 Task: Explore Airbnb accommodation in Ho Chi Minh City, Vietnam from 11th November, 2023 to 17th November, 2023 for 1 adult.1  bedroom having 1 bed and 1 bathroom. Property type can be hotel. Booking option can be shelf check-in. Look for 4 properties as per requirement.
Action: Mouse pressed left at (645, 135)
Screenshot: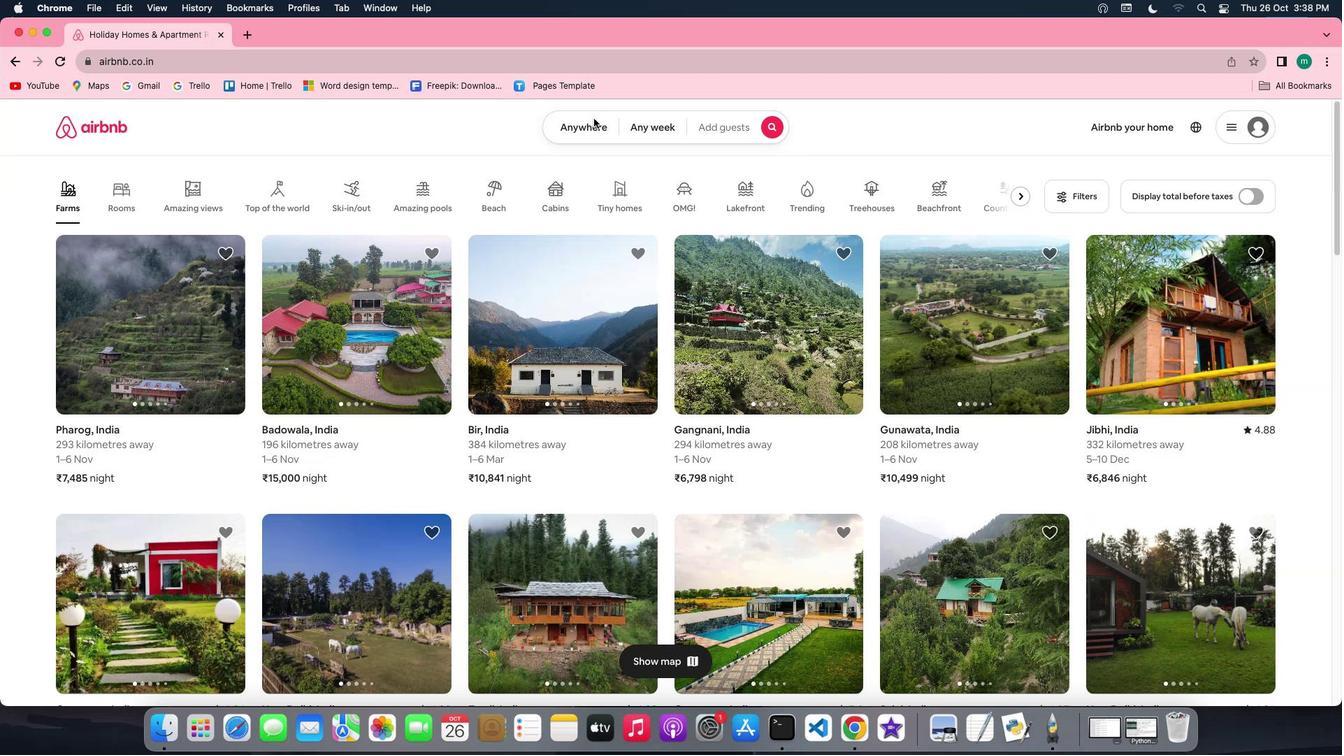
Action: Mouse moved to (643, 141)
Screenshot: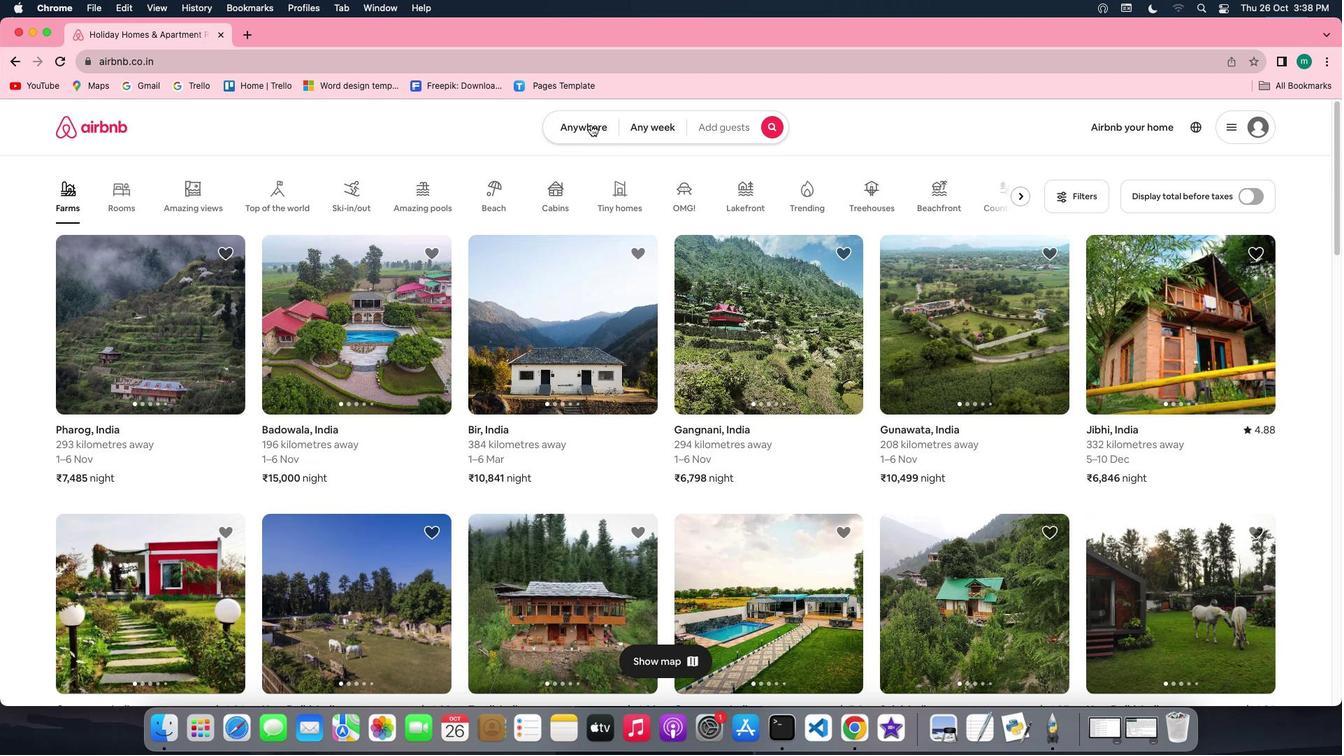 
Action: Mouse pressed left at (643, 141)
Screenshot: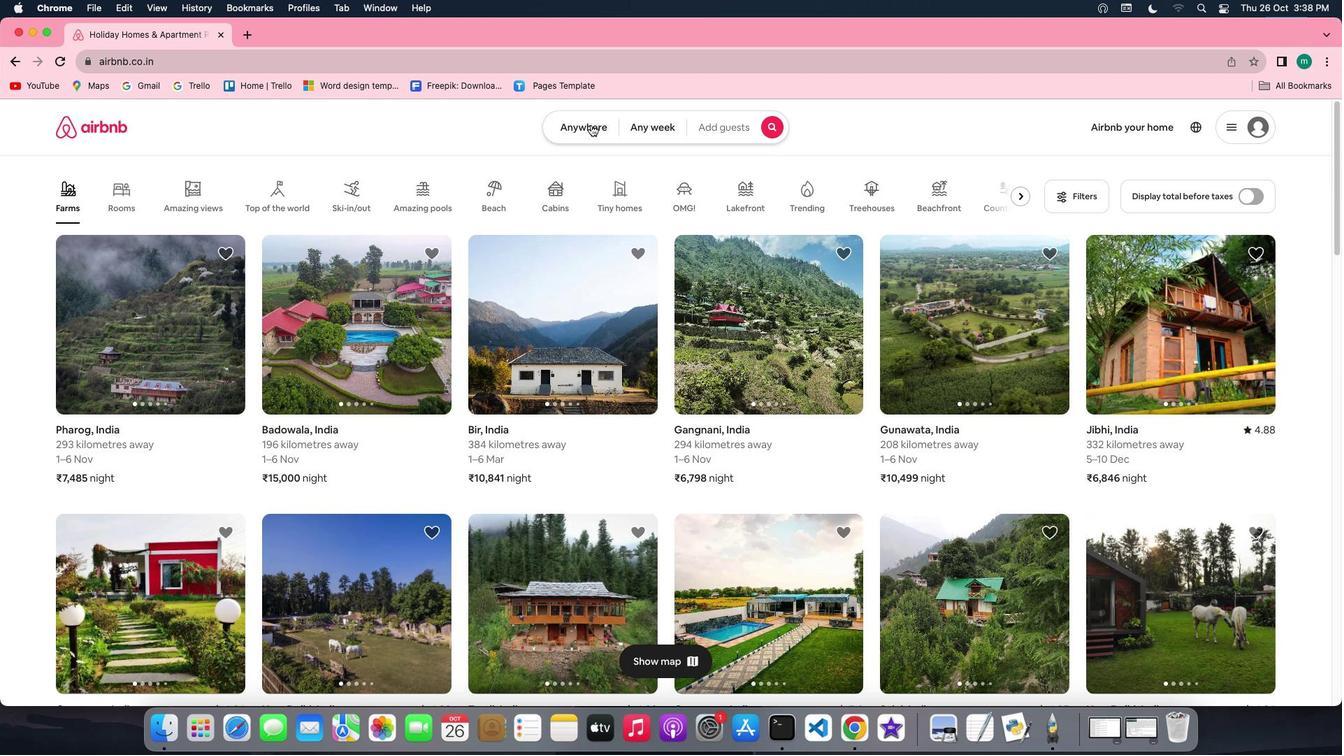 
Action: Mouse moved to (586, 183)
Screenshot: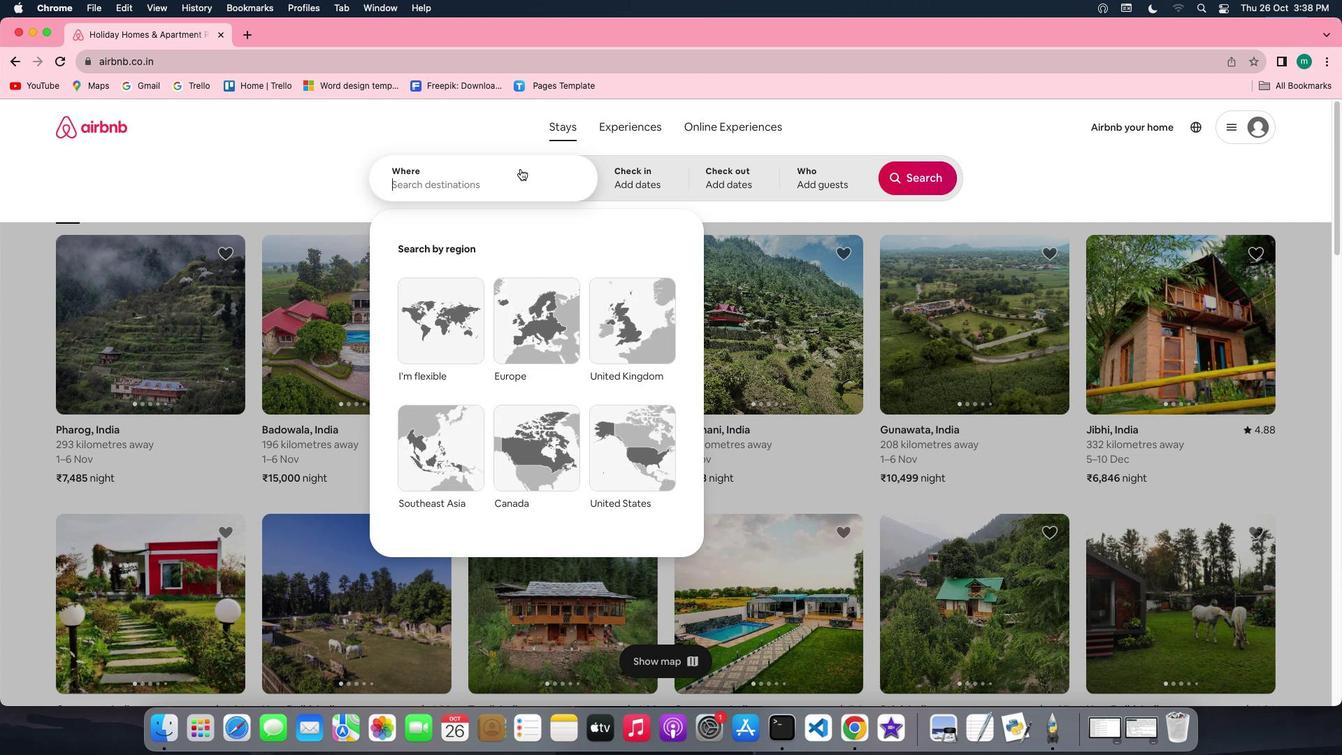 
Action: Mouse pressed left at (586, 183)
Screenshot: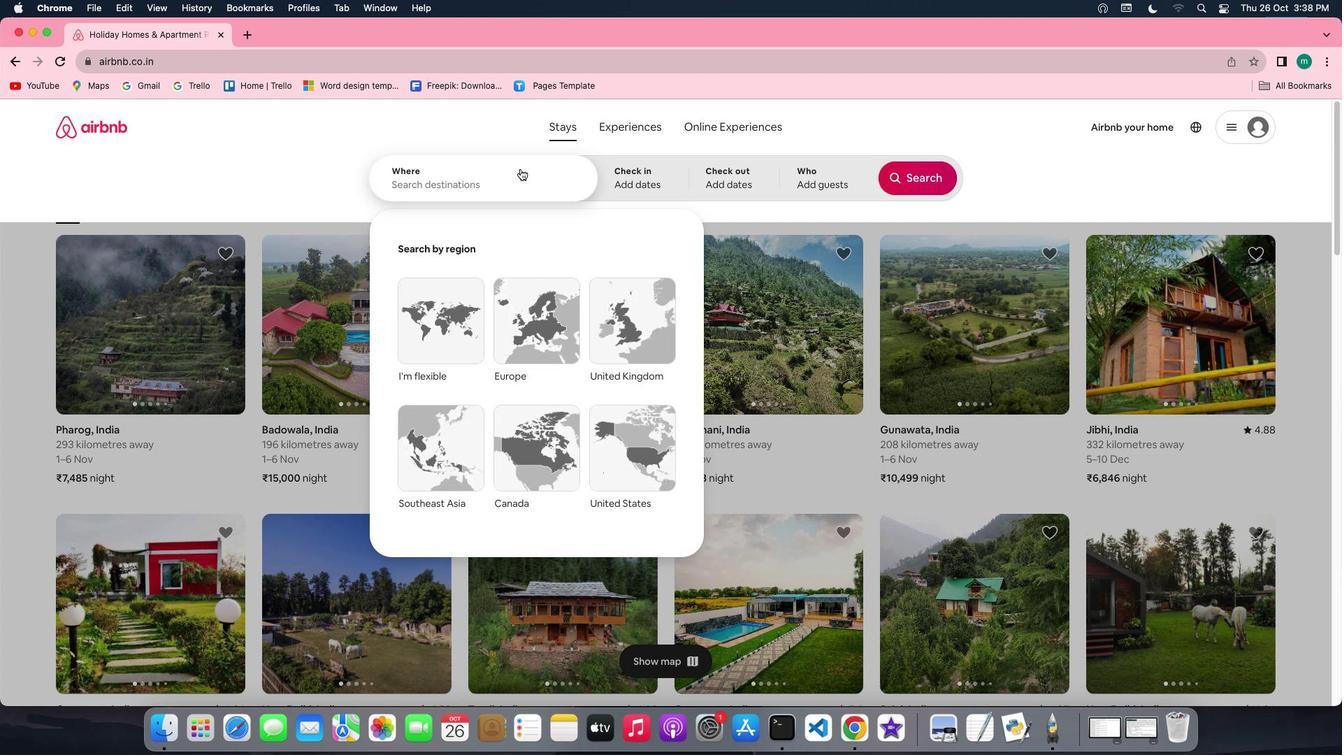 
Action: Key pressed Key.shift'H''p'Key.backspace'o'Key.spaceKey.shift'C''h''i'Key.spaceKey.shift'M''i''n''h'Key.spaceKey.shift'c''i''t''y'','Key.spaceKey.shift'V''e''i''t''n''a''m'
Screenshot: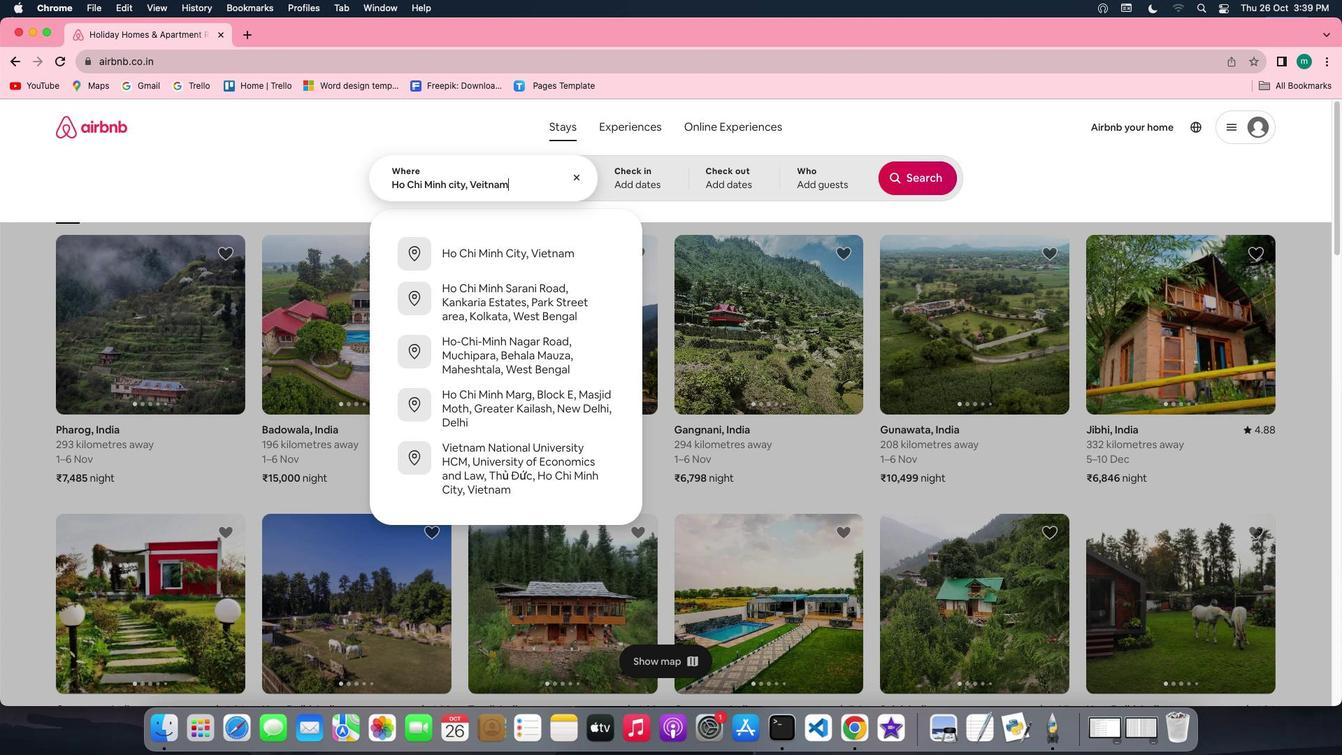 
Action: Mouse moved to (679, 188)
Screenshot: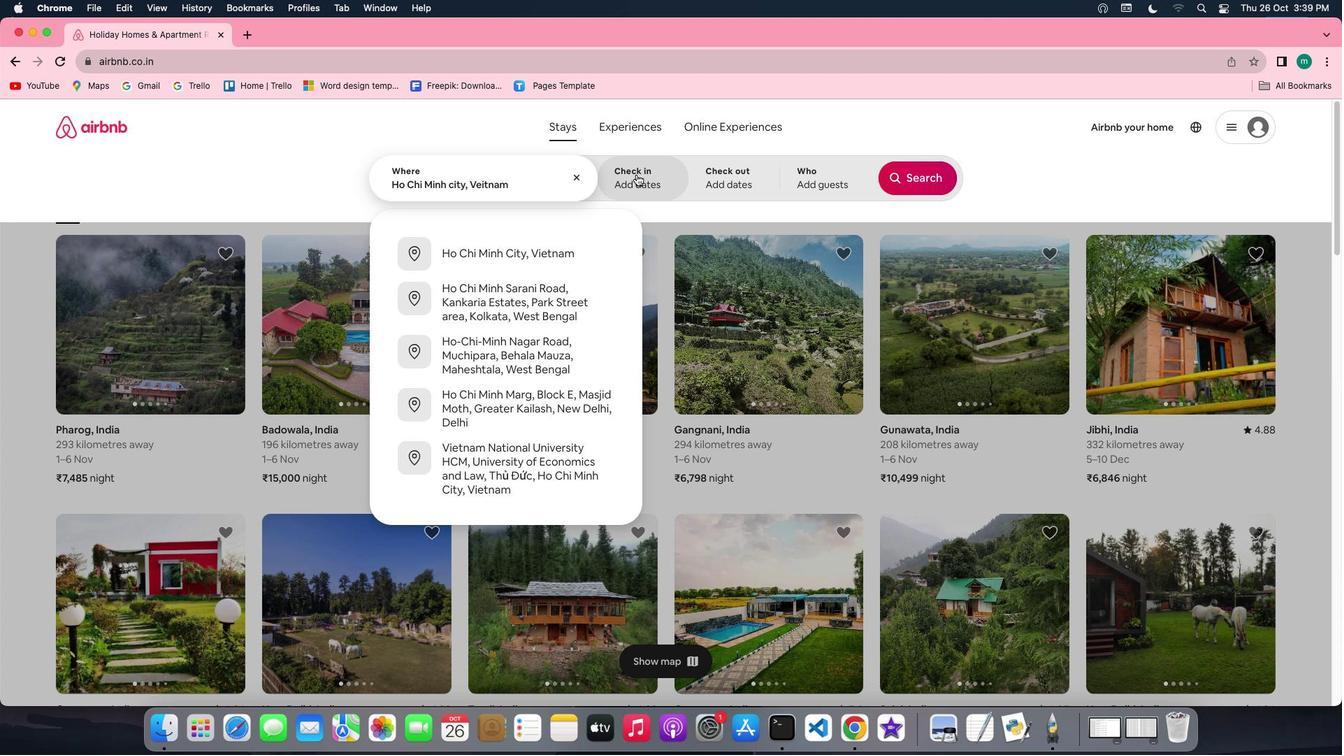 
Action: Mouse pressed left at (679, 188)
Screenshot: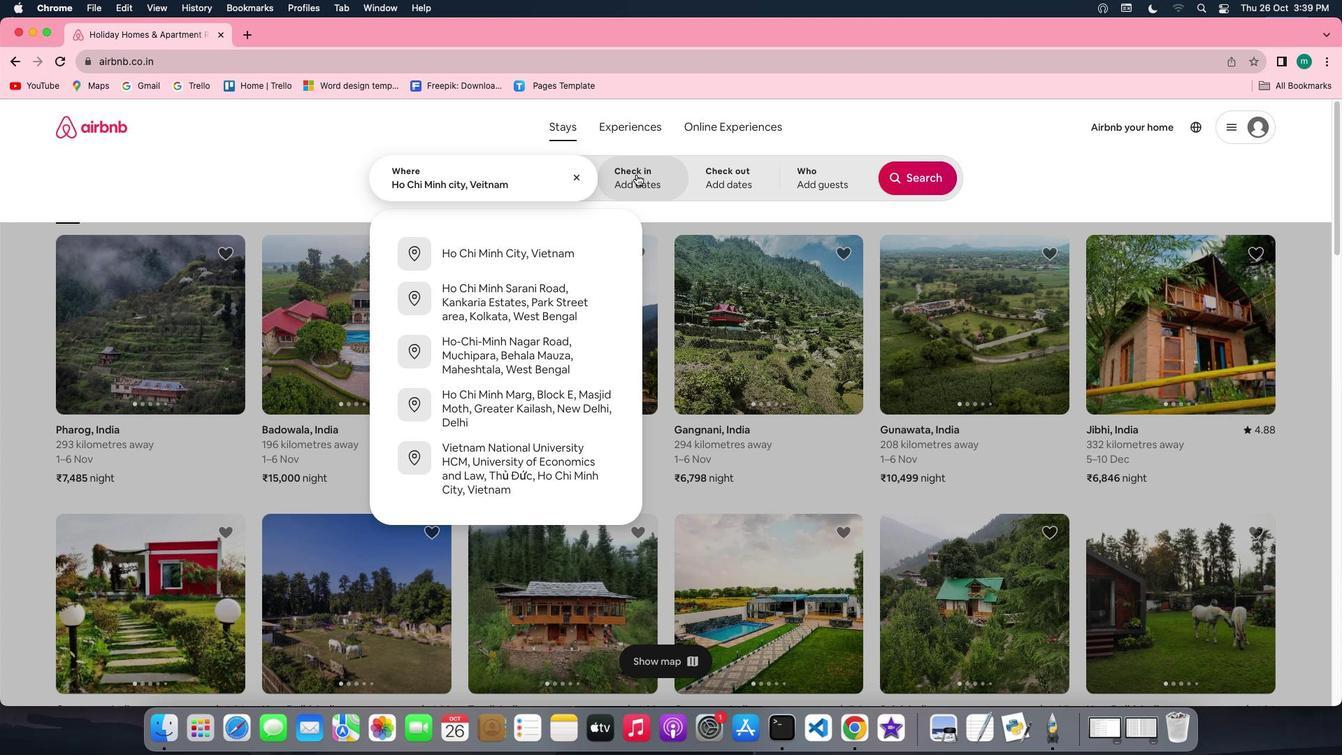
Action: Mouse moved to (895, 381)
Screenshot: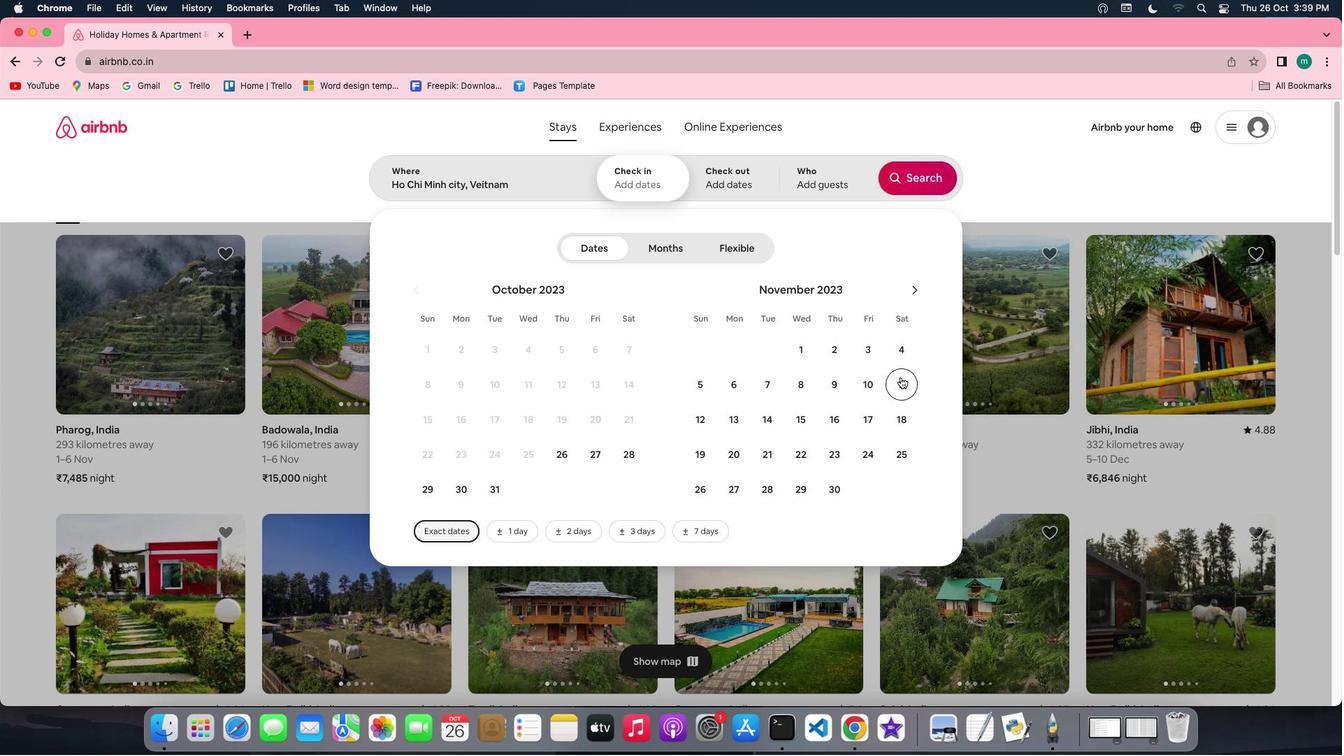 
Action: Mouse pressed left at (895, 381)
Screenshot: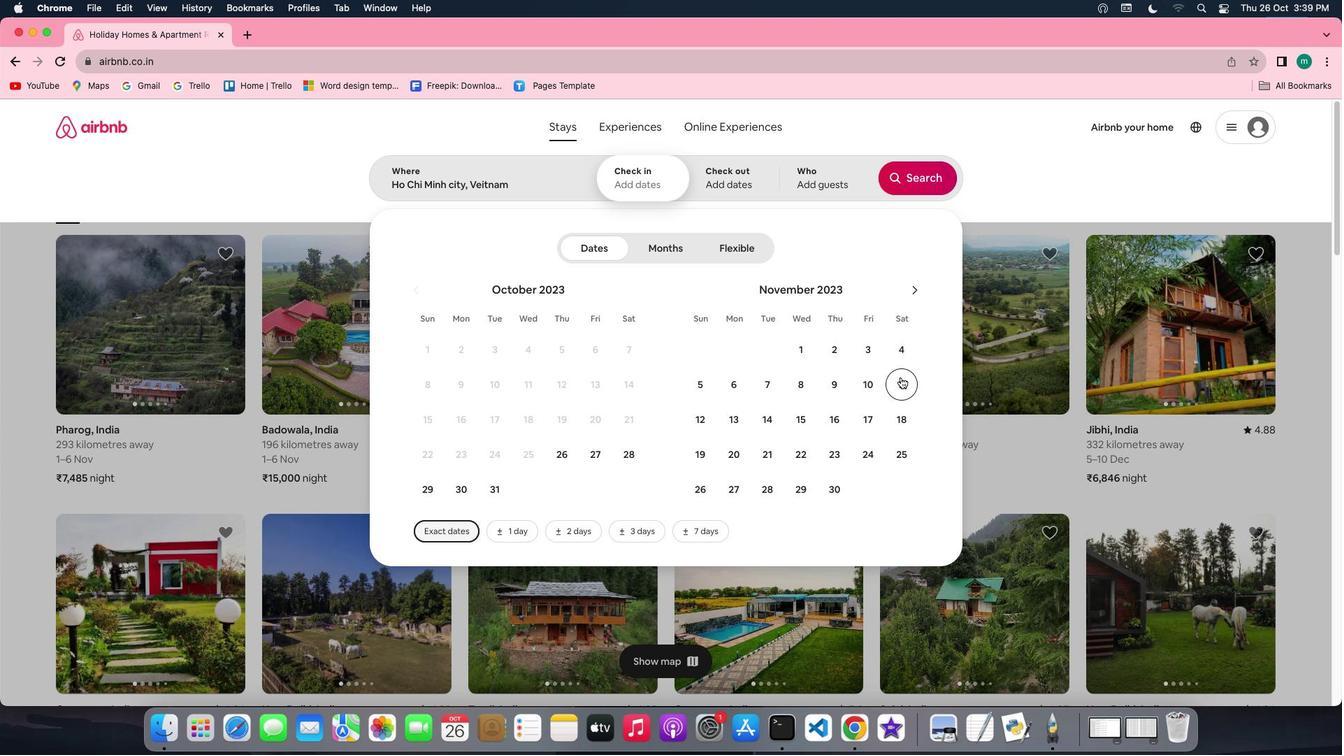 
Action: Mouse moved to (876, 422)
Screenshot: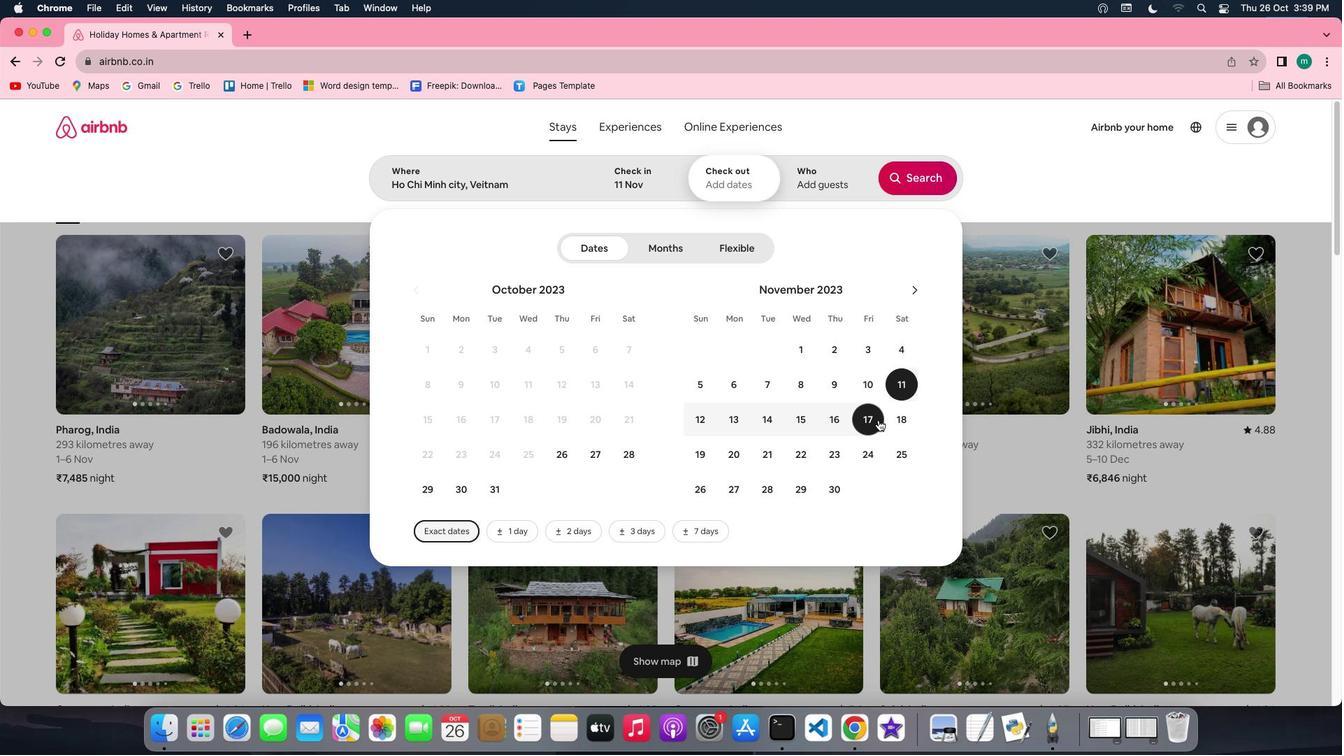
Action: Mouse pressed left at (876, 422)
Screenshot: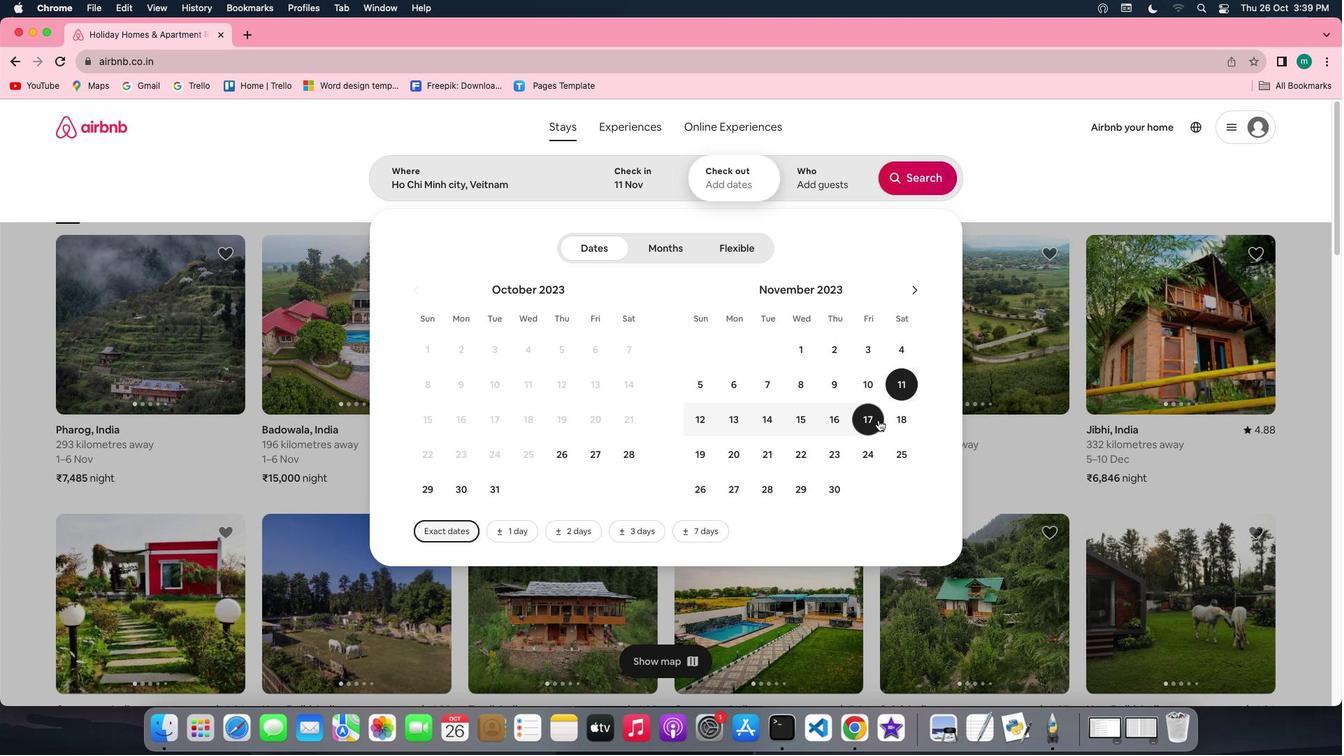 
Action: Mouse moved to (826, 181)
Screenshot: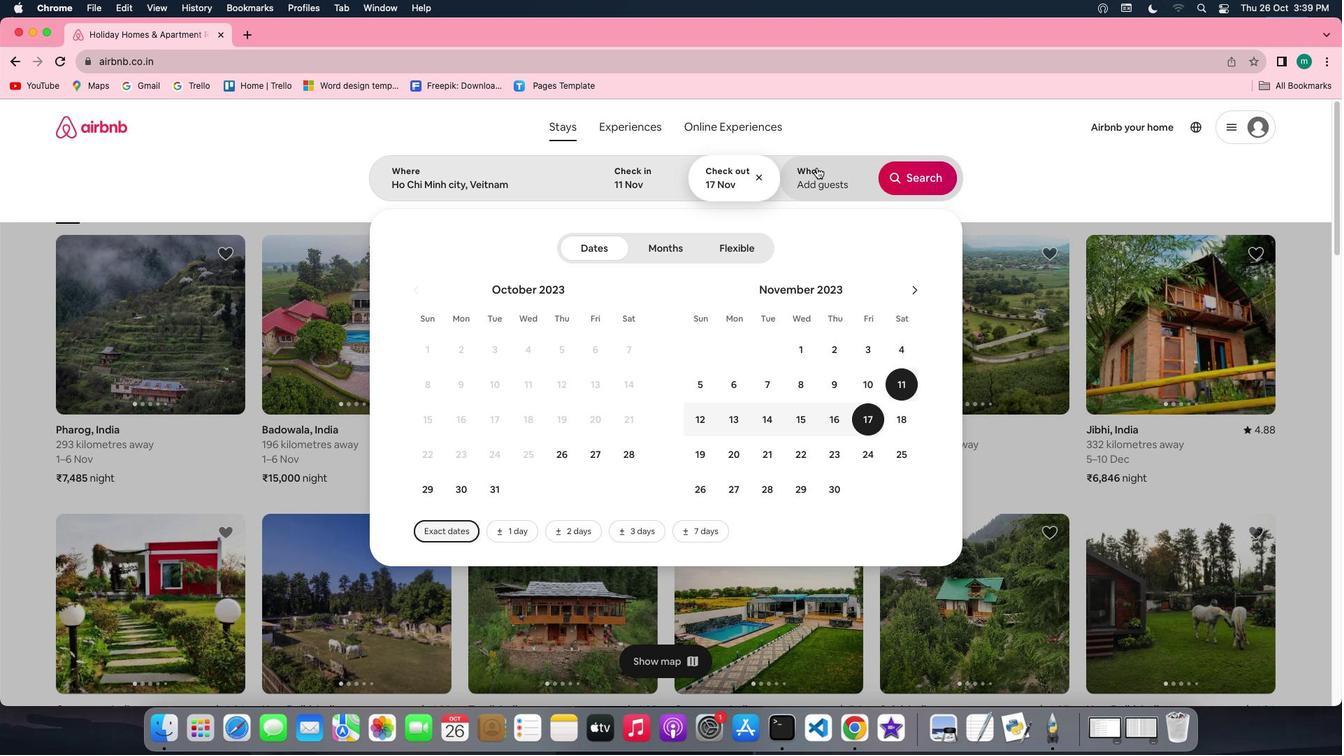 
Action: Mouse pressed left at (826, 181)
Screenshot: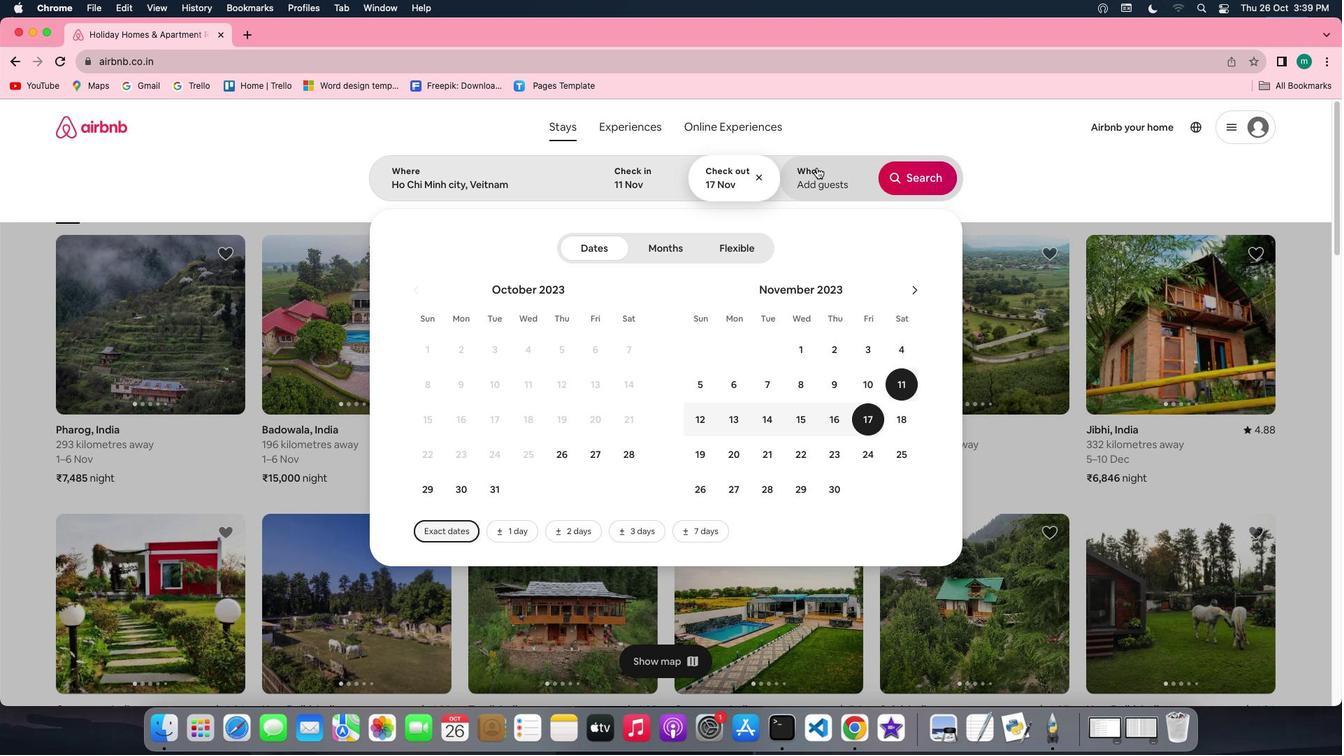 
Action: Mouse moved to (911, 260)
Screenshot: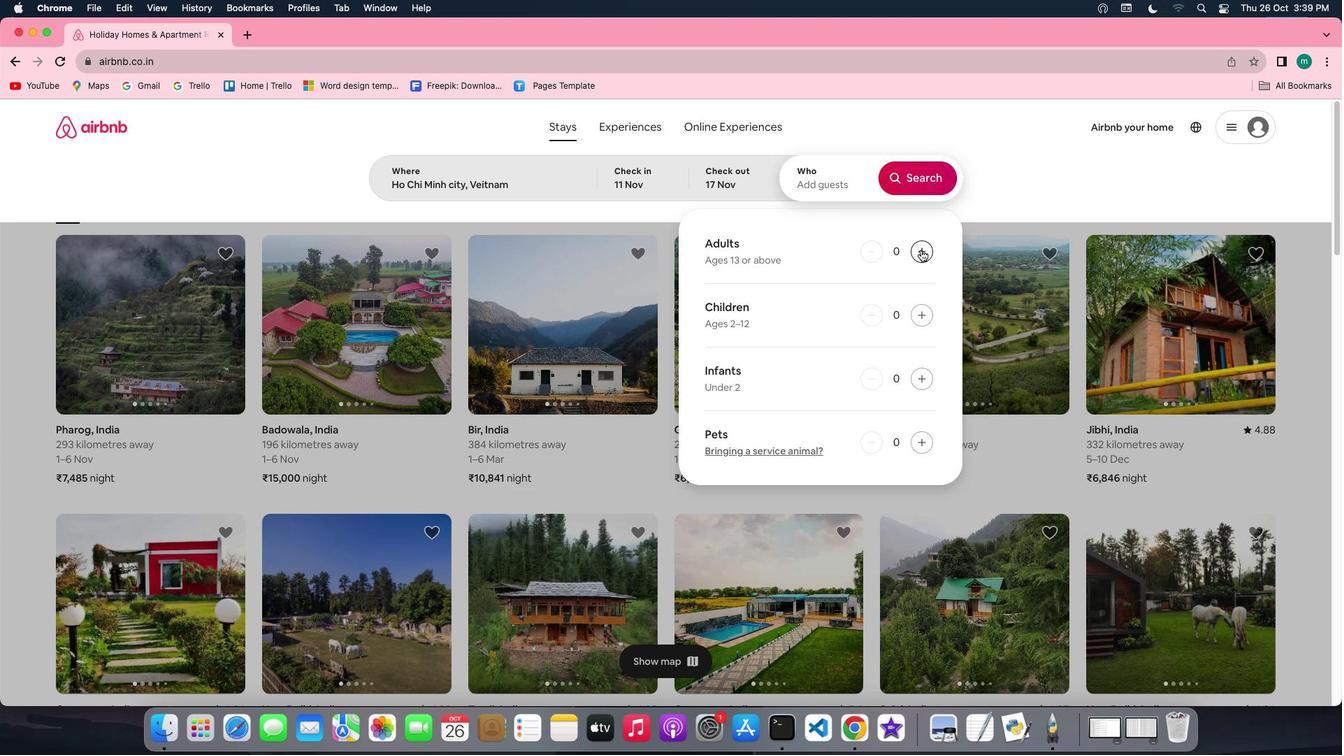 
Action: Mouse pressed left at (911, 260)
Screenshot: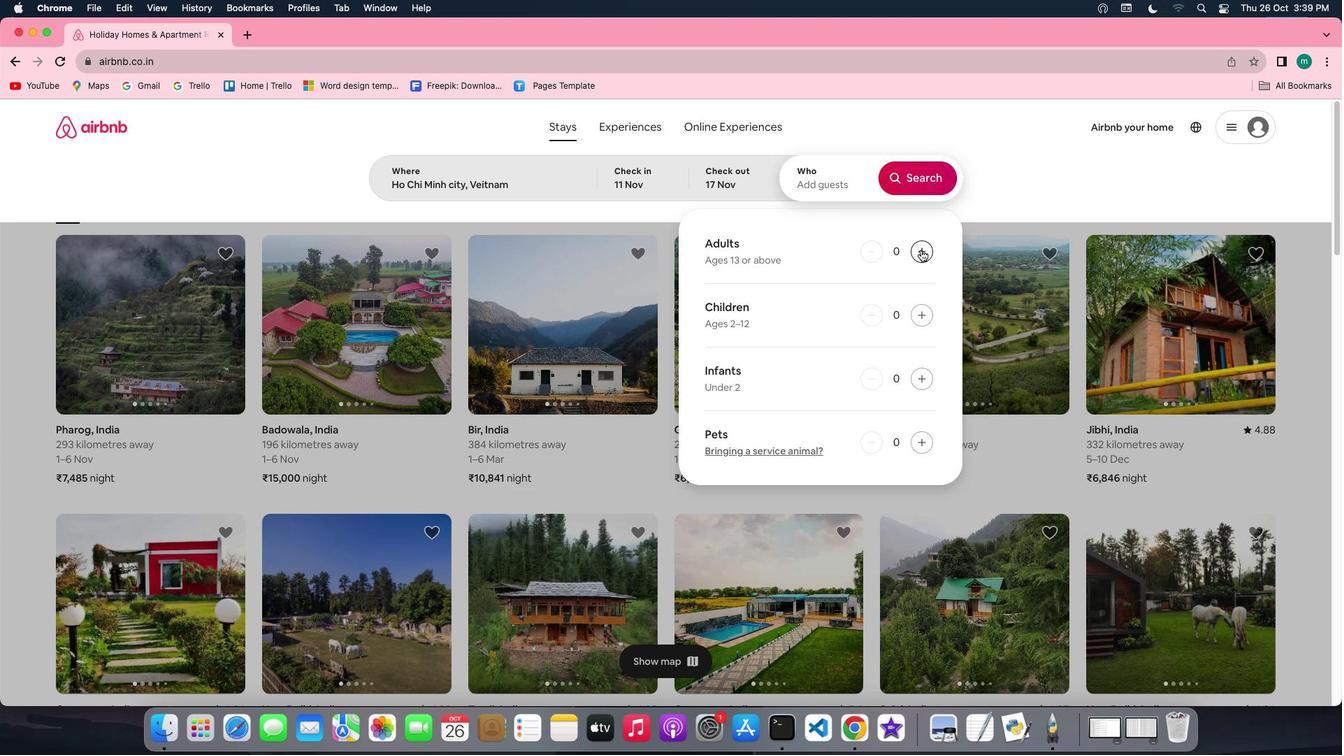 
Action: Mouse moved to (921, 200)
Screenshot: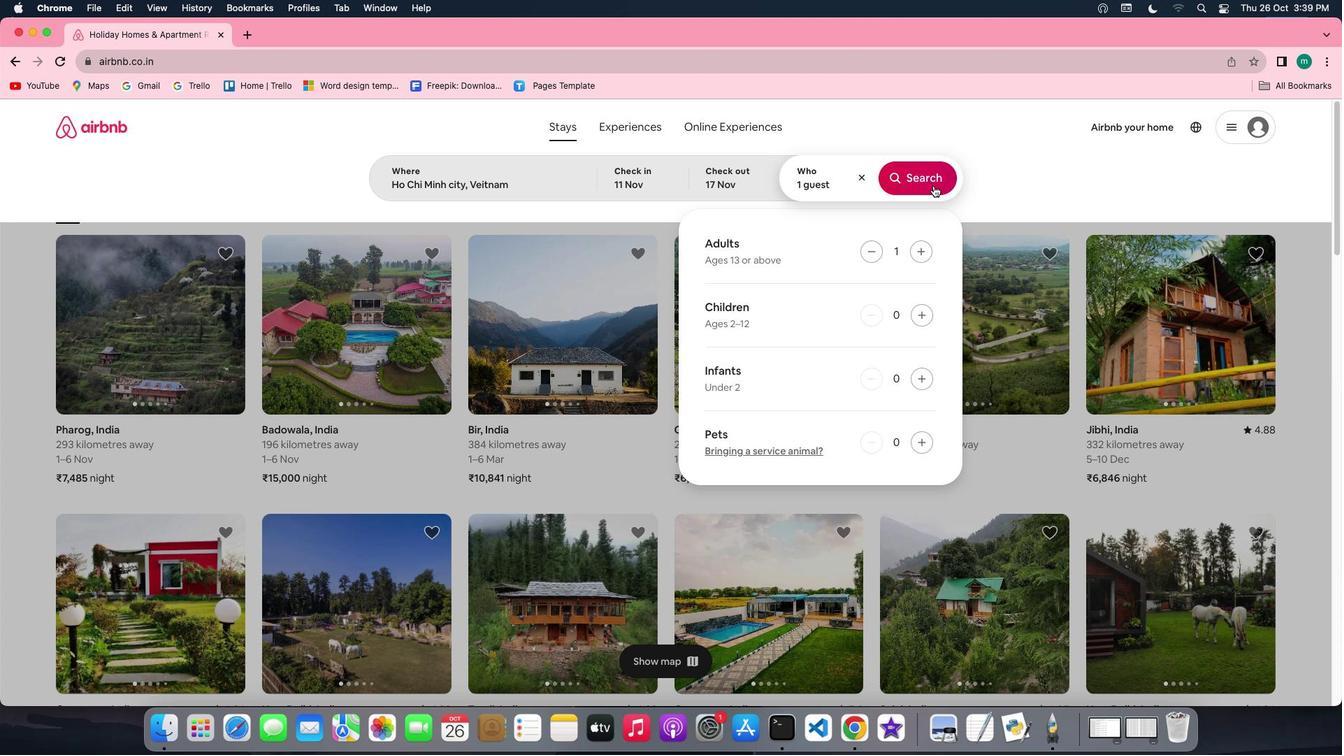
Action: Mouse pressed left at (921, 200)
Screenshot: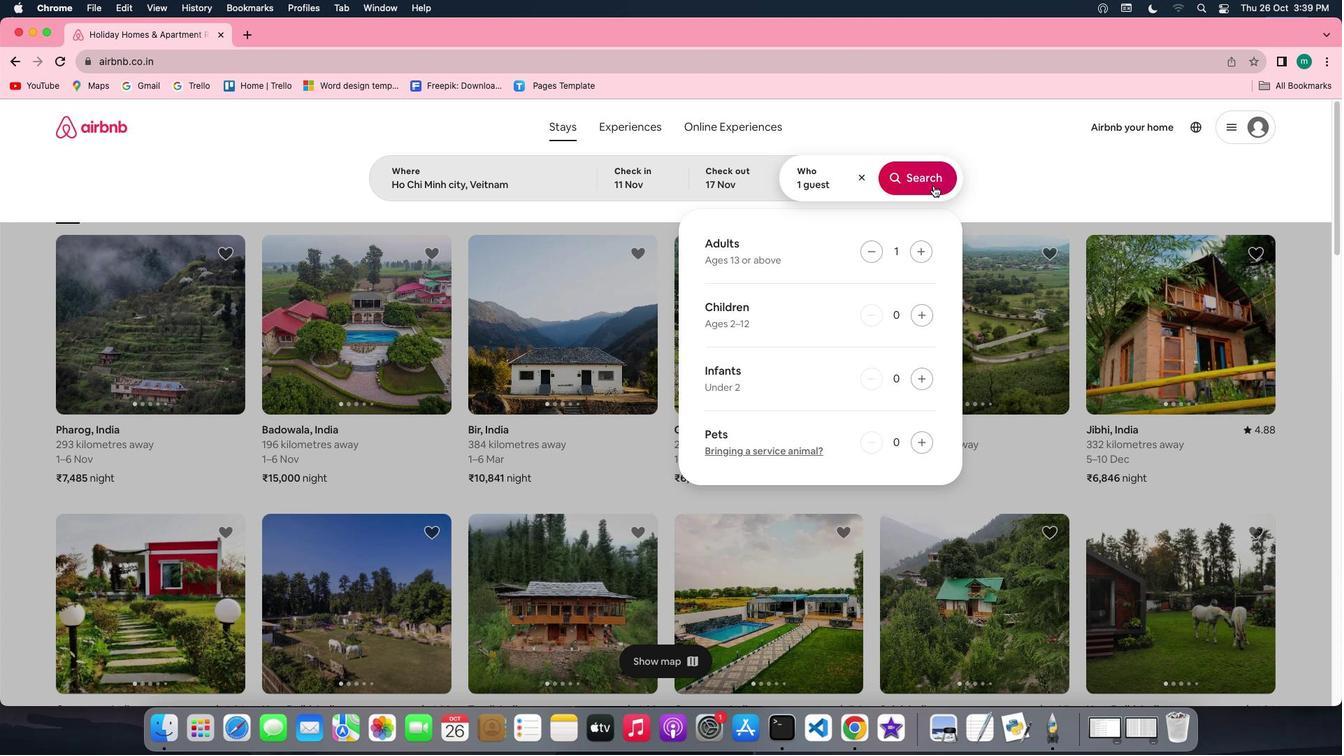 
Action: Mouse moved to (1087, 199)
Screenshot: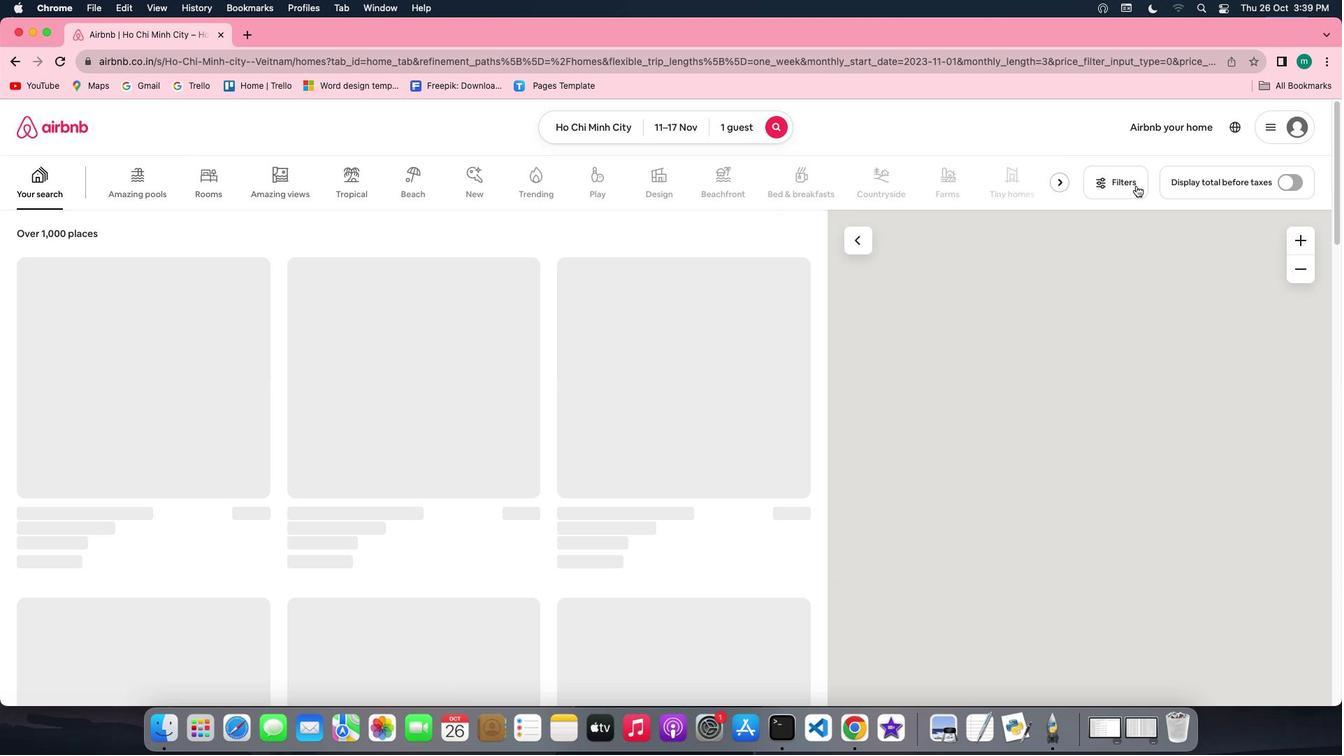 
Action: Mouse pressed left at (1087, 199)
Screenshot: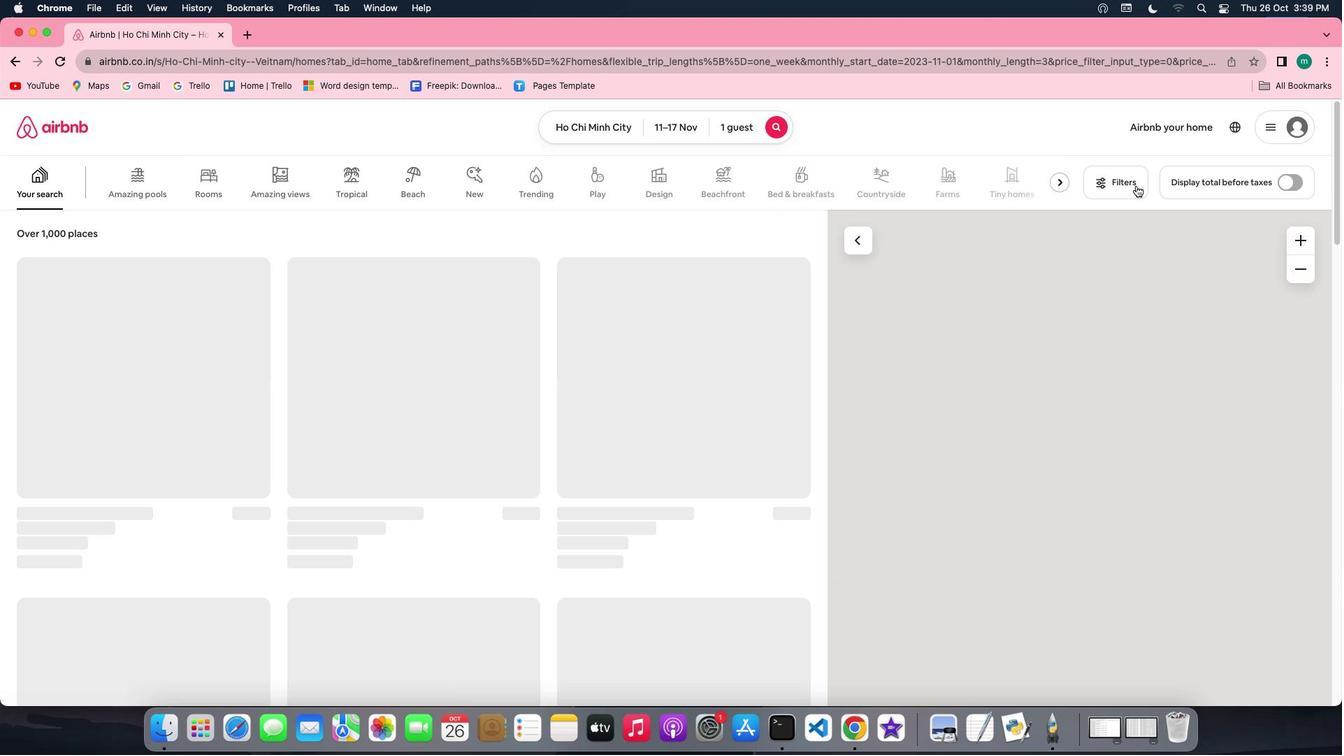 
Action: Mouse moved to (1069, 190)
Screenshot: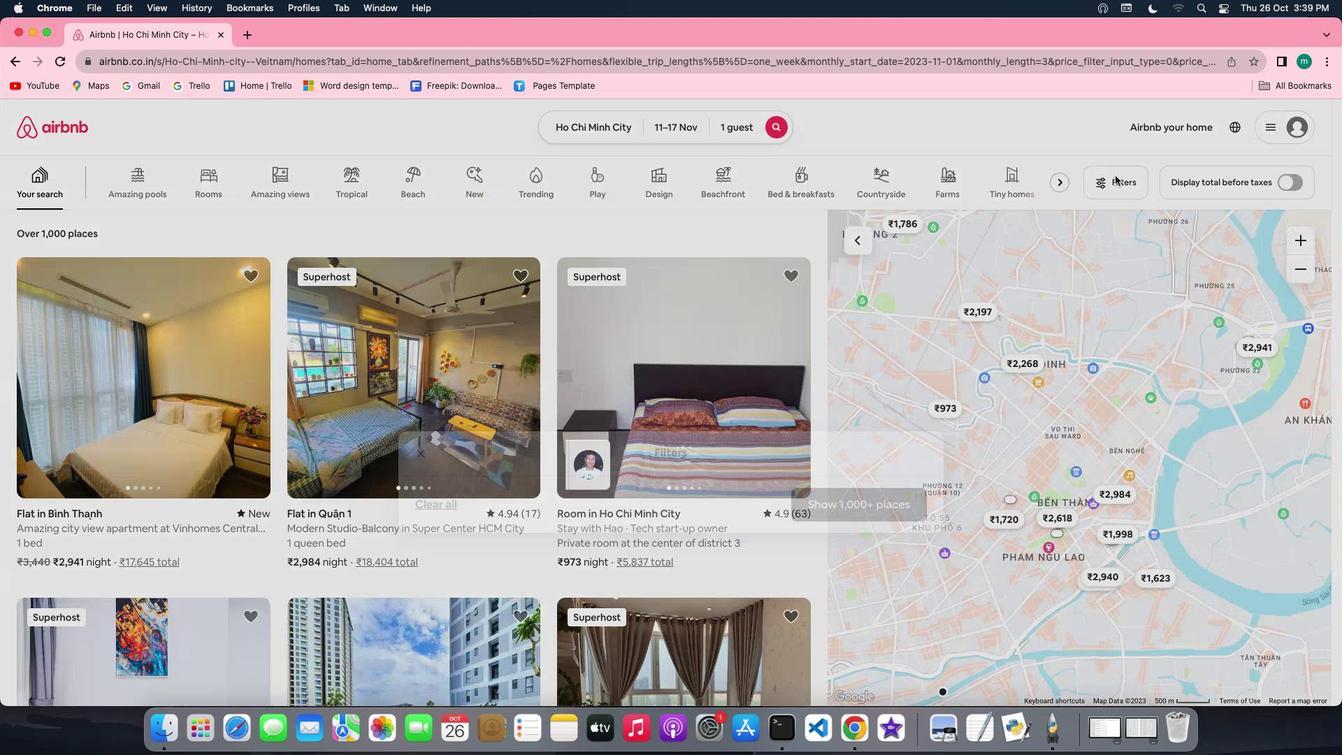 
Action: Mouse pressed left at (1069, 190)
Screenshot: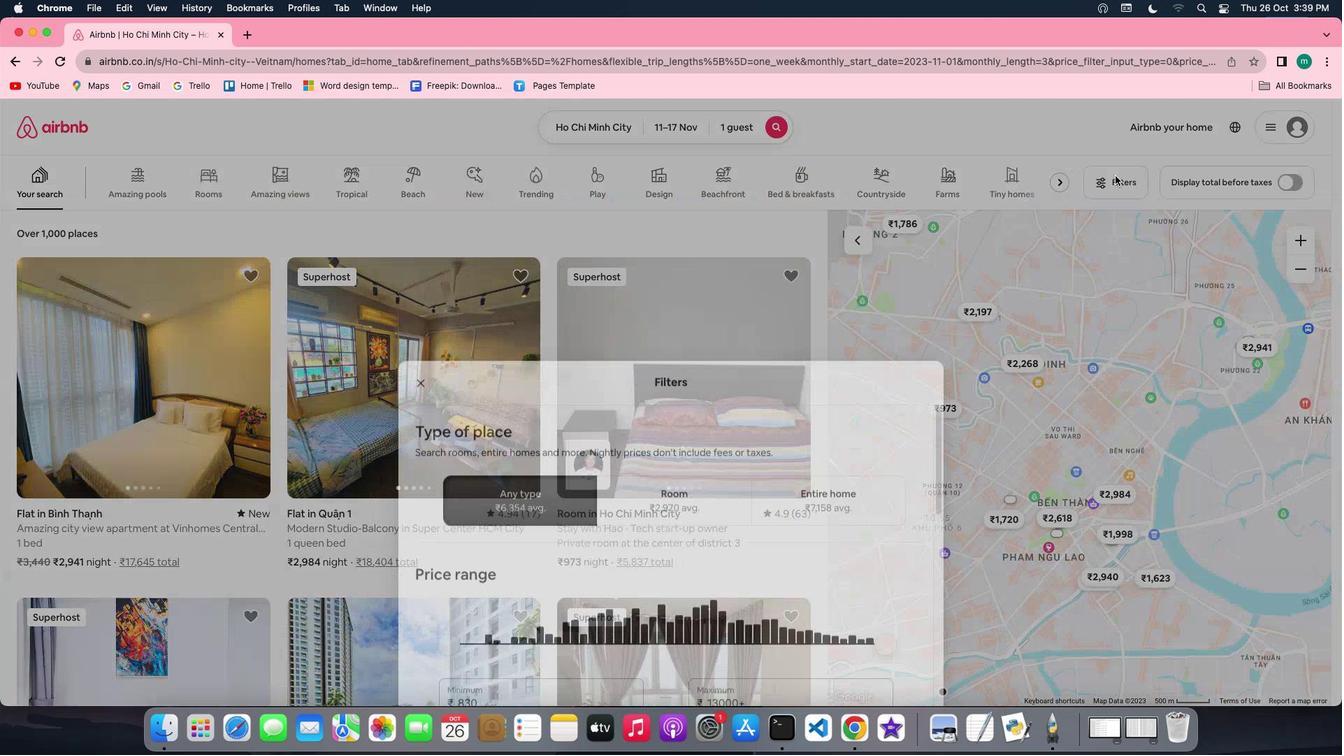 
Action: Mouse moved to (1064, 192)
Screenshot: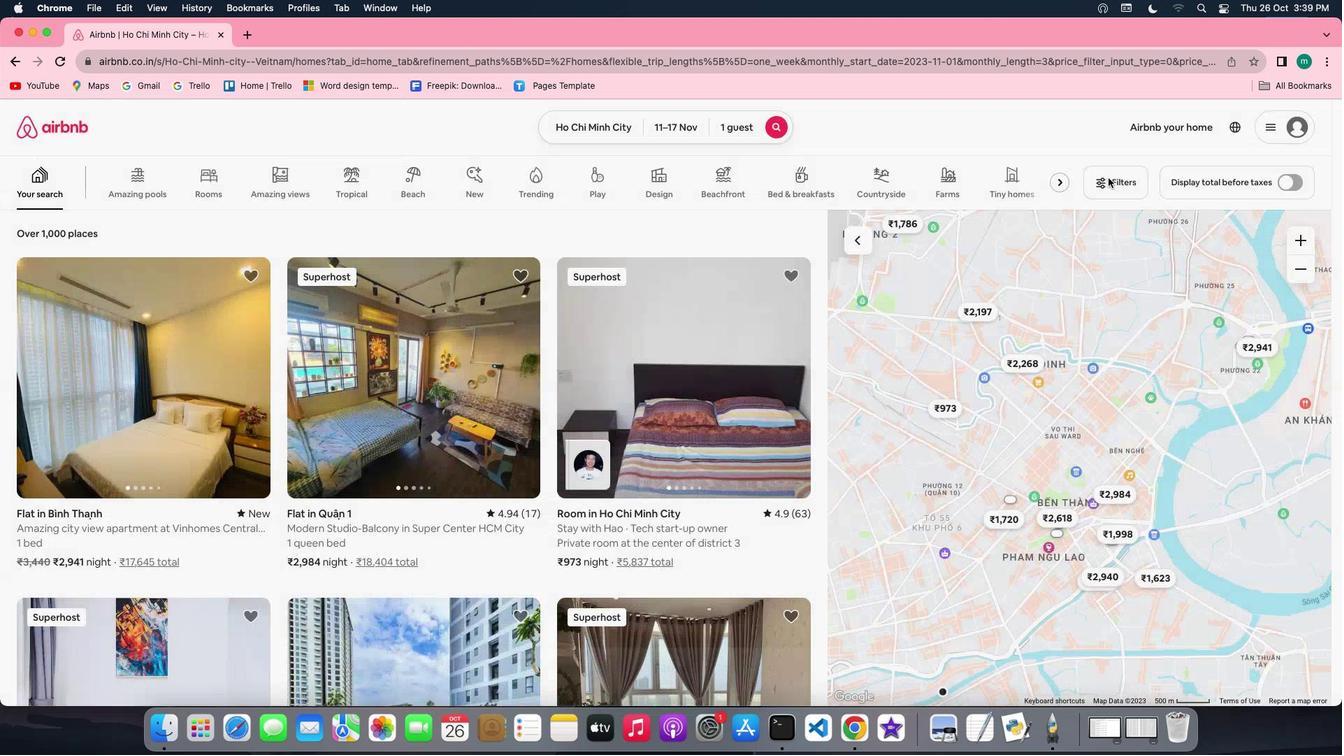 
Action: Mouse pressed left at (1064, 192)
Screenshot: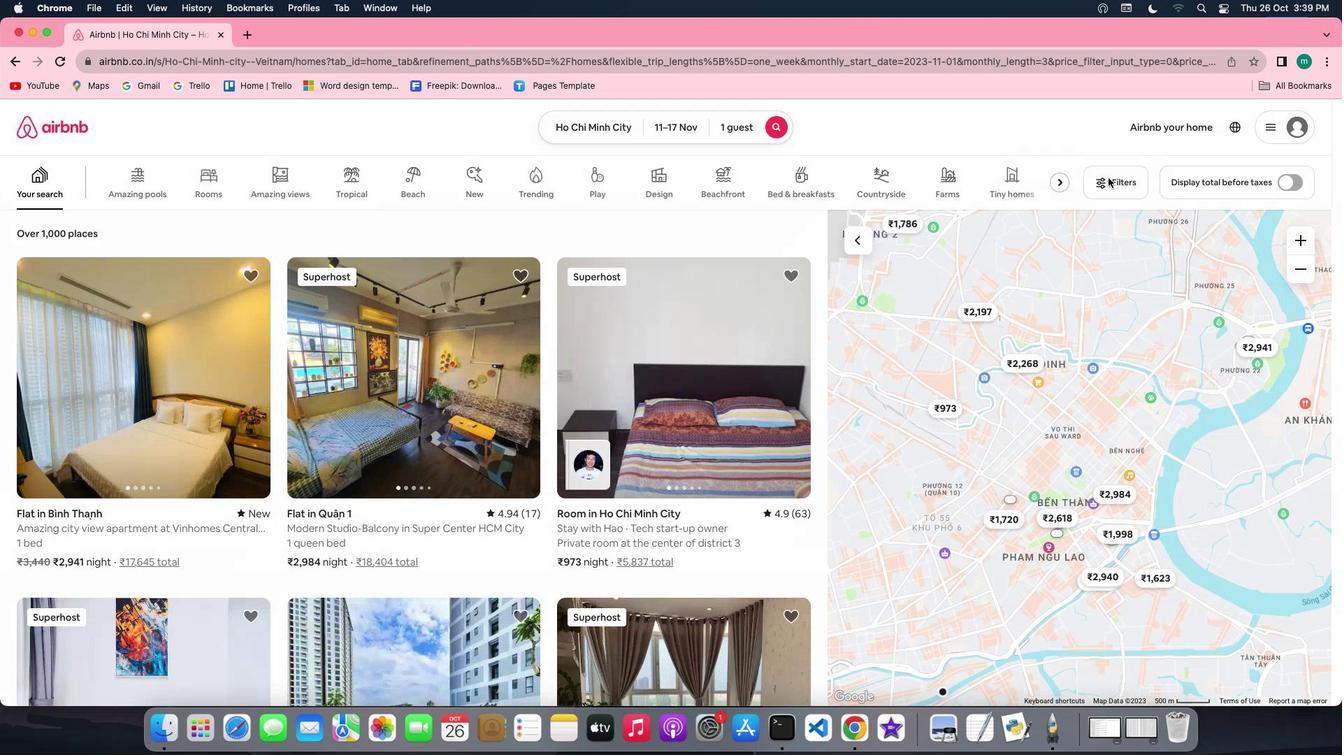 
Action: Mouse moved to (1079, 196)
Screenshot: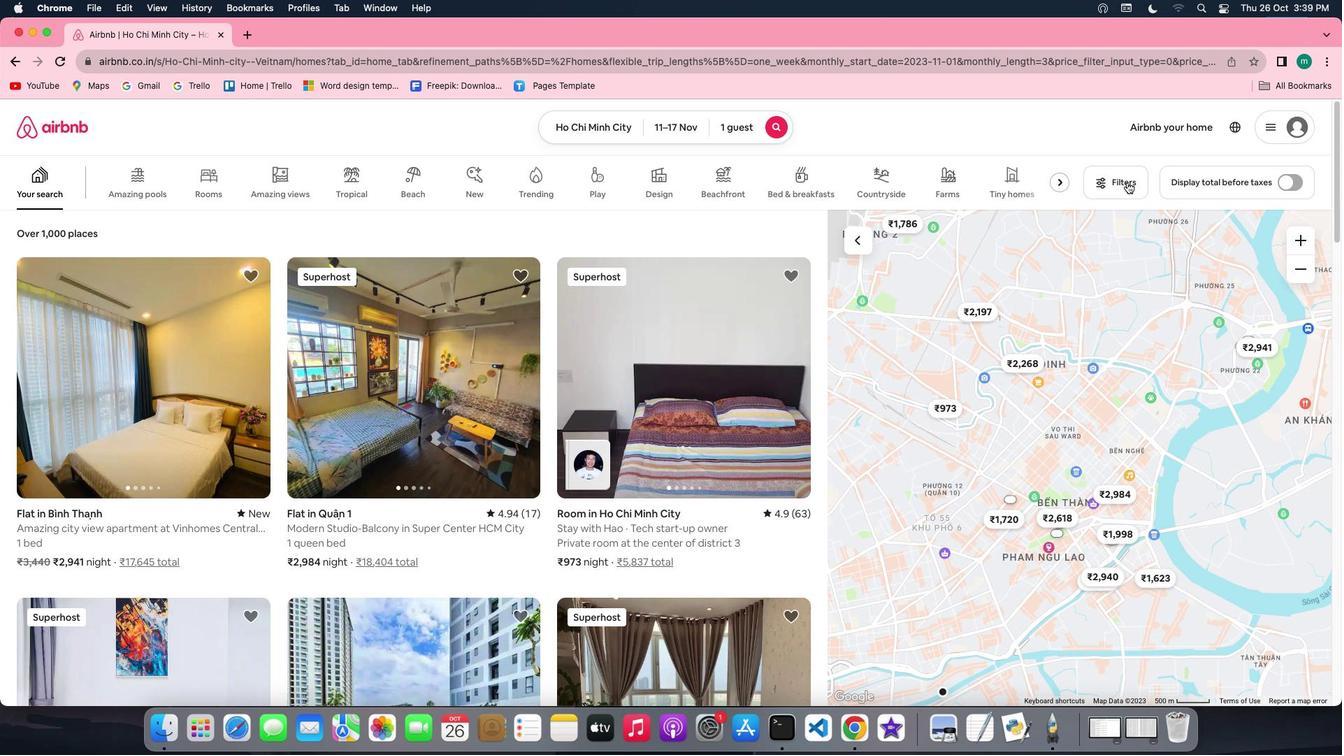
Action: Mouse pressed left at (1079, 196)
Screenshot: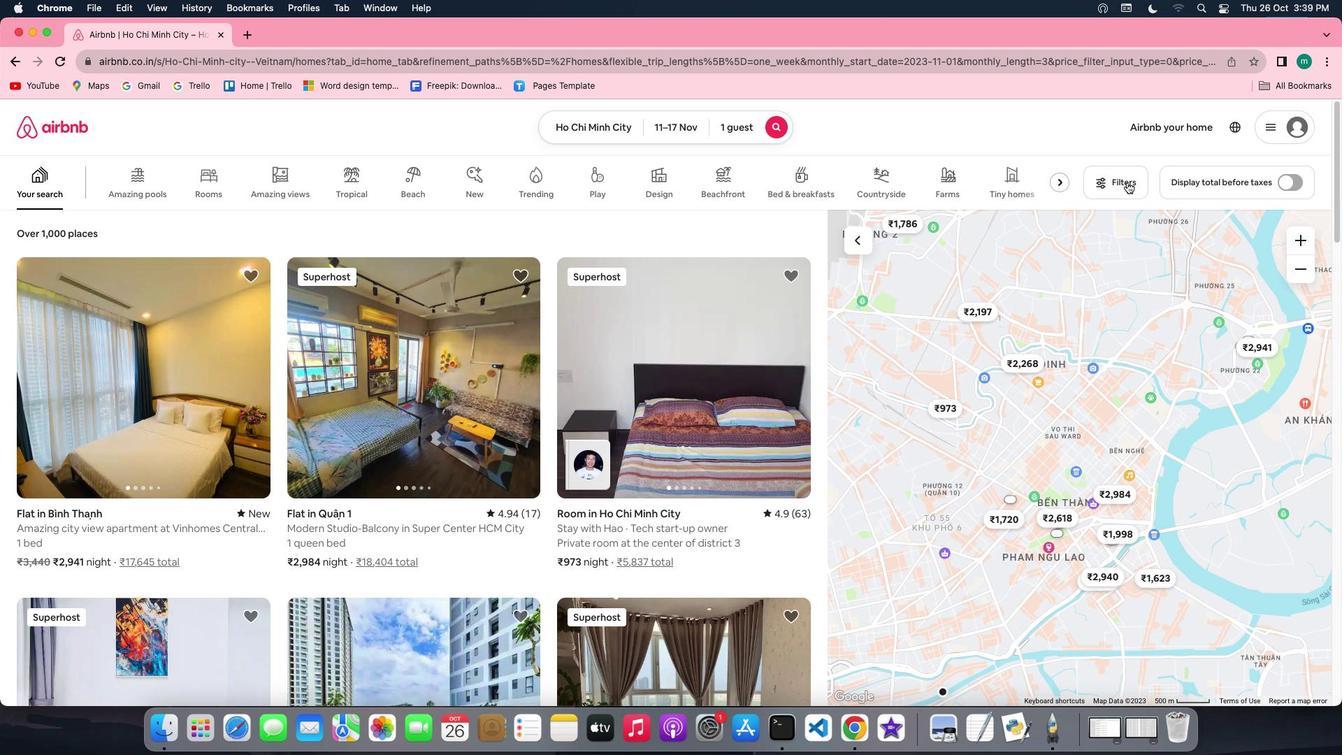 
Action: Mouse moved to (721, 464)
Screenshot: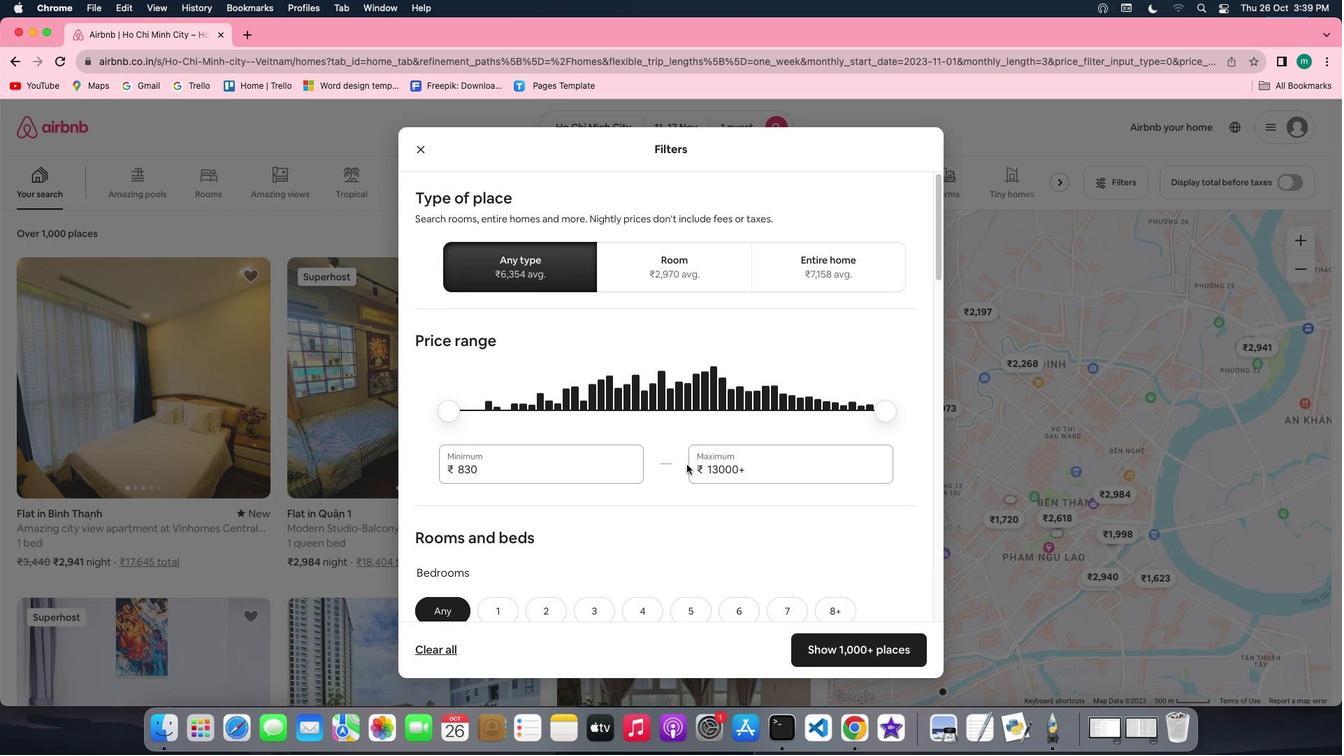 
Action: Mouse scrolled (721, 464) with delta (161, 23)
Screenshot: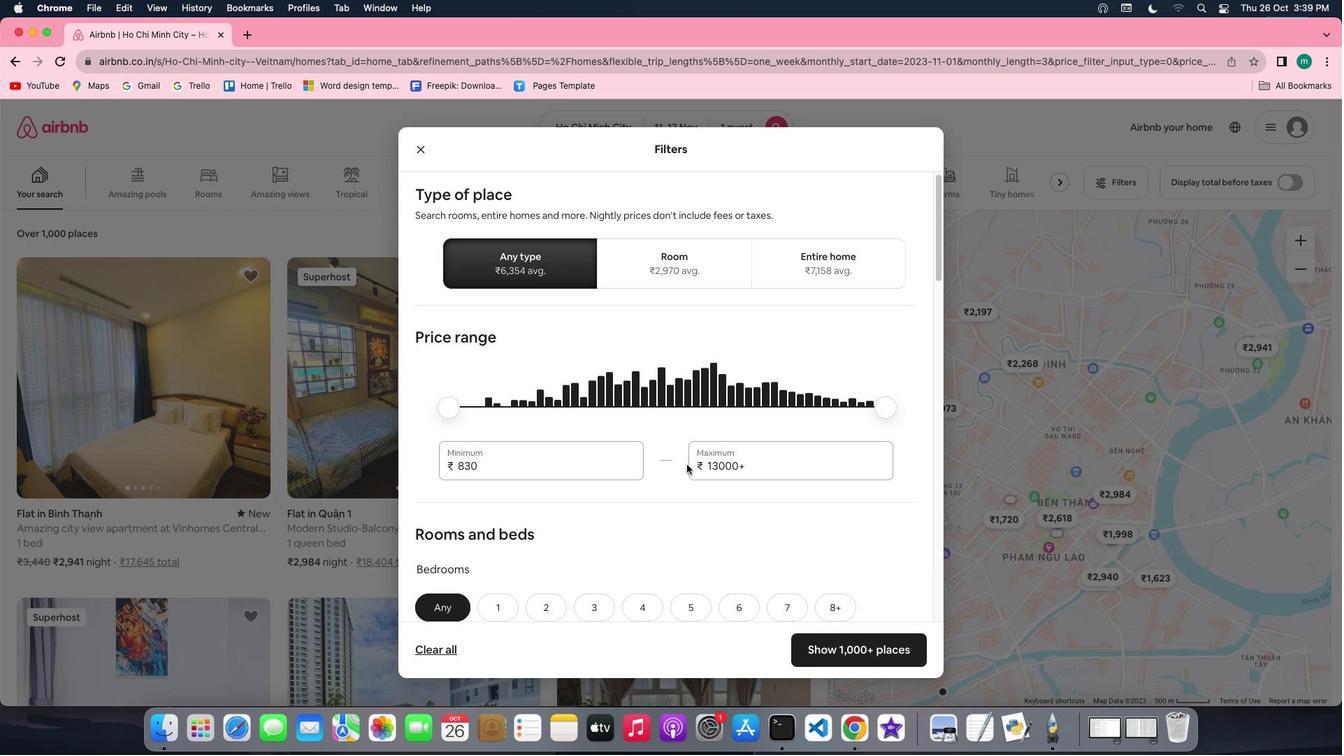 
Action: Mouse scrolled (721, 464) with delta (161, 23)
Screenshot: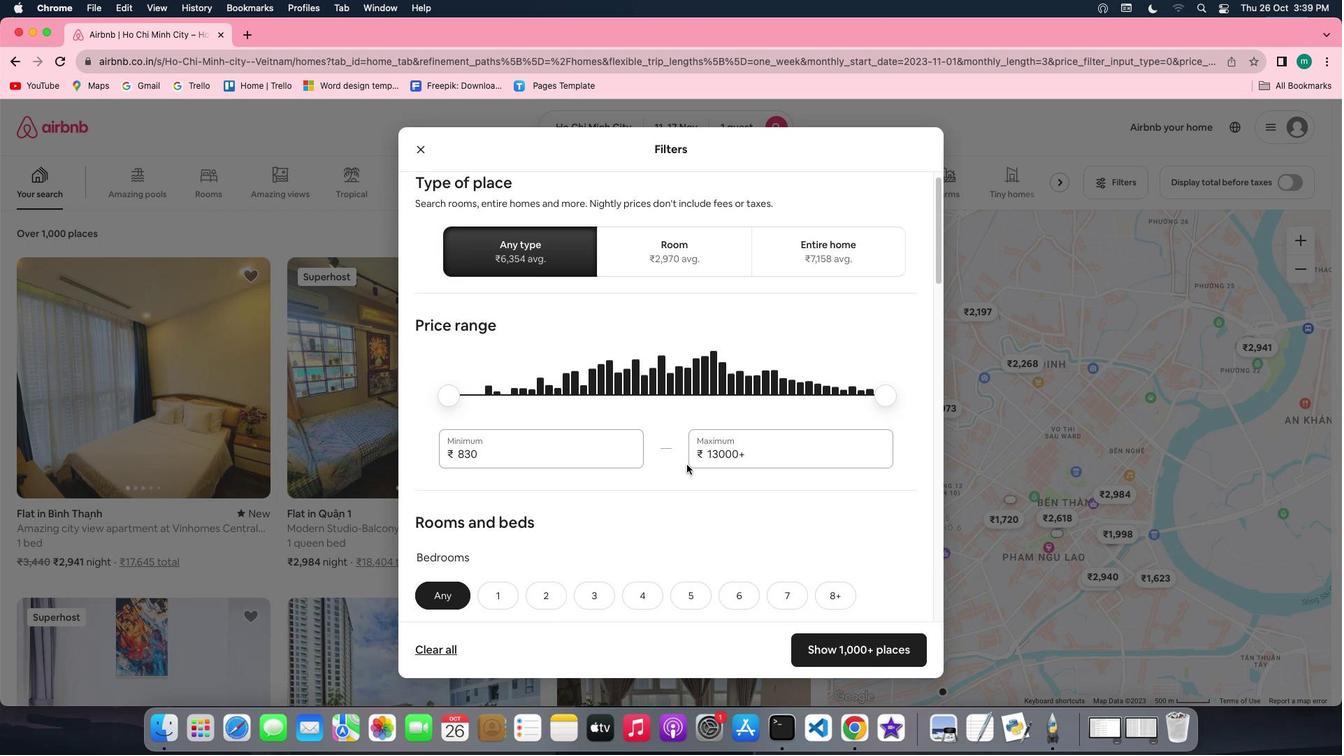 
Action: Mouse scrolled (721, 464) with delta (161, 22)
Screenshot: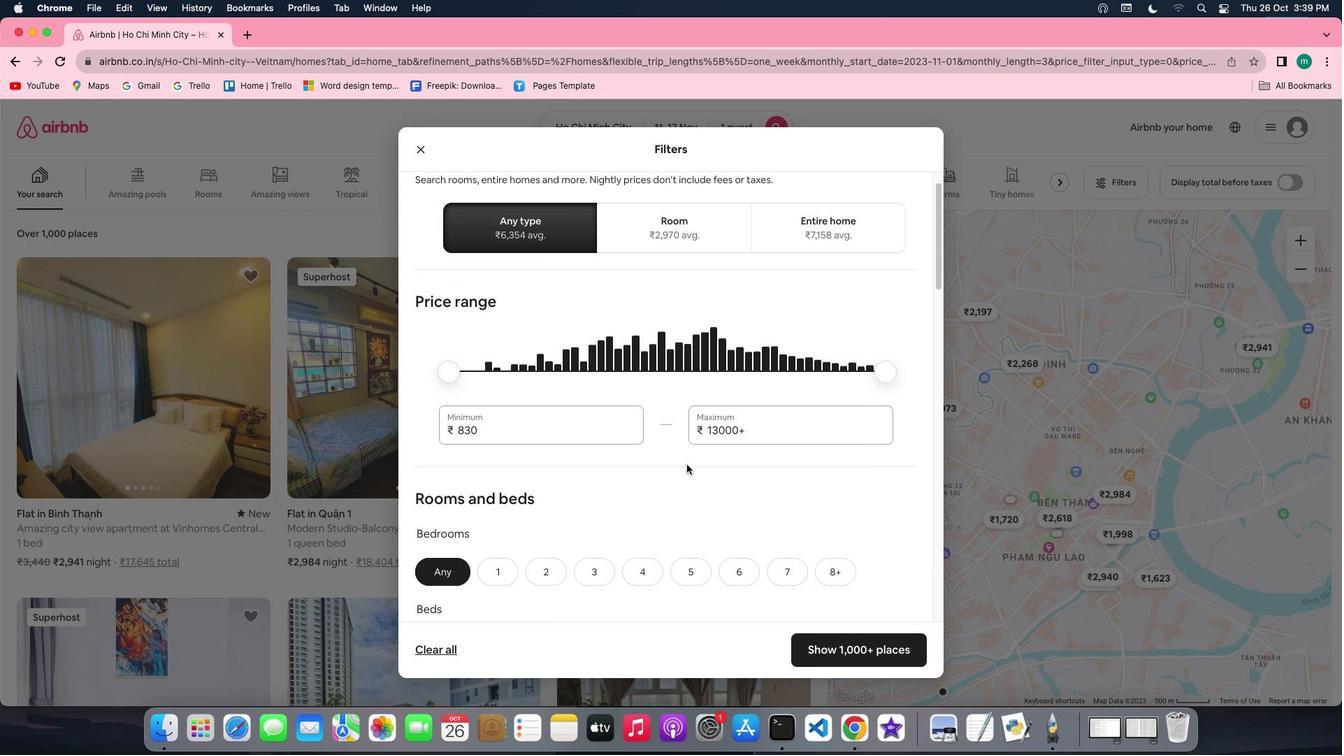 
Action: Mouse scrolled (721, 464) with delta (161, 23)
Screenshot: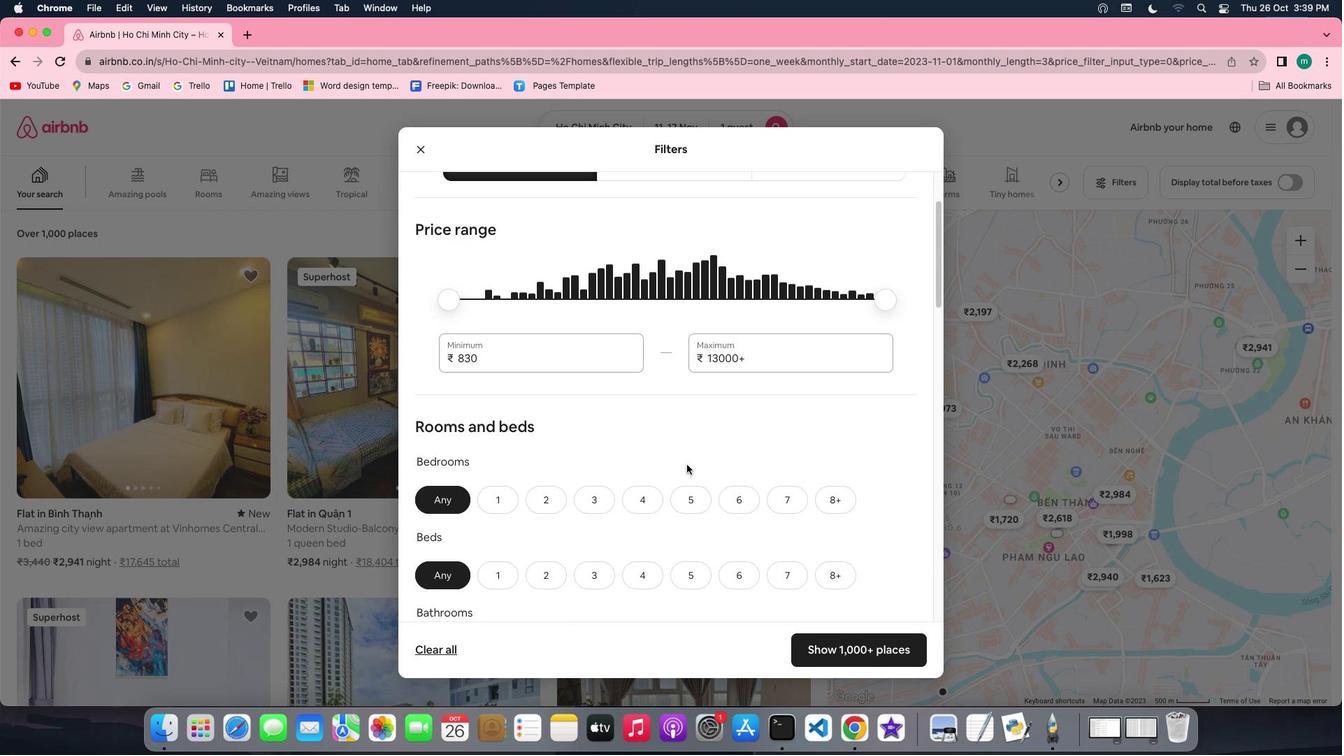 
Action: Mouse scrolled (721, 464) with delta (161, 23)
Screenshot: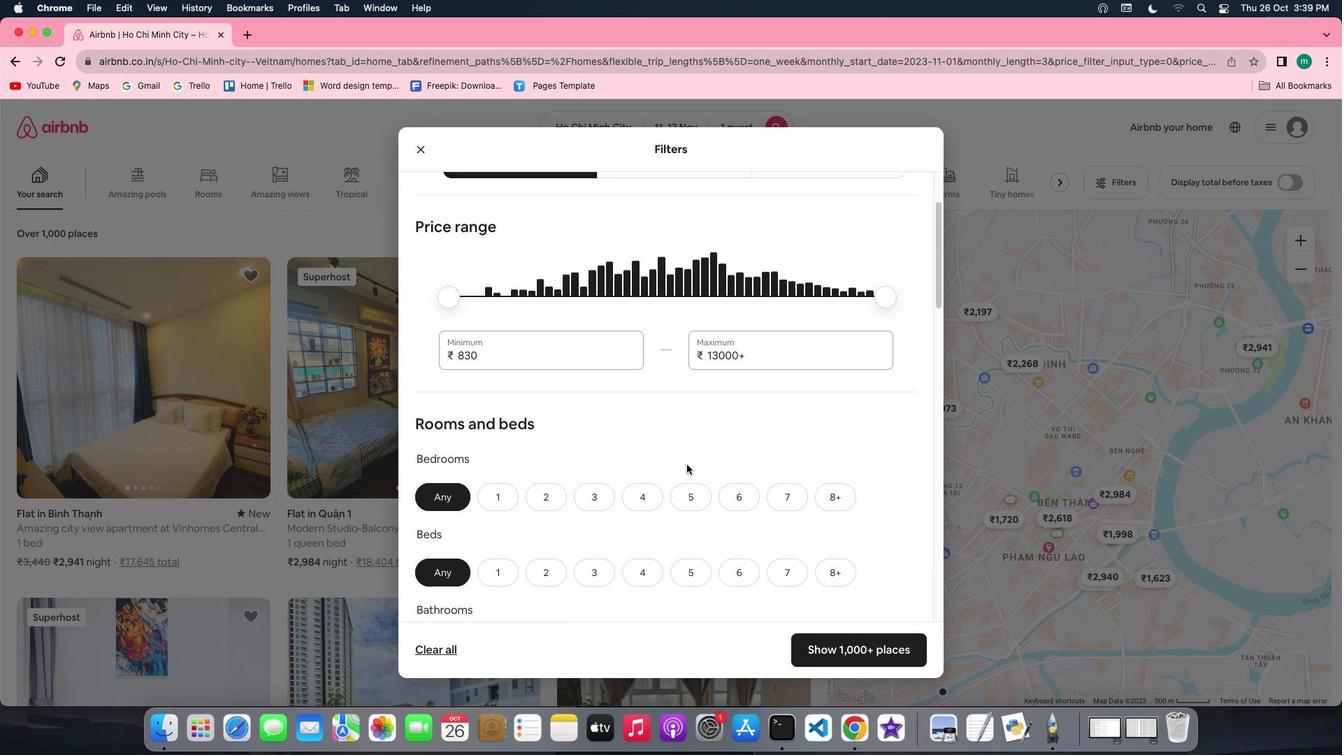
Action: Mouse scrolled (721, 464) with delta (161, 23)
Screenshot: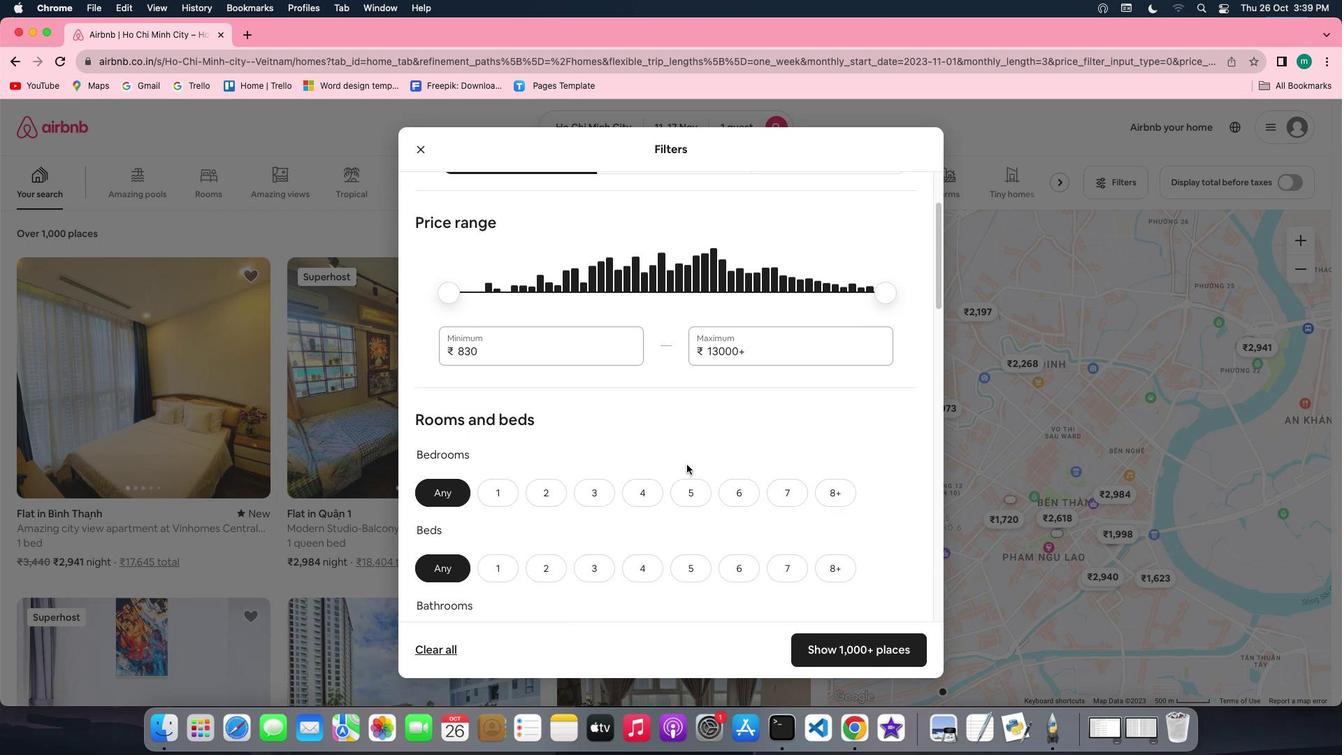 
Action: Mouse scrolled (721, 464) with delta (161, 23)
Screenshot: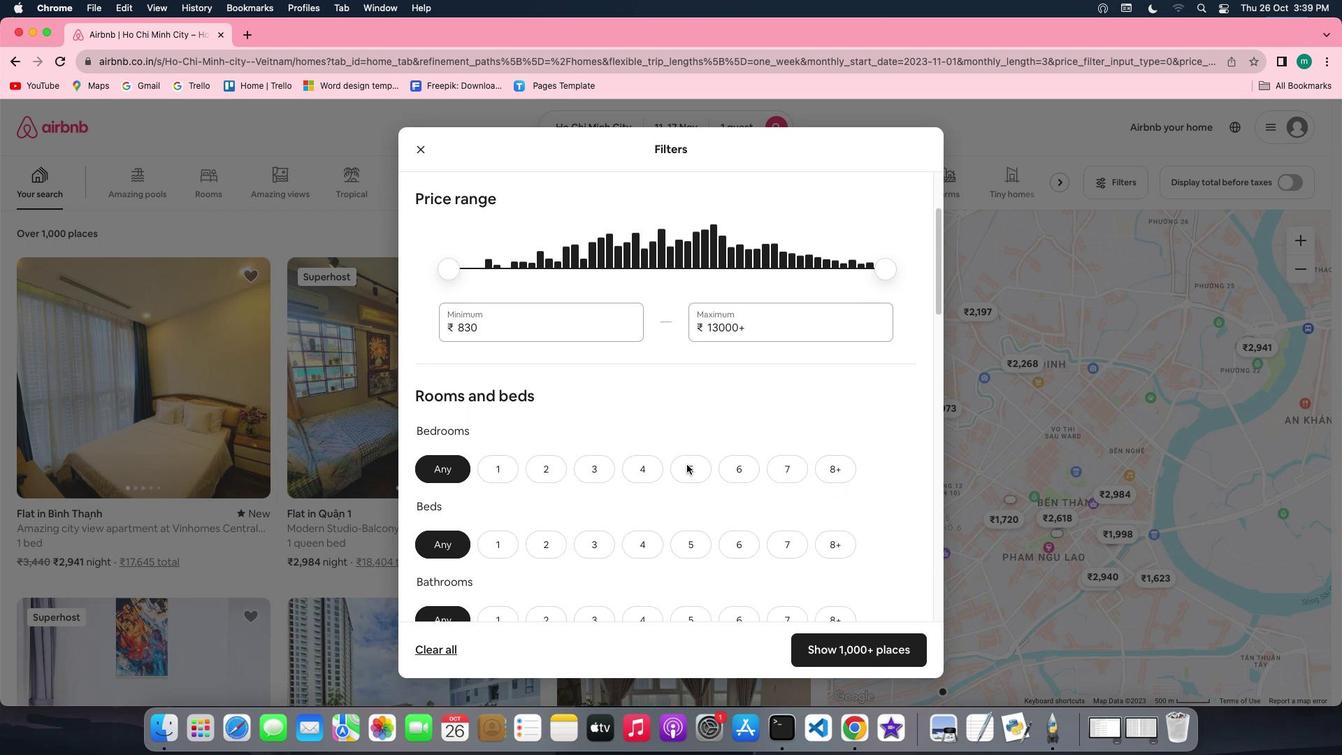 
Action: Mouse scrolled (721, 464) with delta (161, 23)
Screenshot: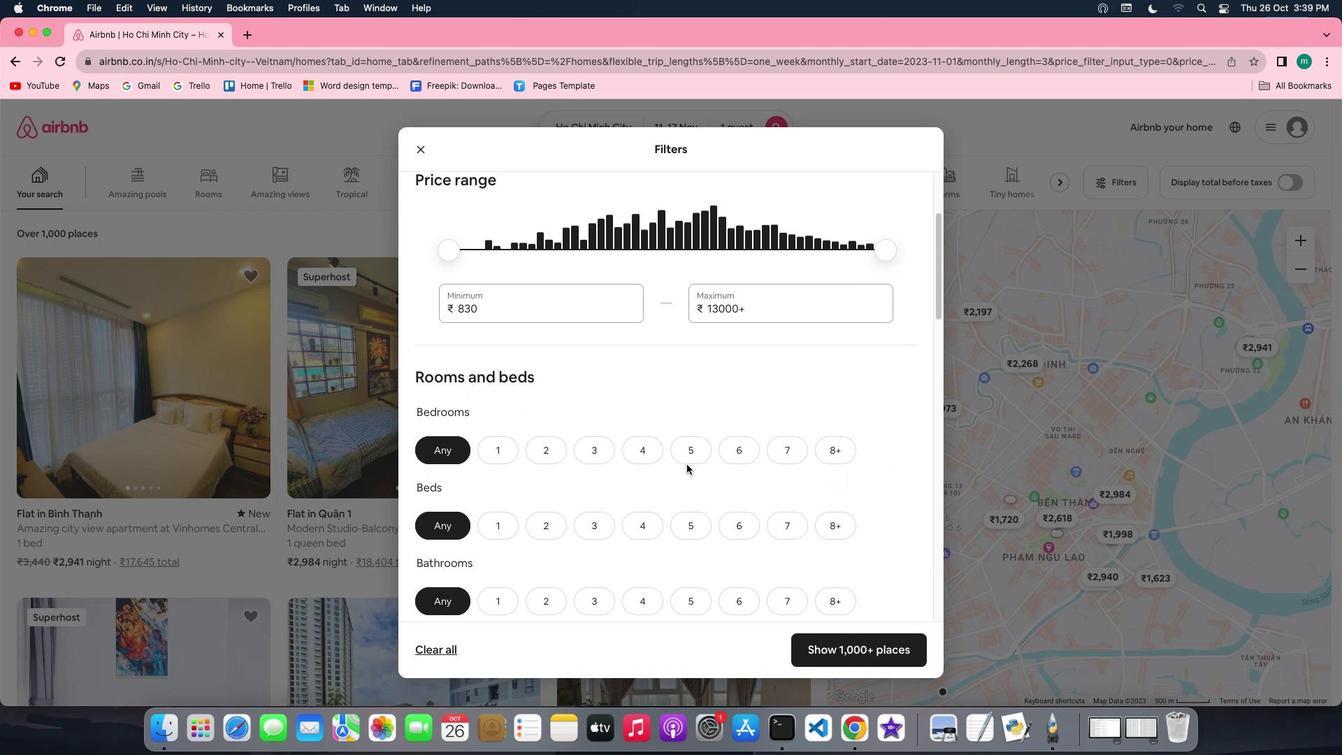 
Action: Mouse scrolled (721, 464) with delta (161, 23)
Screenshot: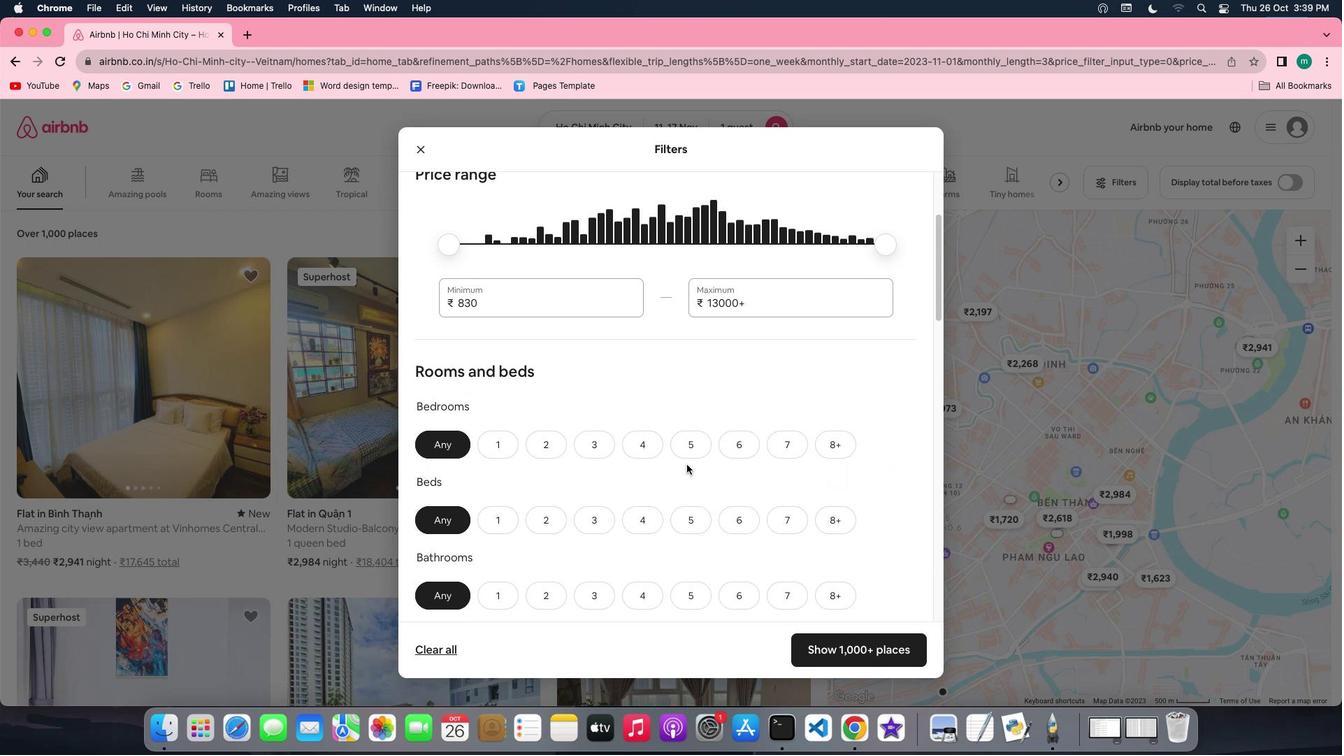 
Action: Mouse scrolled (721, 464) with delta (161, 22)
Screenshot: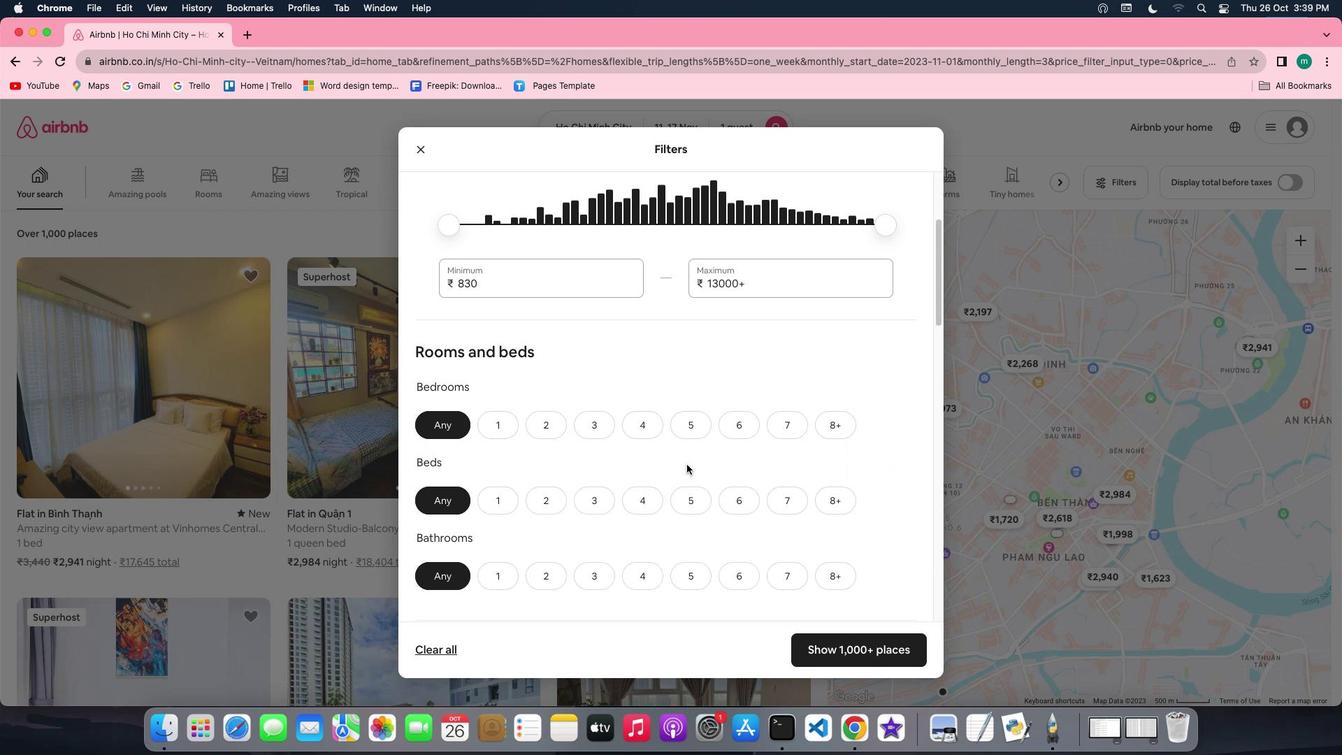 
Action: Mouse moved to (564, 371)
Screenshot: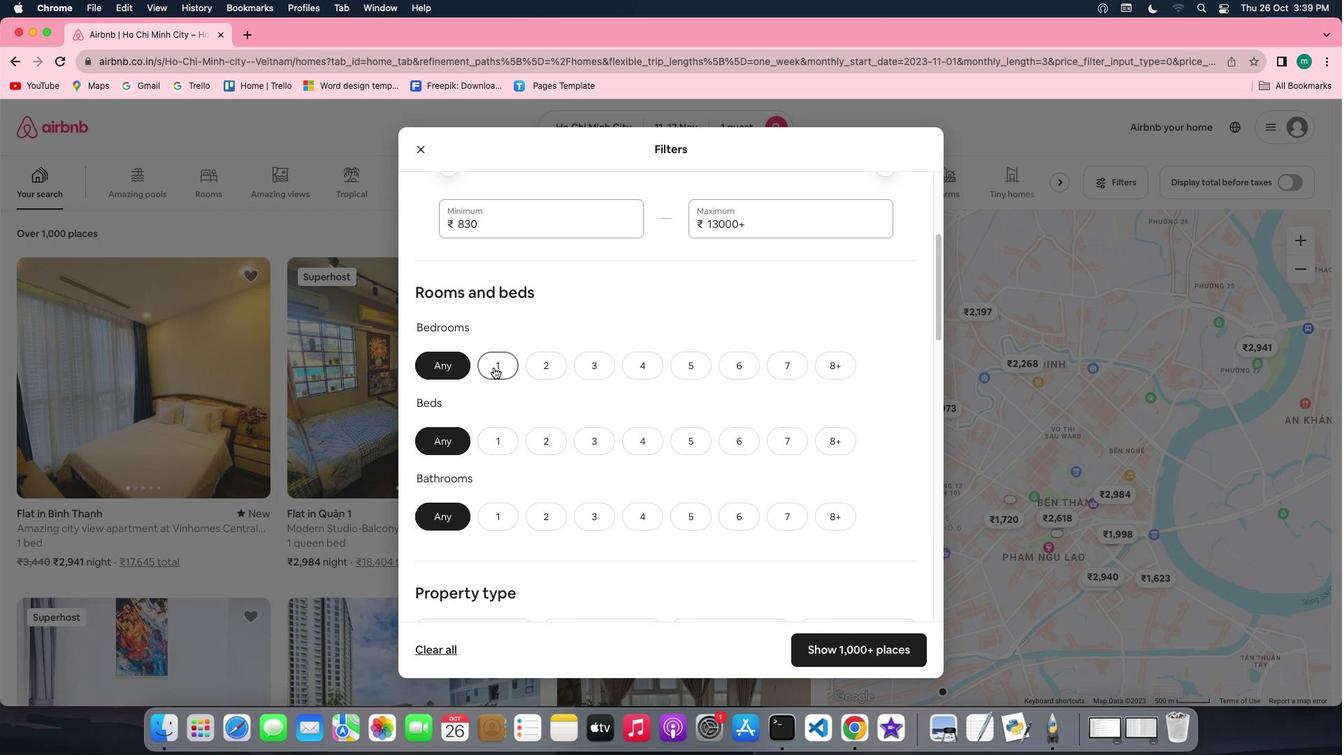 
Action: Mouse pressed left at (564, 371)
Screenshot: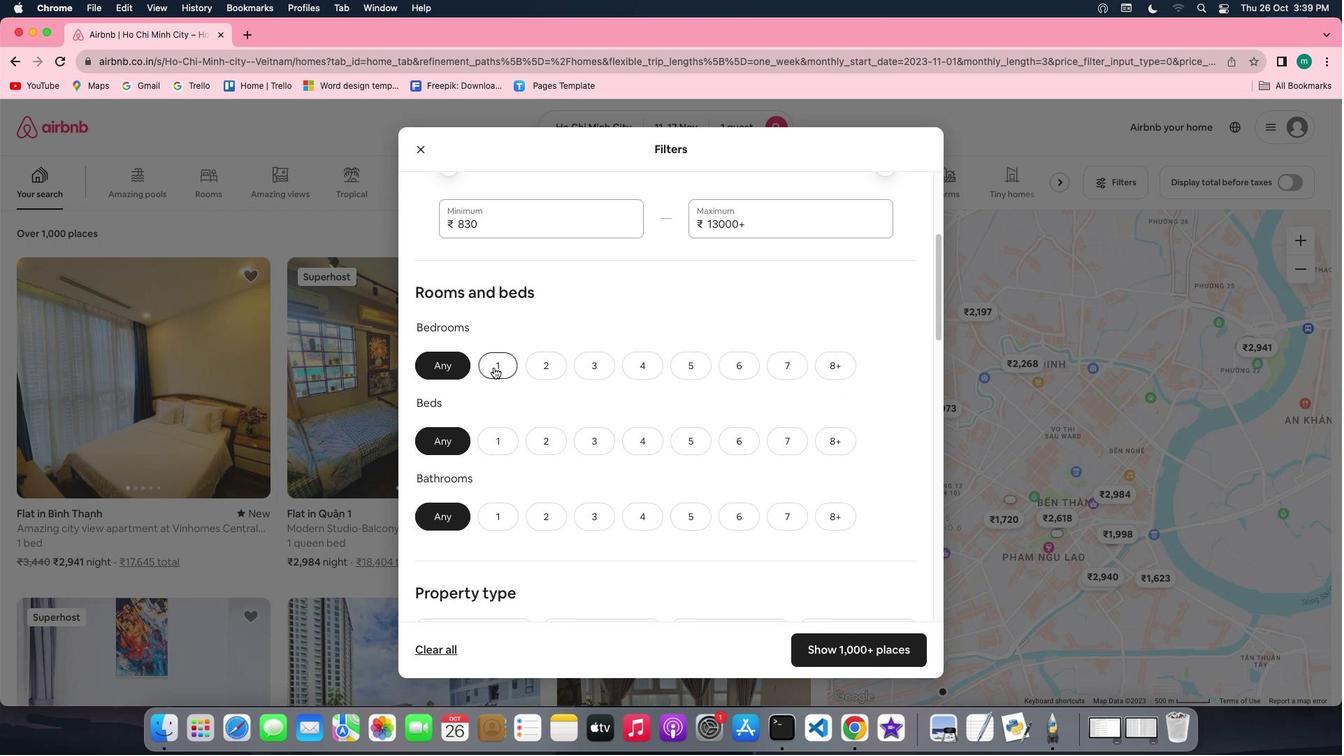 
Action: Mouse moved to (567, 438)
Screenshot: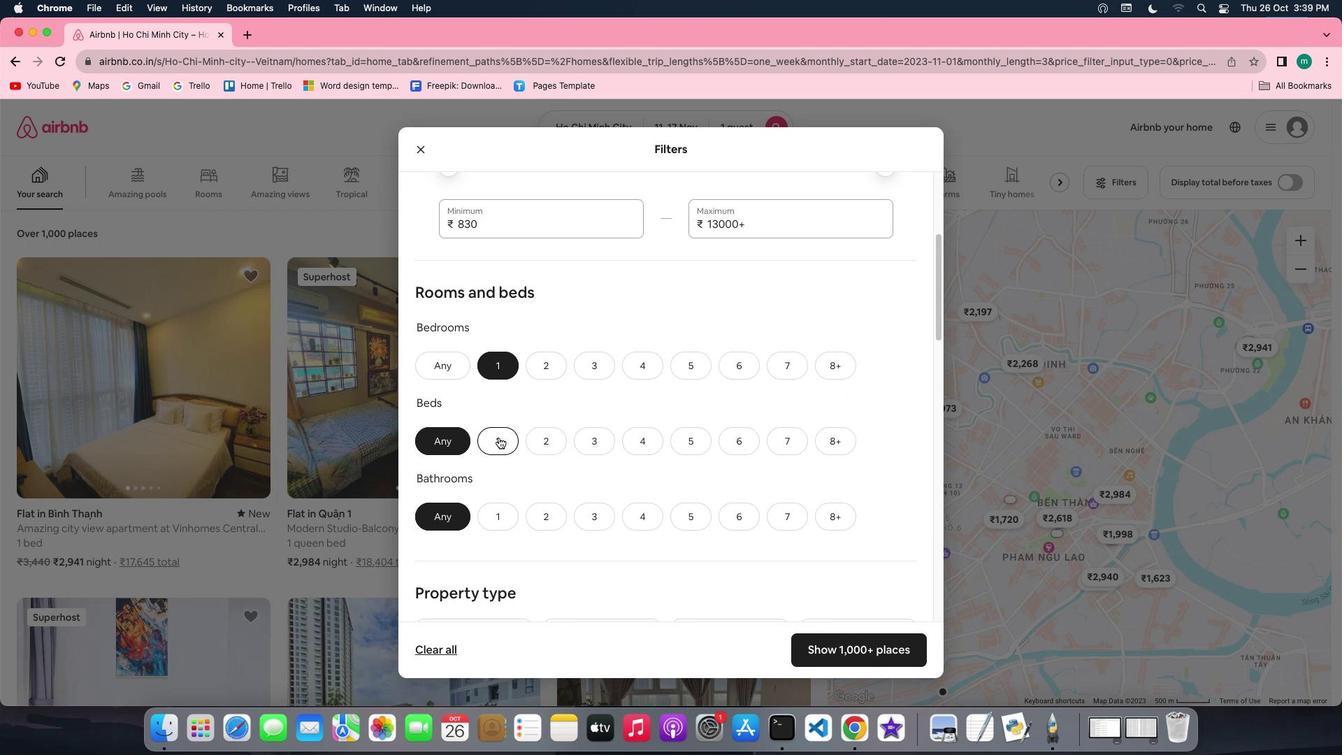 
Action: Mouse pressed left at (567, 438)
Screenshot: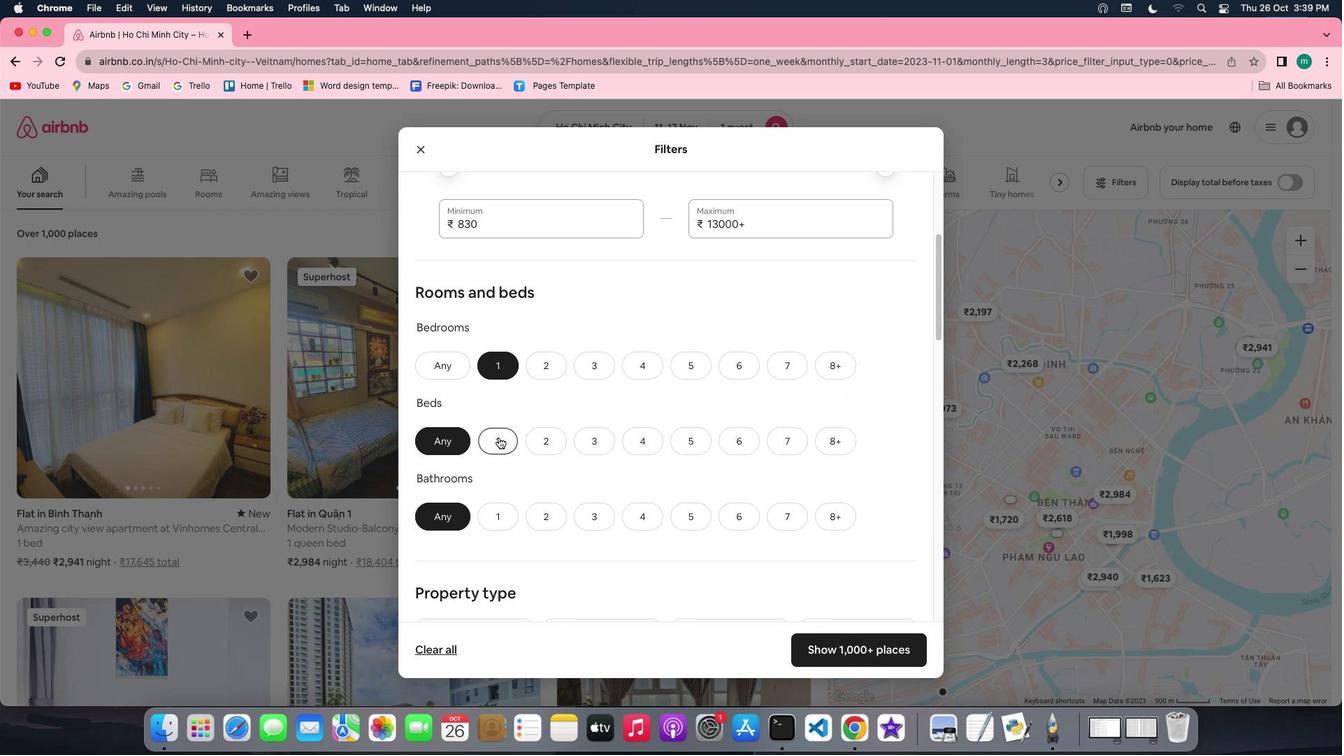 
Action: Mouse moved to (574, 525)
Screenshot: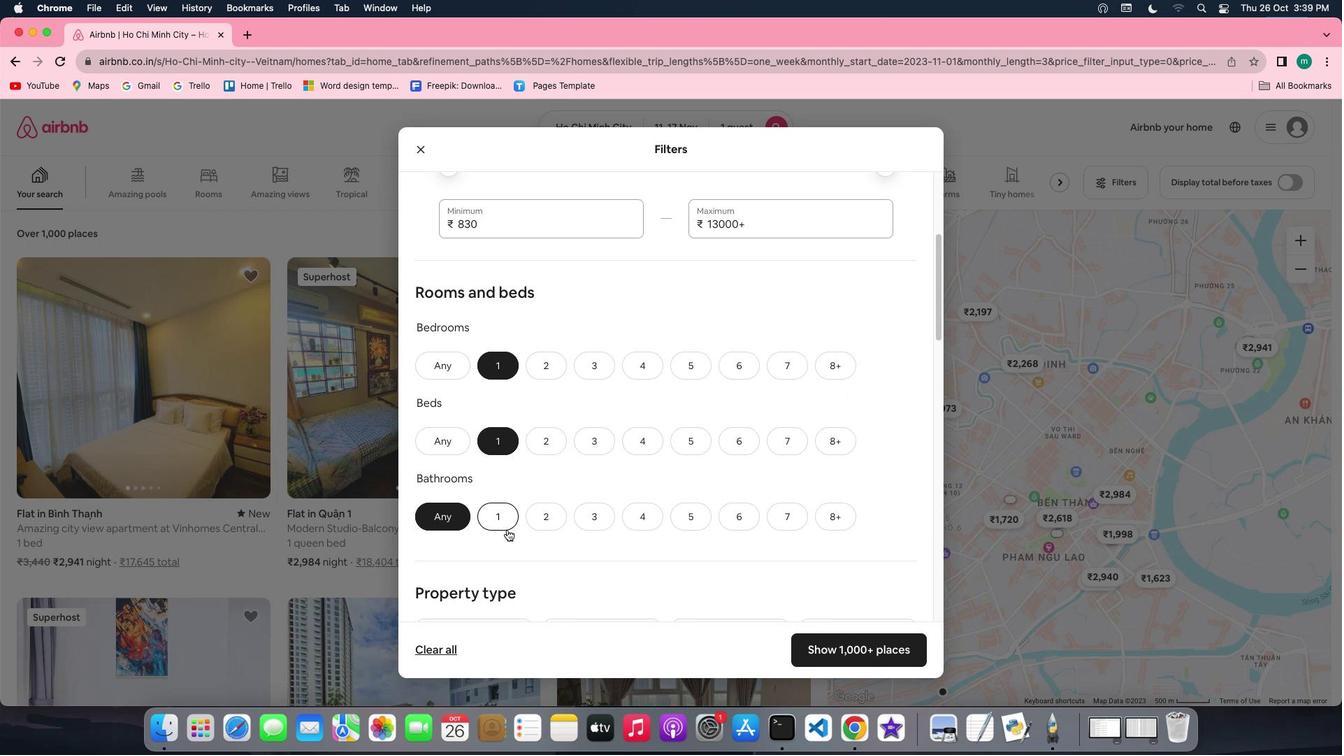 
Action: Mouse pressed left at (574, 525)
Screenshot: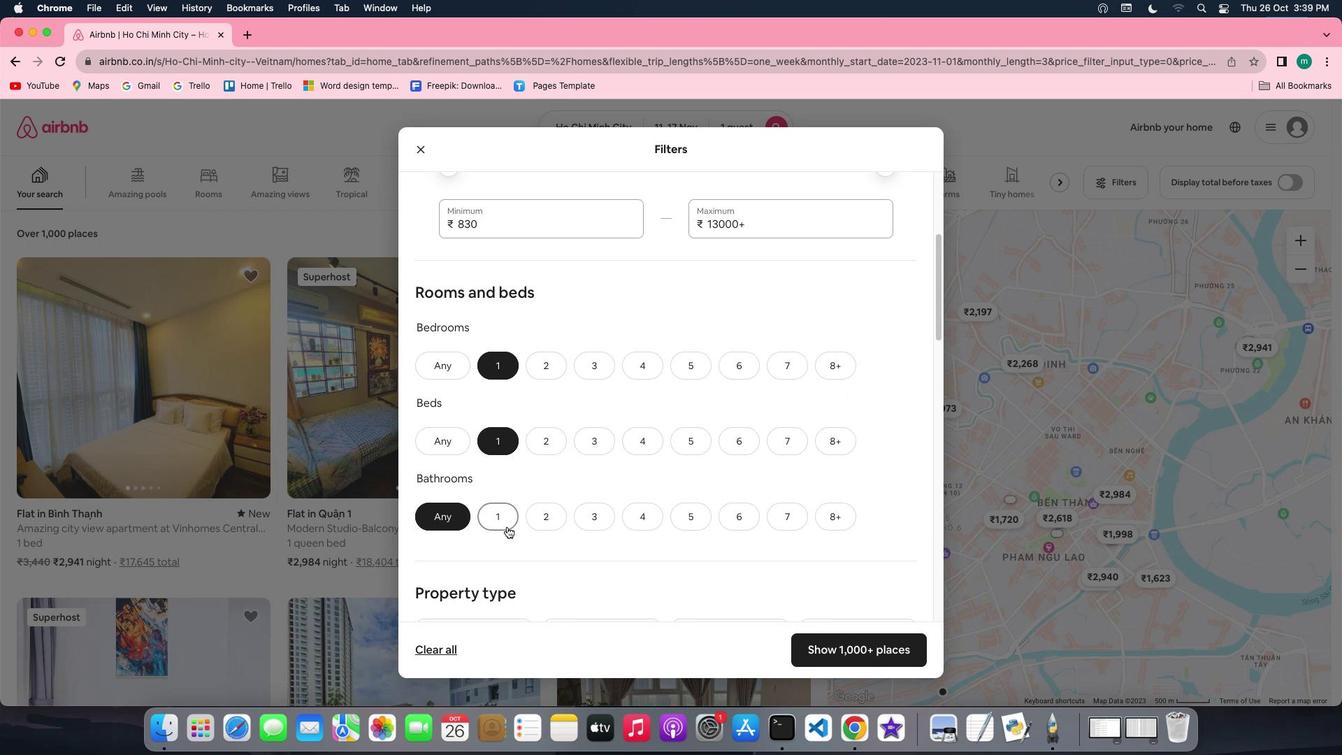 
Action: Mouse moved to (569, 516)
Screenshot: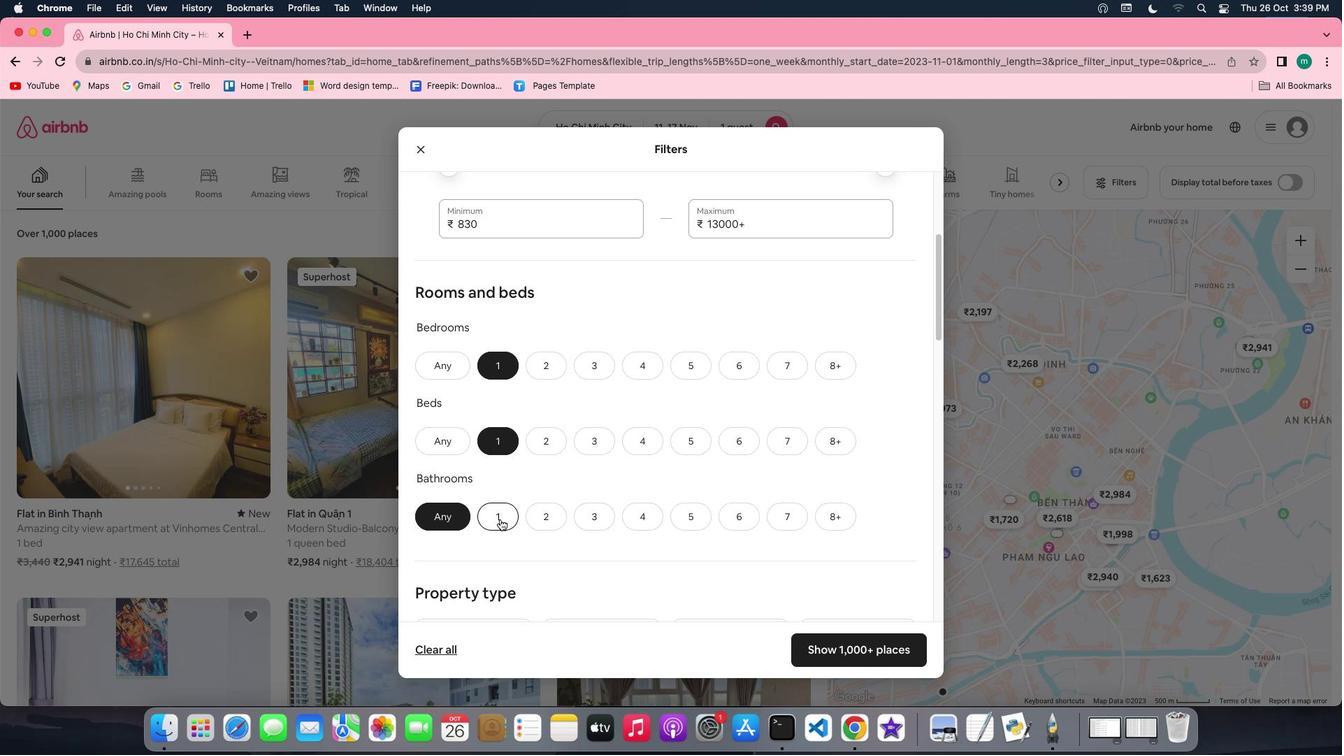 
Action: Mouse pressed left at (569, 516)
Screenshot: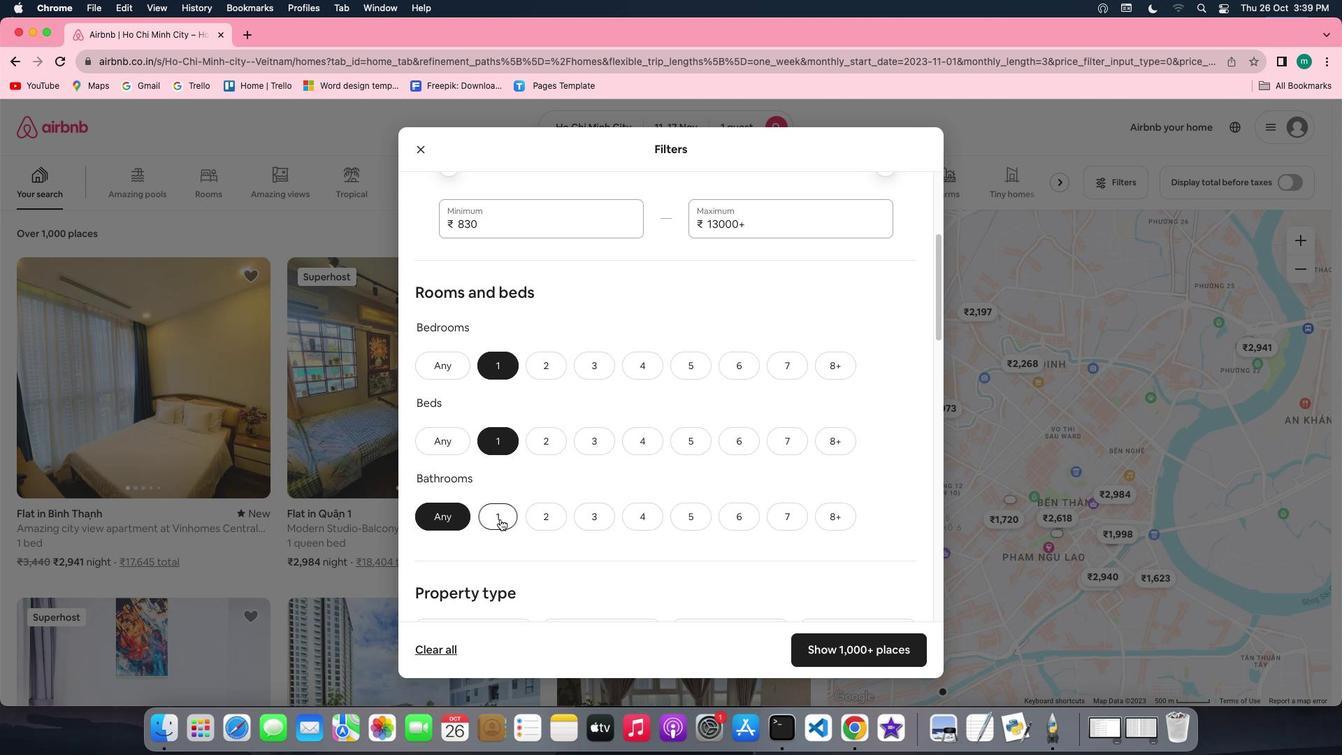 
Action: Mouse moved to (701, 538)
Screenshot: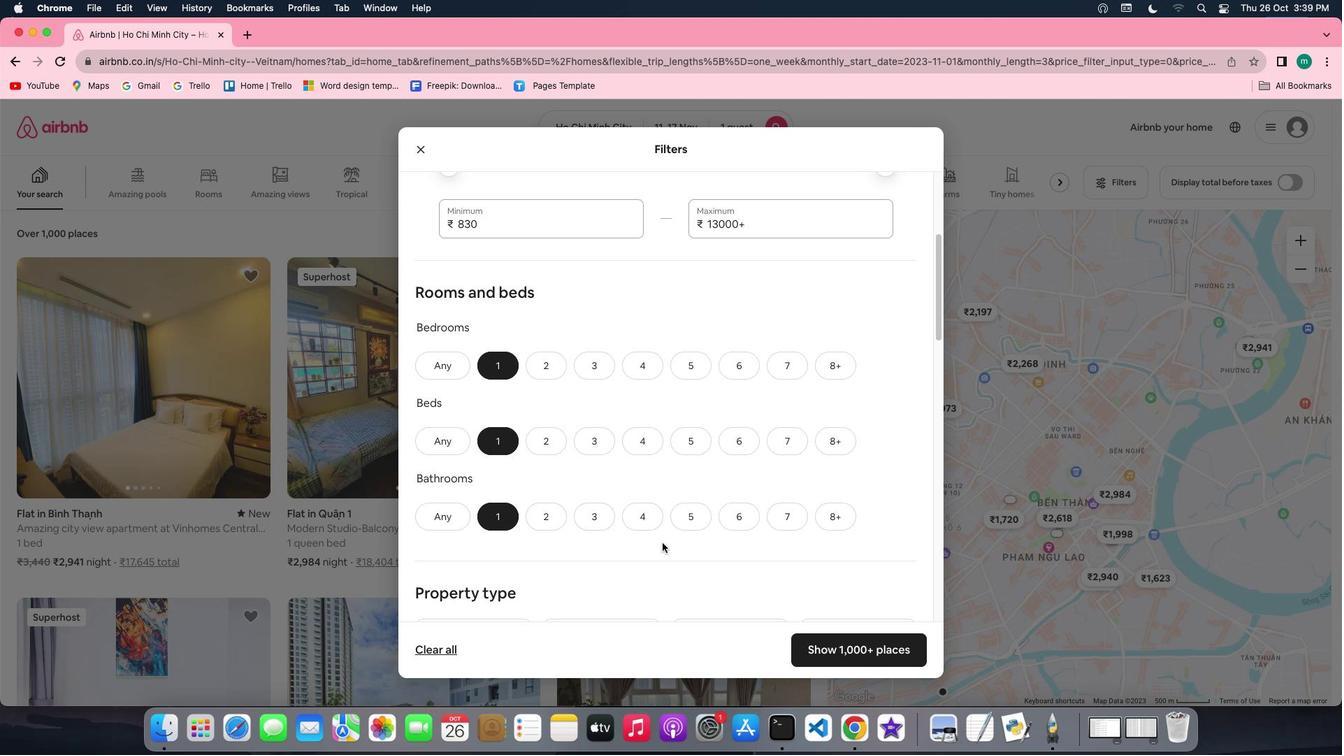 
Action: Mouse scrolled (701, 538) with delta (161, 23)
Screenshot: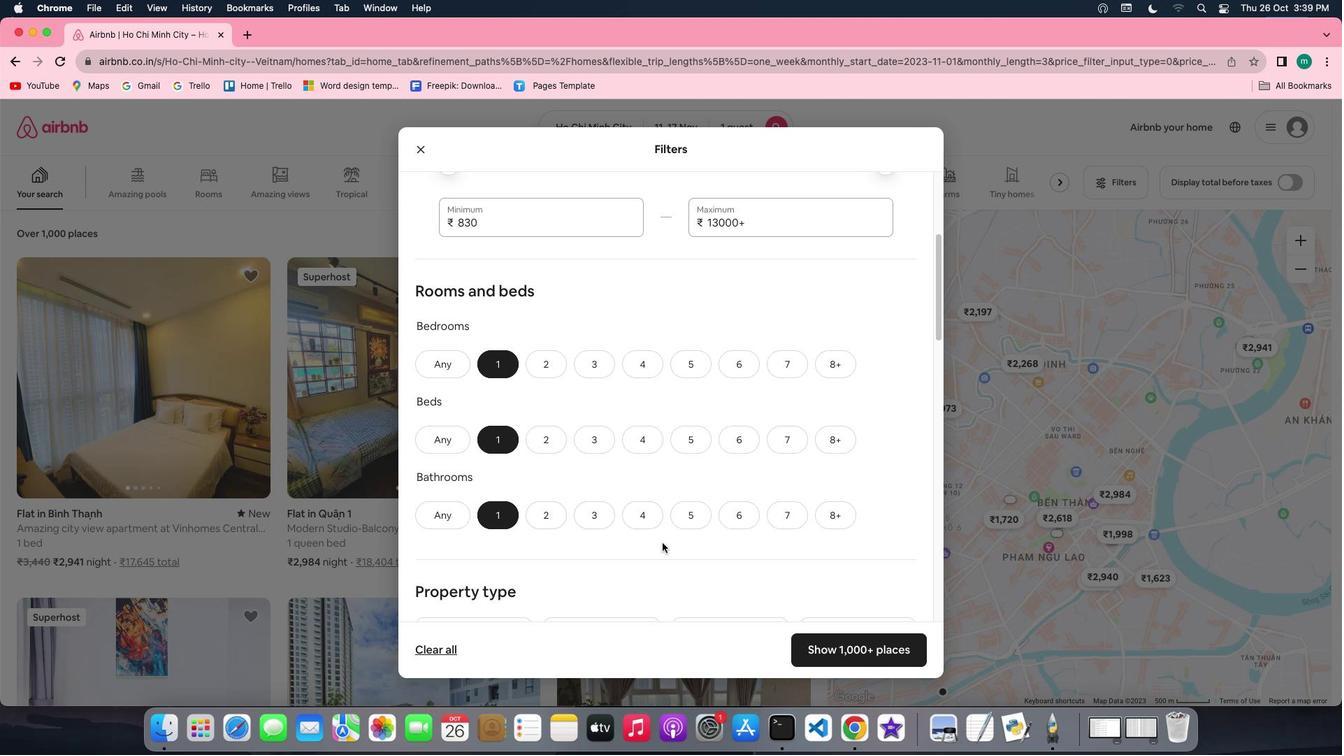 
Action: Mouse scrolled (701, 538) with delta (161, 23)
Screenshot: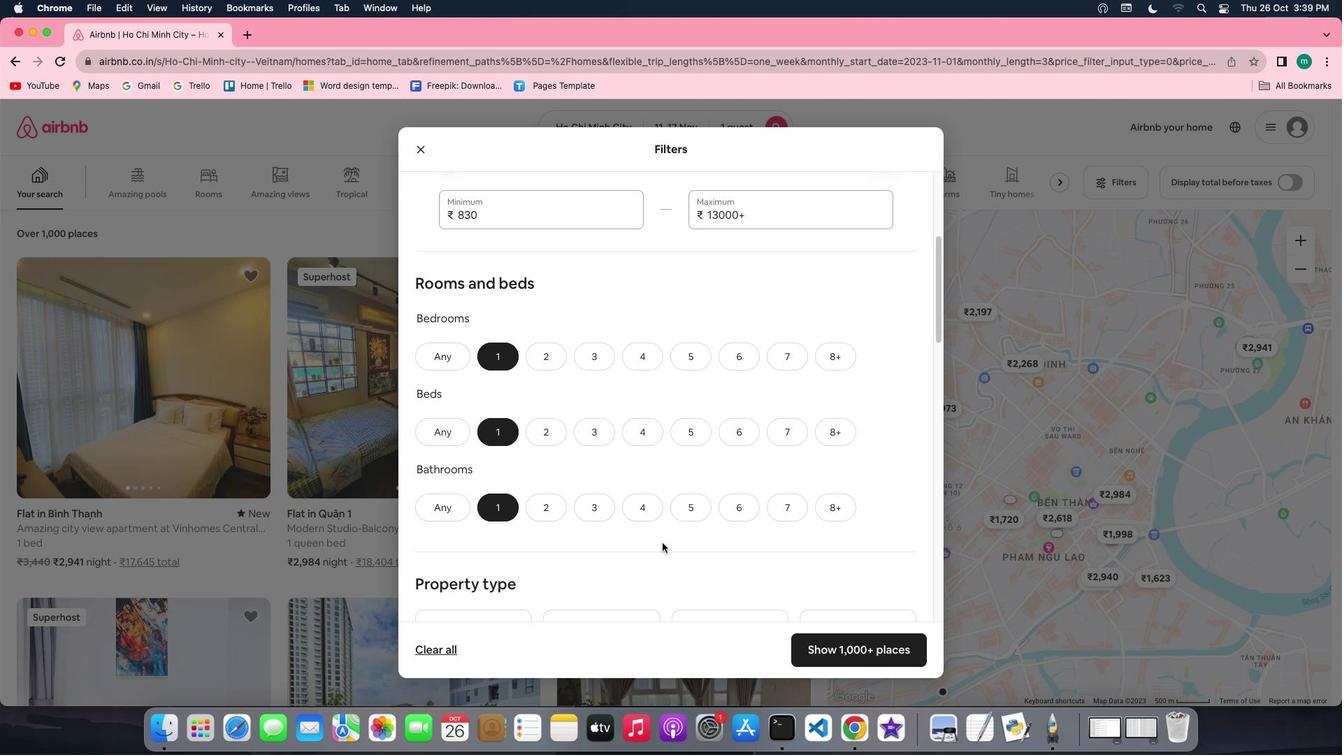 
Action: Mouse scrolled (701, 538) with delta (161, 23)
Screenshot: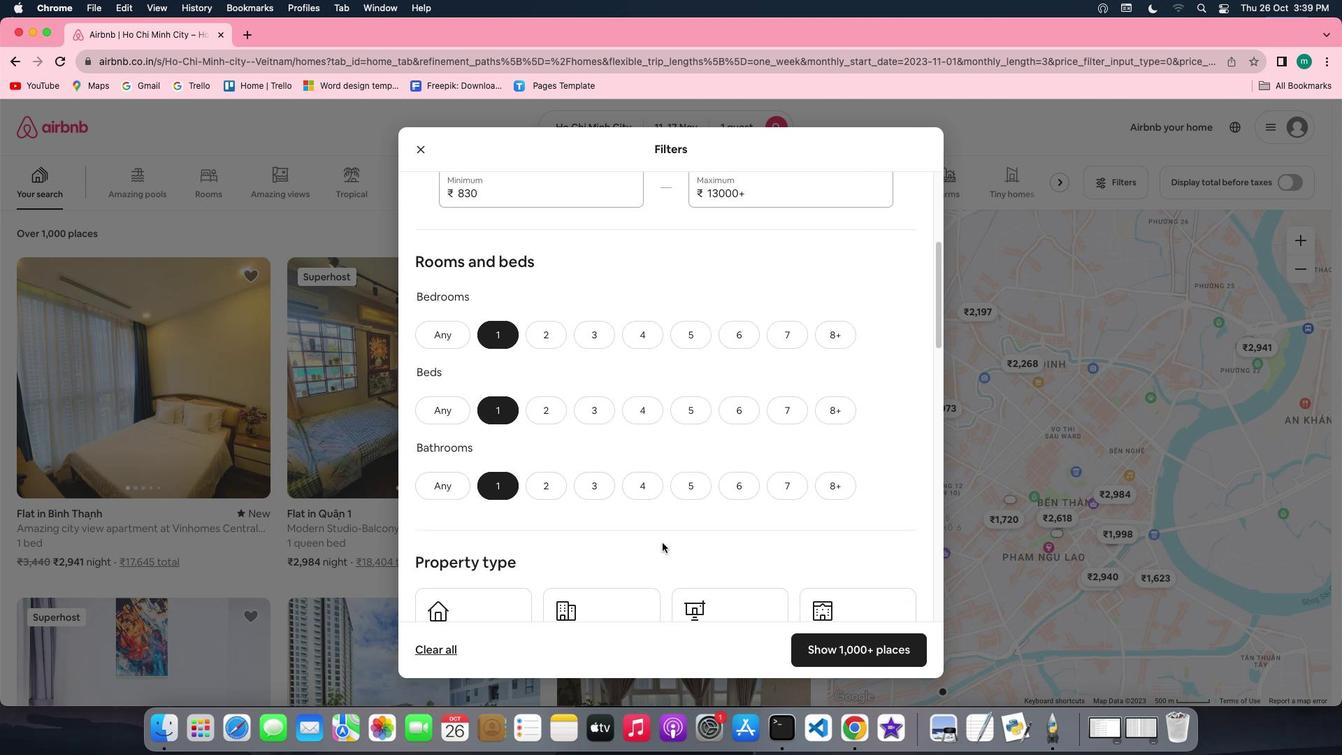 
Action: Mouse moved to (701, 538)
Screenshot: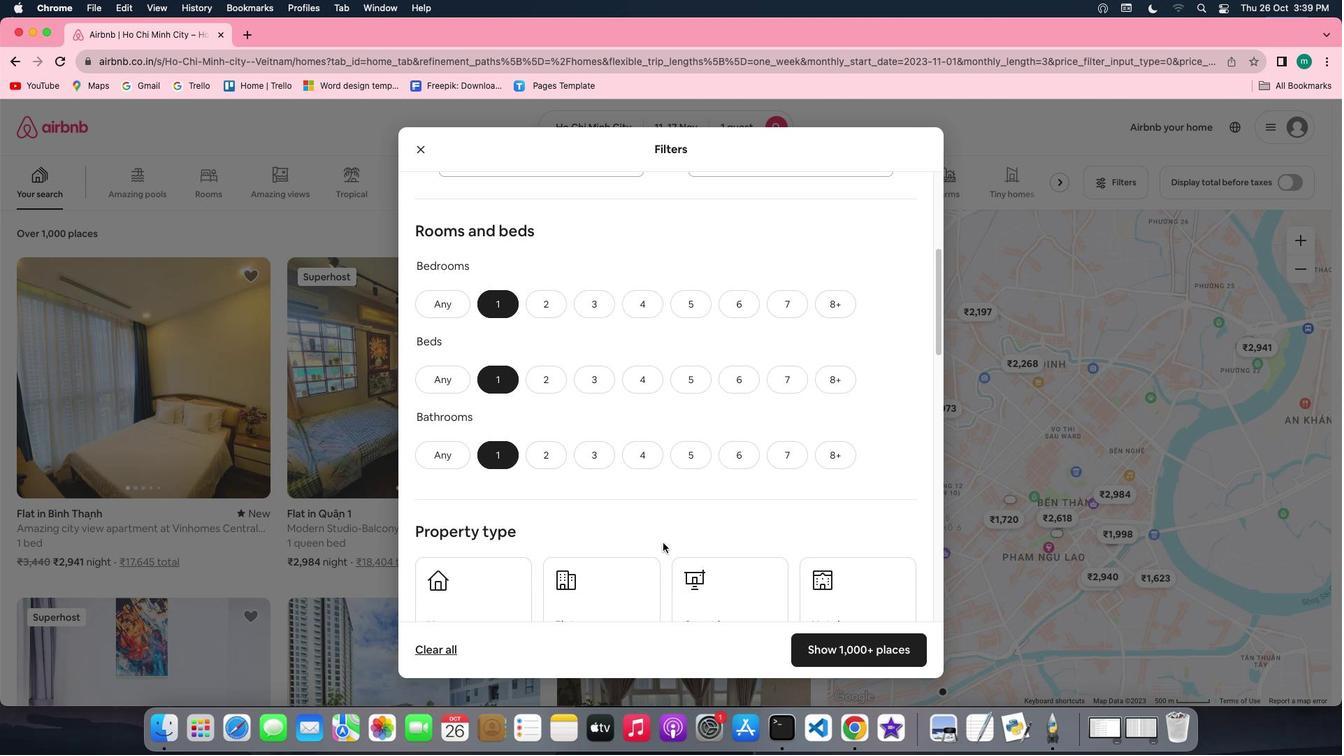 
Action: Mouse scrolled (701, 538) with delta (161, 23)
Screenshot: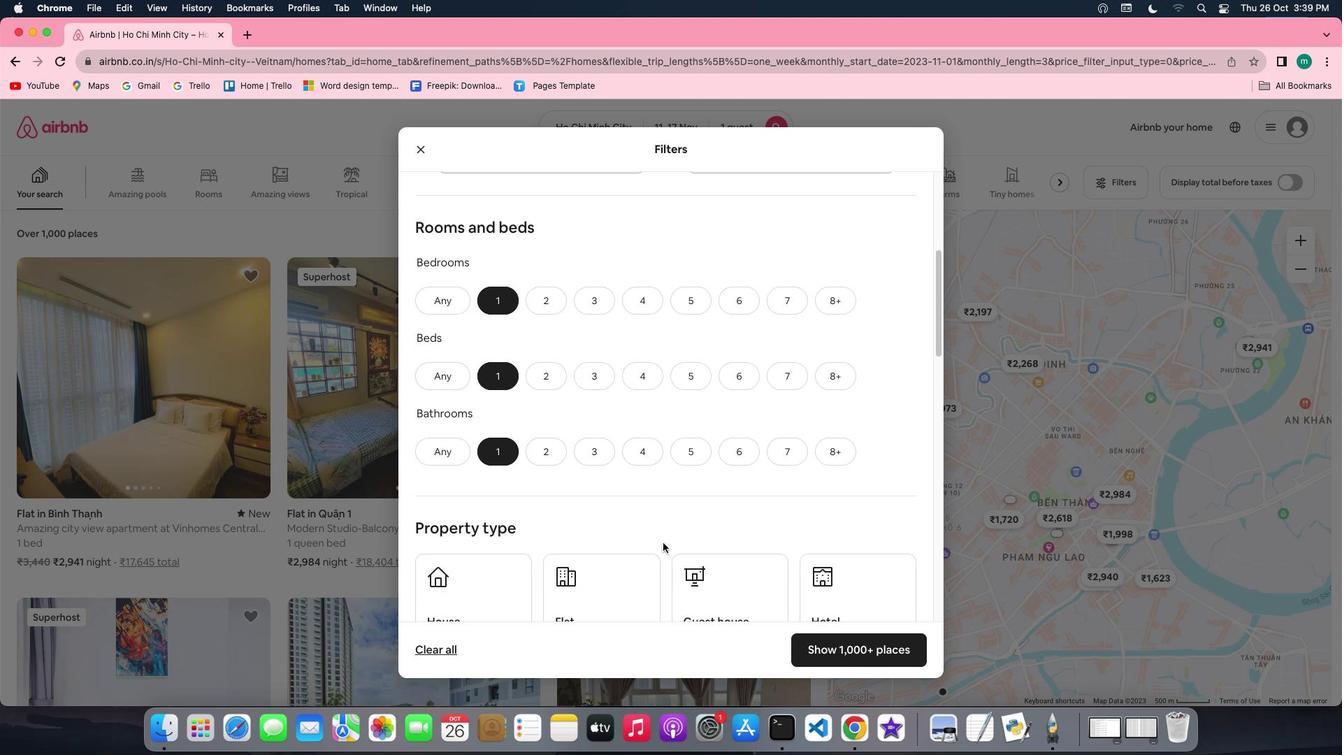 
Action: Mouse scrolled (701, 538) with delta (161, 23)
Screenshot: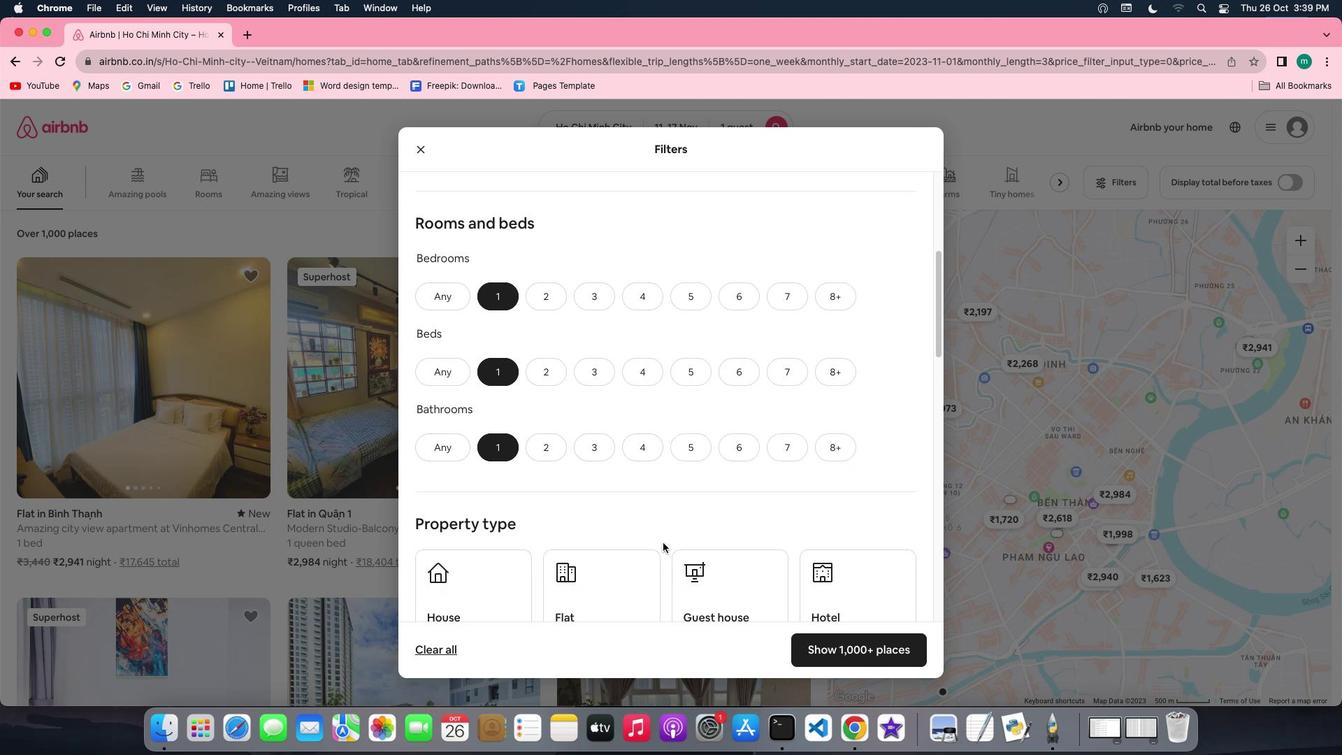 
Action: Mouse scrolled (701, 538) with delta (161, 23)
Screenshot: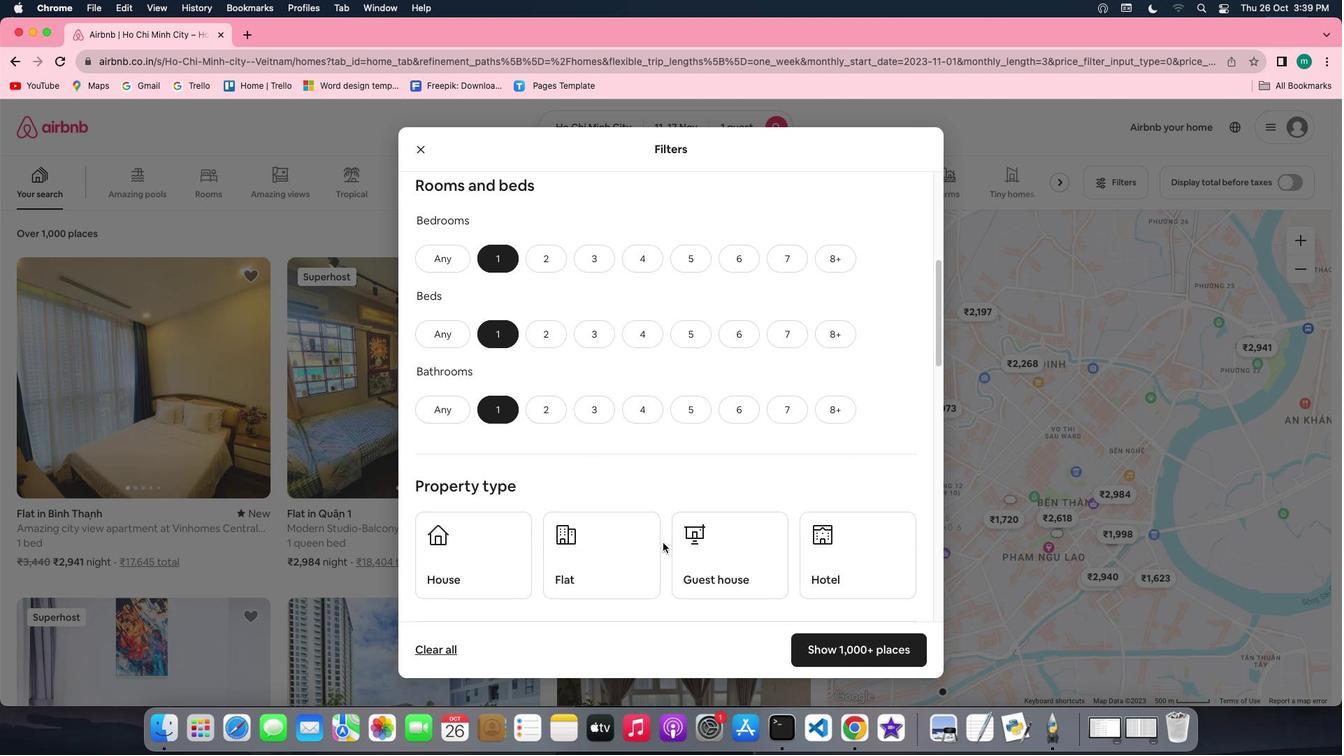 
Action: Mouse scrolled (701, 538) with delta (161, 23)
Screenshot: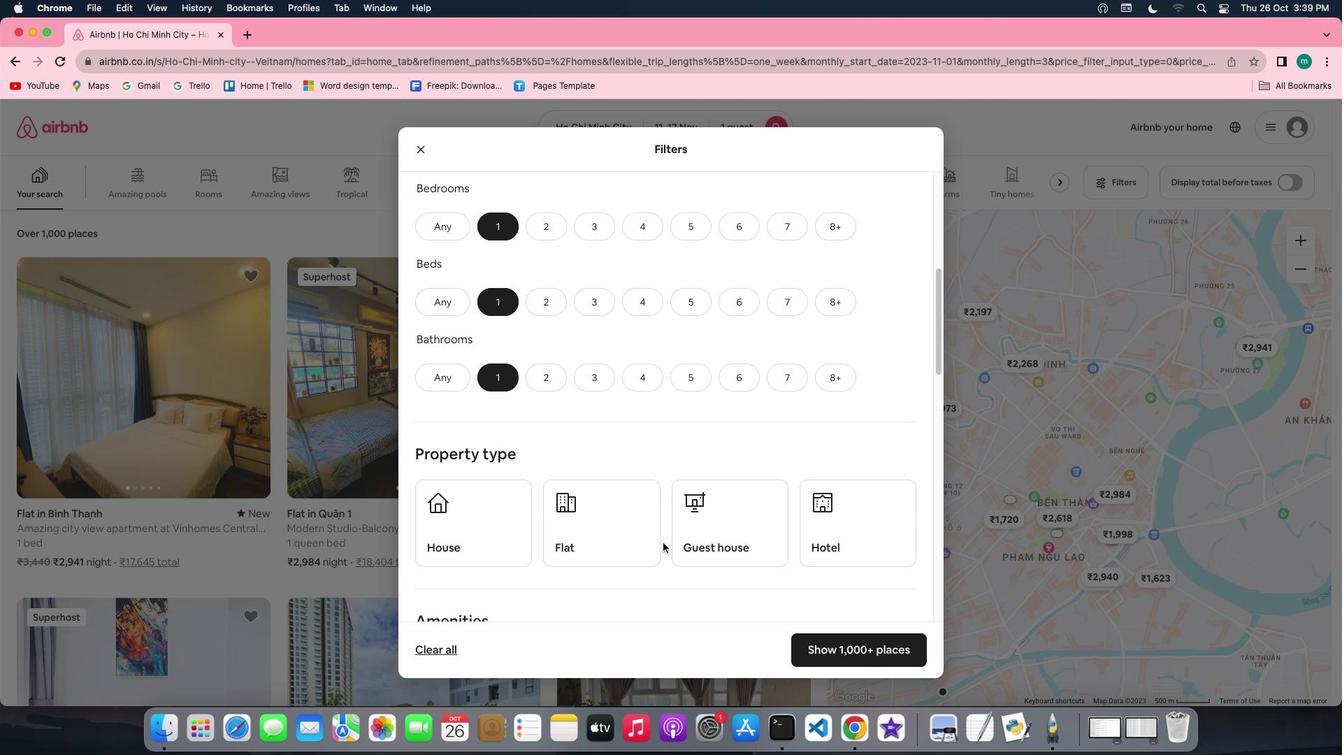 
Action: Mouse scrolled (701, 538) with delta (161, 23)
Screenshot: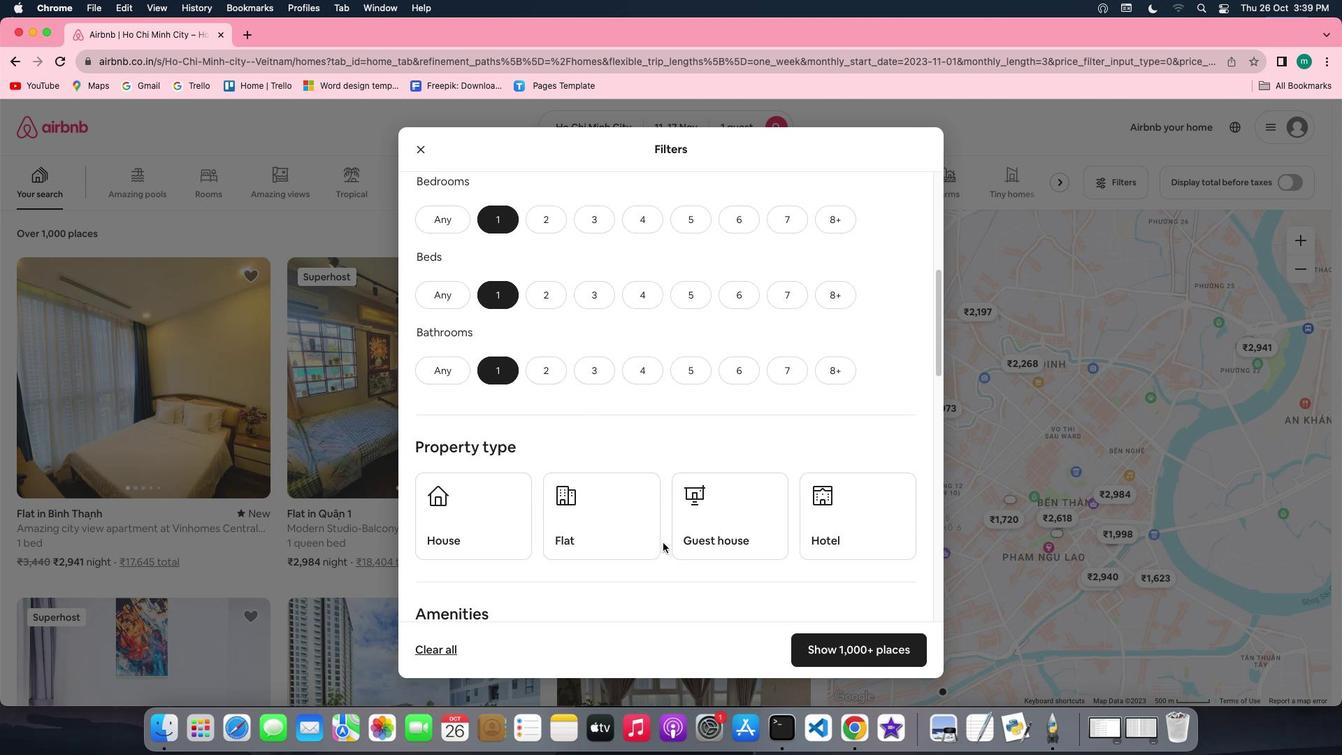 
Action: Mouse moved to (847, 488)
Screenshot: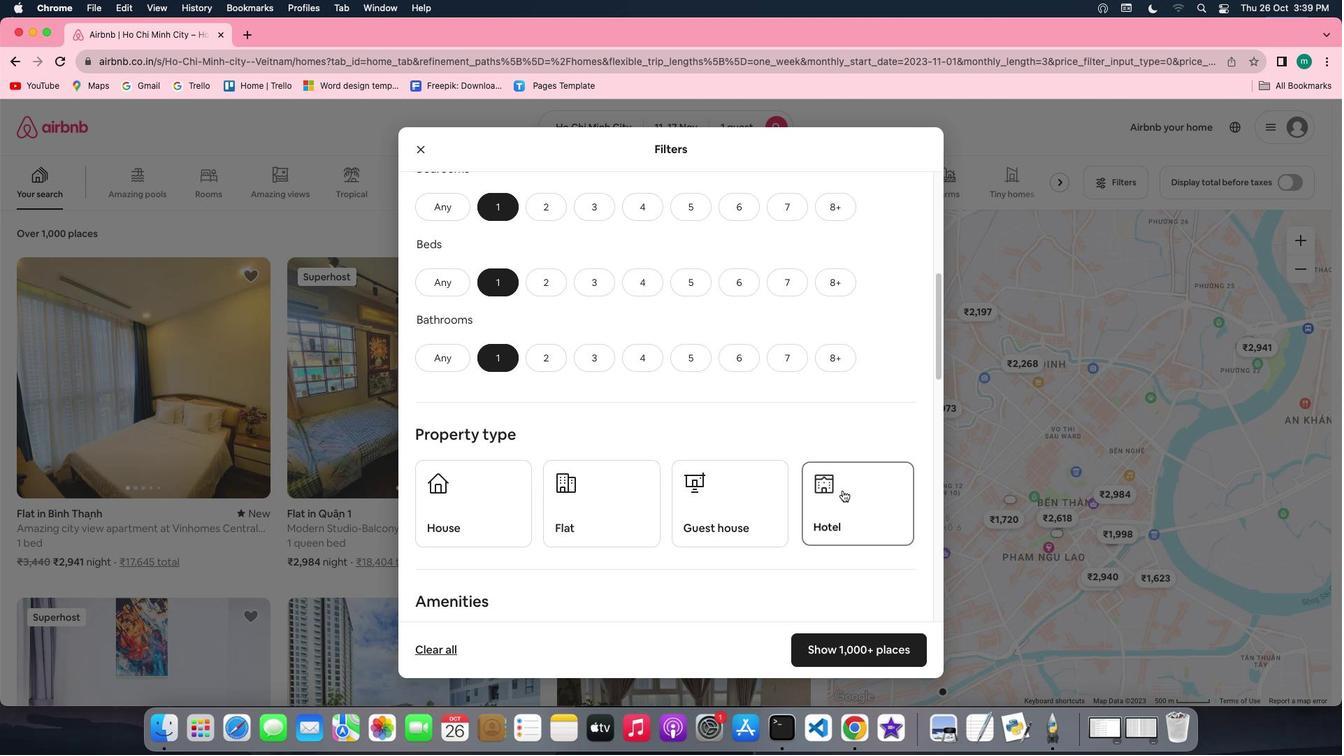 
Action: Mouse pressed left at (847, 488)
Screenshot: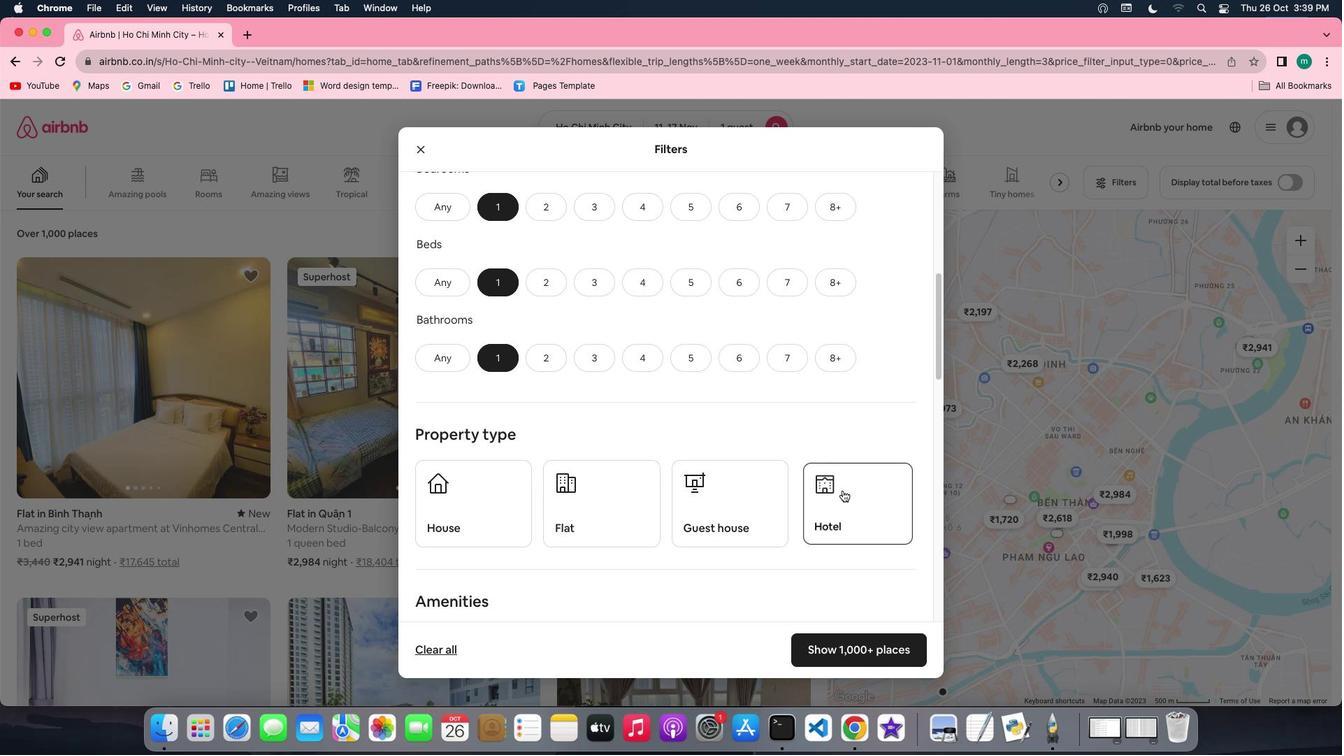 
Action: Mouse moved to (676, 552)
Screenshot: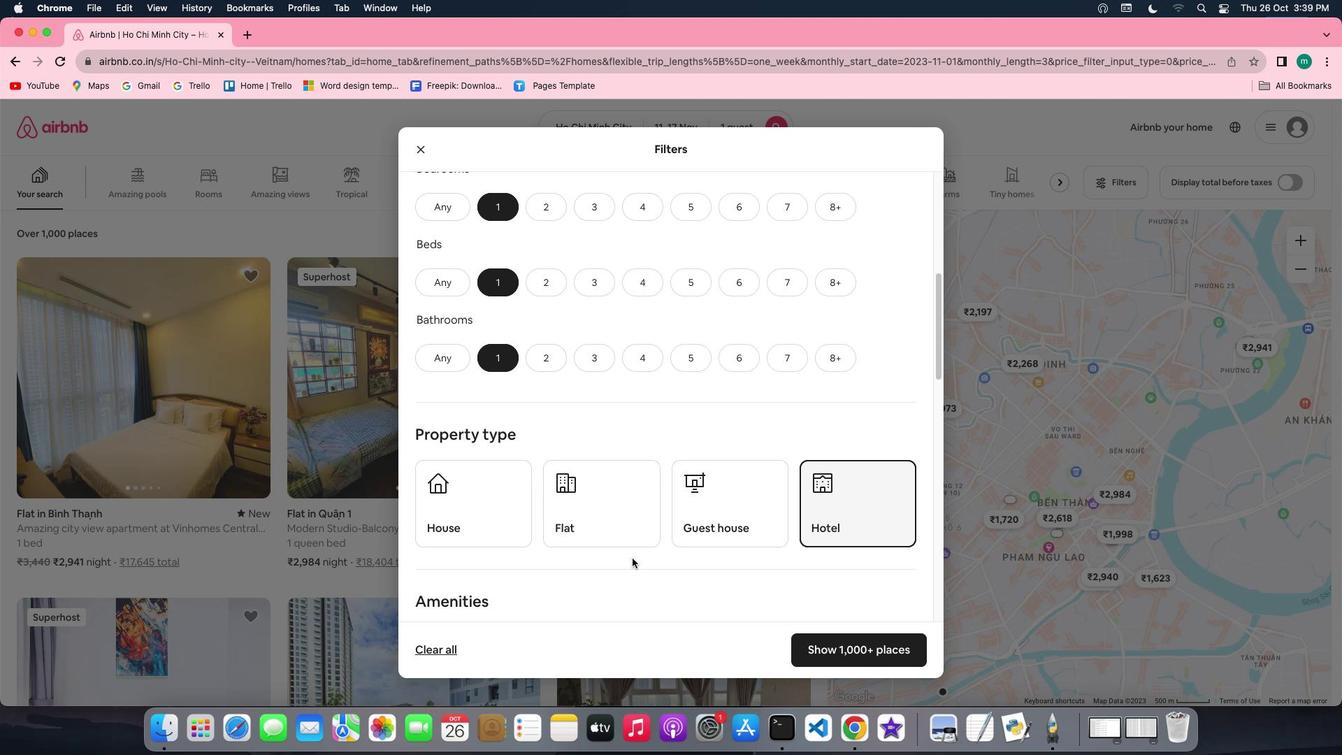 
Action: Mouse scrolled (676, 552) with delta (161, 23)
Screenshot: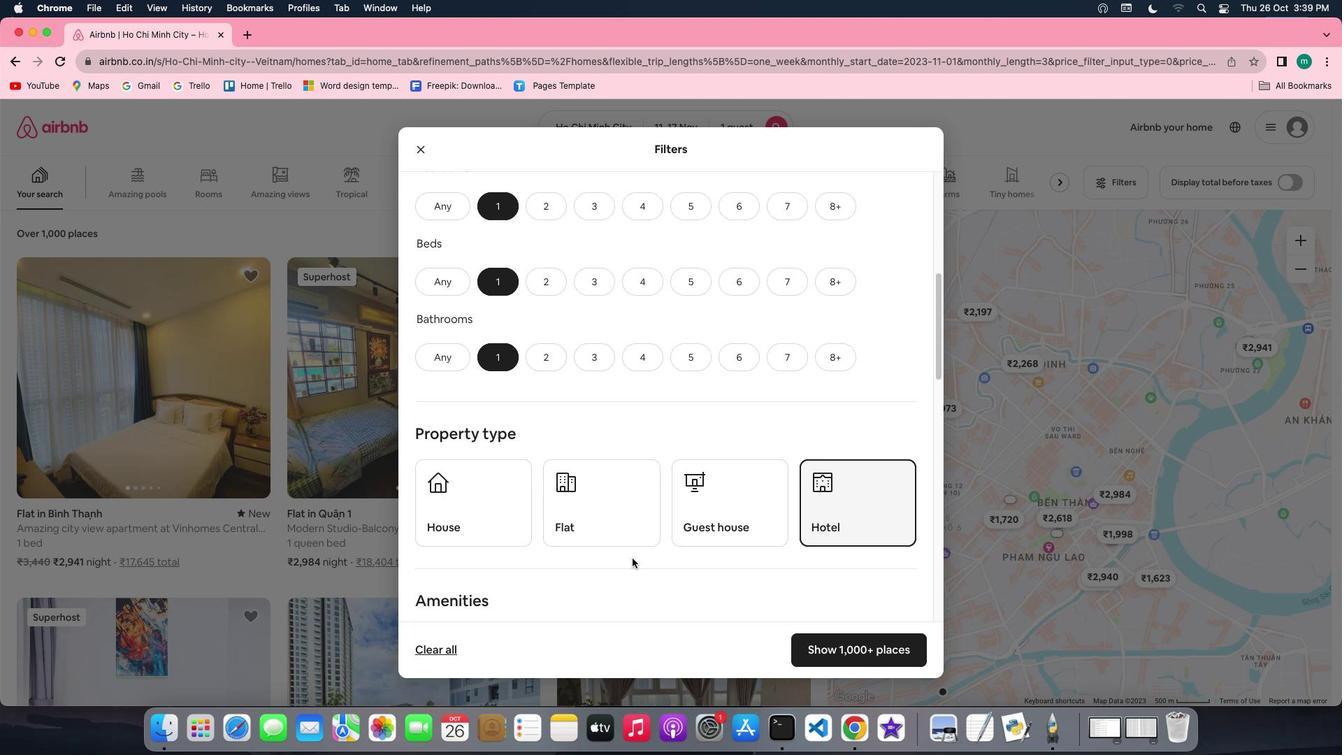 
Action: Mouse scrolled (676, 552) with delta (161, 23)
Screenshot: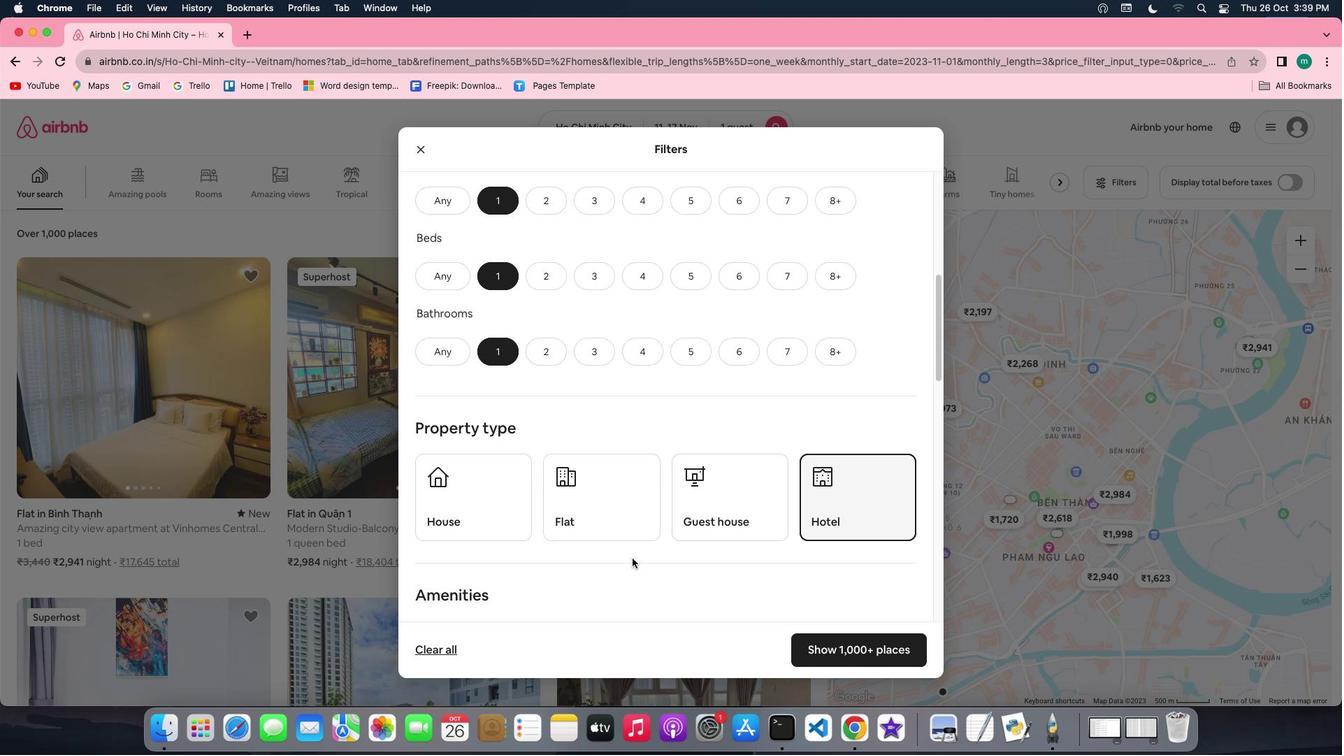 
Action: Mouse scrolled (676, 552) with delta (161, 23)
Screenshot: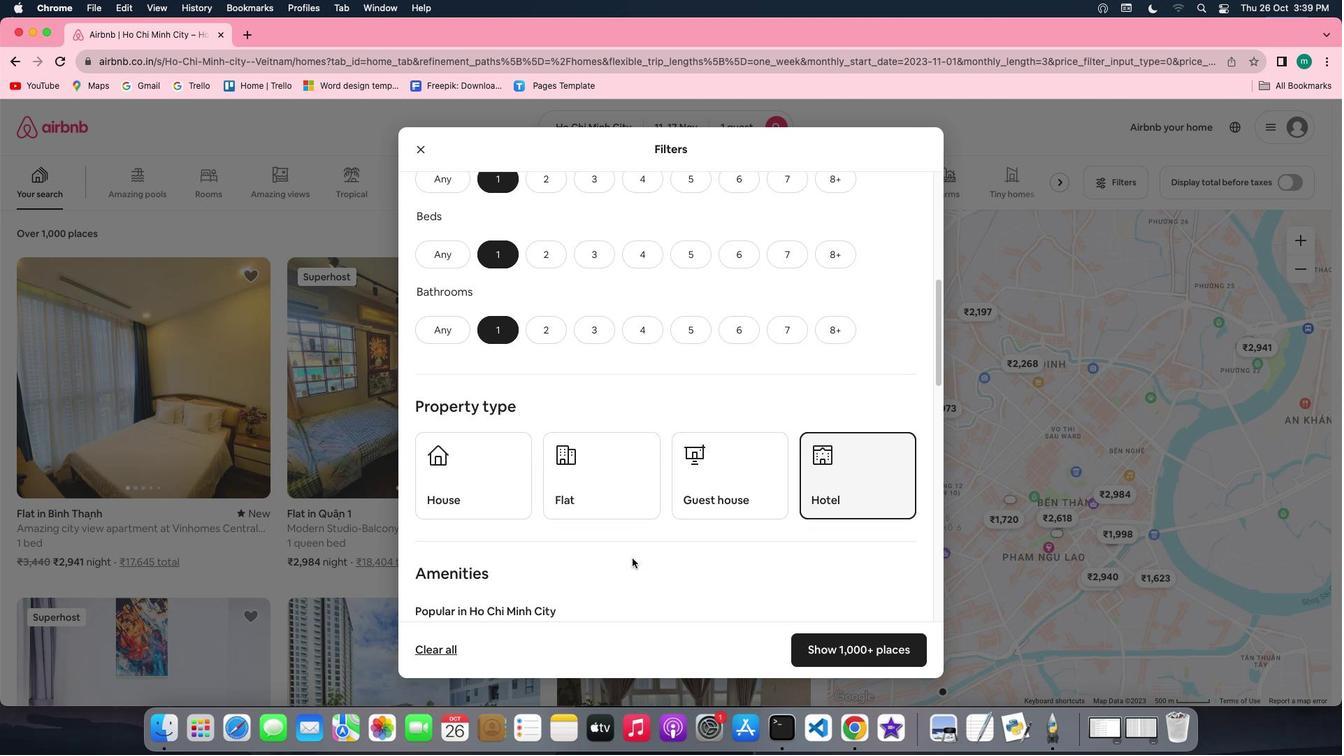 
Action: Mouse scrolled (676, 552) with delta (161, 23)
Screenshot: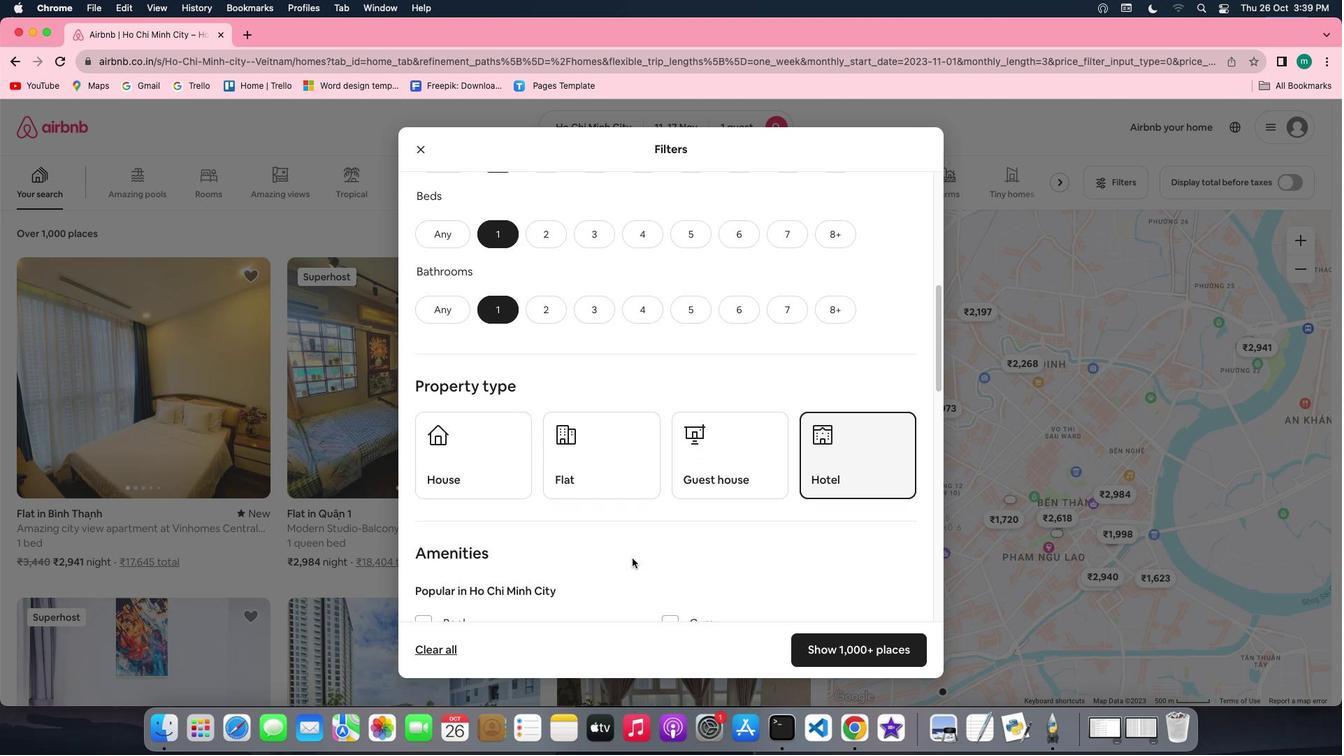 
Action: Mouse scrolled (676, 552) with delta (161, 23)
Screenshot: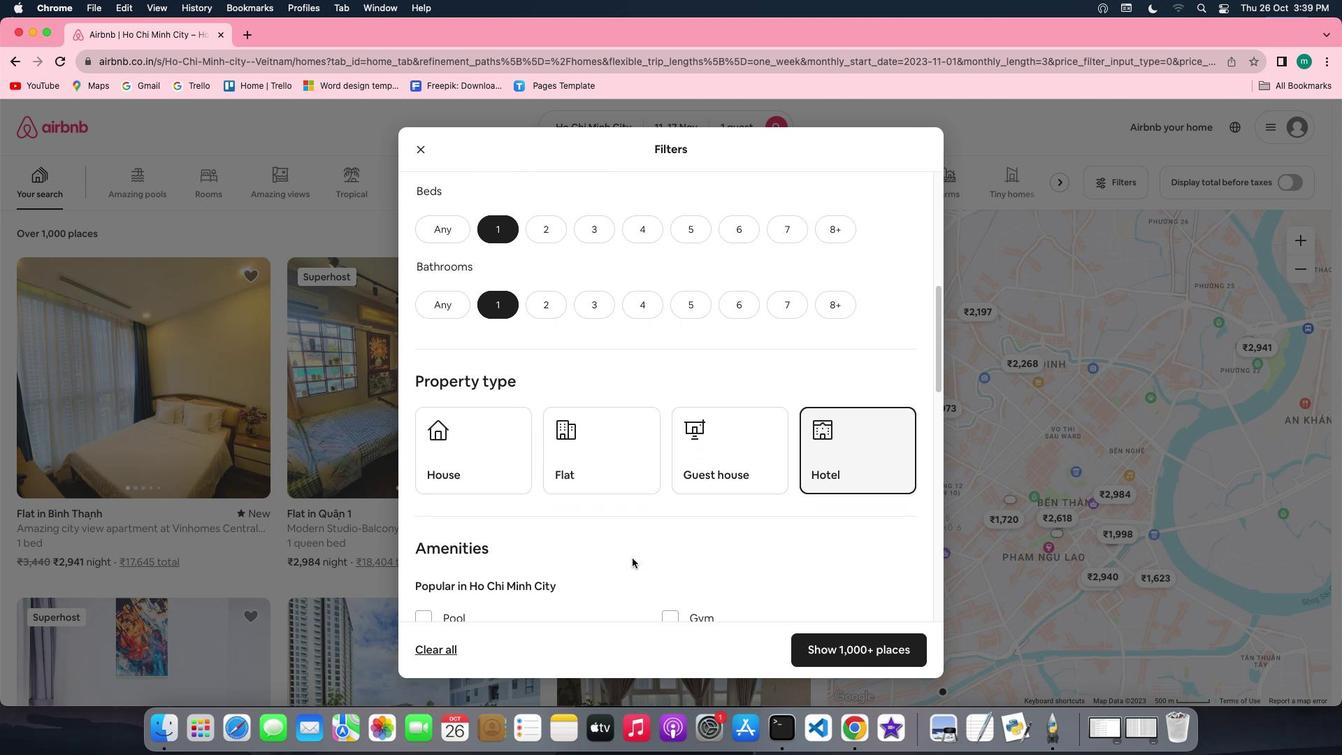 
Action: Mouse scrolled (676, 552) with delta (161, 23)
Screenshot: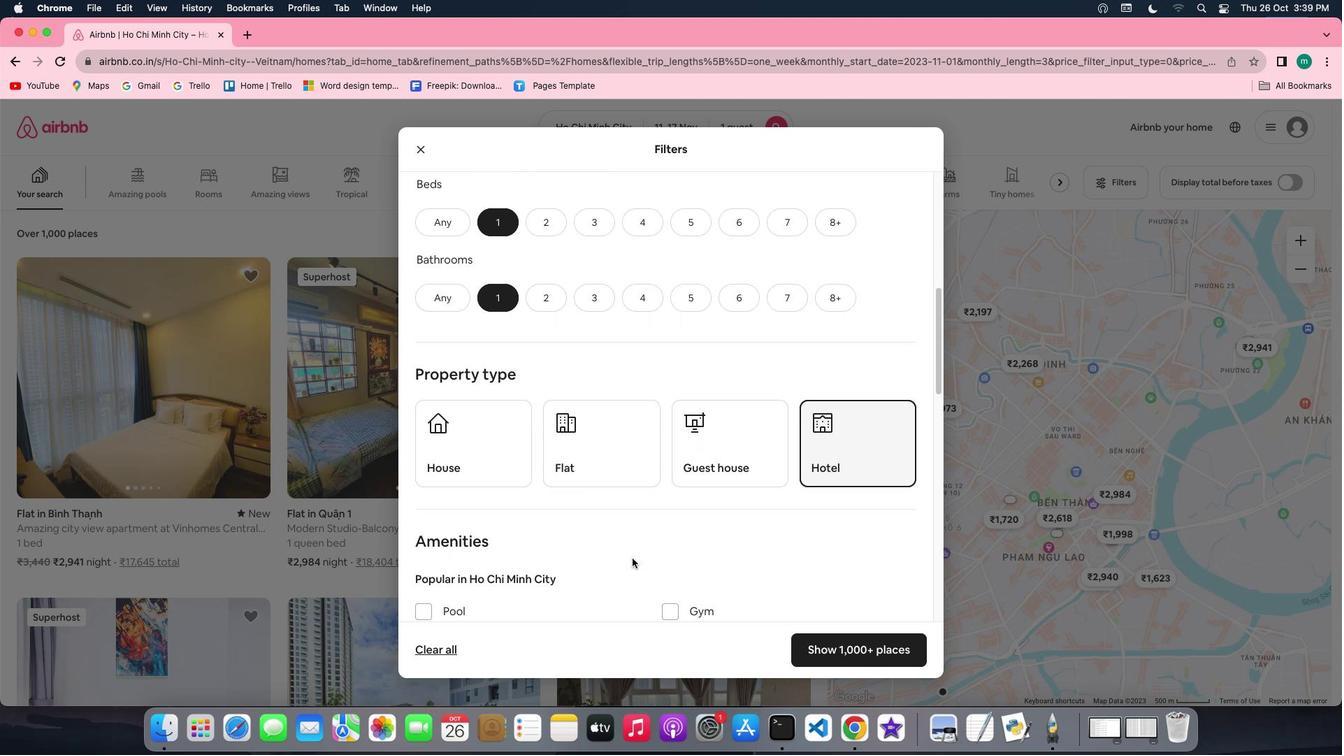 
Action: Mouse scrolled (676, 552) with delta (161, 23)
Screenshot: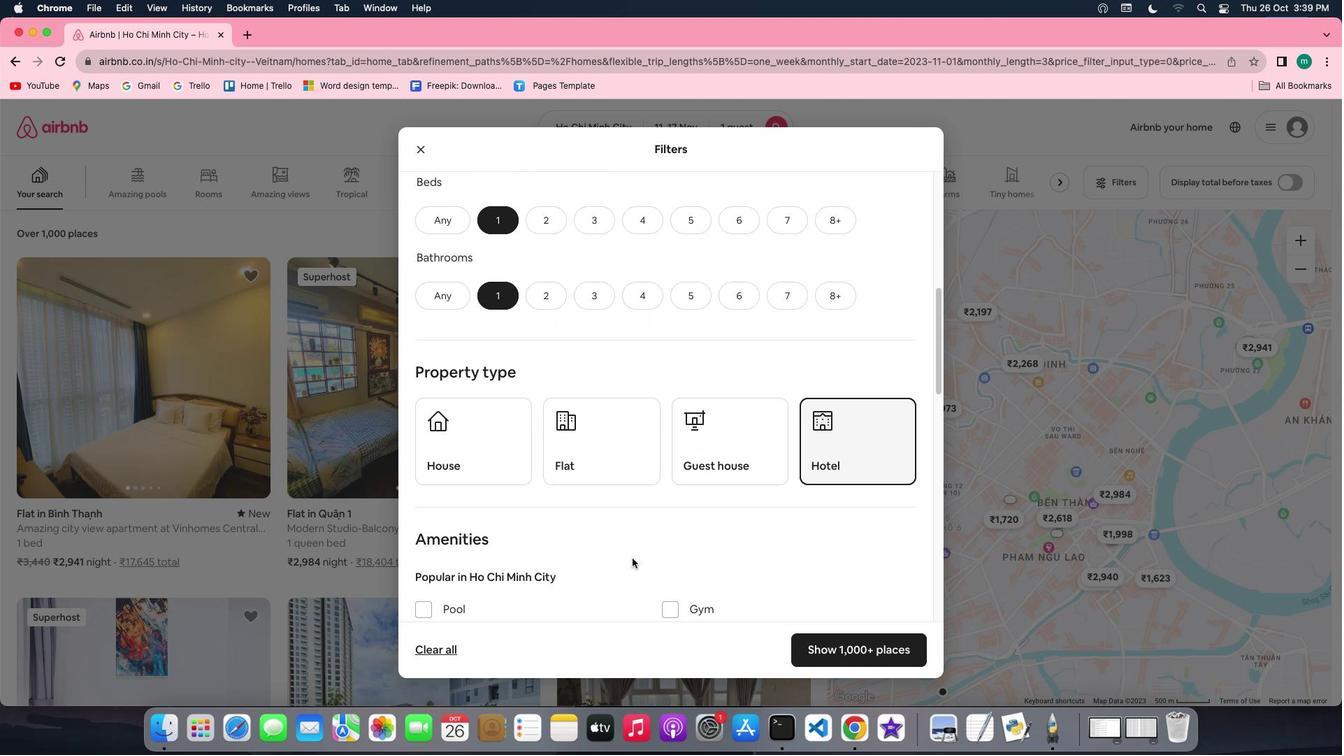
Action: Mouse scrolled (676, 552) with delta (161, 23)
Screenshot: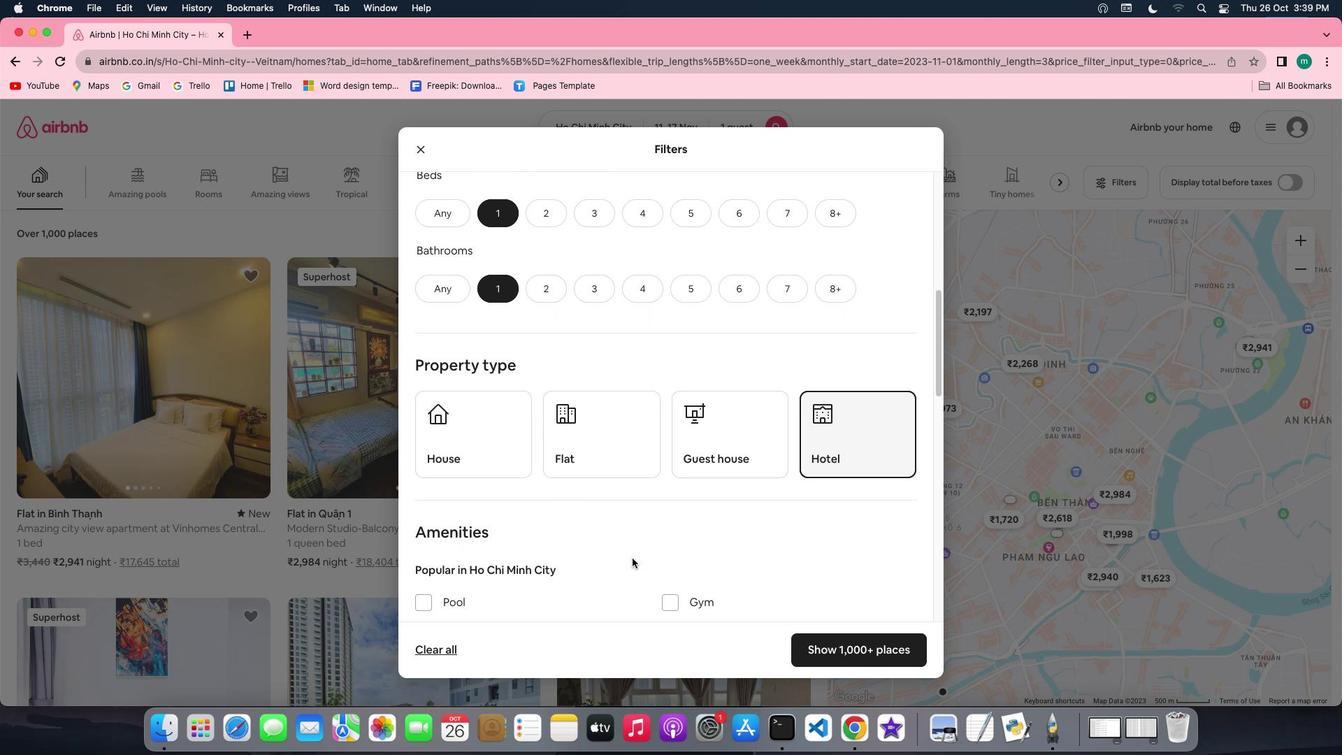 
Action: Mouse scrolled (676, 552) with delta (161, 23)
Screenshot: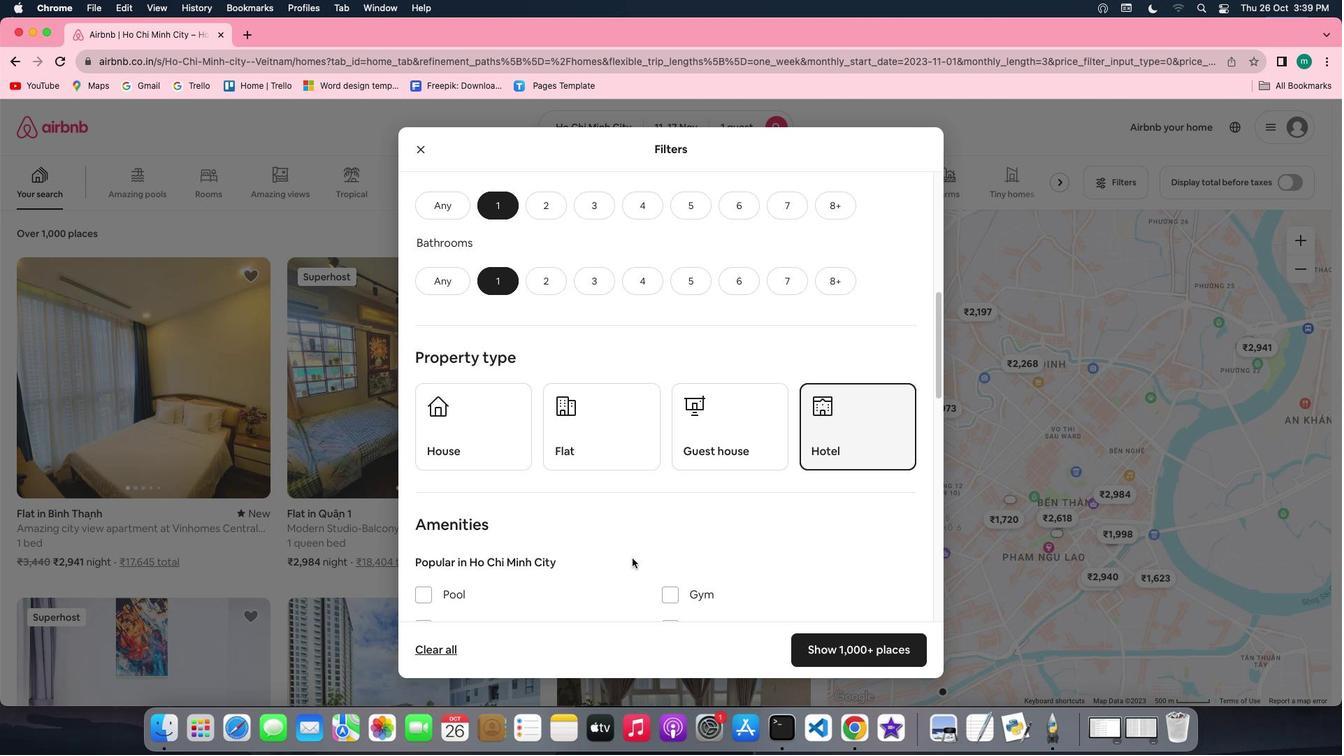 
Action: Mouse scrolled (676, 552) with delta (161, 23)
Screenshot: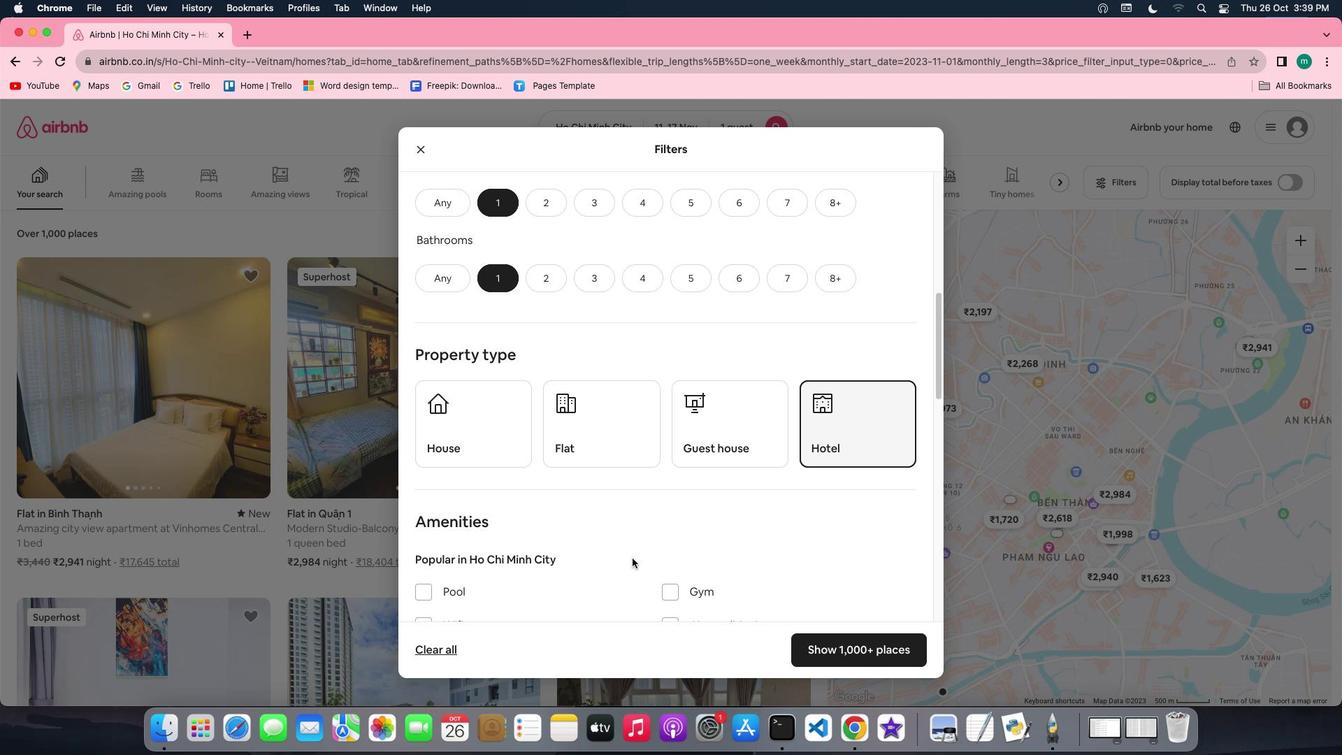 
Action: Mouse scrolled (676, 552) with delta (161, 23)
Screenshot: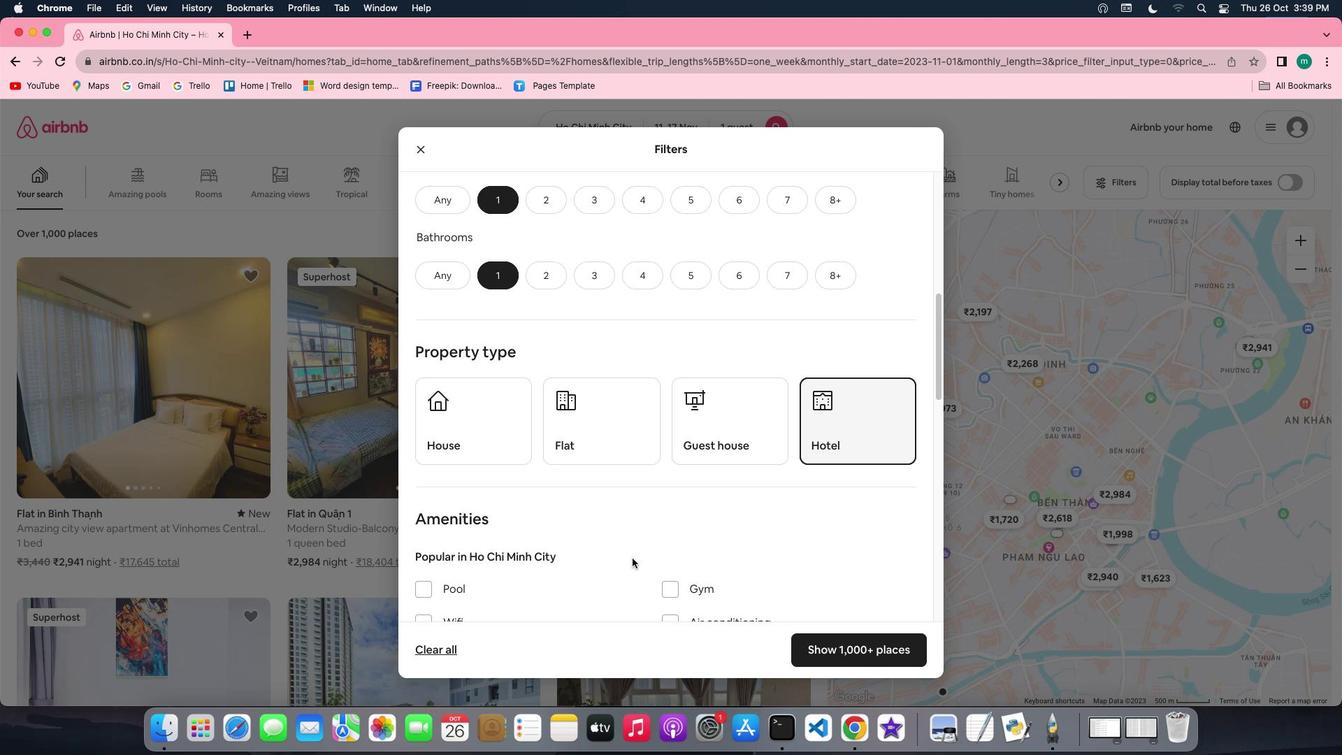 
Action: Mouse scrolled (676, 552) with delta (161, 23)
Screenshot: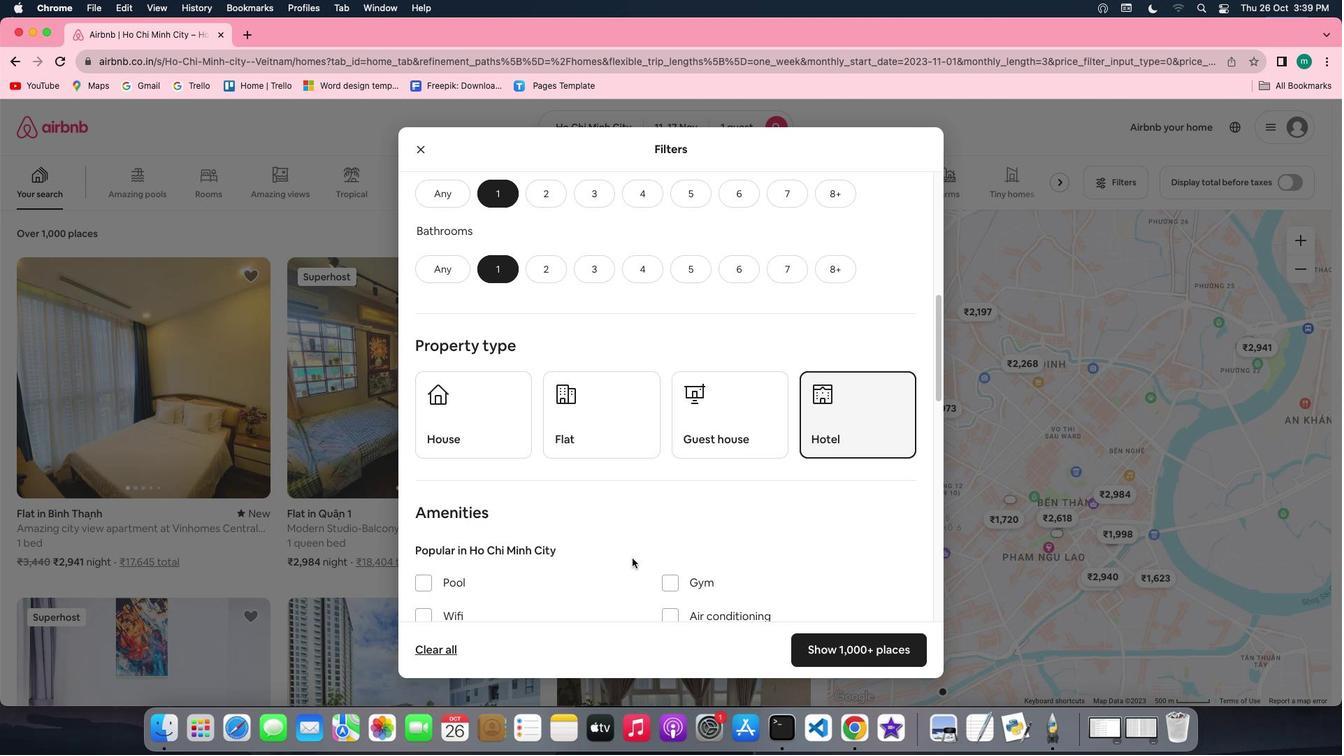 
Action: Mouse scrolled (676, 552) with delta (161, 23)
Screenshot: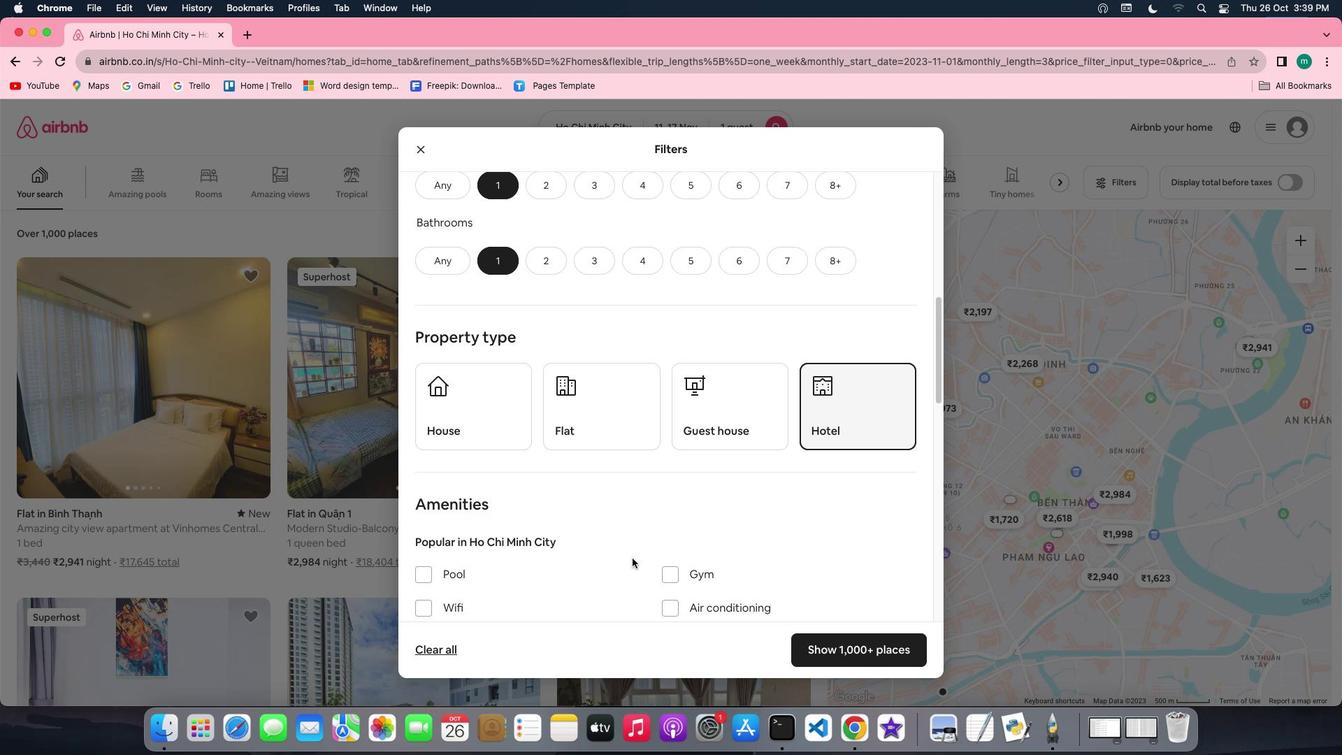 
Action: Mouse scrolled (676, 552) with delta (161, 22)
Screenshot: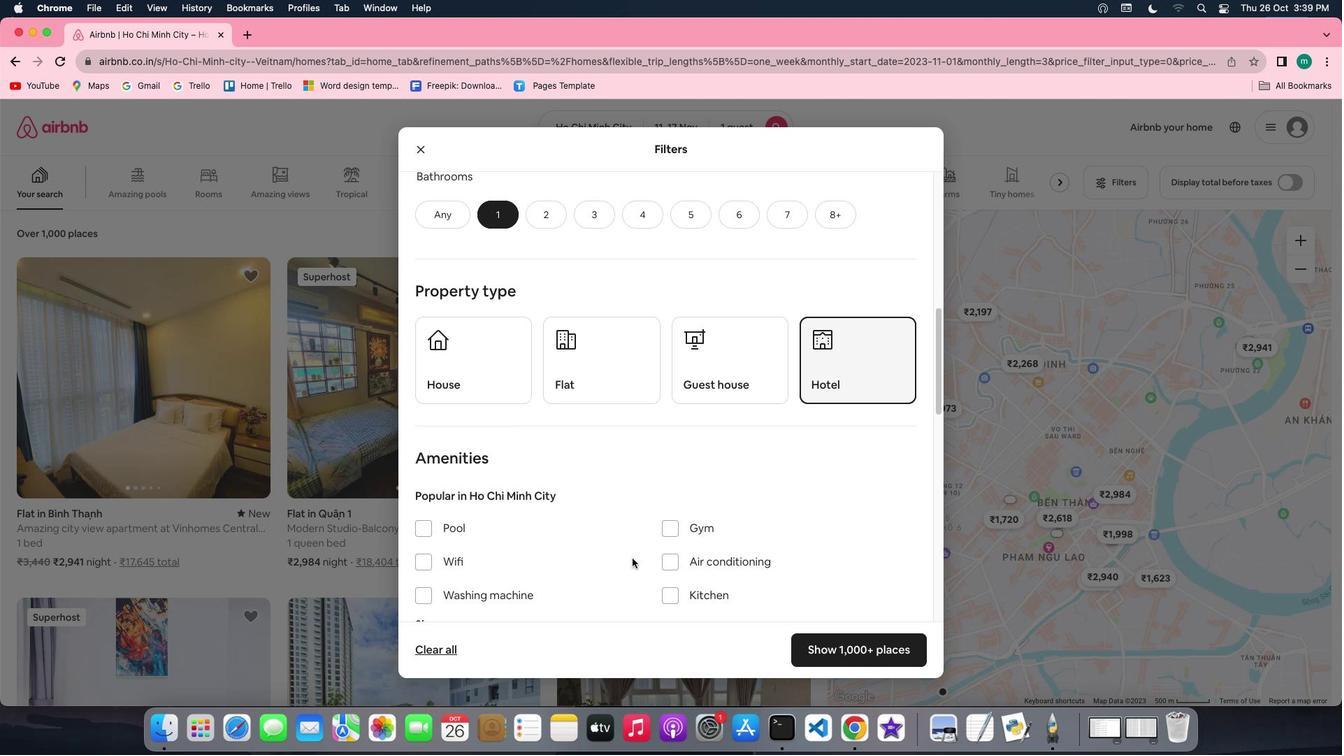 
Action: Mouse scrolled (676, 552) with delta (161, 23)
Screenshot: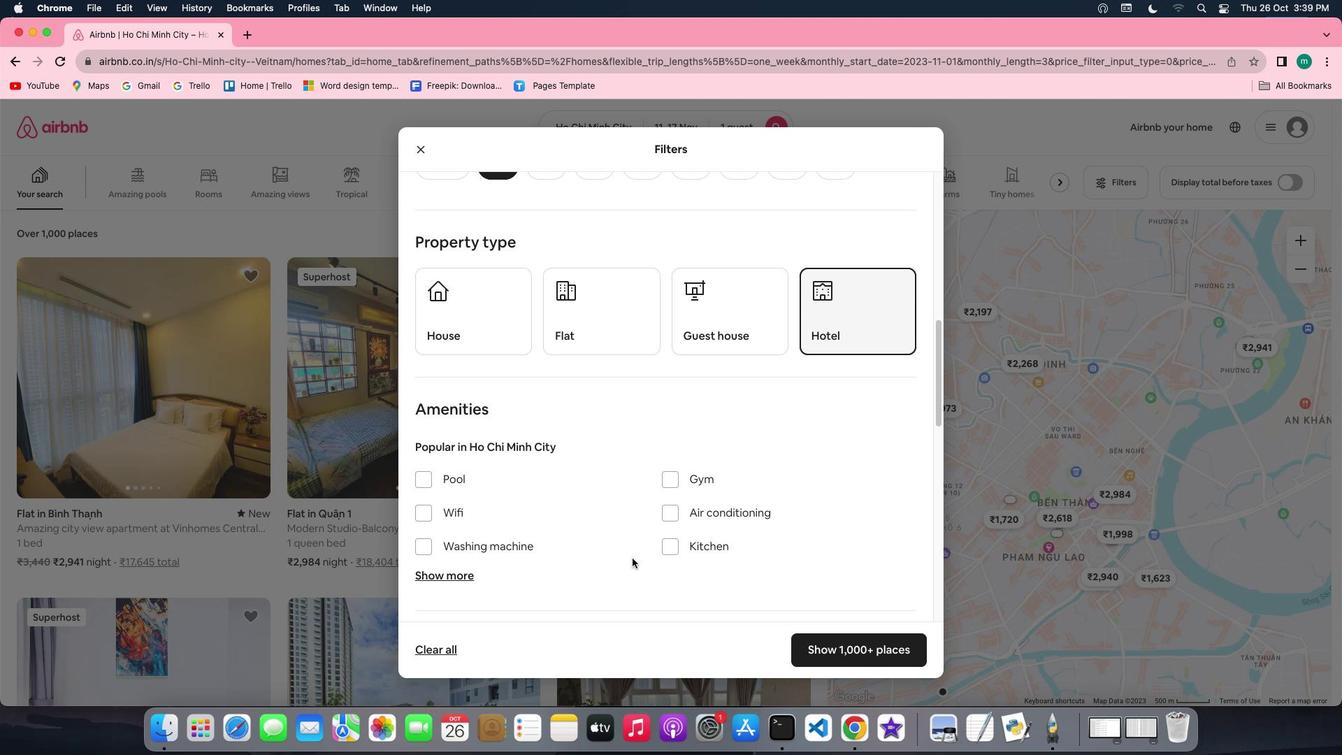 
Action: Mouse scrolled (676, 552) with delta (161, 23)
Screenshot: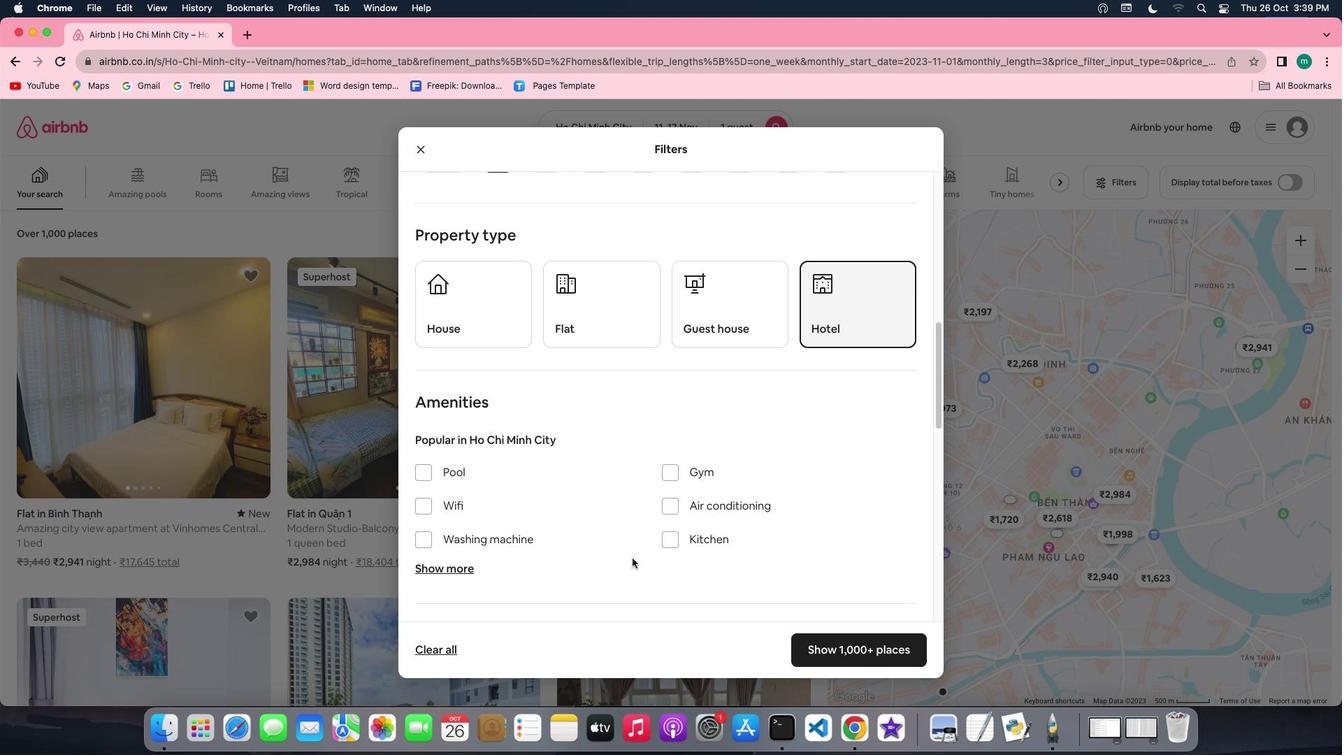 
Action: Mouse scrolled (676, 552) with delta (161, 23)
Screenshot: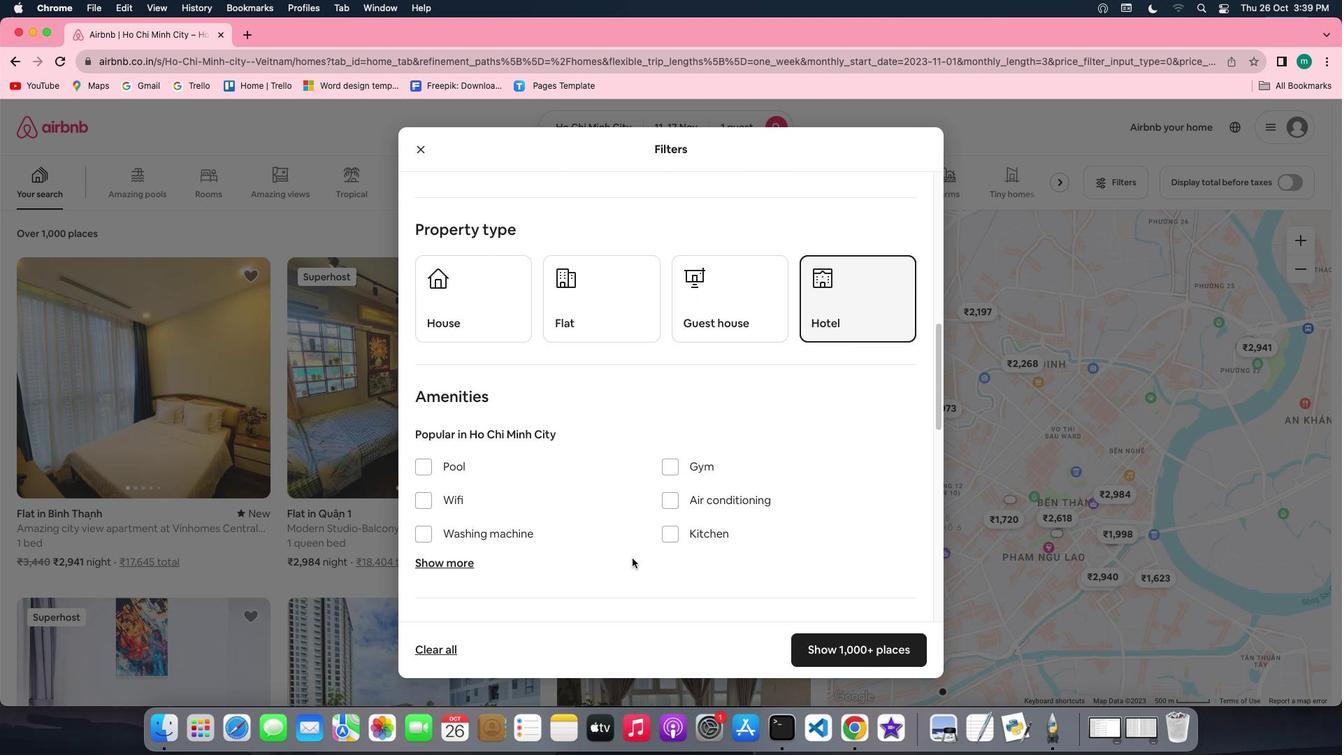 
Action: Mouse scrolled (676, 552) with delta (161, 23)
Screenshot: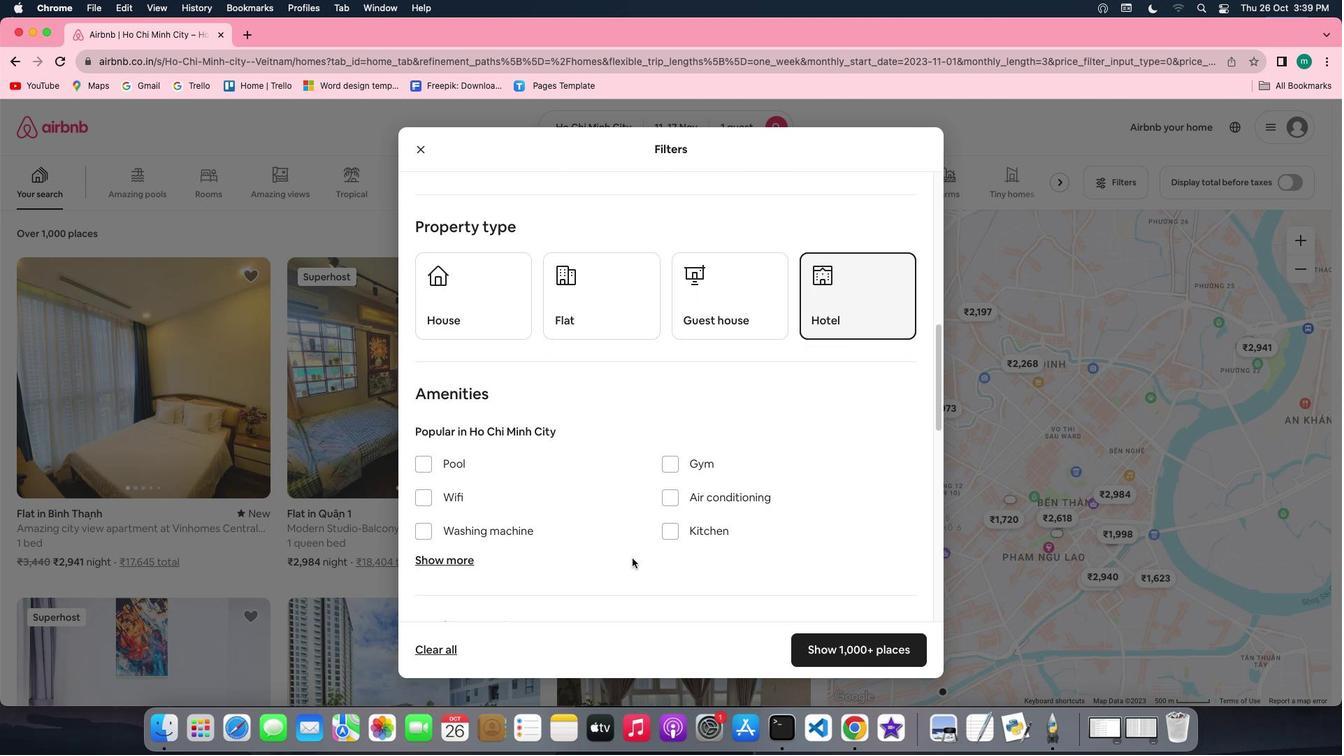 
Action: Mouse scrolled (676, 552) with delta (161, 23)
Screenshot: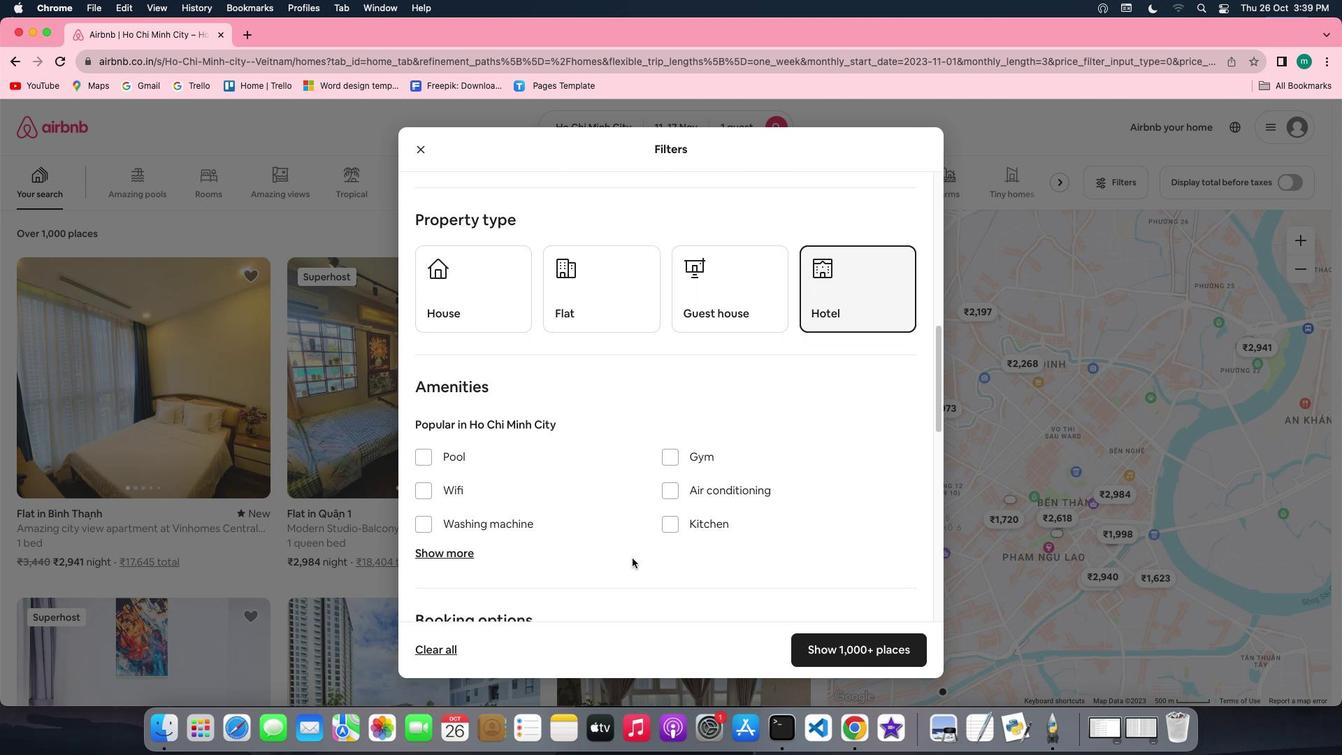 
Action: Mouse scrolled (676, 552) with delta (161, 23)
Screenshot: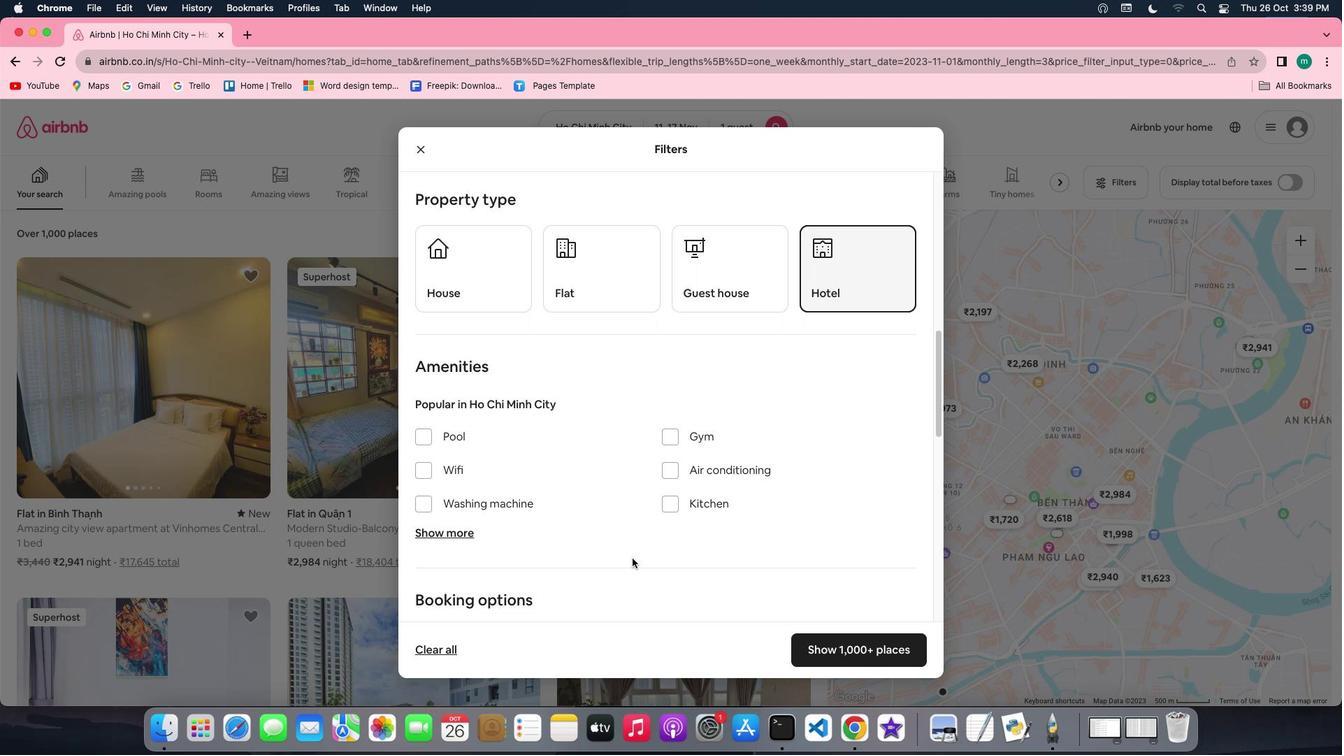 
Action: Mouse scrolled (676, 552) with delta (161, 23)
Screenshot: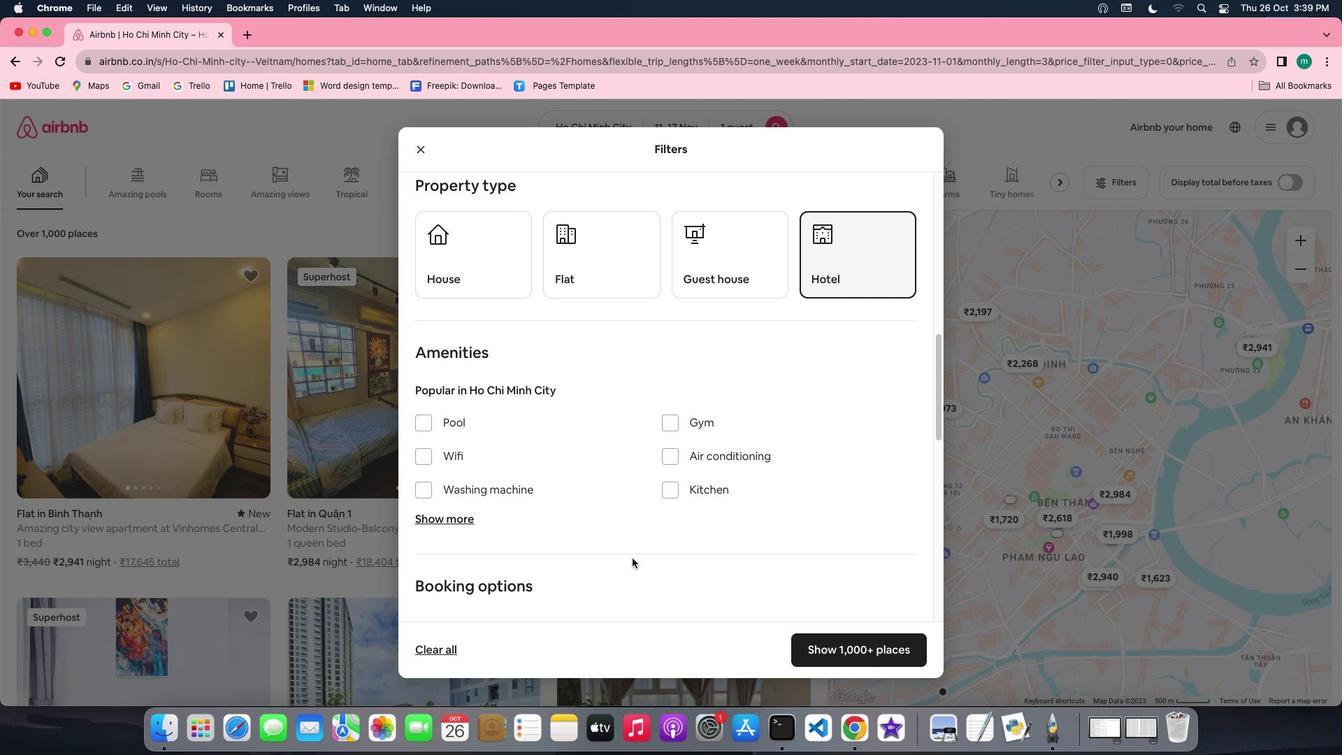 
Action: Mouse scrolled (676, 552) with delta (161, 23)
Screenshot: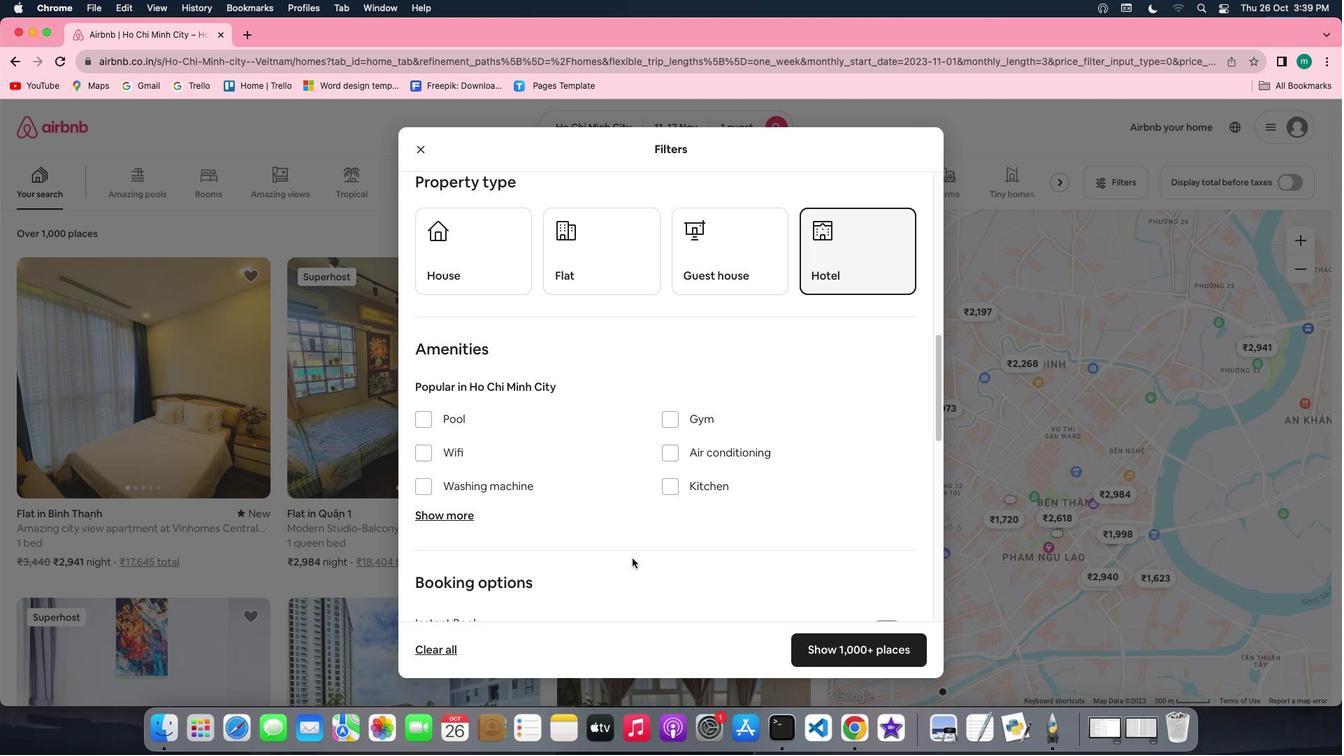 
Action: Mouse scrolled (676, 552) with delta (161, 23)
Screenshot: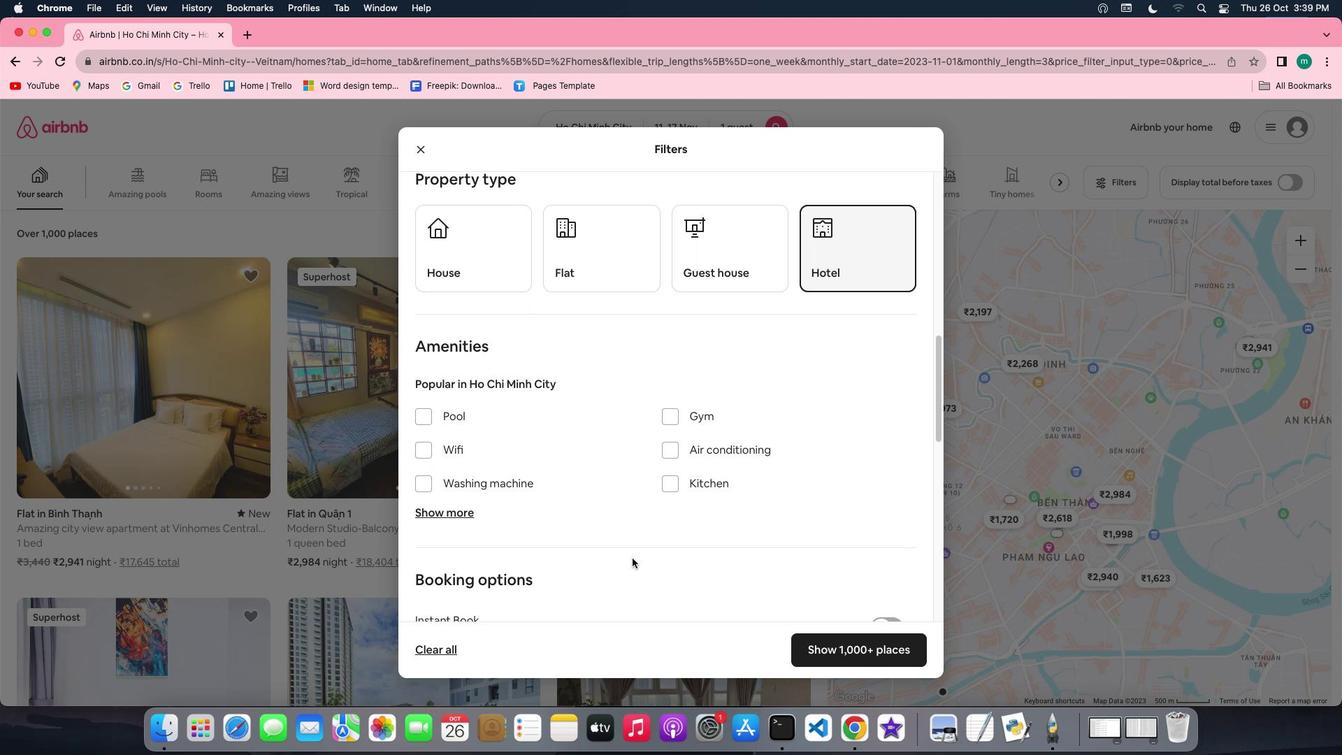 
Action: Mouse scrolled (676, 552) with delta (161, 23)
Screenshot: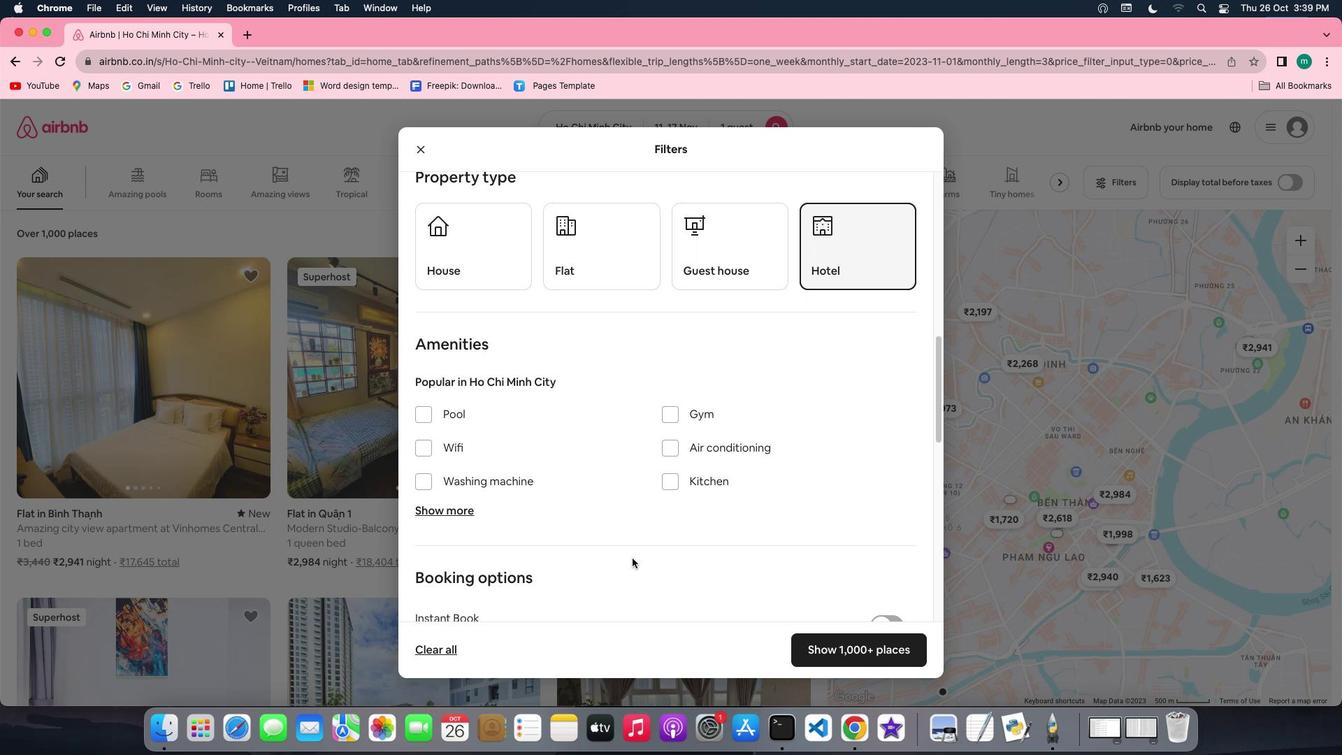 
Action: Mouse scrolled (676, 552) with delta (161, 23)
Screenshot: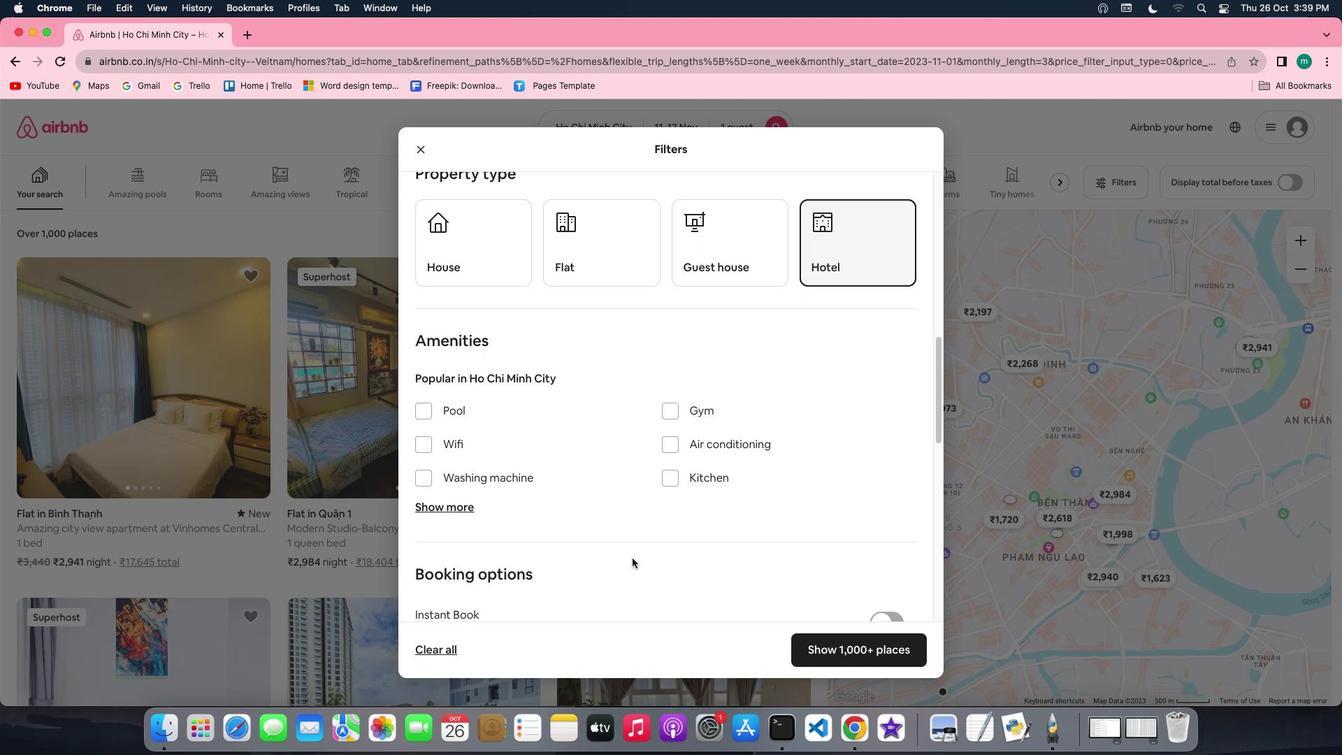 
Action: Mouse scrolled (676, 552) with delta (161, 23)
Screenshot: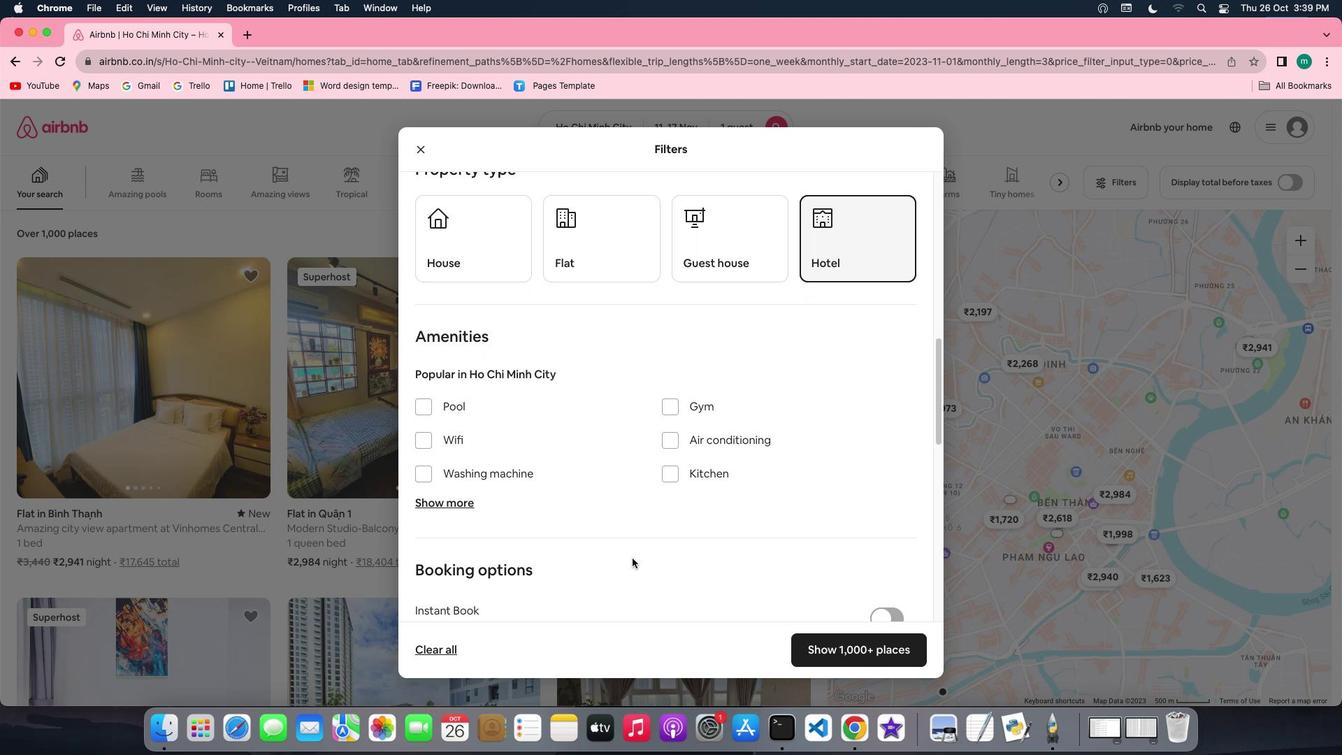 
Action: Mouse scrolled (676, 552) with delta (161, 23)
Screenshot: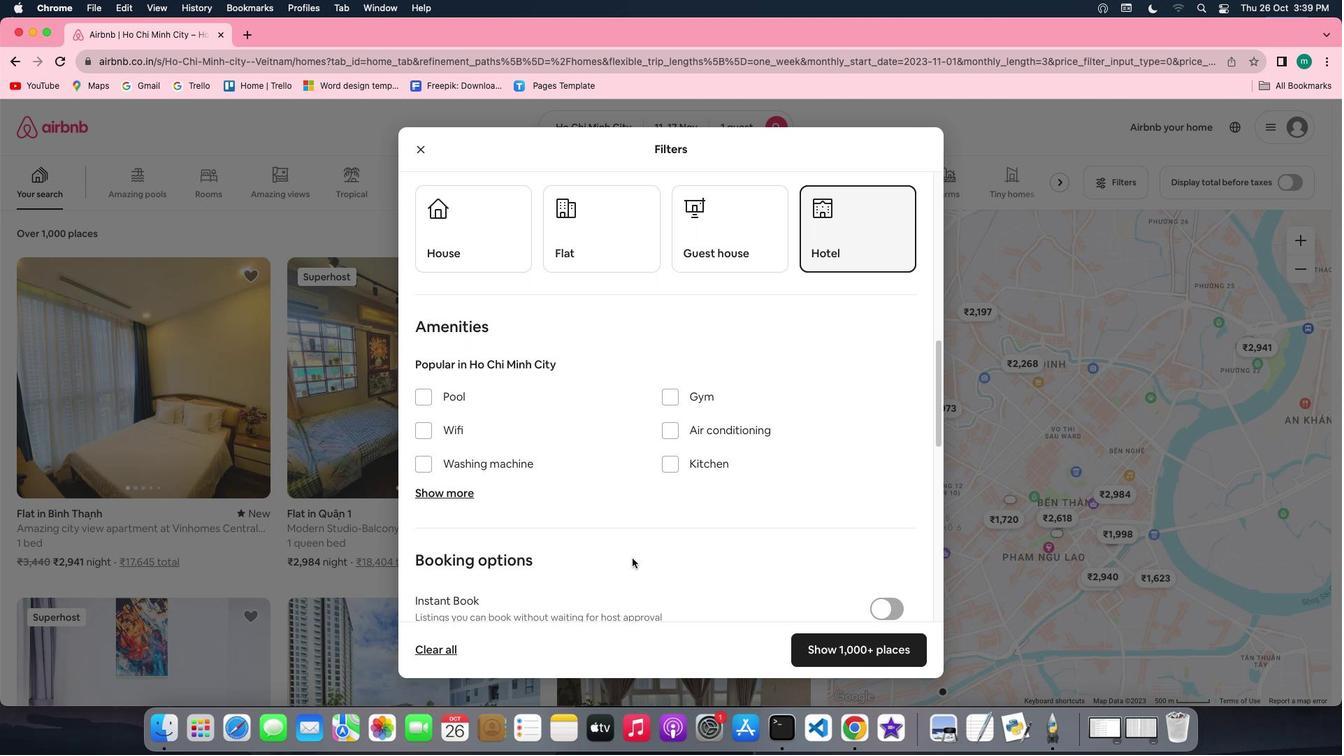 
Action: Mouse scrolled (676, 552) with delta (161, 23)
Screenshot: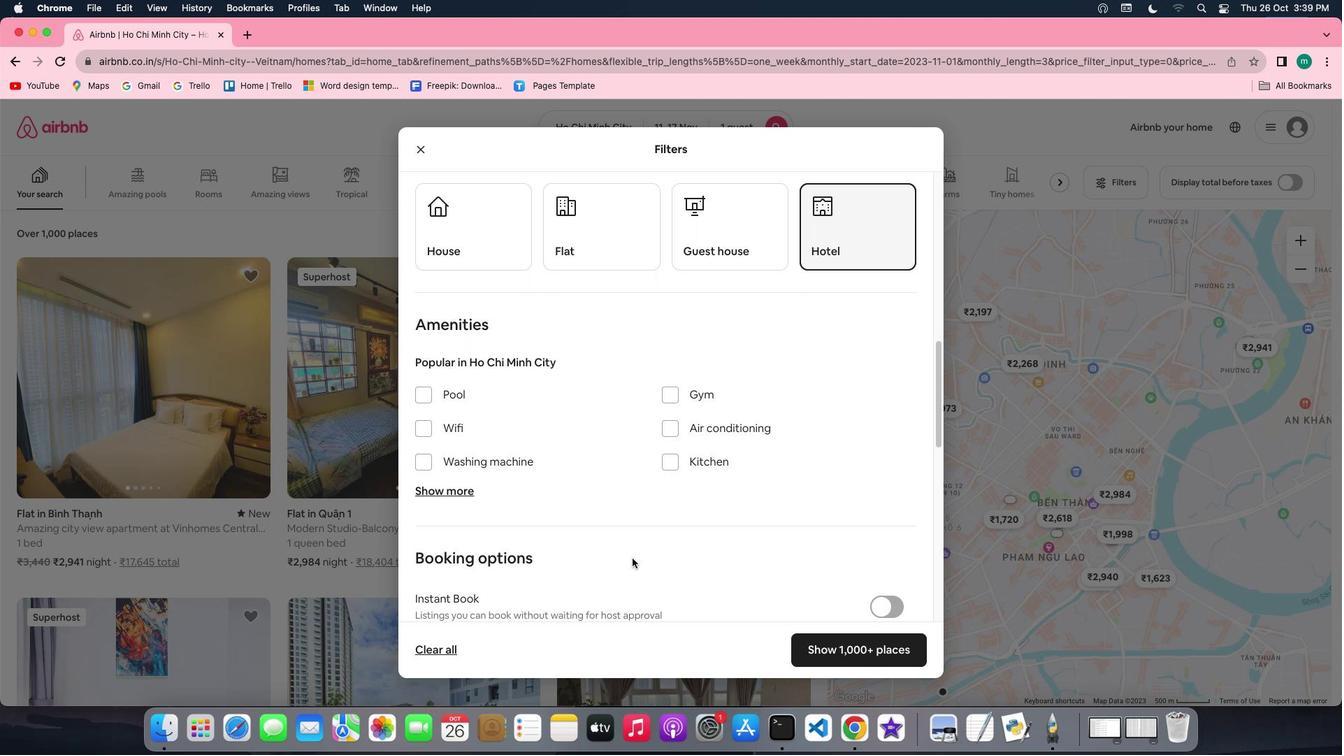 
Action: Mouse scrolled (676, 552) with delta (161, 23)
Screenshot: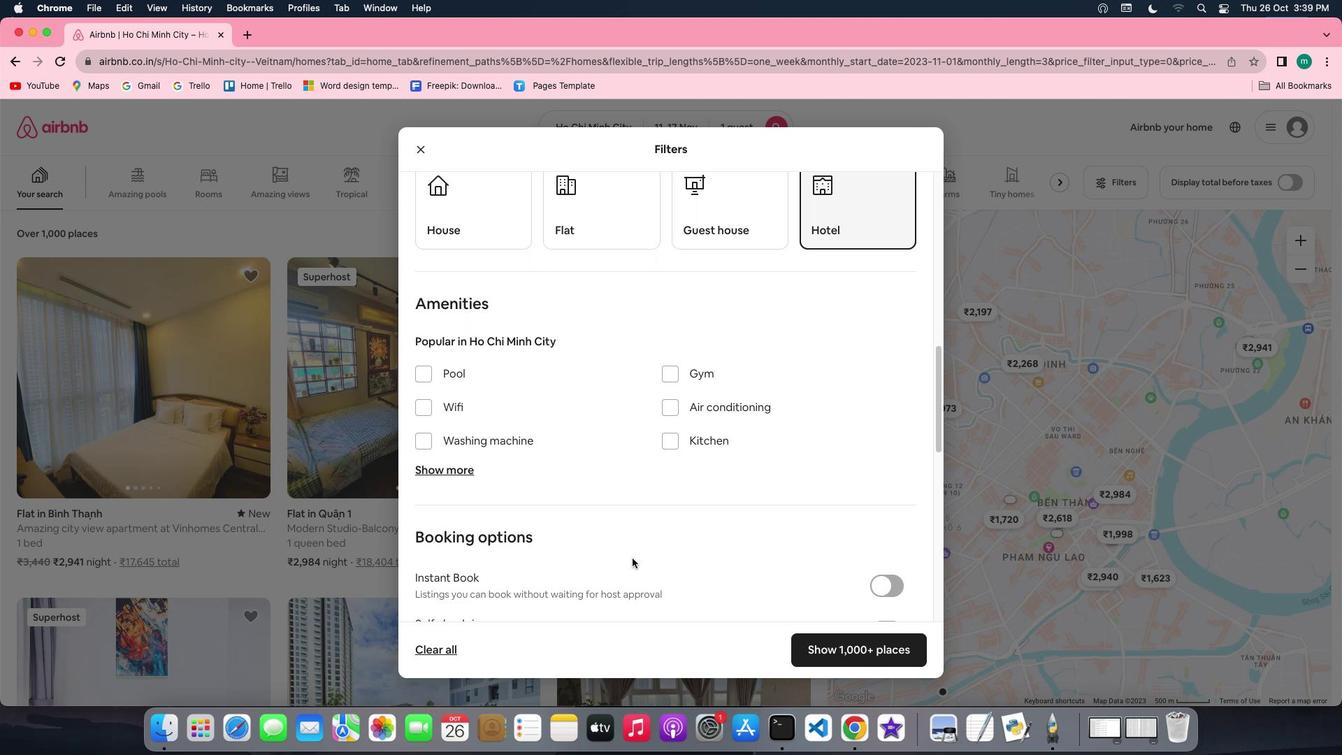 
Action: Mouse scrolled (676, 552) with delta (161, 23)
Screenshot: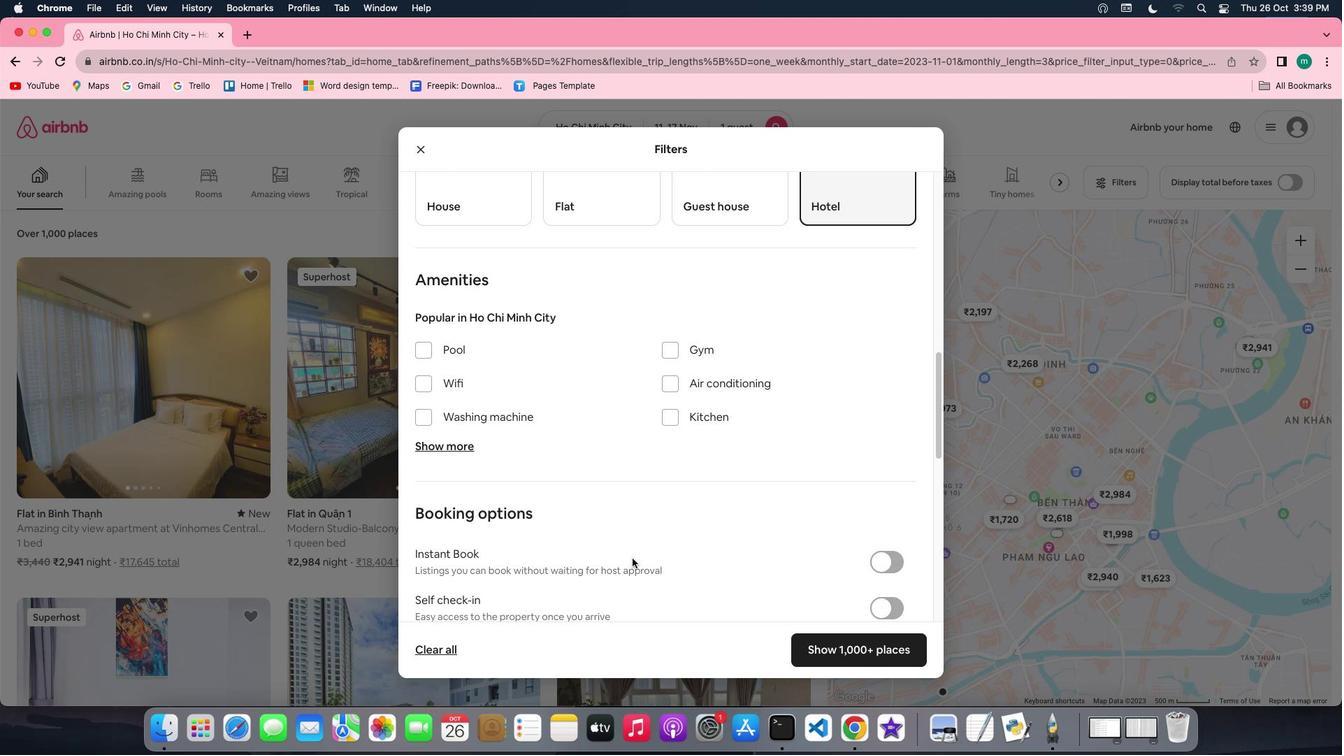 
Action: Mouse scrolled (676, 552) with delta (161, 23)
Screenshot: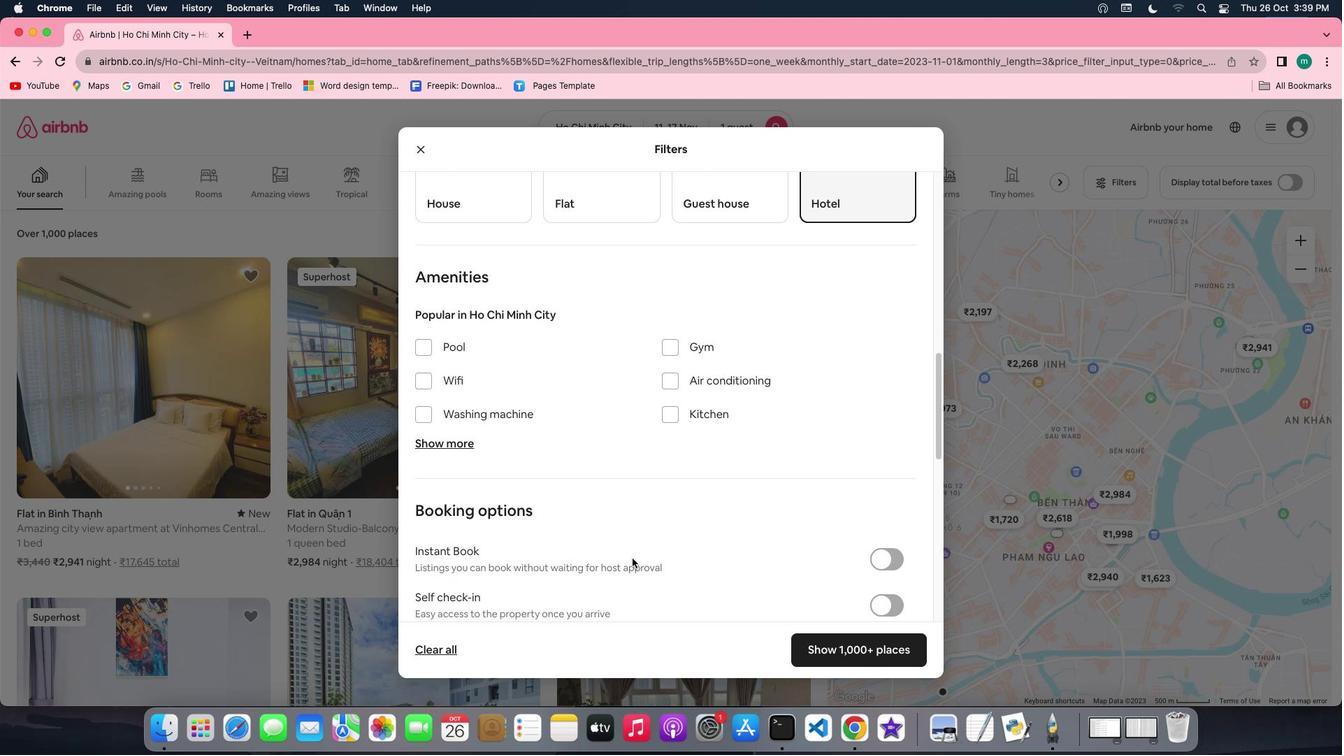 
Action: Mouse scrolled (676, 552) with delta (161, 23)
Screenshot: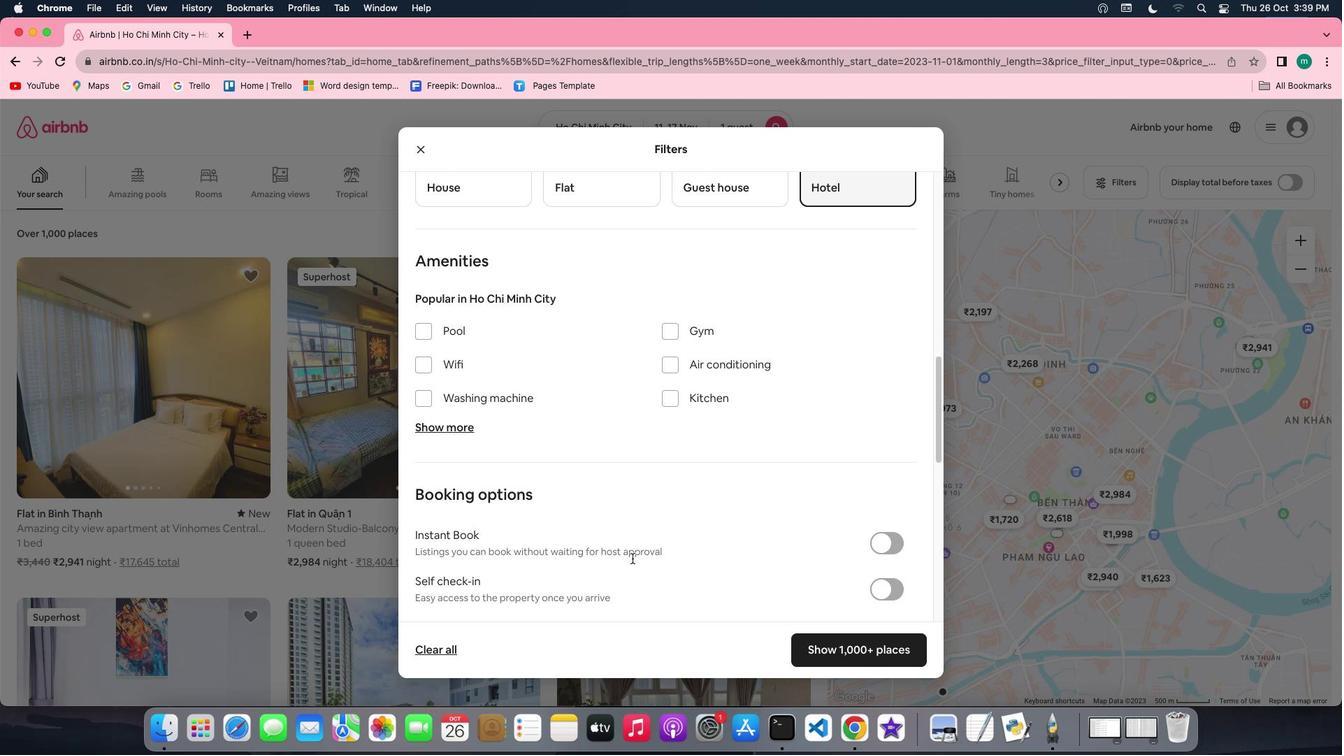 
Action: Mouse scrolled (676, 552) with delta (161, 23)
Screenshot: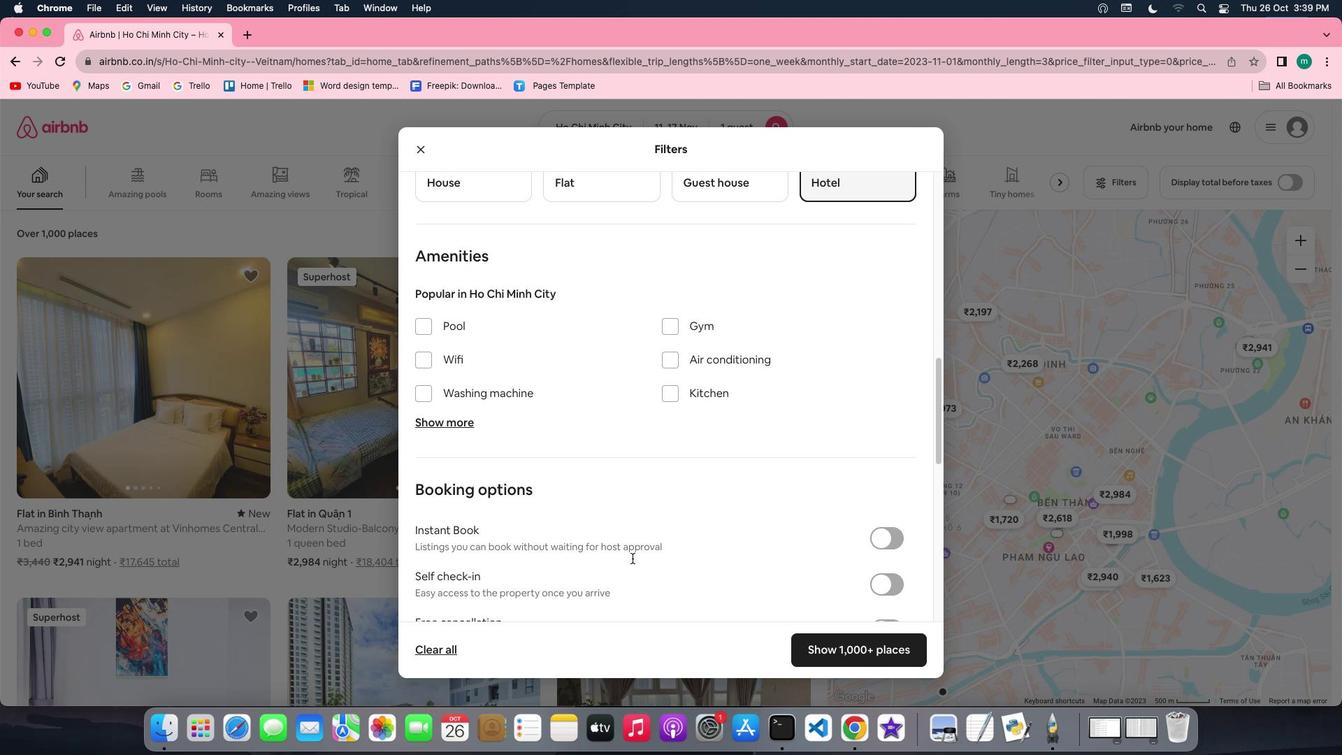 
Action: Mouse moved to (688, 518)
Screenshot: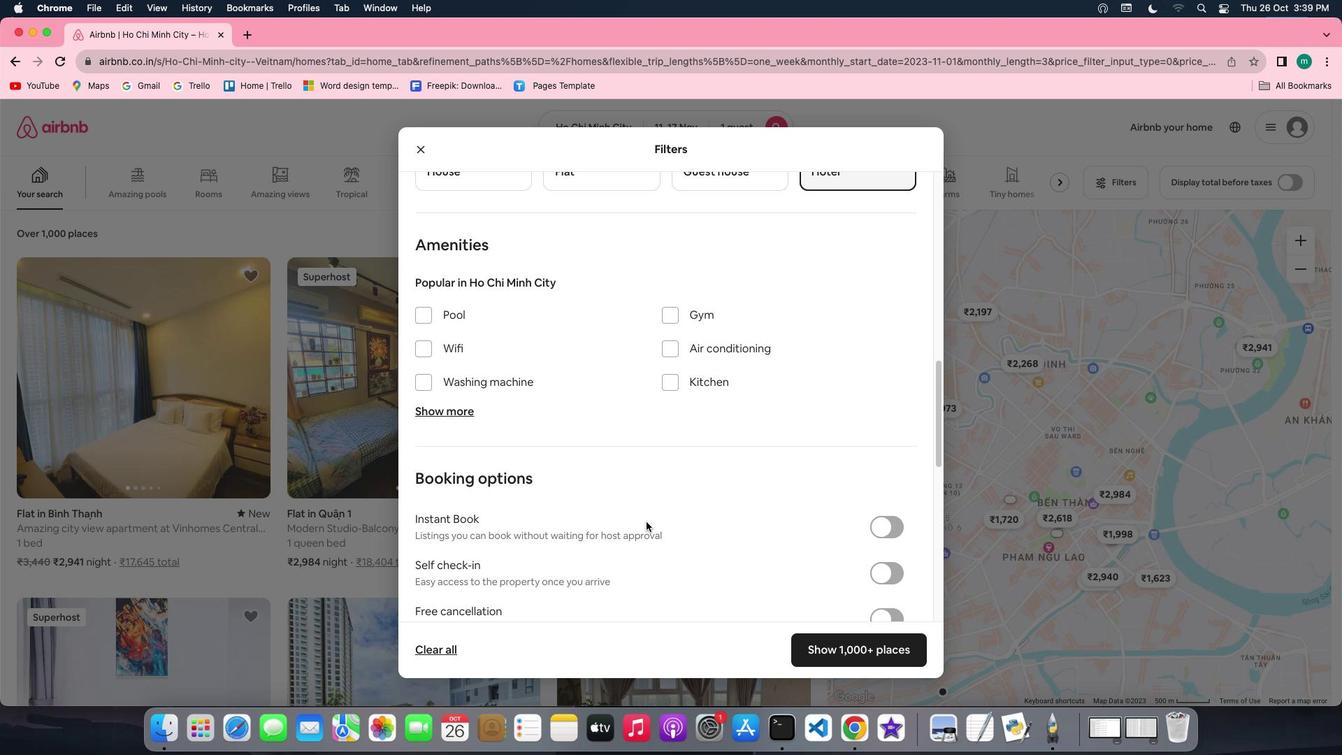 
Action: Mouse scrolled (688, 518) with delta (161, 23)
Screenshot: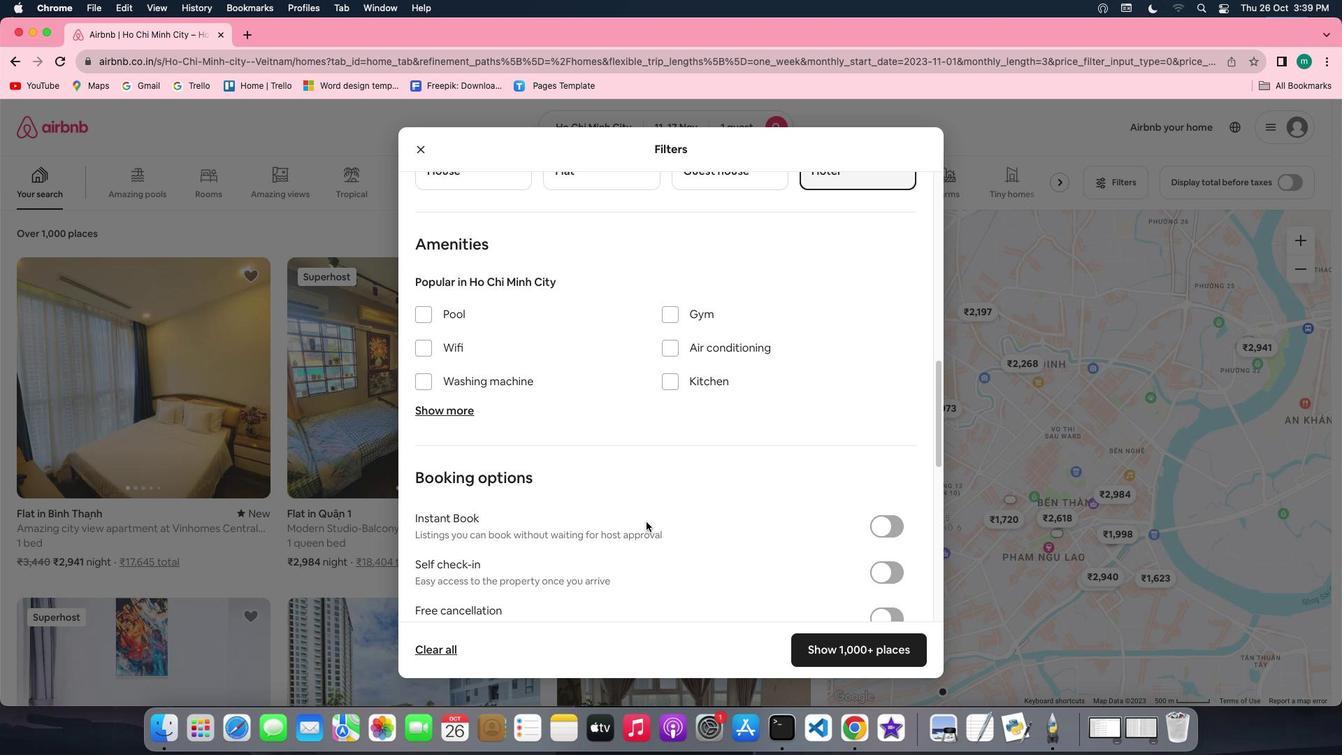 
Action: Mouse scrolled (688, 518) with delta (161, 23)
Screenshot: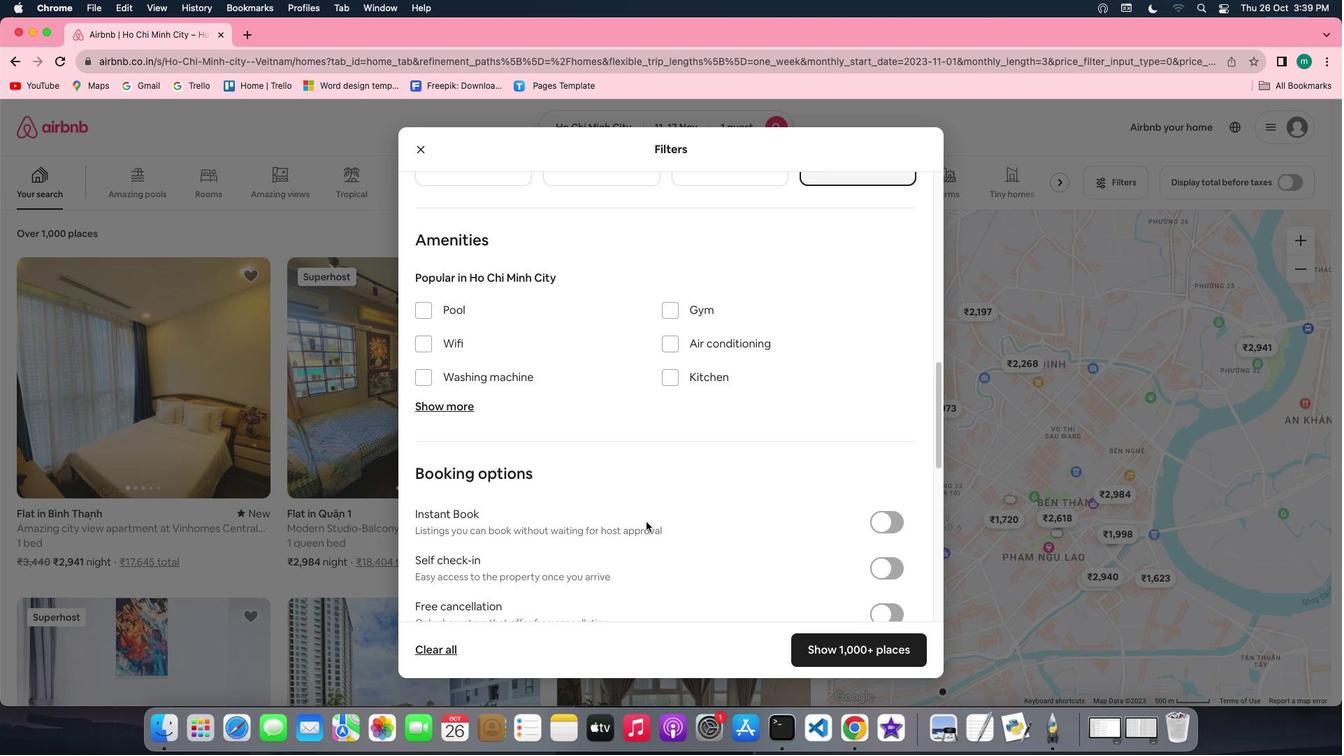 
Action: Mouse moved to (880, 545)
Screenshot: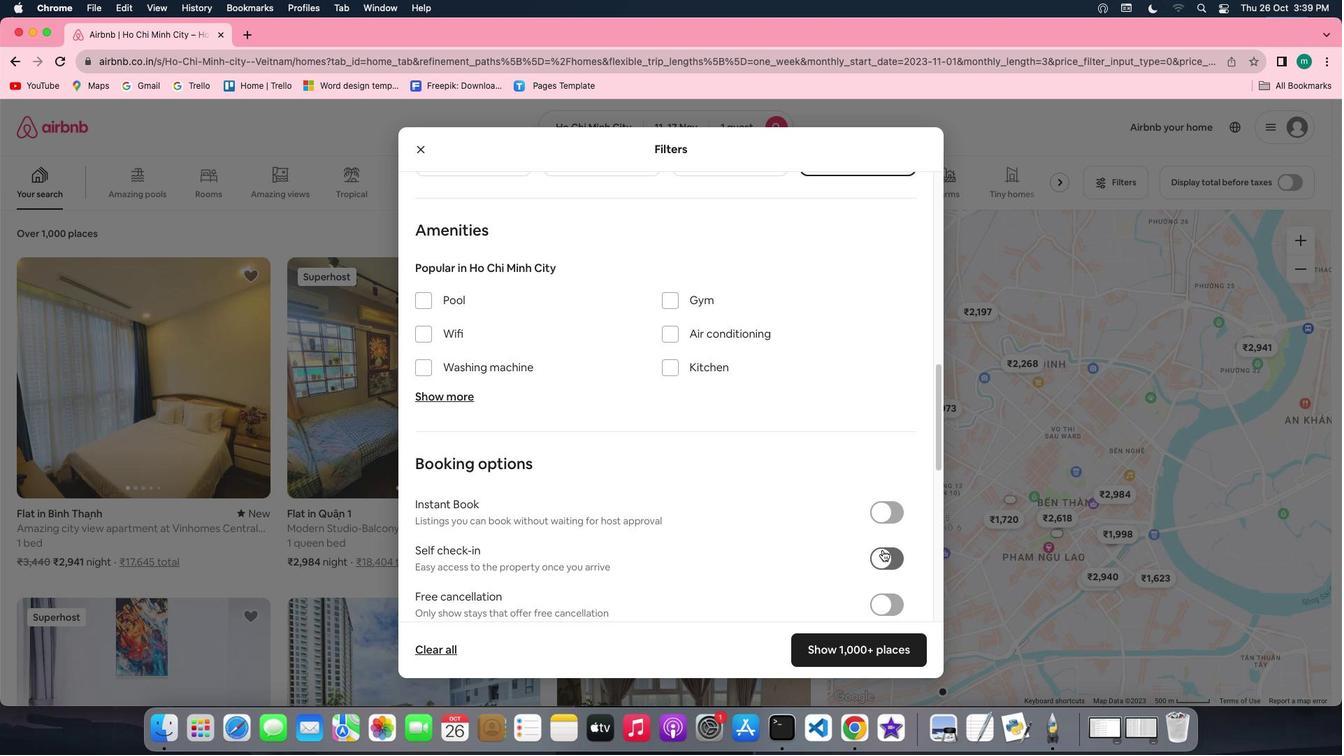 
Action: Mouse pressed left at (880, 545)
Screenshot: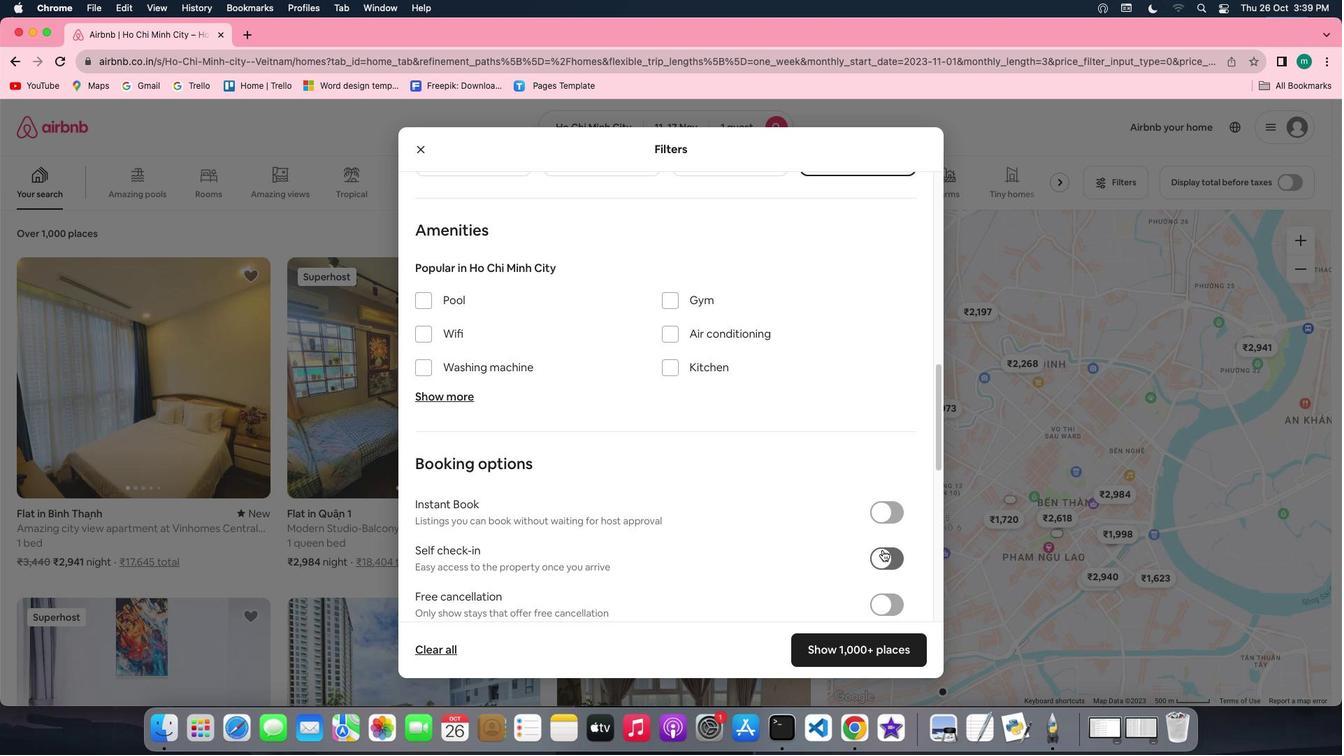 
Action: Mouse moved to (783, 589)
Screenshot: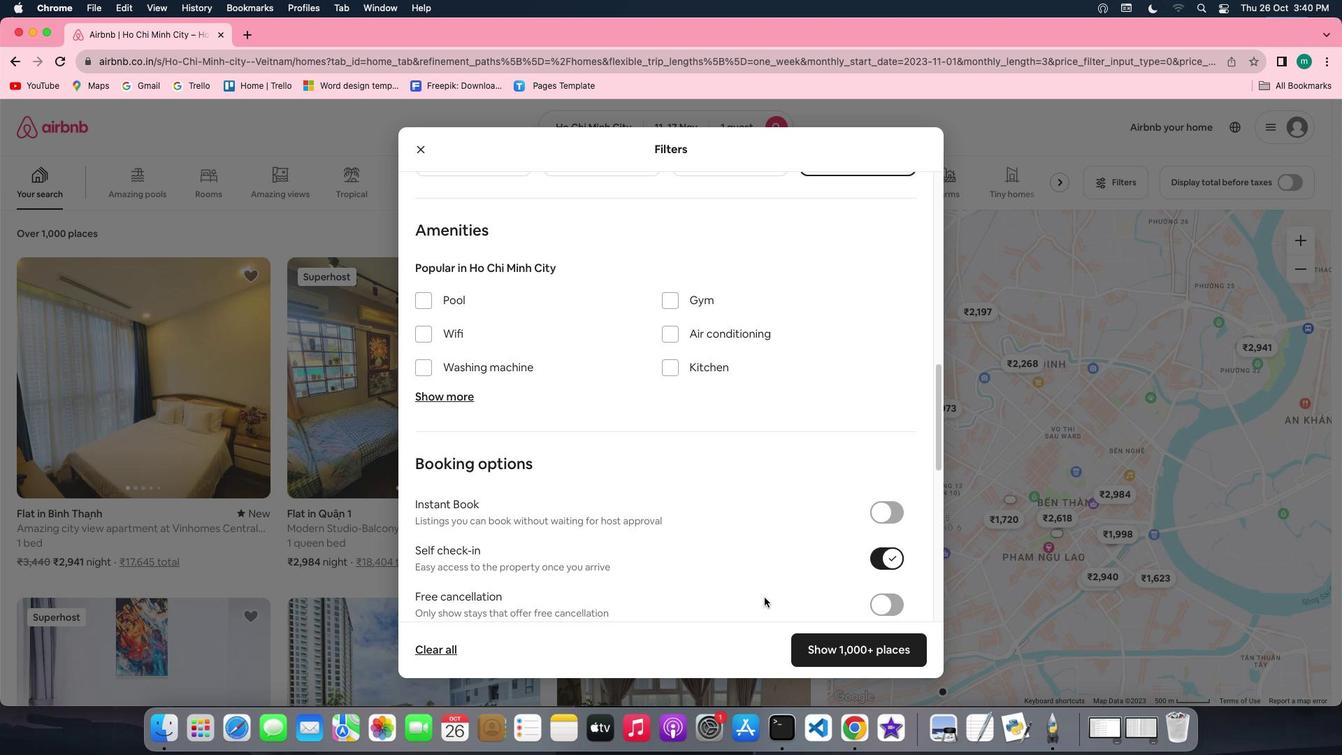 
Action: Mouse scrolled (783, 589) with delta (161, 23)
Screenshot: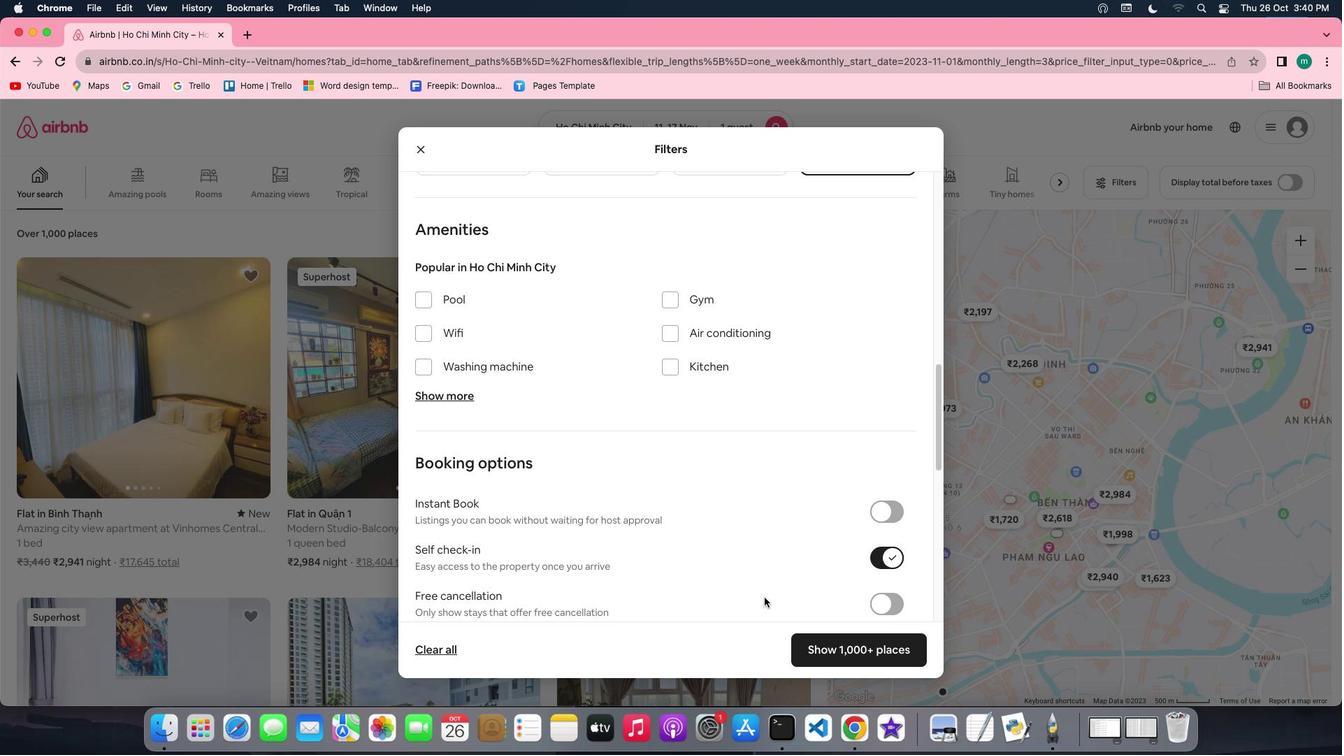 
Action: Mouse scrolled (783, 589) with delta (161, 23)
Screenshot: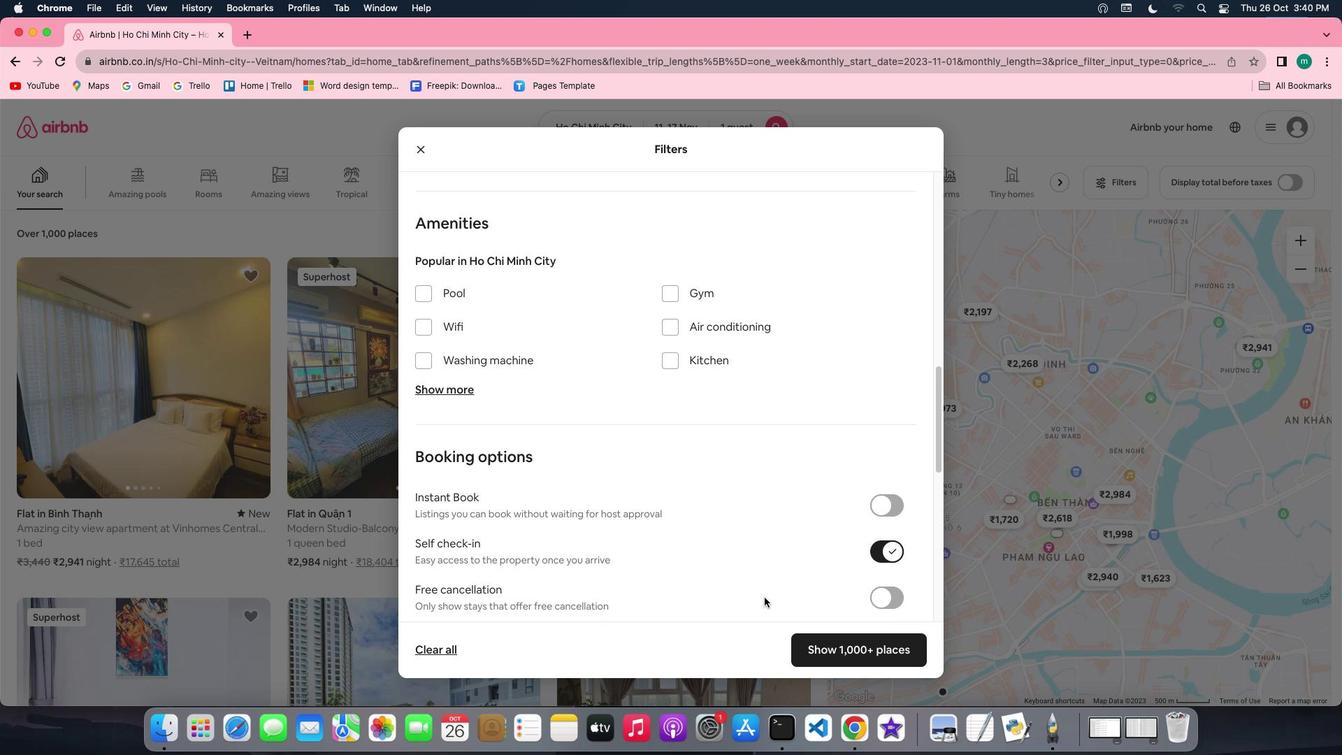 
Action: Mouse scrolled (783, 589) with delta (161, 23)
Screenshot: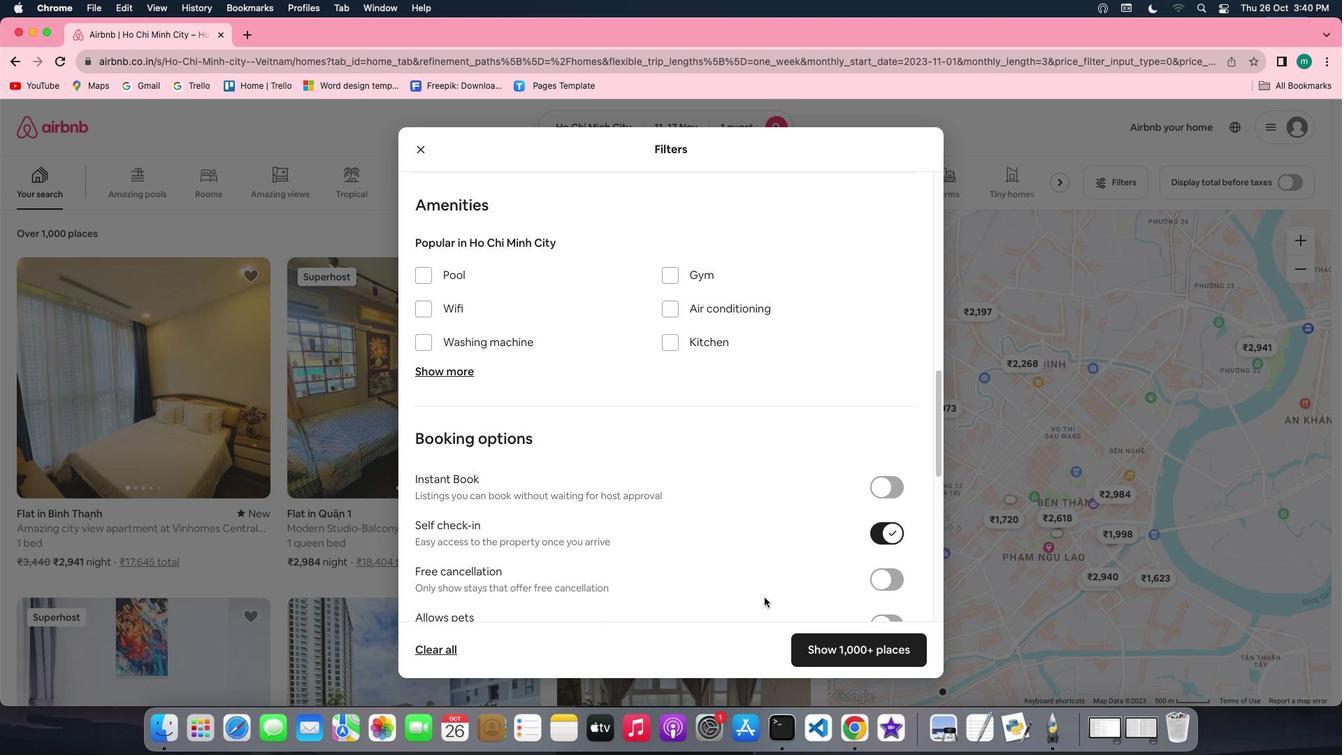 
Action: Mouse scrolled (783, 589) with delta (161, 23)
Screenshot: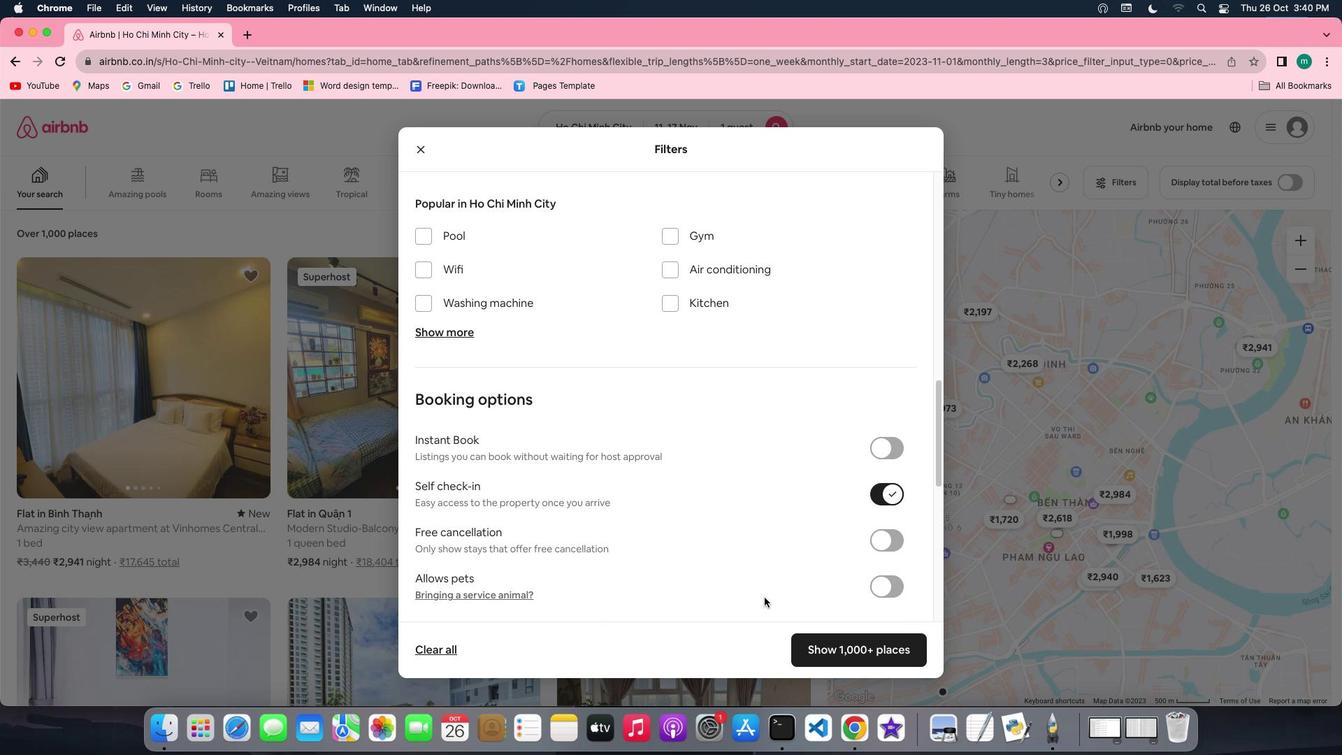 
Action: Mouse scrolled (783, 589) with delta (161, 23)
Screenshot: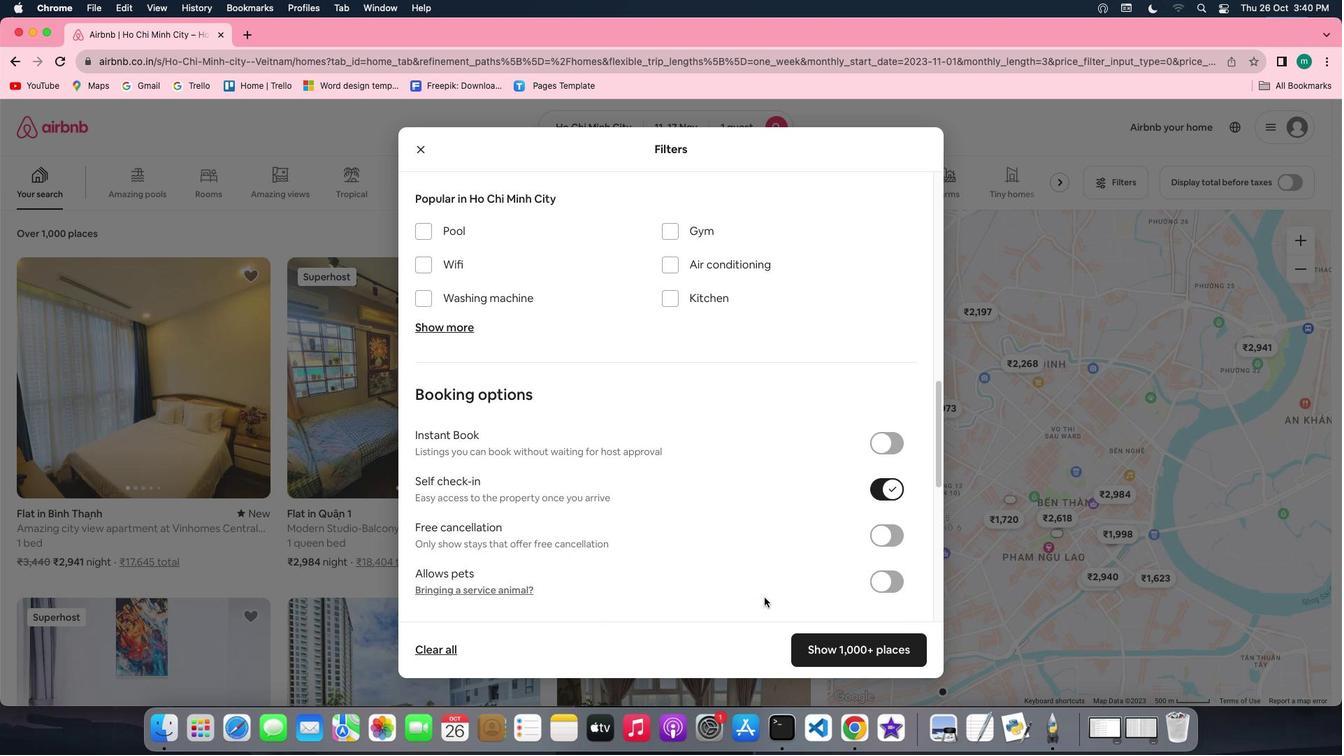 
Action: Mouse scrolled (783, 589) with delta (161, 23)
Screenshot: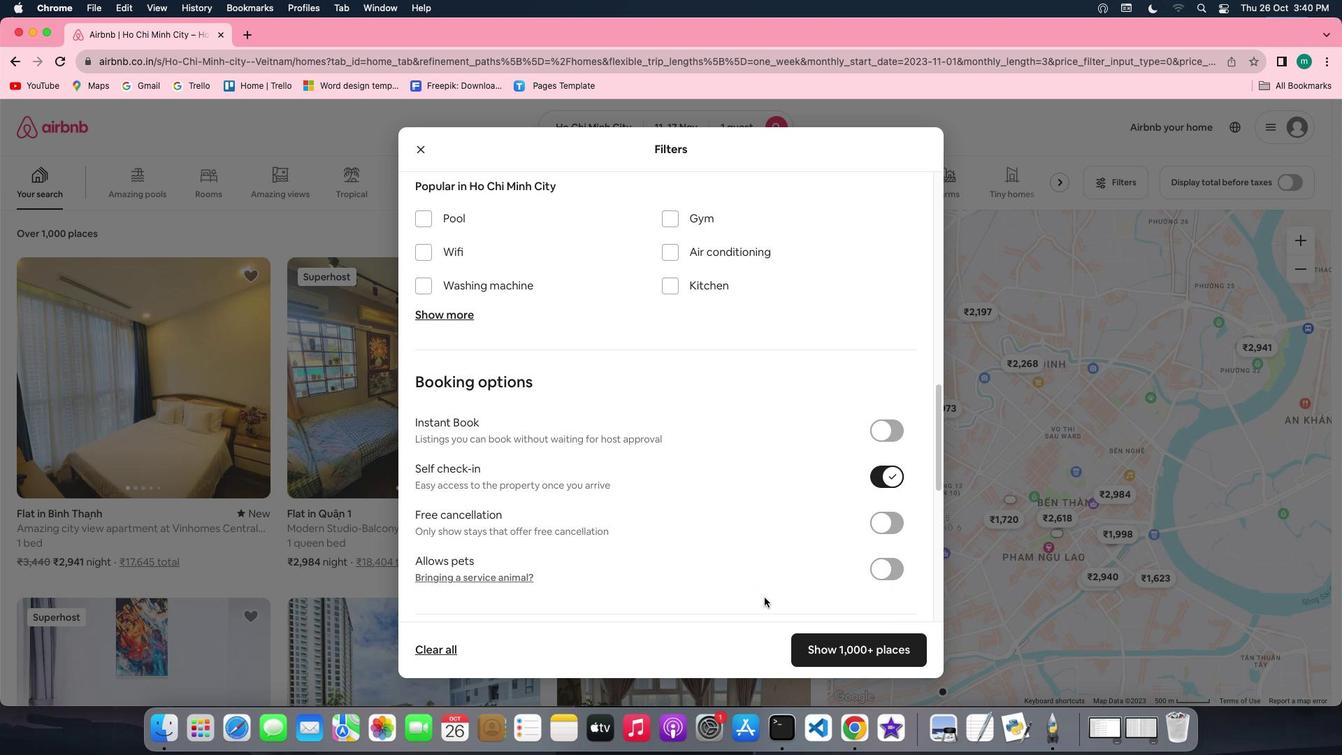 
Action: Mouse scrolled (783, 589) with delta (161, 23)
Screenshot: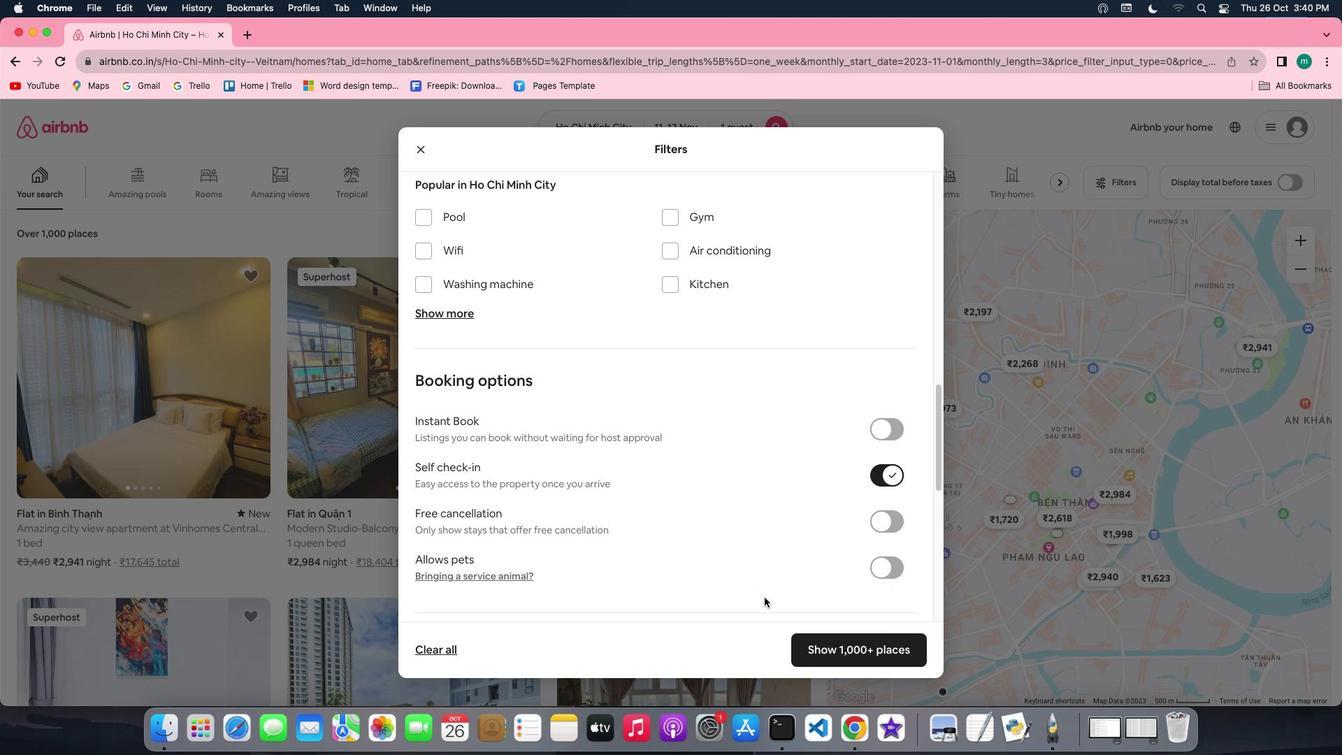 
Action: Mouse scrolled (783, 589) with delta (161, 23)
Screenshot: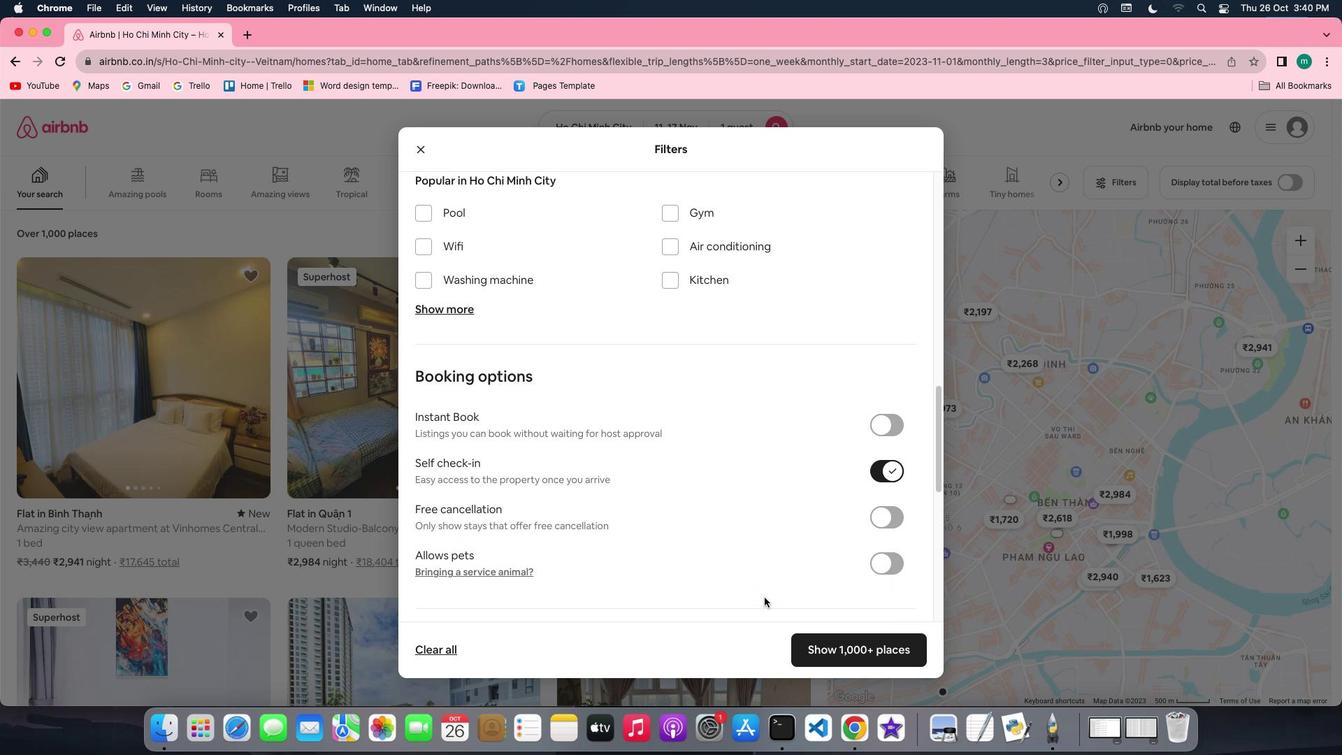 
Action: Mouse scrolled (783, 589) with delta (161, 23)
Screenshot: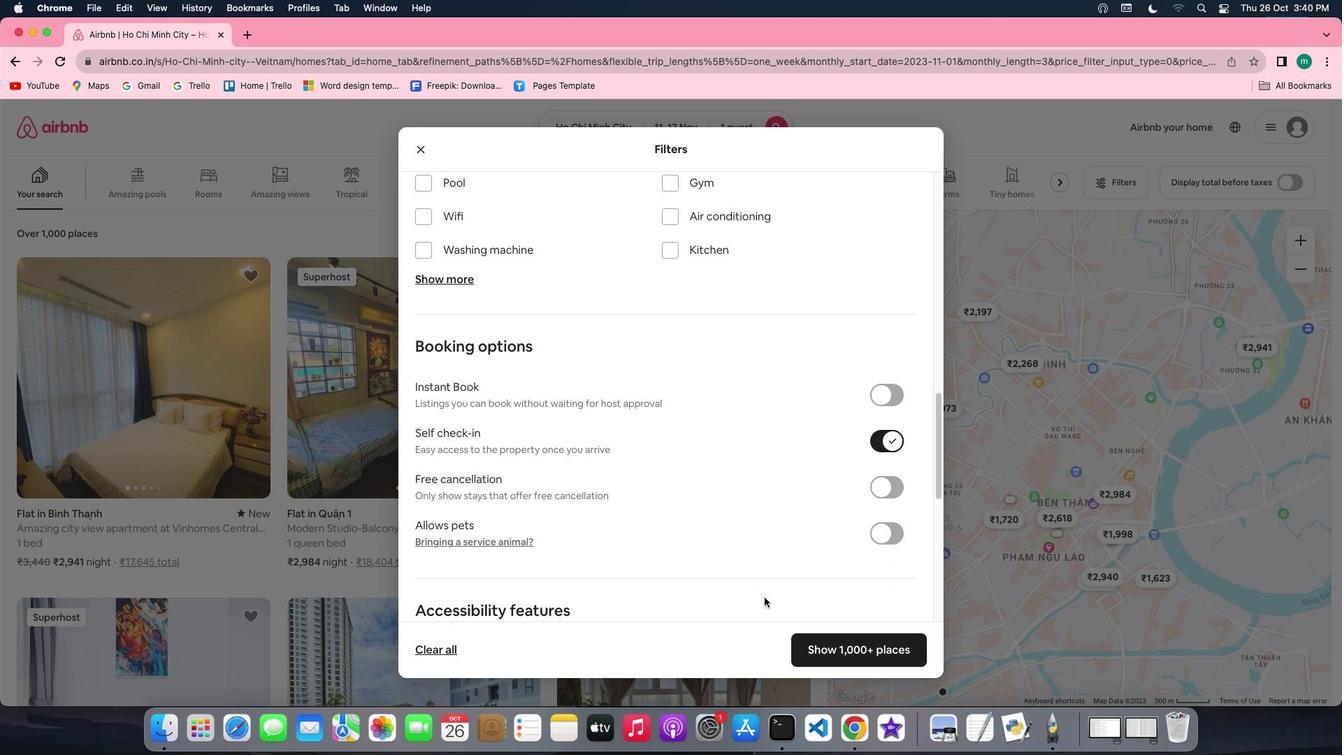 
Action: Mouse scrolled (783, 589) with delta (161, 21)
Screenshot: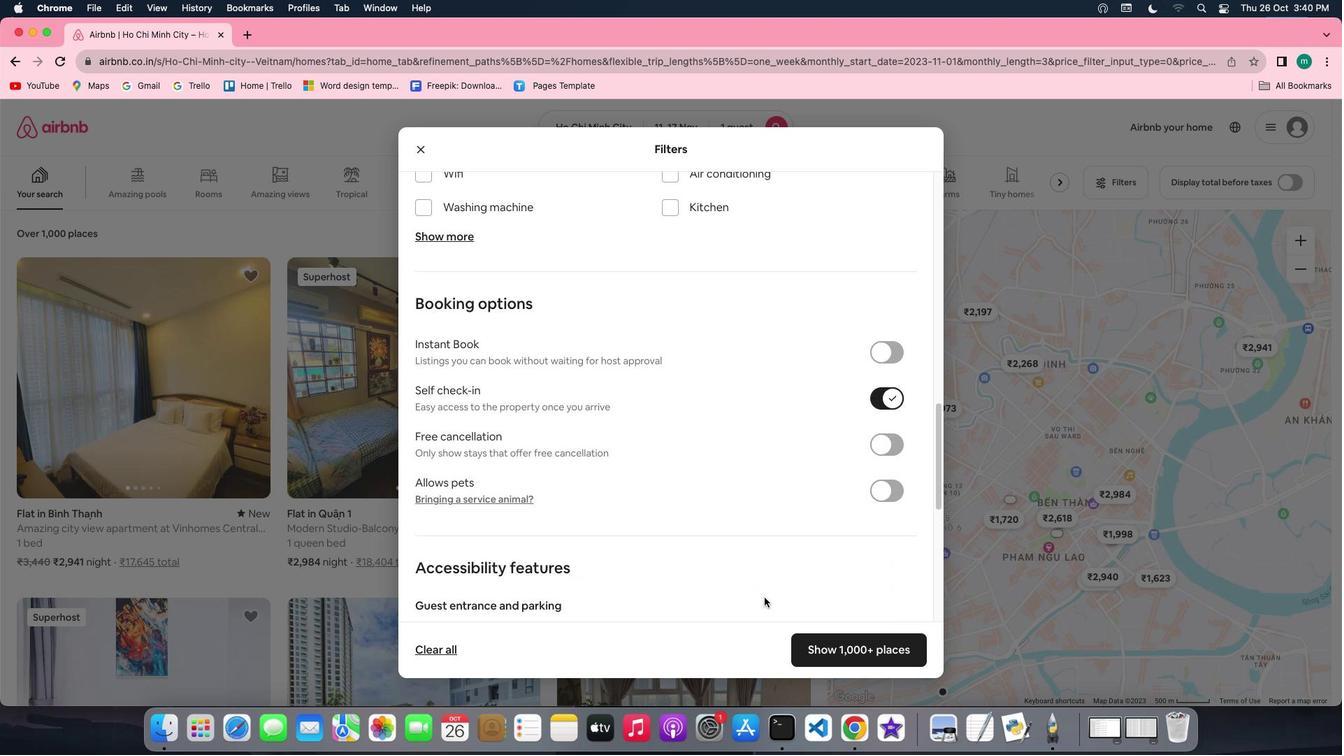 
Action: Mouse scrolled (783, 589) with delta (161, 20)
Screenshot: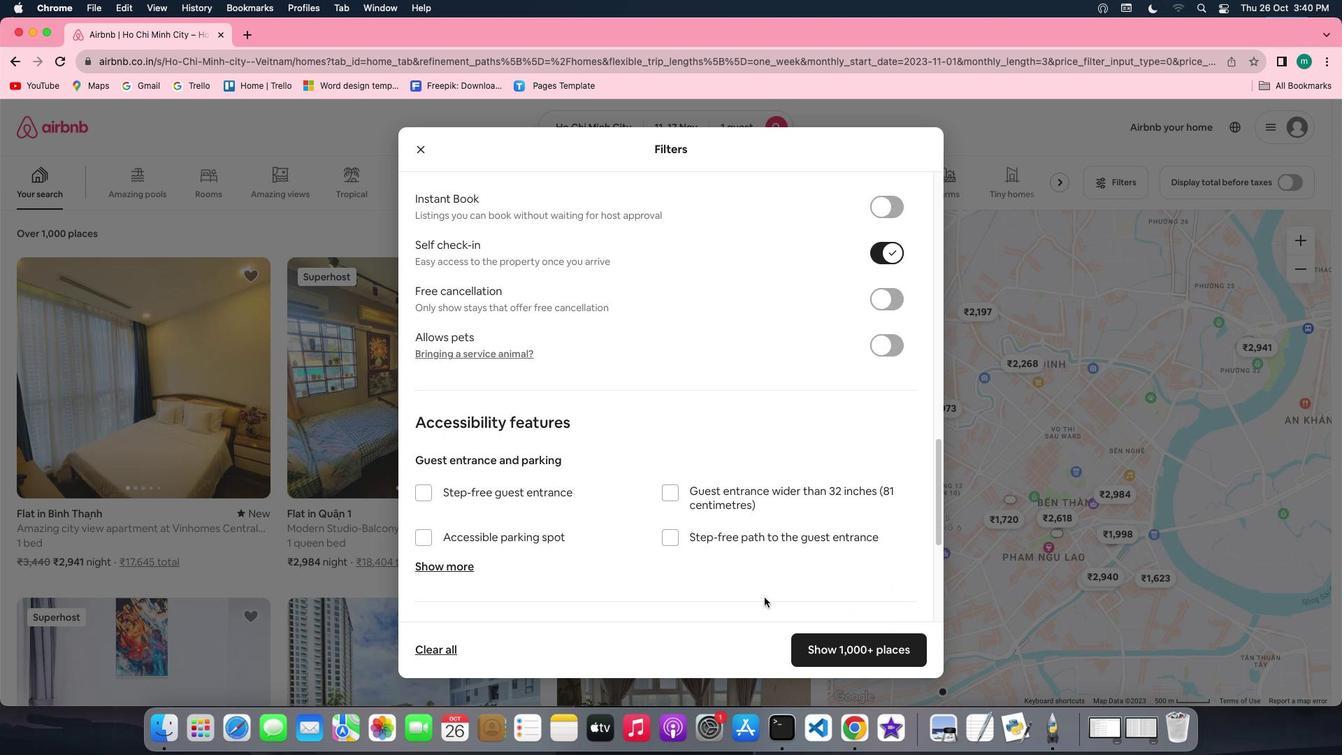 
Action: Mouse scrolled (783, 589) with delta (161, 23)
Screenshot: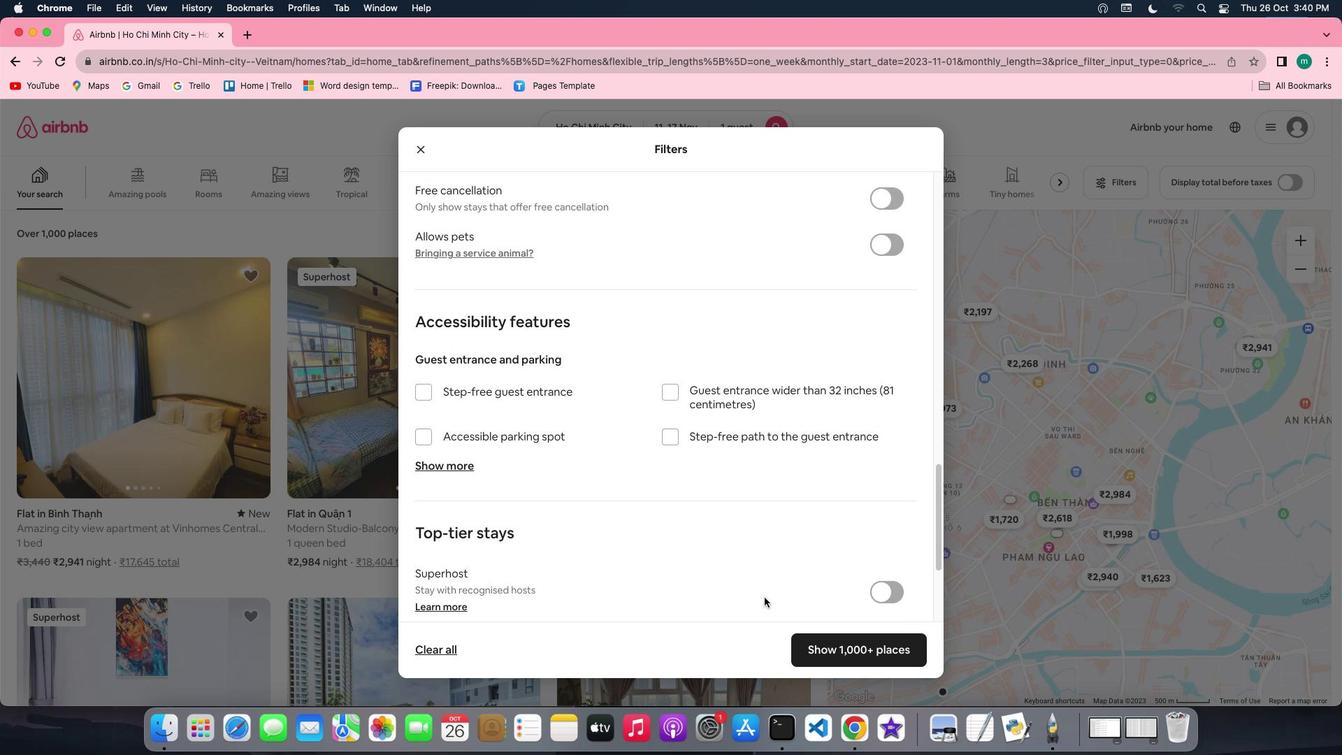
Action: Mouse scrolled (783, 589) with delta (161, 23)
Screenshot: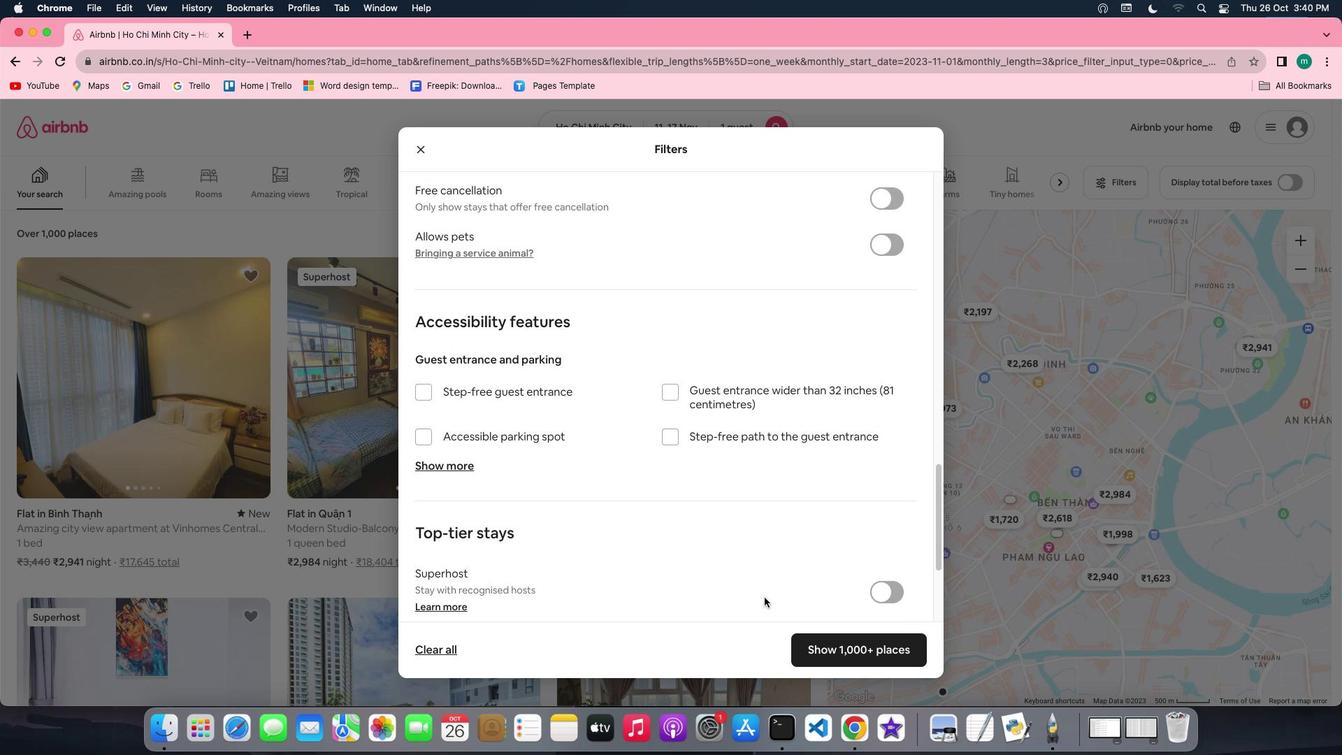 
Action: Mouse scrolled (783, 589) with delta (161, 21)
Screenshot: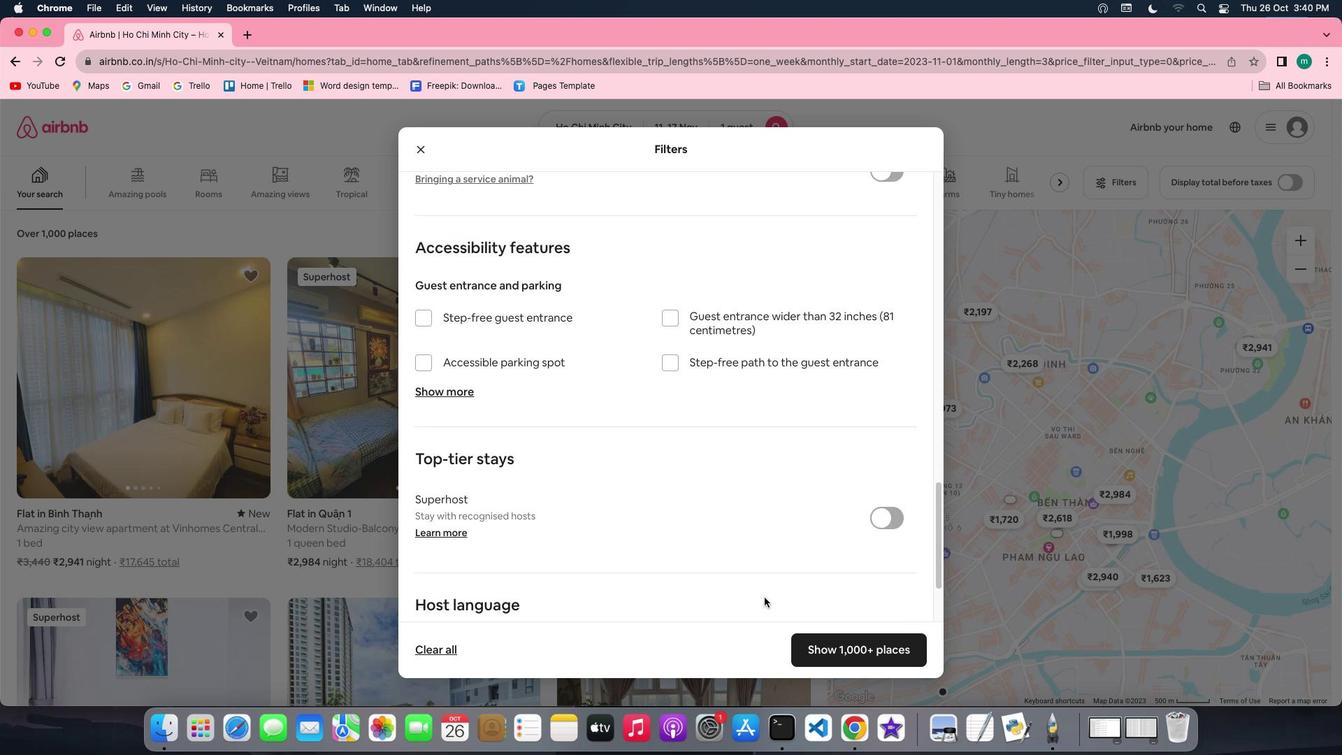 
Action: Mouse scrolled (783, 589) with delta (161, 20)
Screenshot: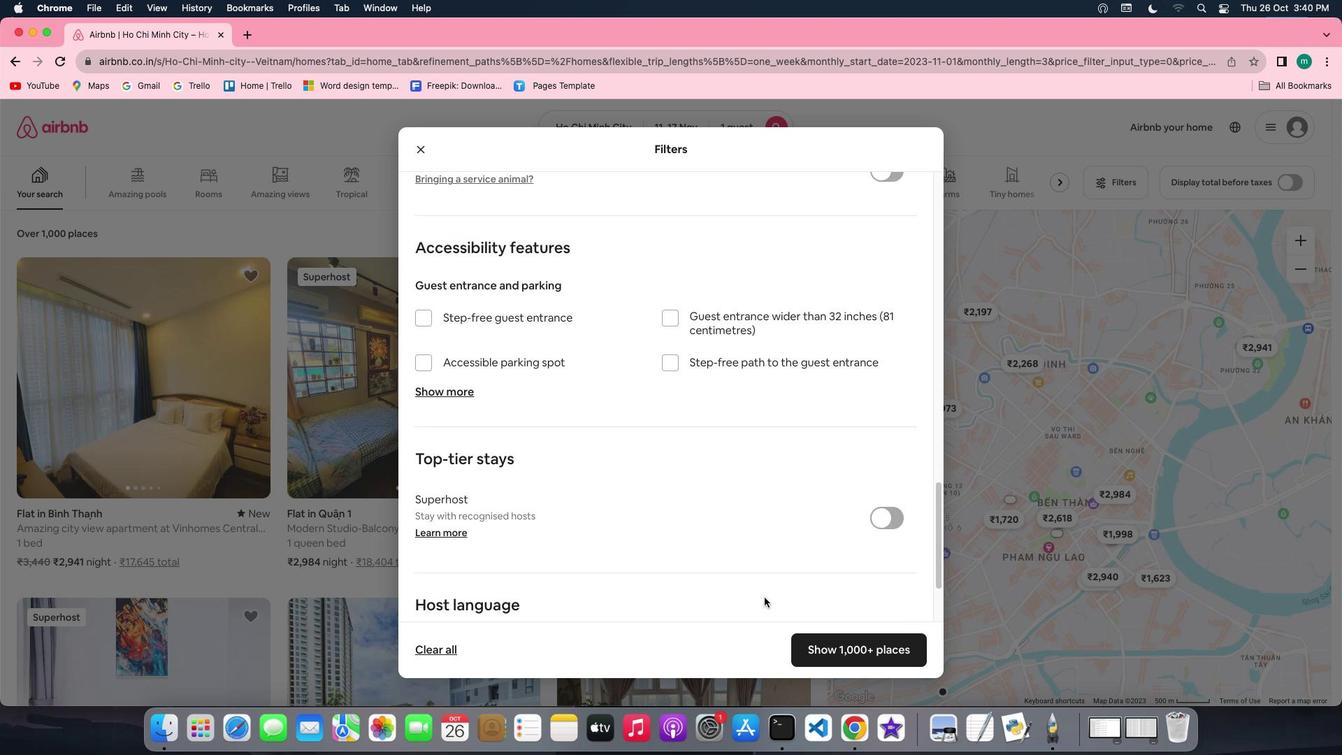 
Action: Mouse scrolled (783, 589) with delta (161, 23)
Screenshot: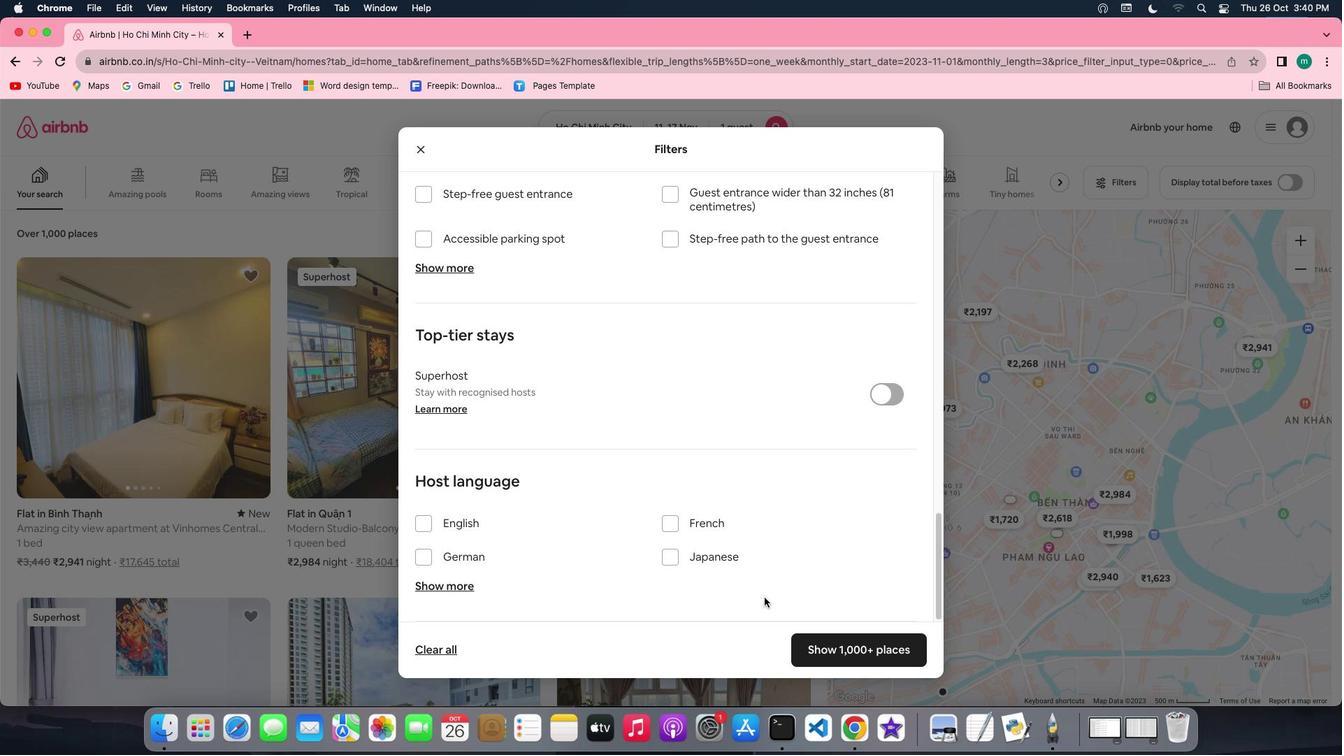
Action: Mouse scrolled (783, 589) with delta (161, 23)
Screenshot: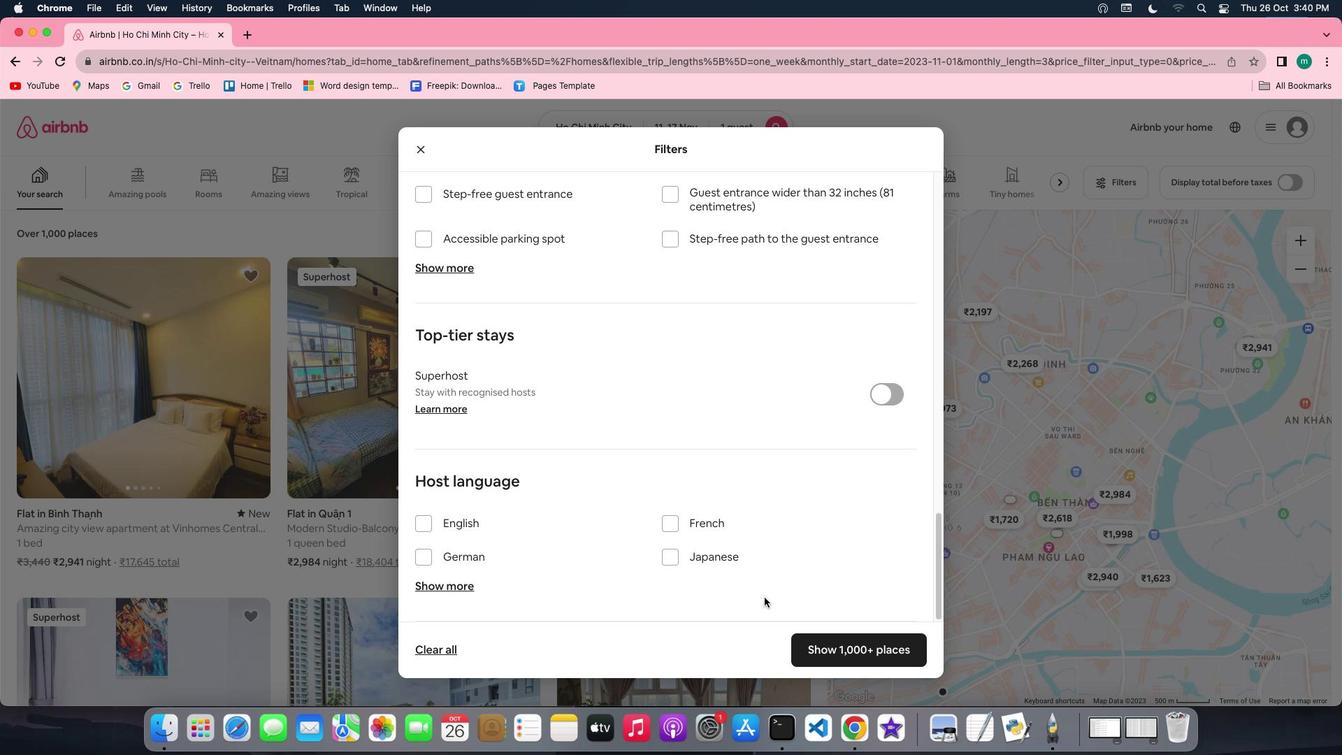 
Action: Mouse scrolled (783, 589) with delta (161, 21)
Screenshot: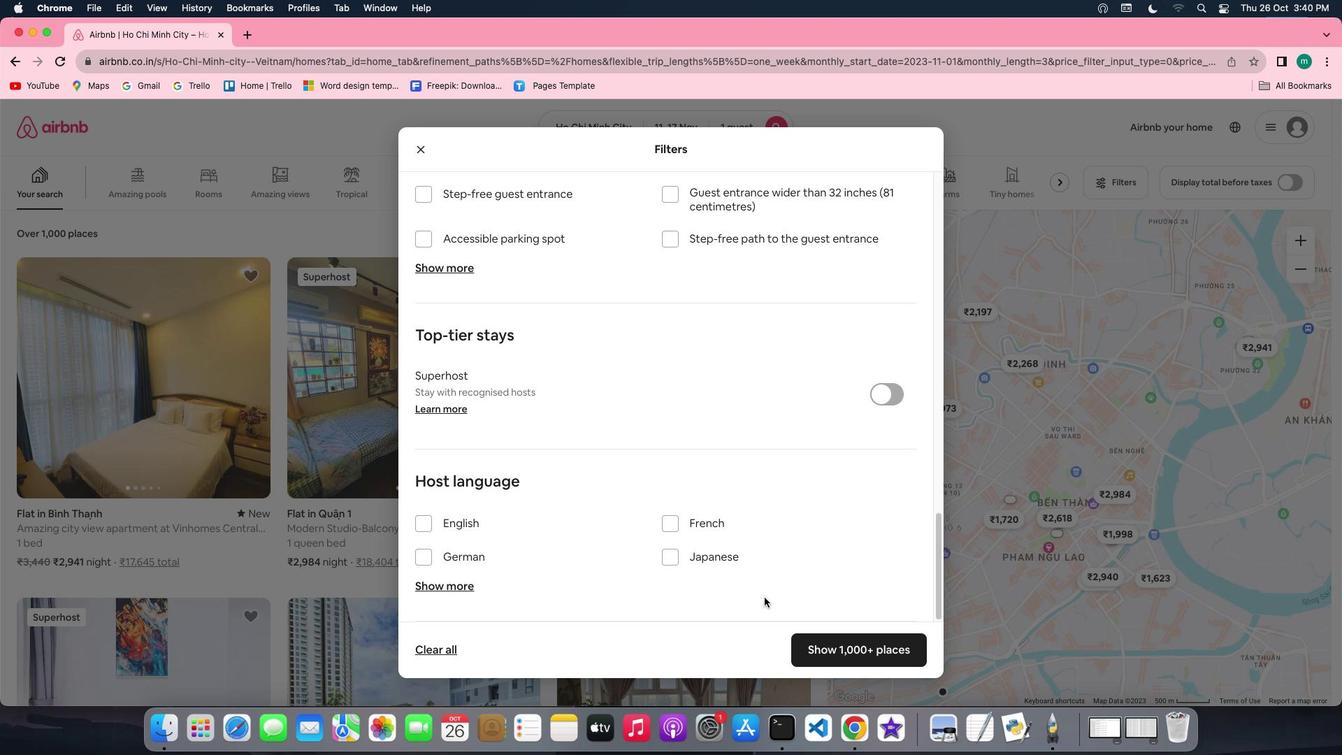 
Action: Mouse scrolled (783, 589) with delta (161, 20)
Screenshot: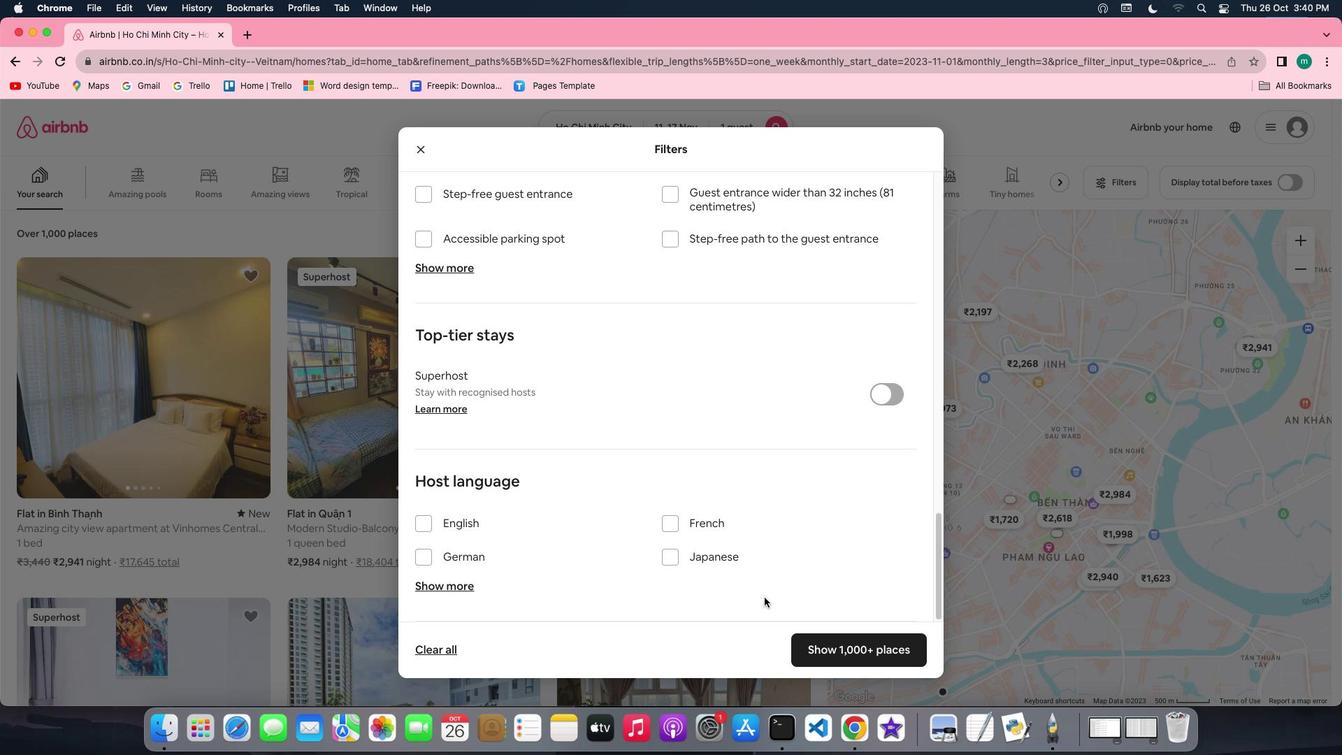
Action: Mouse moved to (843, 635)
Screenshot: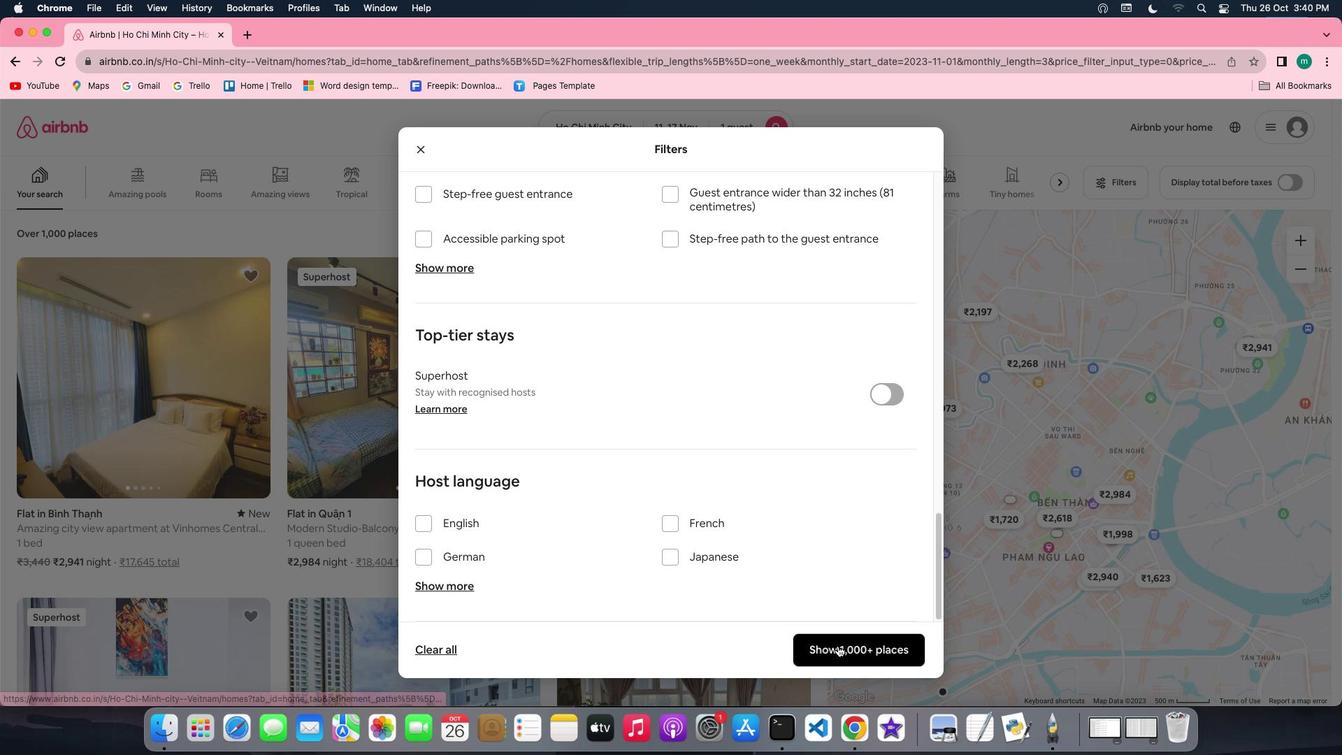 
Action: Mouse pressed left at (843, 635)
Screenshot: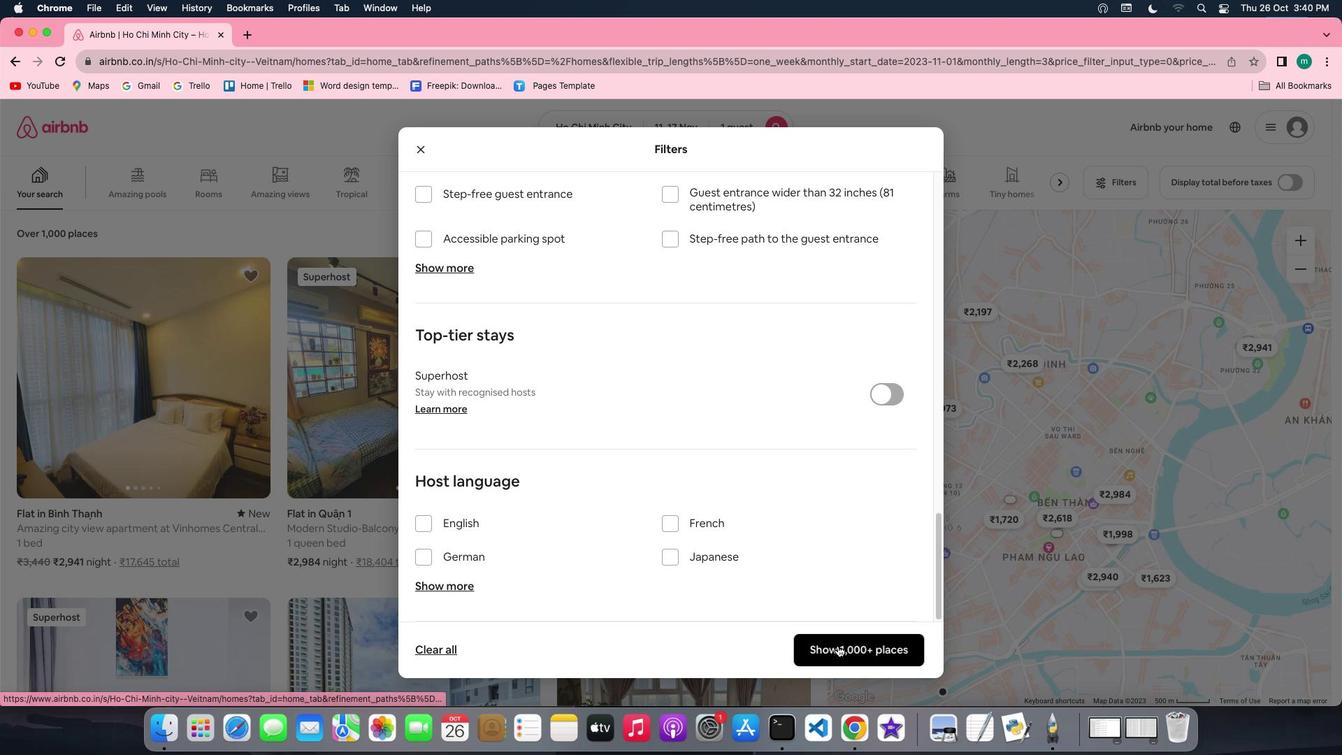 
Action: Mouse moved to (340, 428)
Screenshot: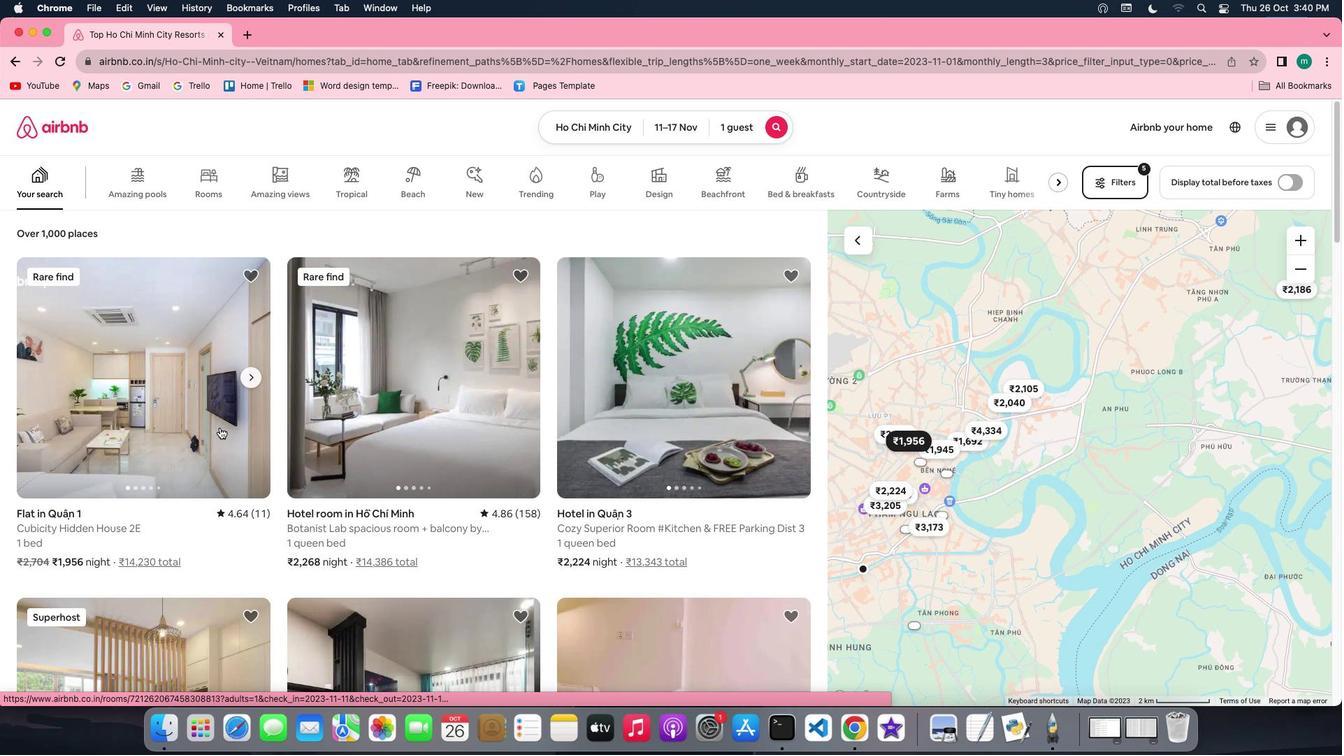 
Action: Mouse pressed left at (340, 428)
Screenshot: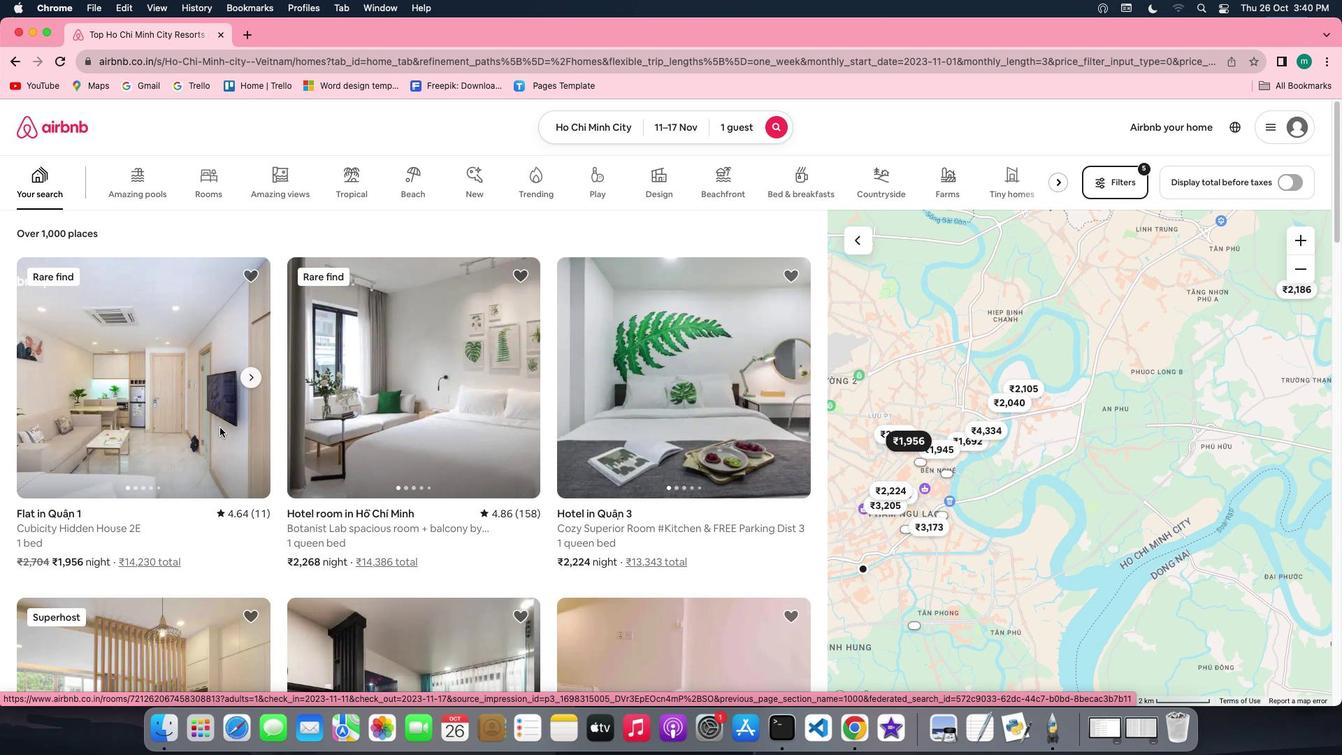 
Action: Mouse moved to (979, 514)
Screenshot: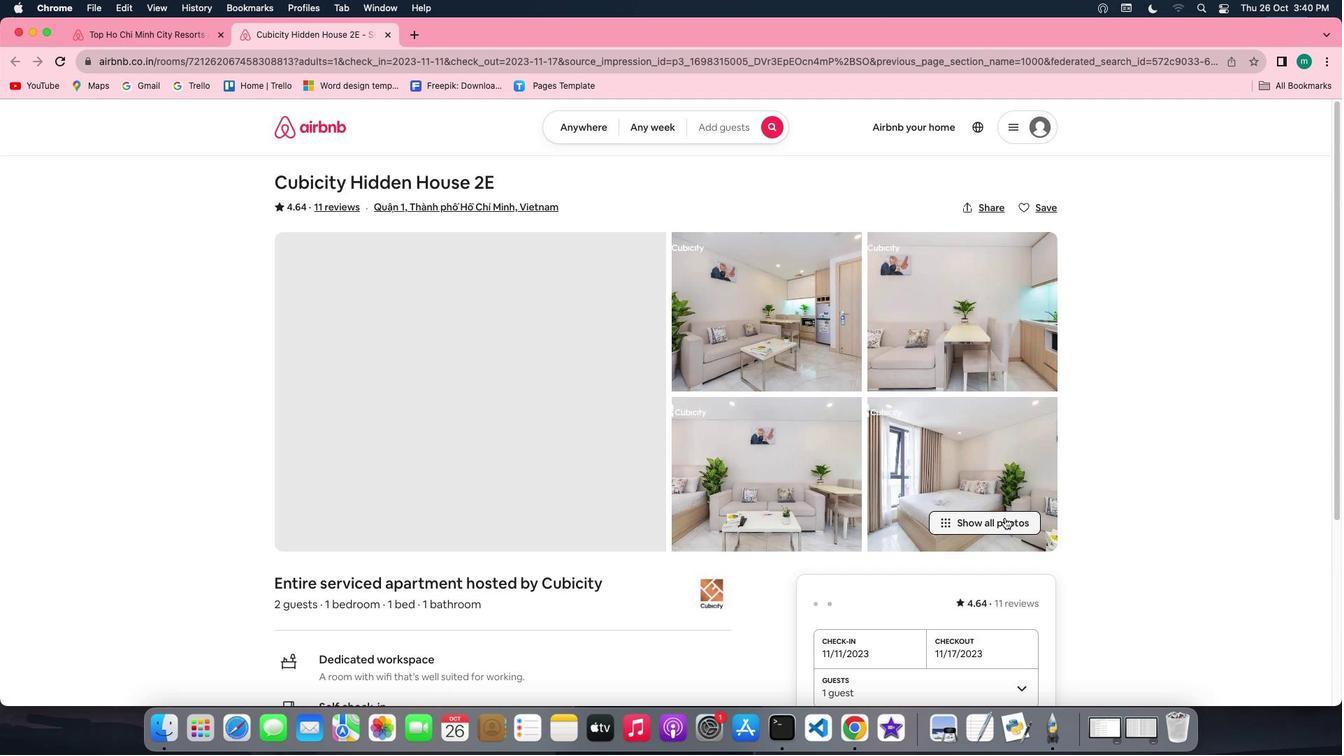 
Action: Mouse pressed left at (979, 514)
Screenshot: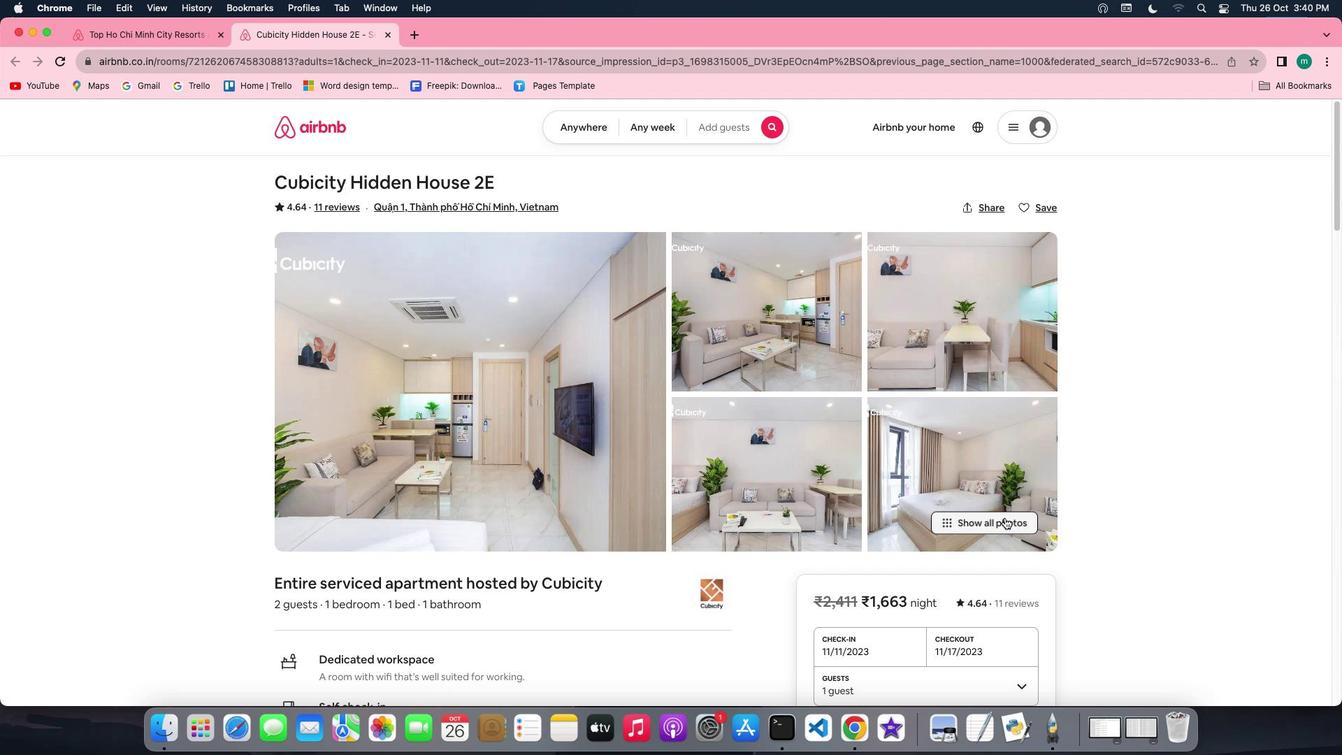 
Action: Mouse moved to (728, 458)
Screenshot: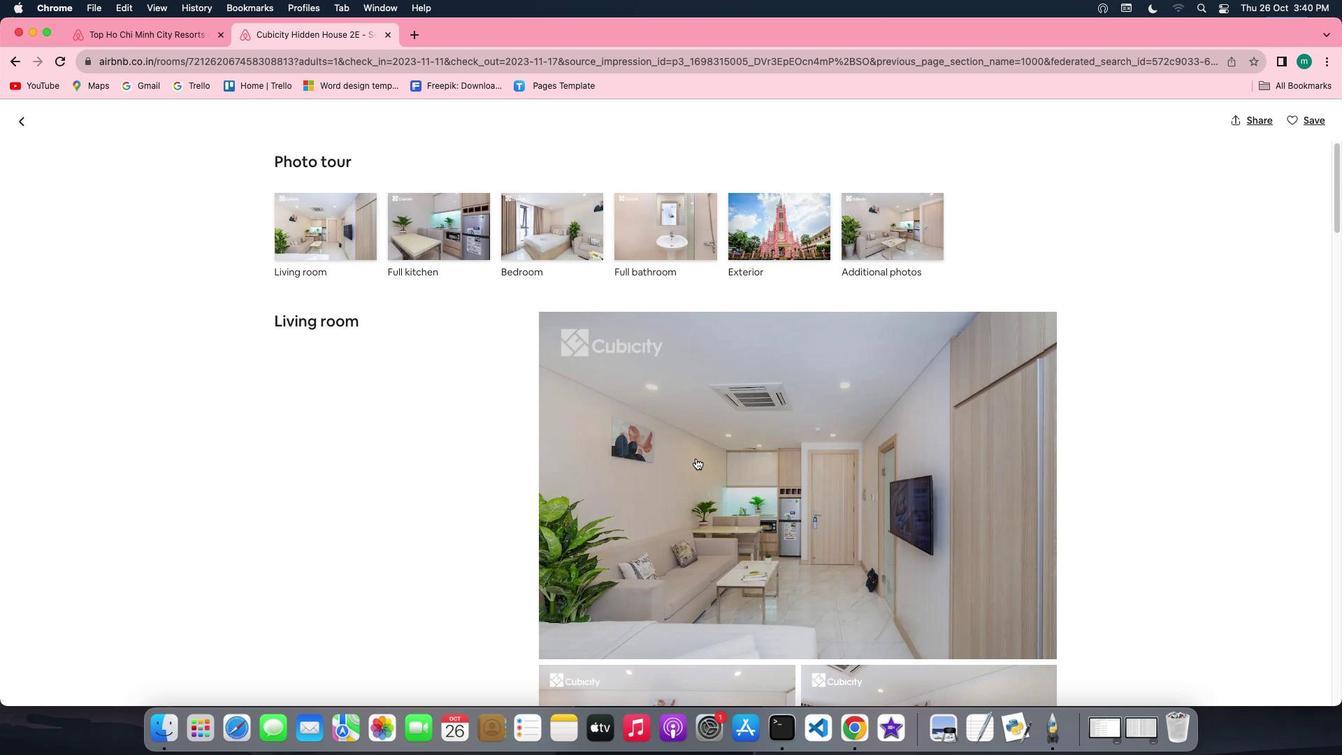 
Action: Mouse scrolled (728, 458) with delta (161, 23)
Screenshot: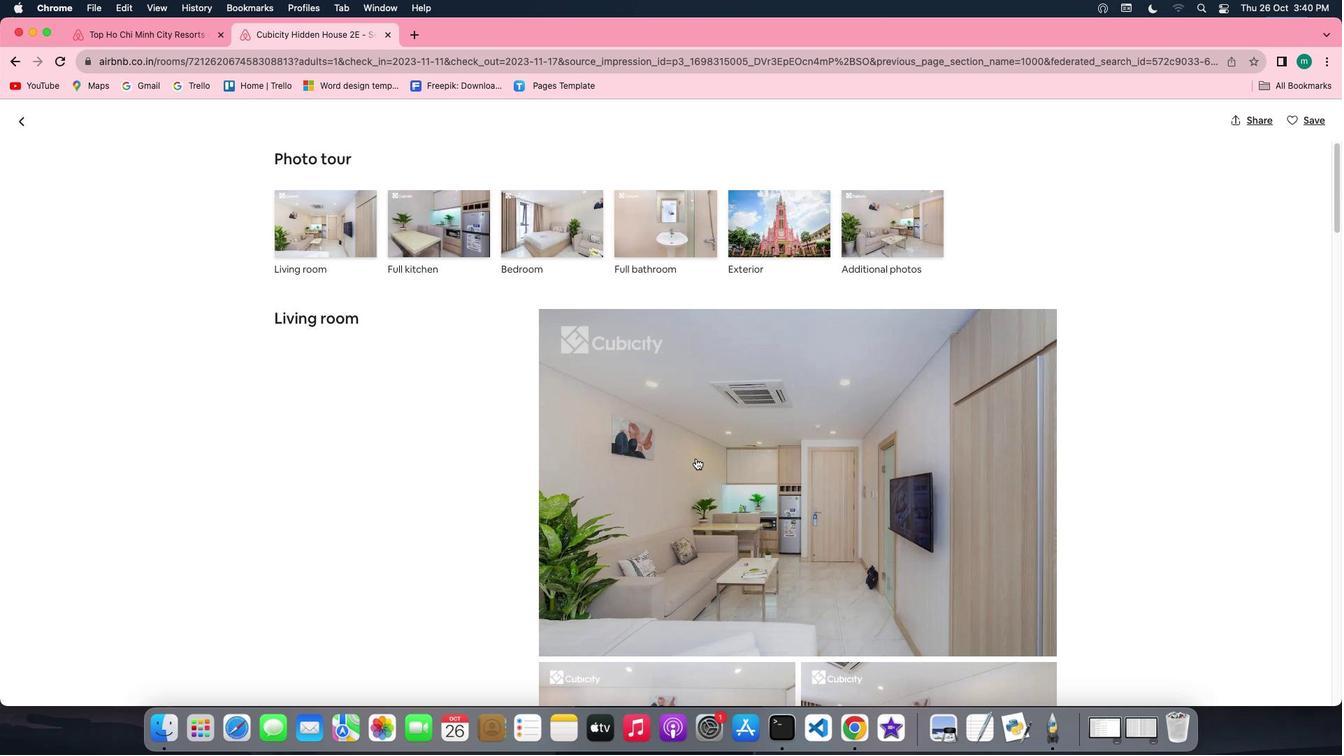 
Action: Mouse scrolled (728, 458) with delta (161, 23)
Screenshot: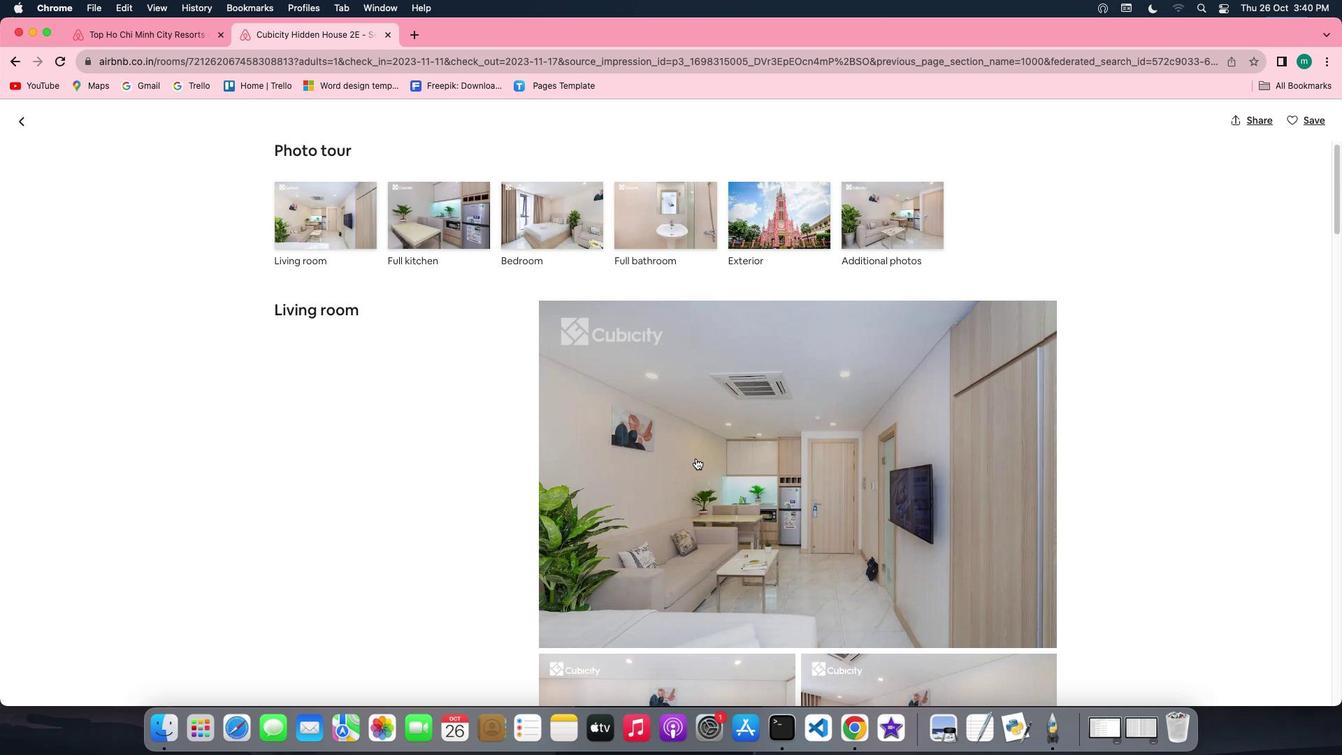 
Action: Mouse scrolled (728, 458) with delta (161, 23)
Screenshot: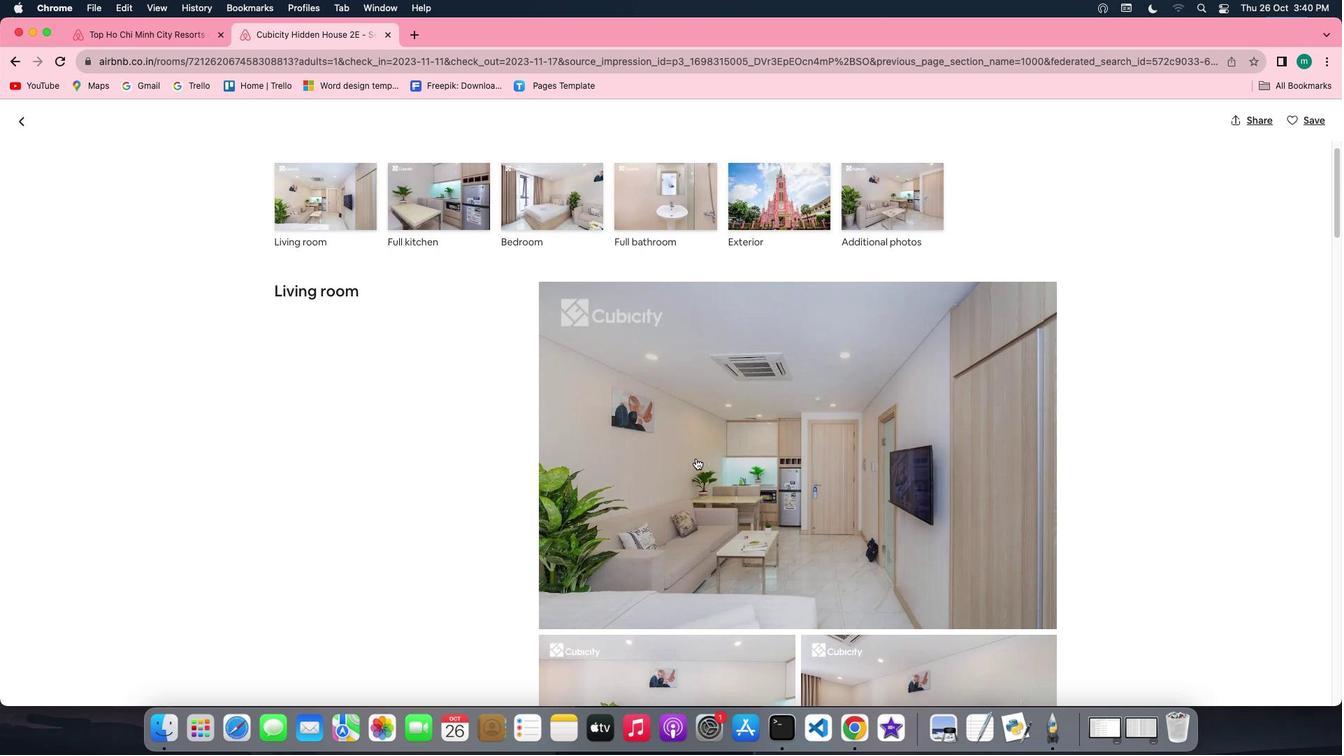 
Action: Mouse scrolled (728, 458) with delta (161, 23)
Screenshot: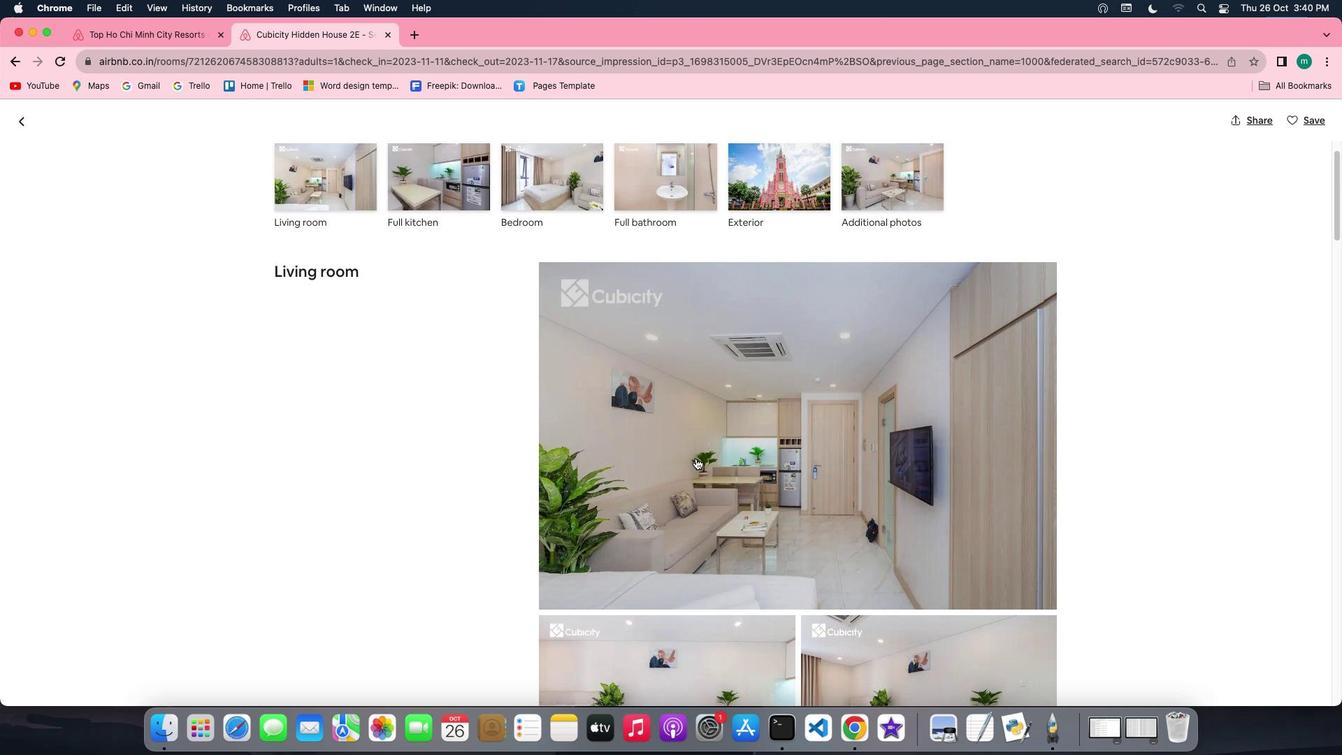 
Action: Mouse scrolled (728, 458) with delta (161, 21)
Screenshot: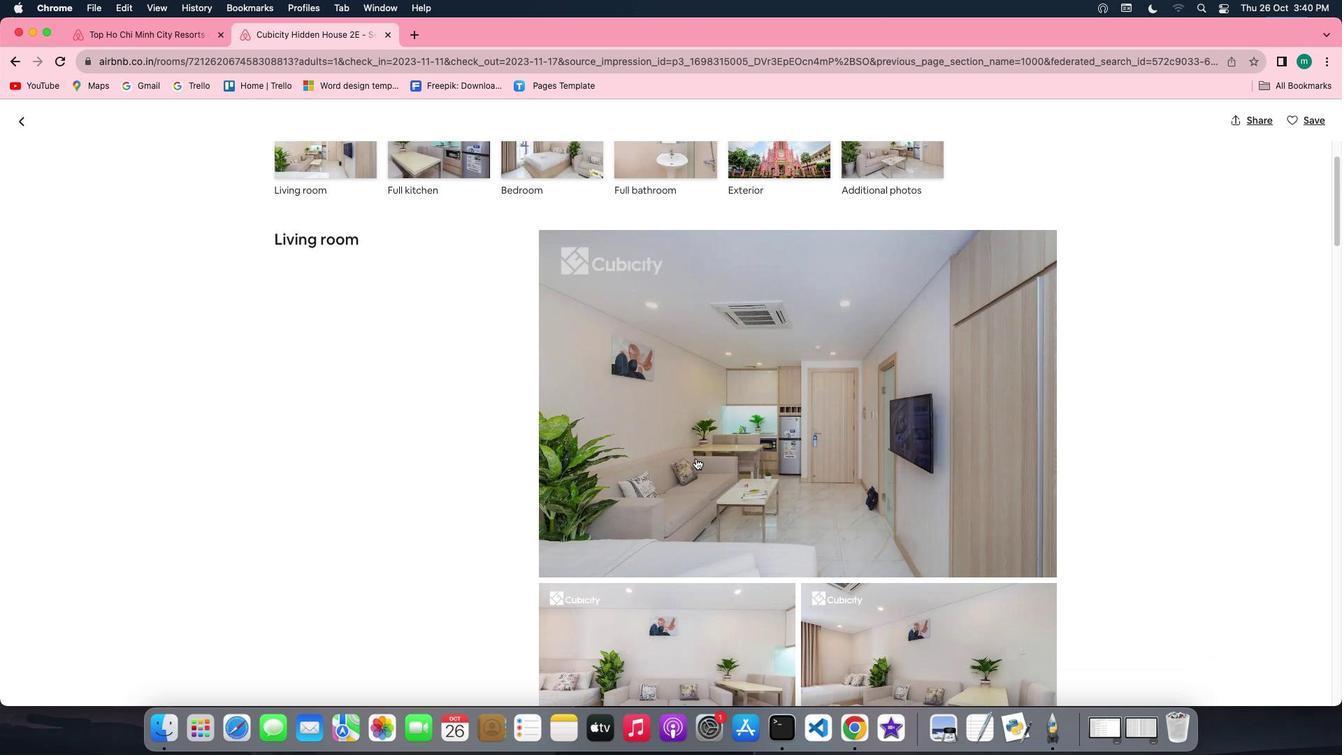 
Action: Mouse scrolled (728, 458) with delta (161, 21)
Screenshot: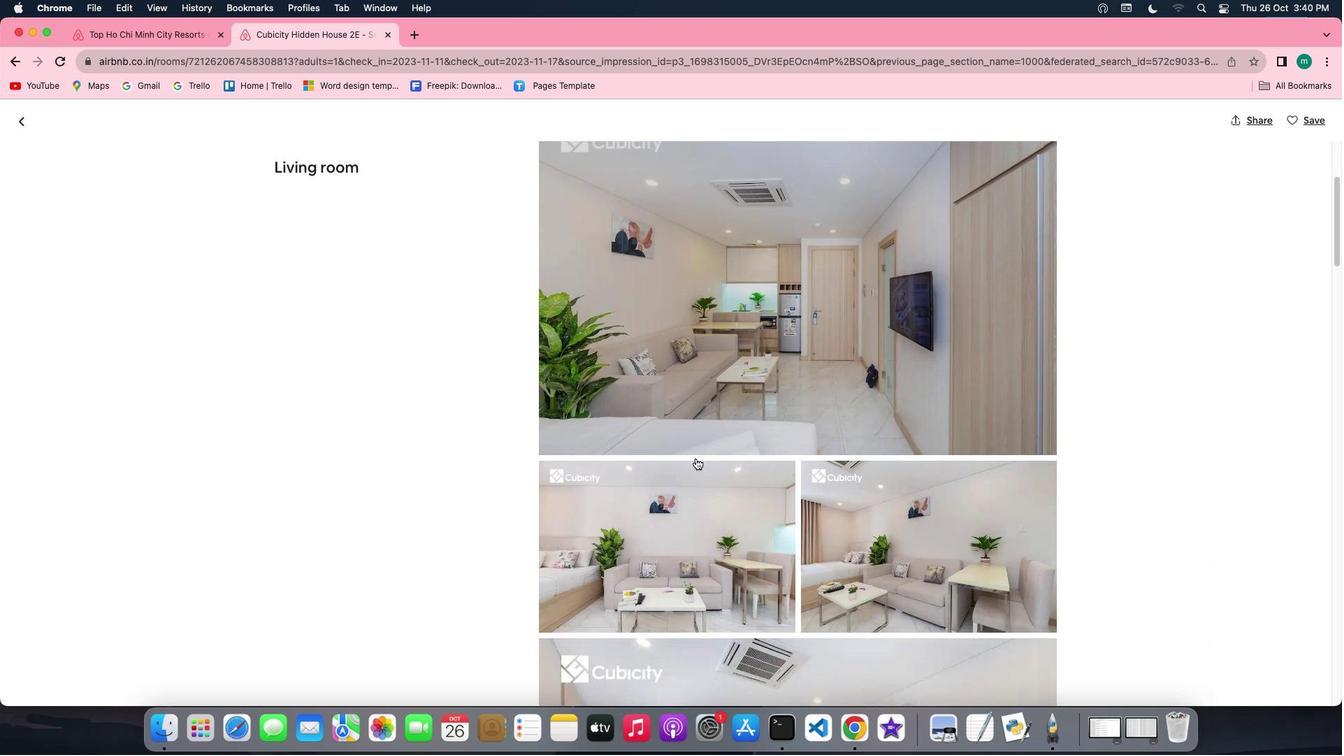 
Action: Mouse scrolled (728, 458) with delta (161, 23)
Screenshot: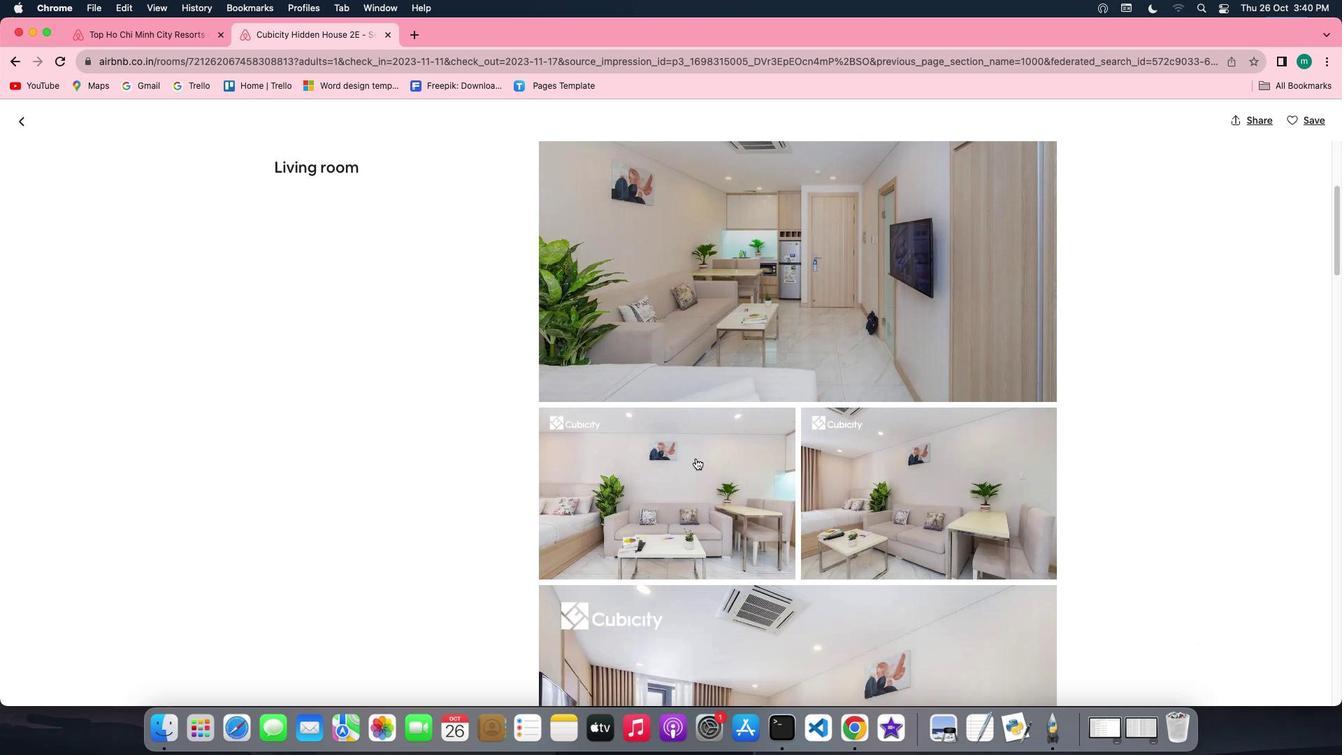 
Action: Mouse scrolled (728, 458) with delta (161, 23)
Screenshot: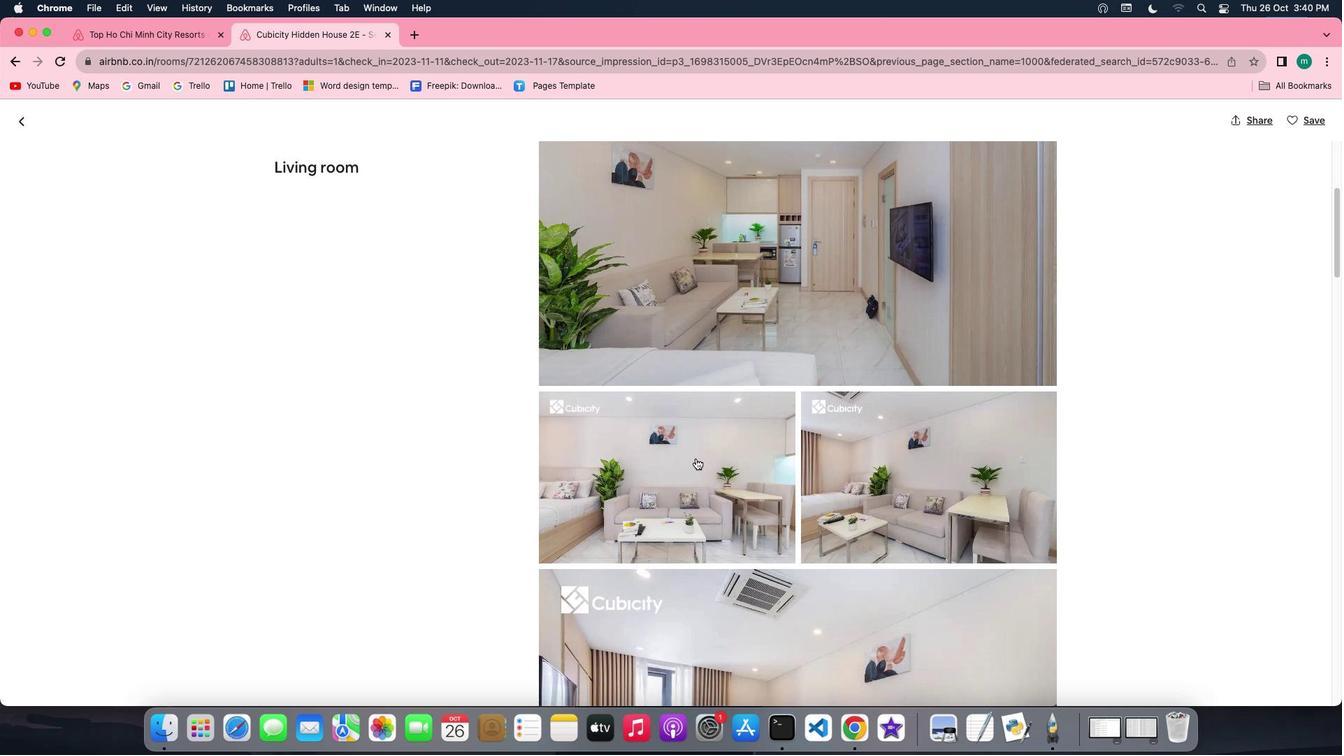 
Action: Mouse scrolled (728, 458) with delta (161, 22)
Screenshot: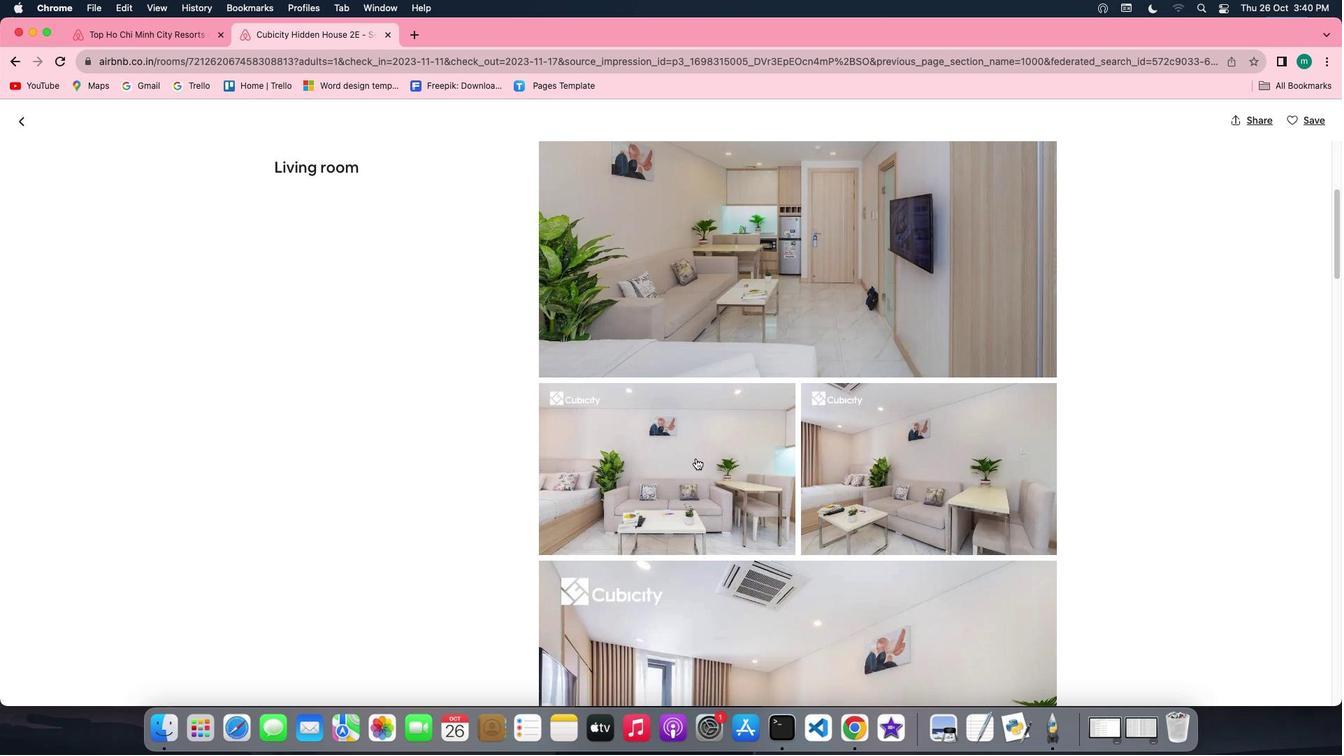 
Action: Mouse scrolled (728, 458) with delta (161, 23)
Screenshot: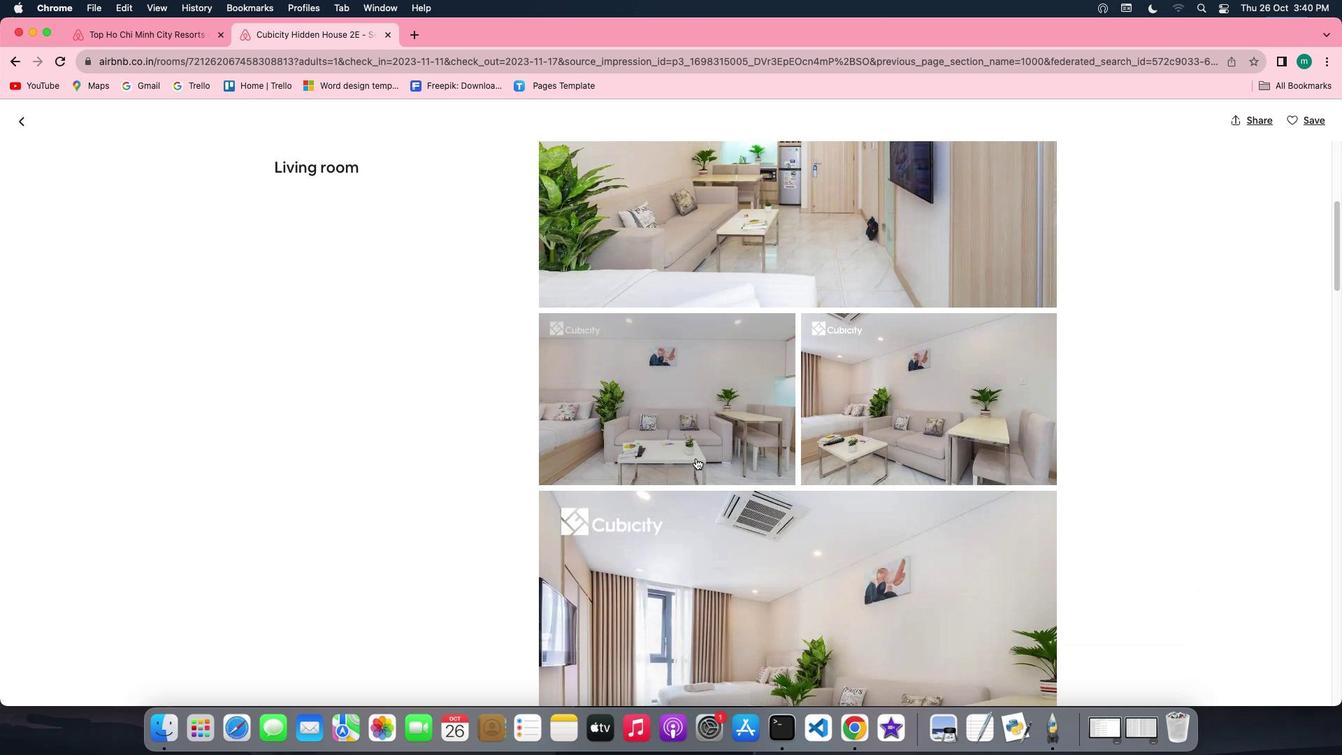 
Action: Mouse scrolled (728, 458) with delta (161, 23)
Screenshot: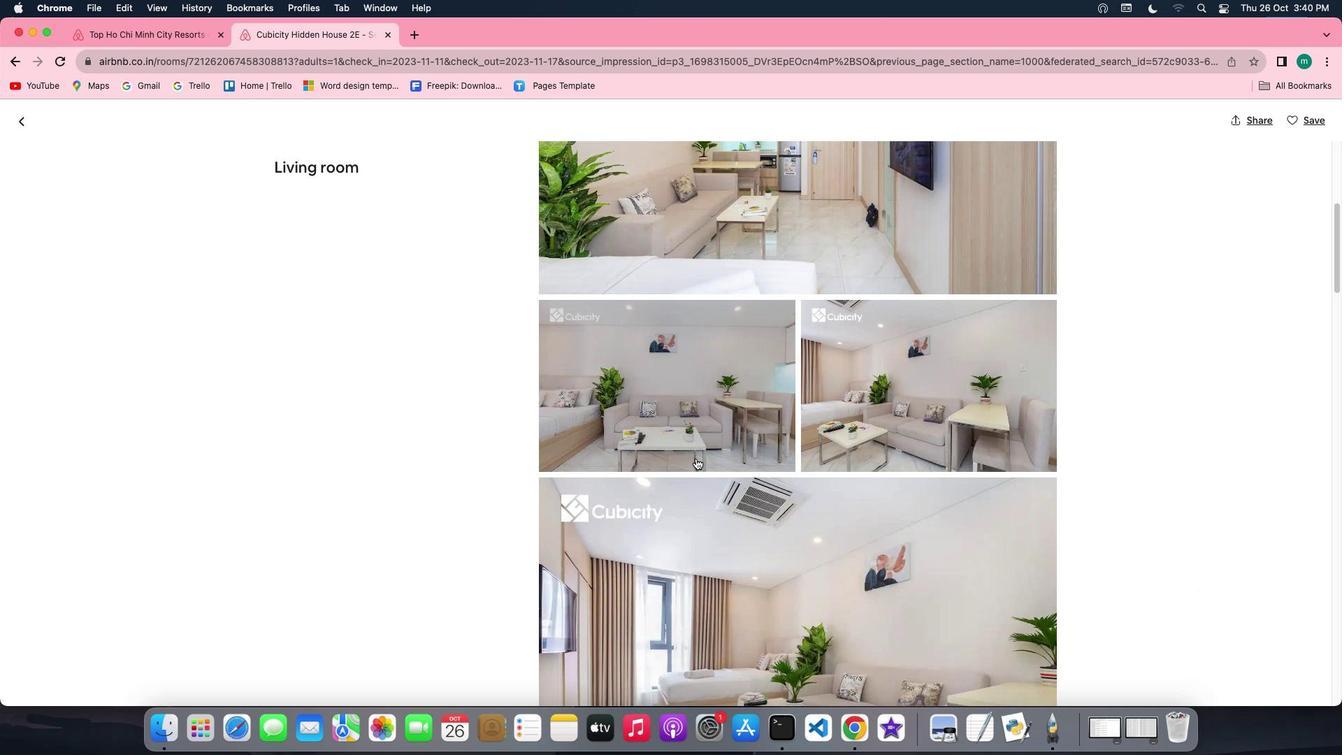 
Action: Mouse scrolled (728, 458) with delta (161, 22)
Screenshot: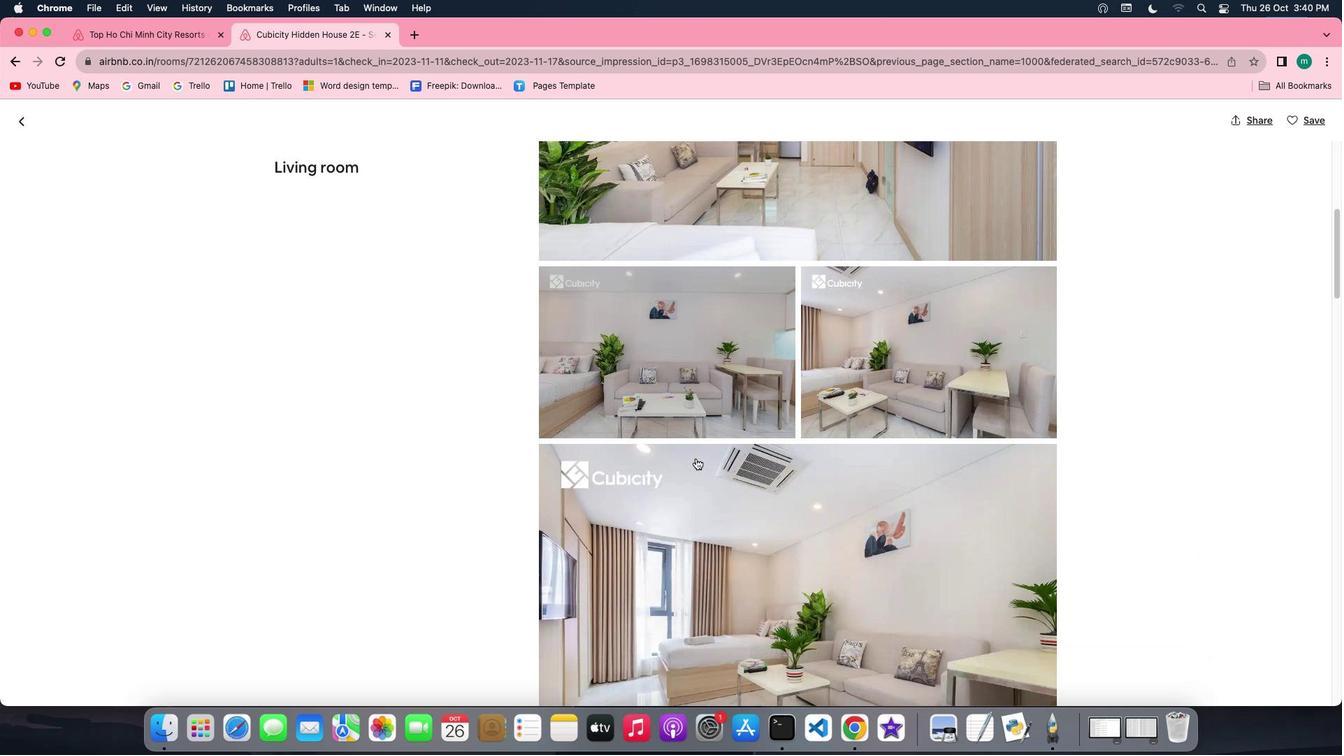 
Action: Mouse scrolled (728, 458) with delta (161, 20)
Screenshot: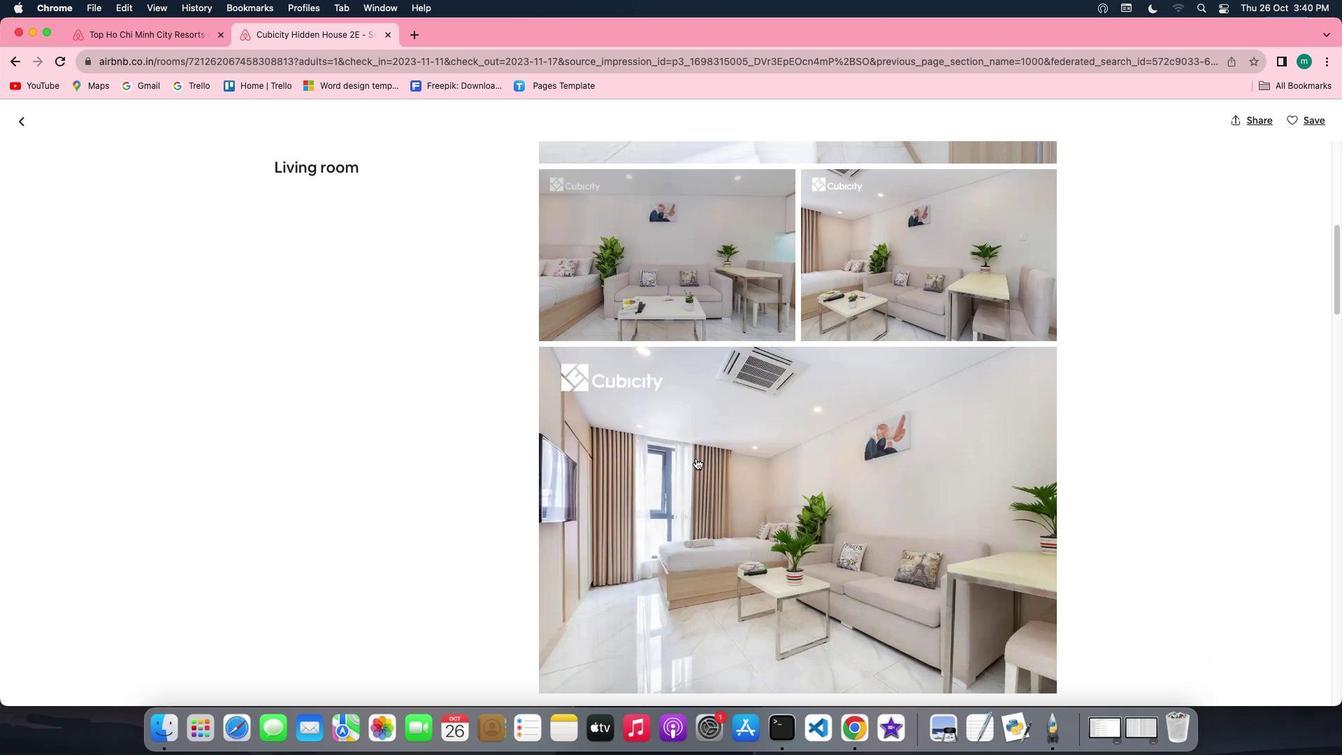 
Action: Mouse scrolled (728, 458) with delta (161, 23)
Screenshot: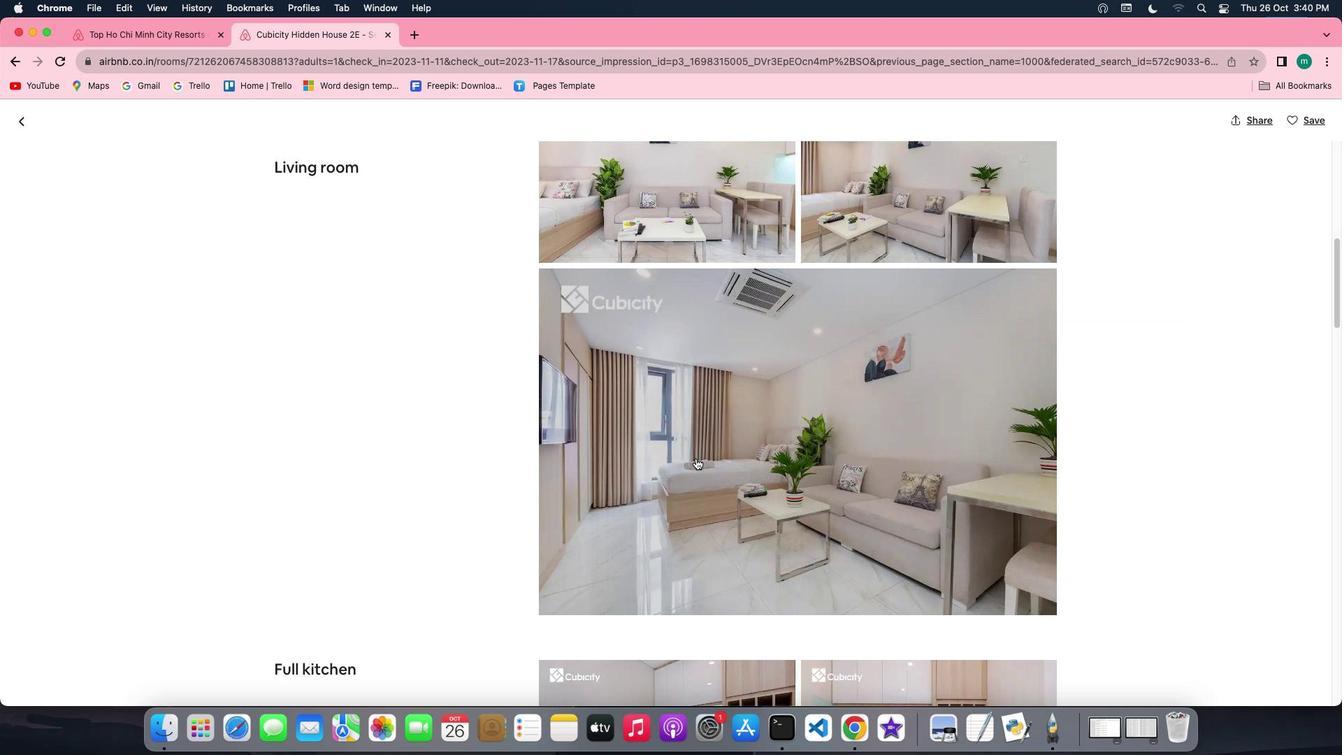 
Action: Mouse scrolled (728, 458) with delta (161, 23)
Screenshot: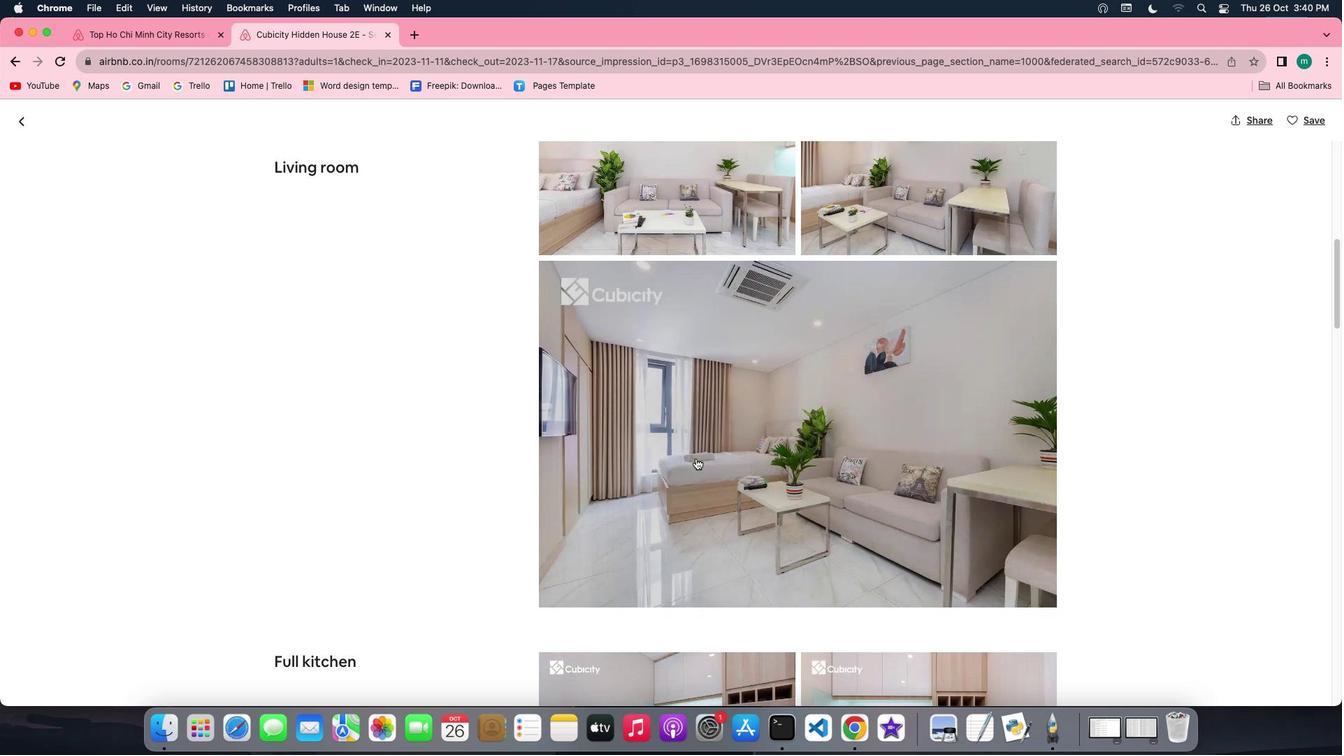 
Action: Mouse scrolled (728, 458) with delta (161, 23)
Screenshot: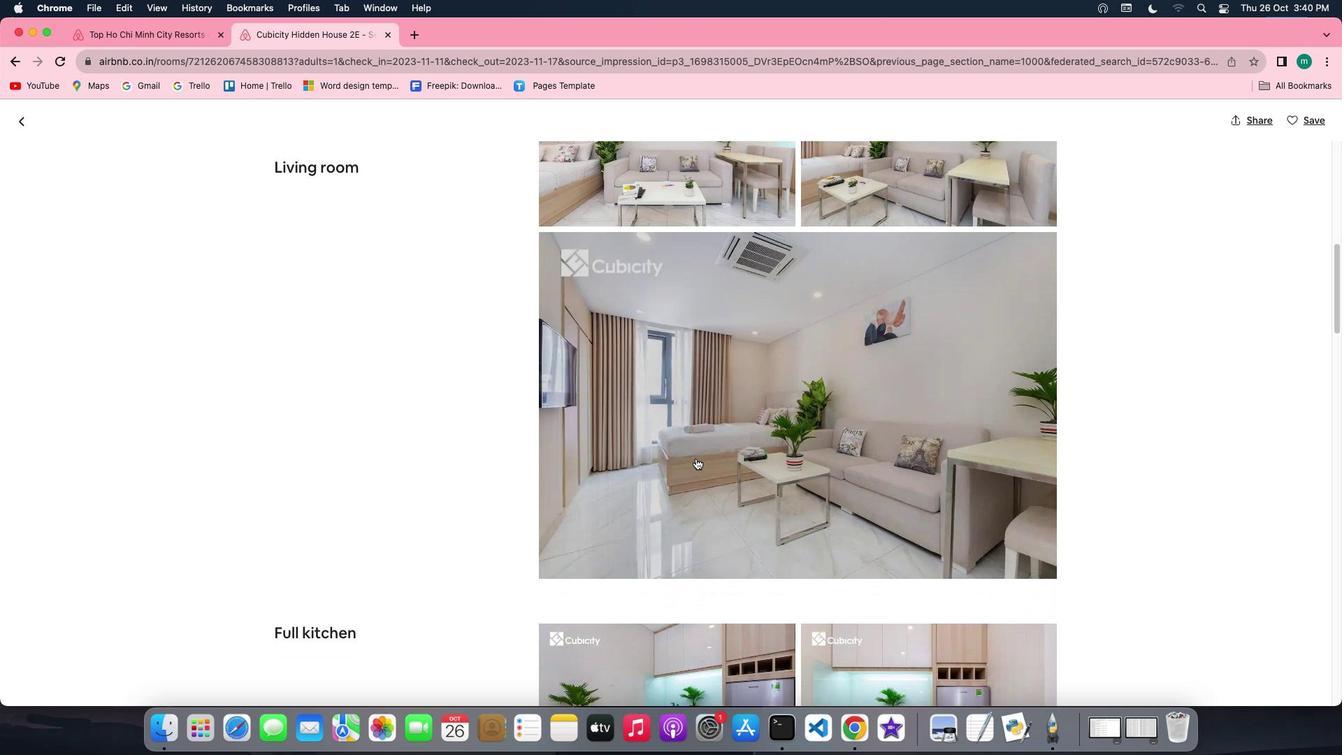 
Action: Mouse scrolled (728, 458) with delta (161, 23)
Screenshot: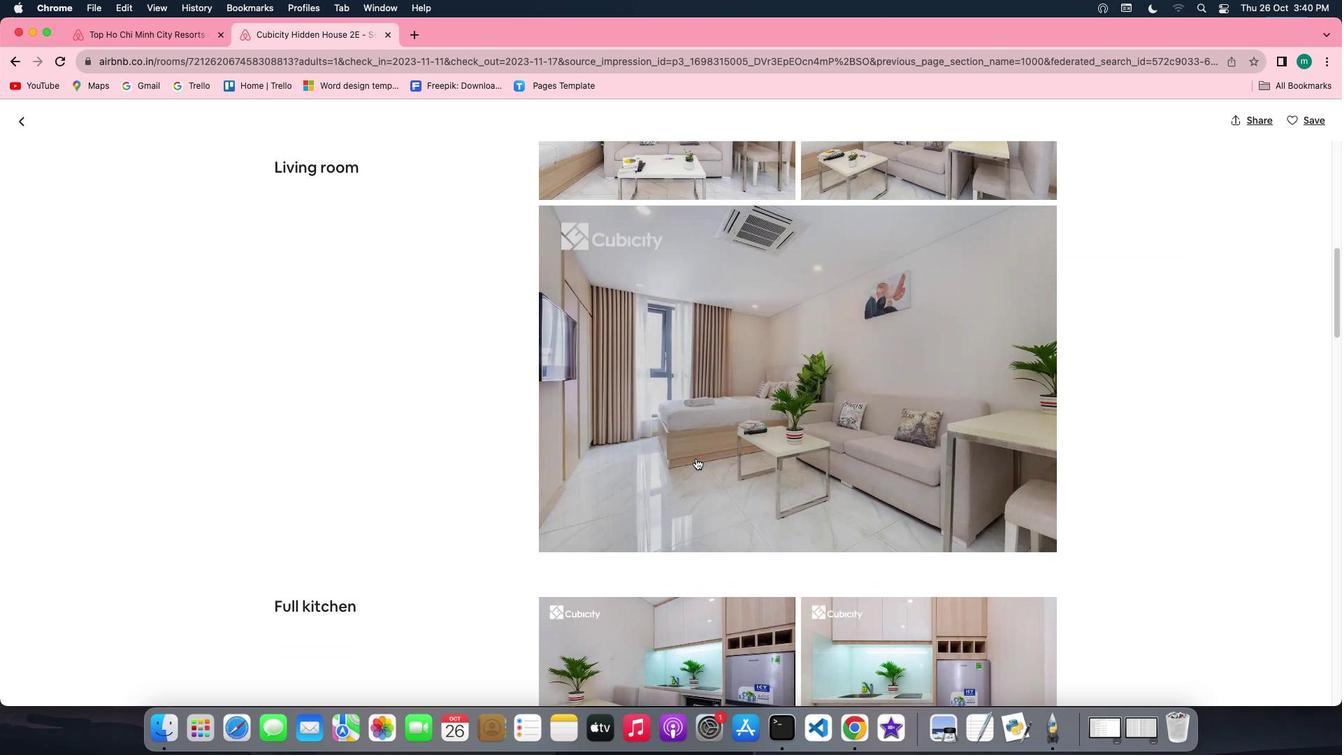 
Action: Mouse scrolled (728, 458) with delta (161, 23)
Screenshot: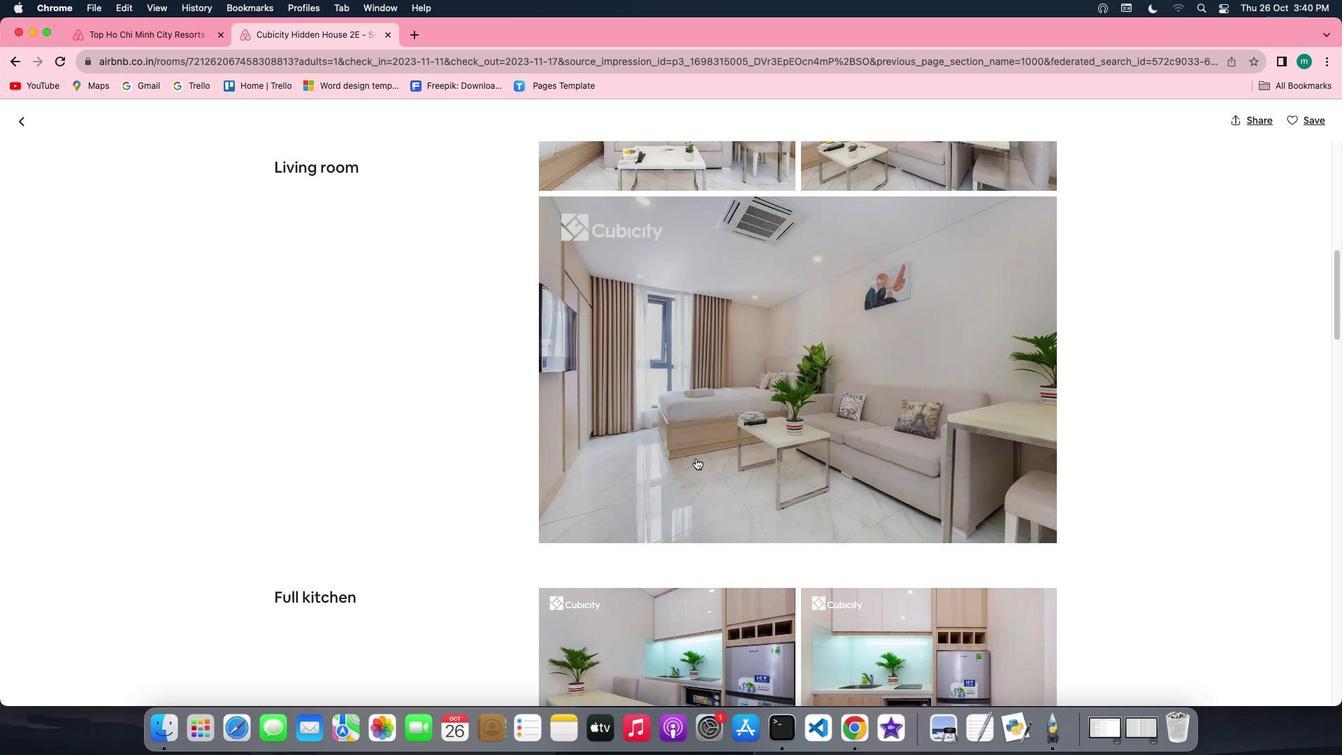 
Action: Mouse scrolled (728, 458) with delta (161, 22)
Screenshot: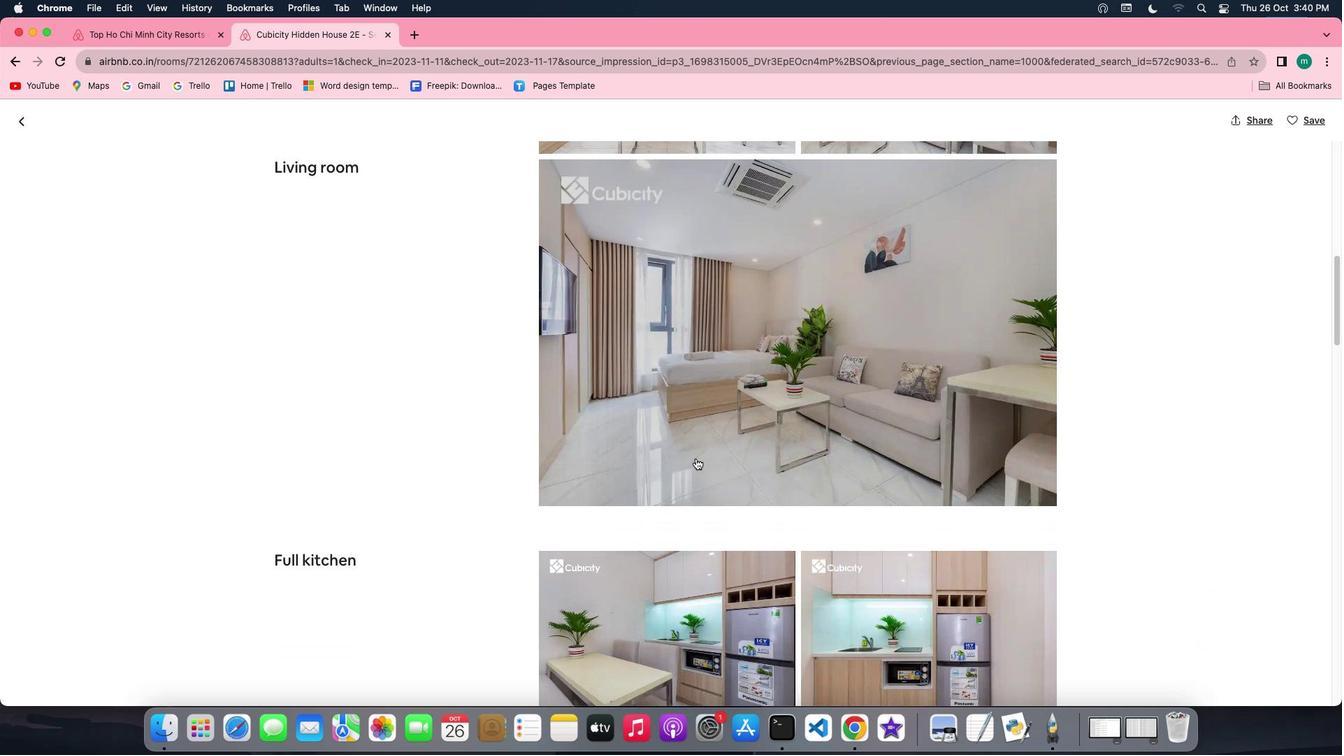 
Action: Mouse scrolled (728, 458) with delta (161, 23)
Screenshot: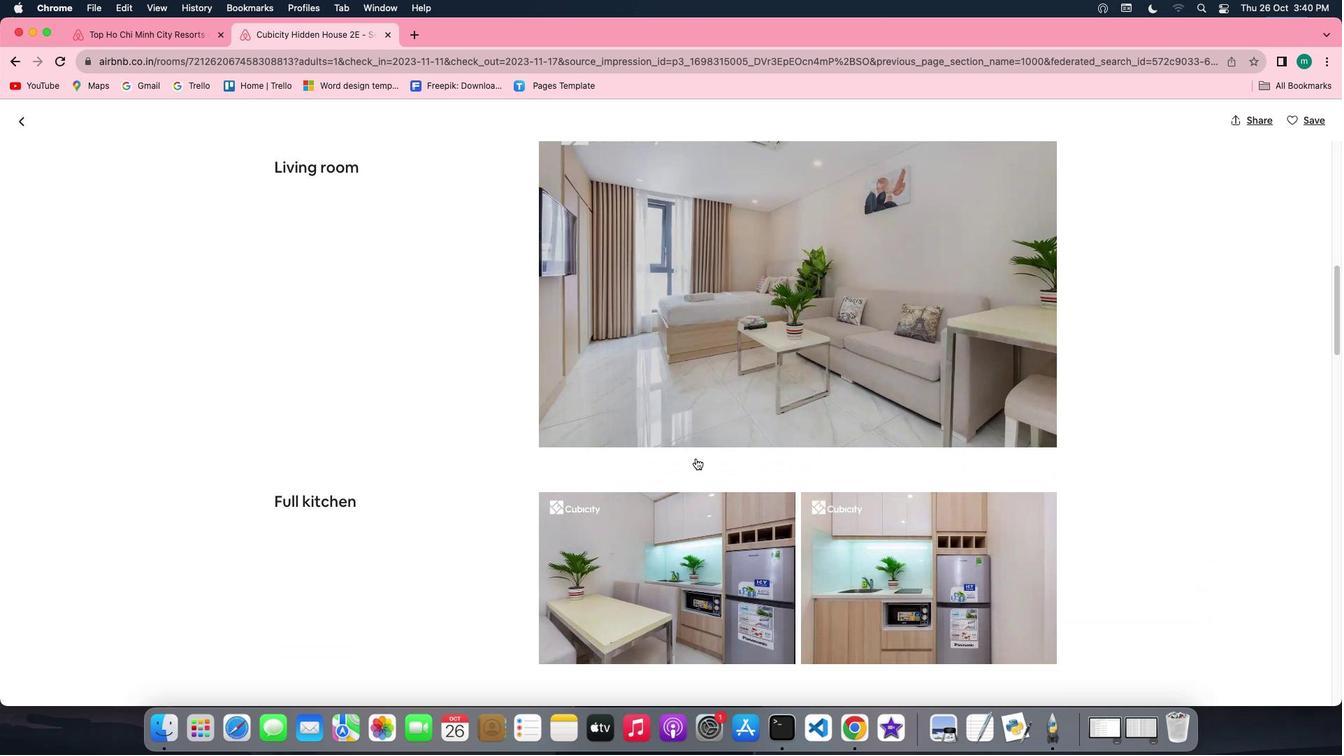 
Action: Mouse scrolled (728, 458) with delta (161, 23)
Screenshot: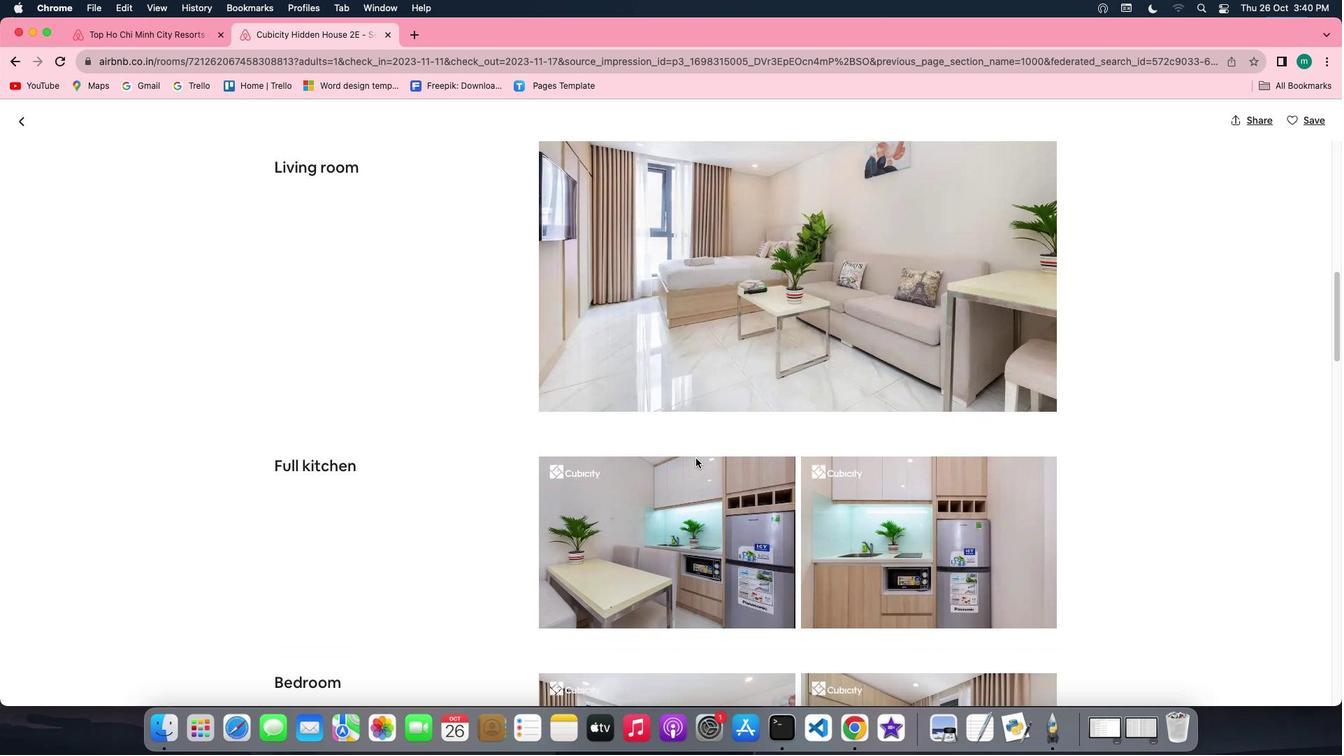 
Action: Mouse scrolled (728, 458) with delta (161, 23)
Screenshot: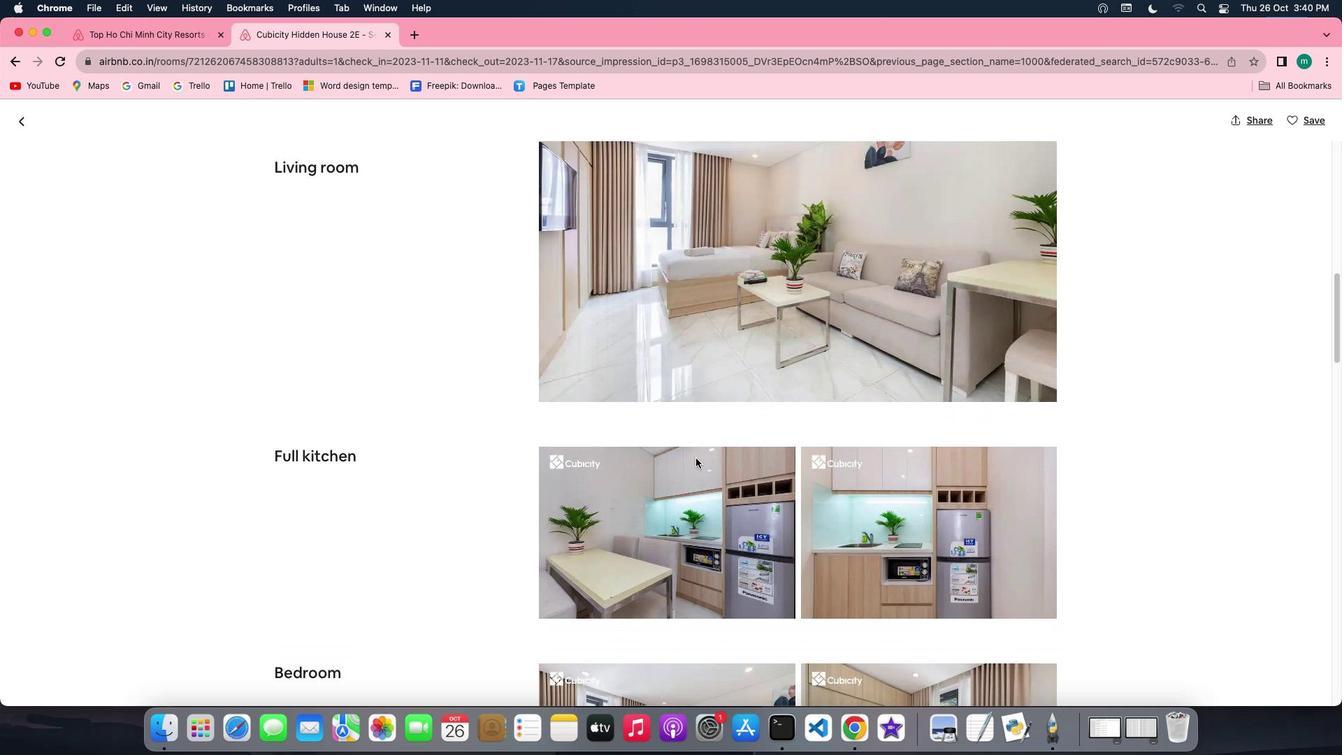 
Action: Mouse scrolled (728, 458) with delta (161, 22)
Screenshot: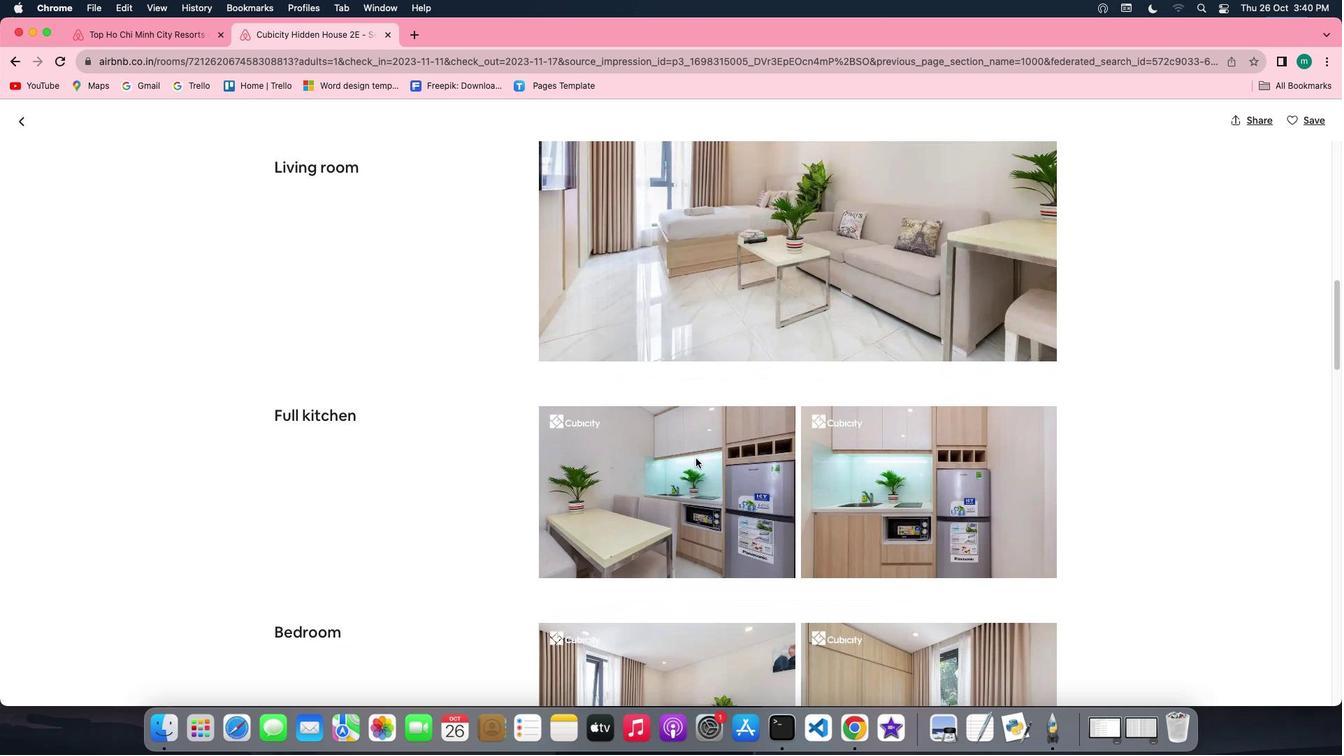 
Action: Mouse scrolled (728, 458) with delta (161, 23)
Screenshot: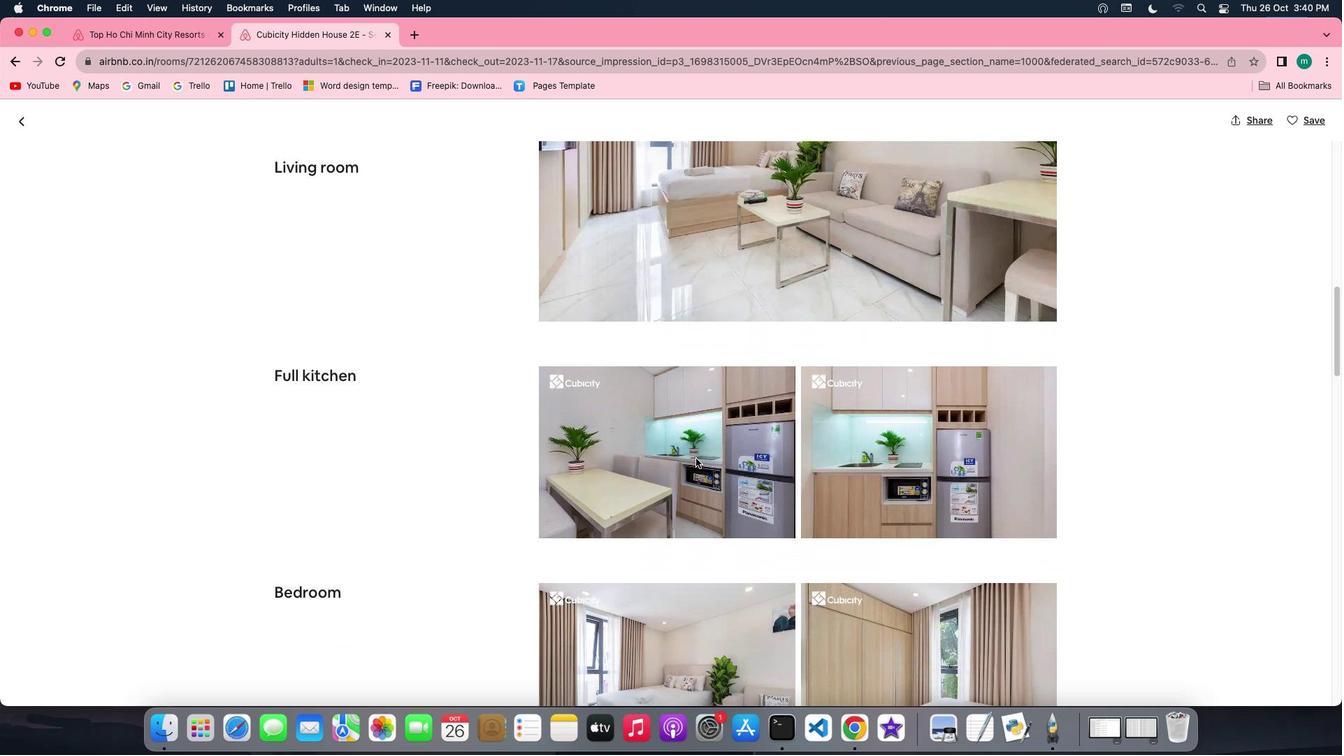 
Action: Mouse scrolled (728, 458) with delta (161, 23)
Screenshot: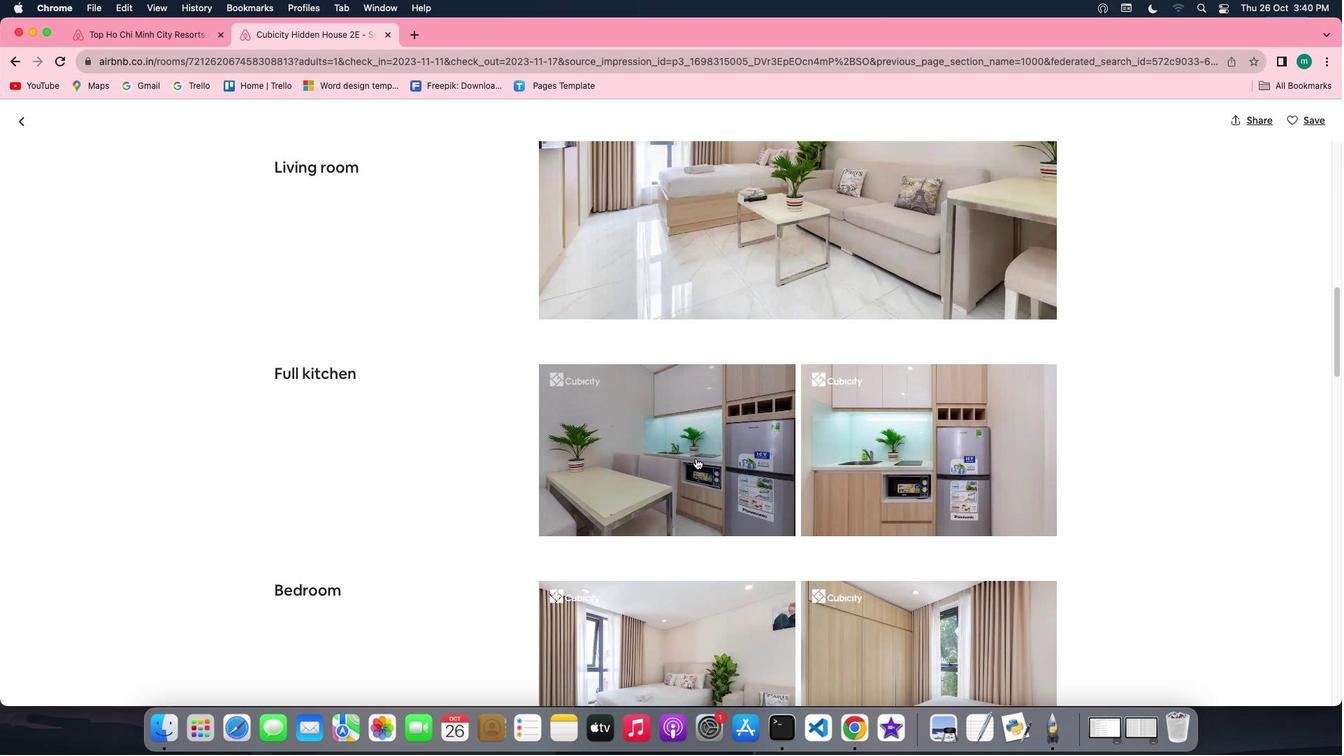 
Action: Mouse scrolled (728, 458) with delta (161, 23)
Screenshot: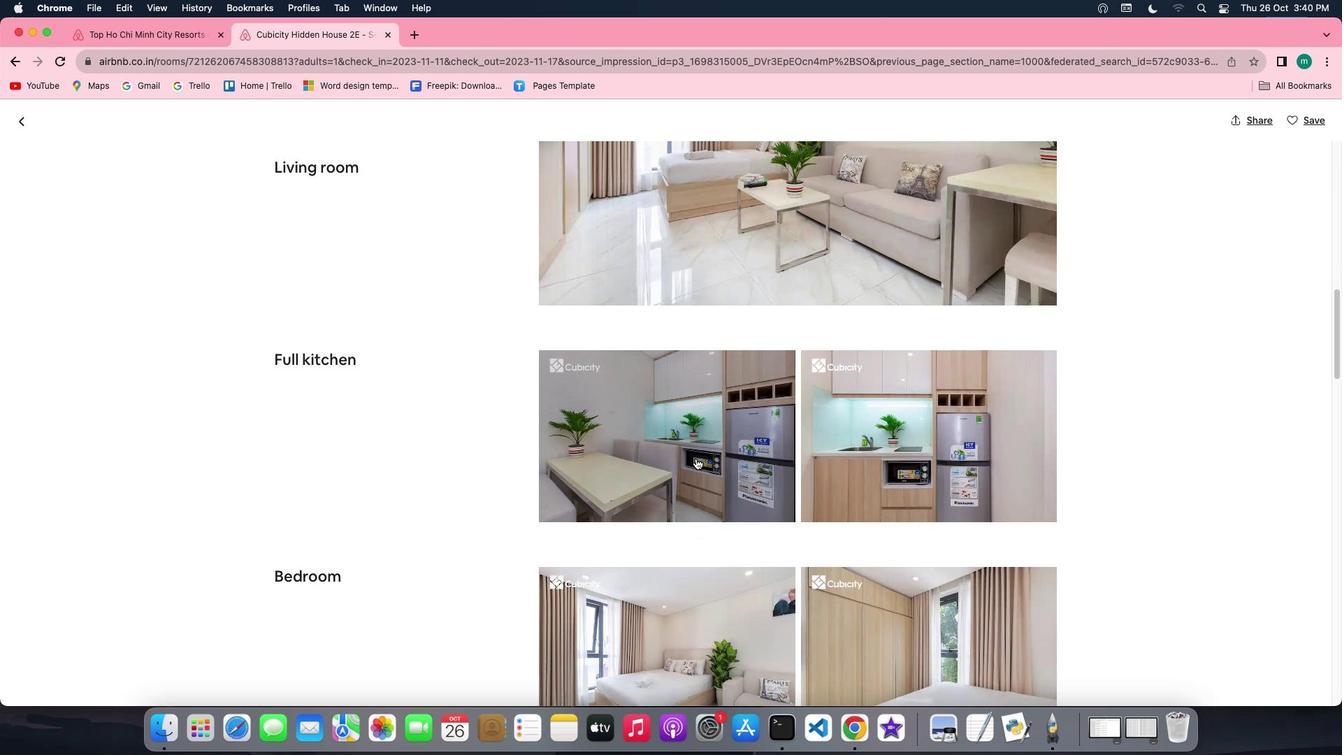 
Action: Mouse scrolled (728, 458) with delta (161, 22)
Screenshot: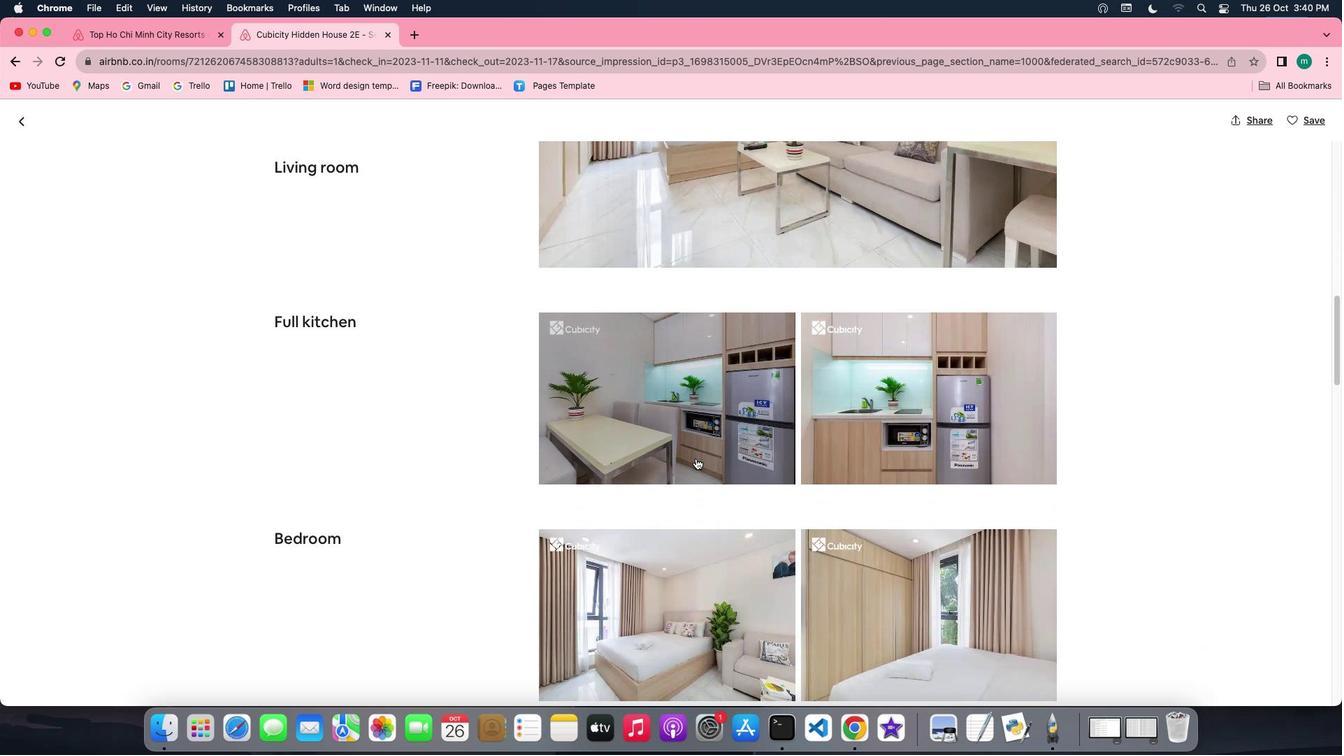 
Action: Mouse scrolled (728, 458) with delta (161, 23)
Screenshot: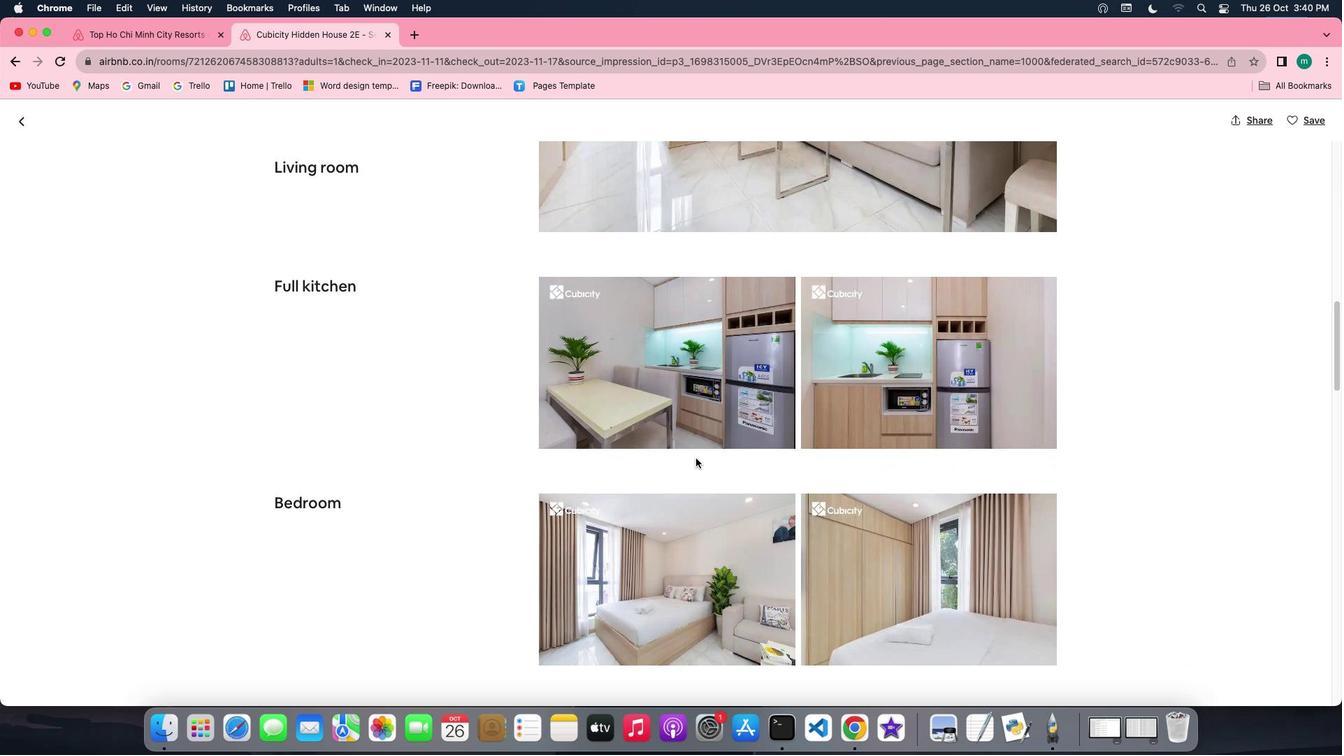 
Action: Mouse scrolled (728, 458) with delta (161, 23)
Screenshot: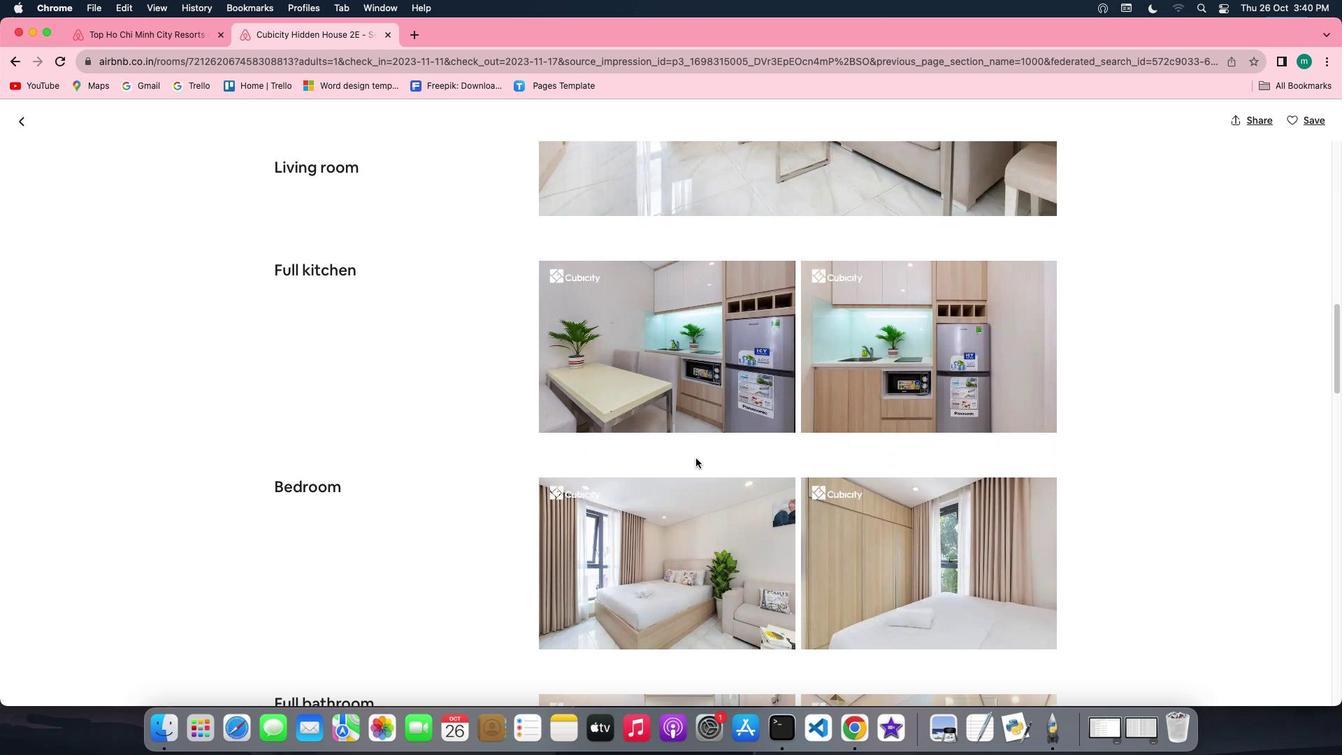 
Action: Mouse scrolled (728, 458) with delta (161, 22)
Screenshot: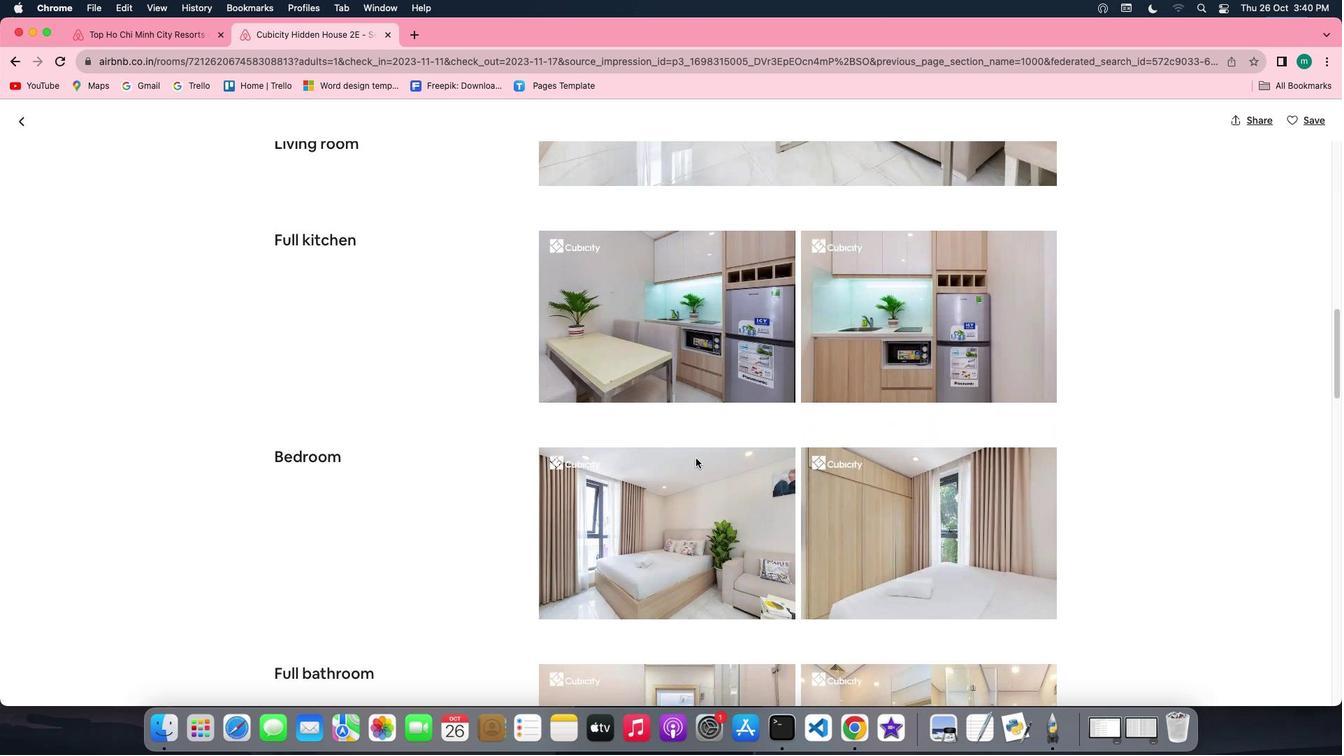 
Action: Mouse scrolled (728, 458) with delta (161, 22)
Screenshot: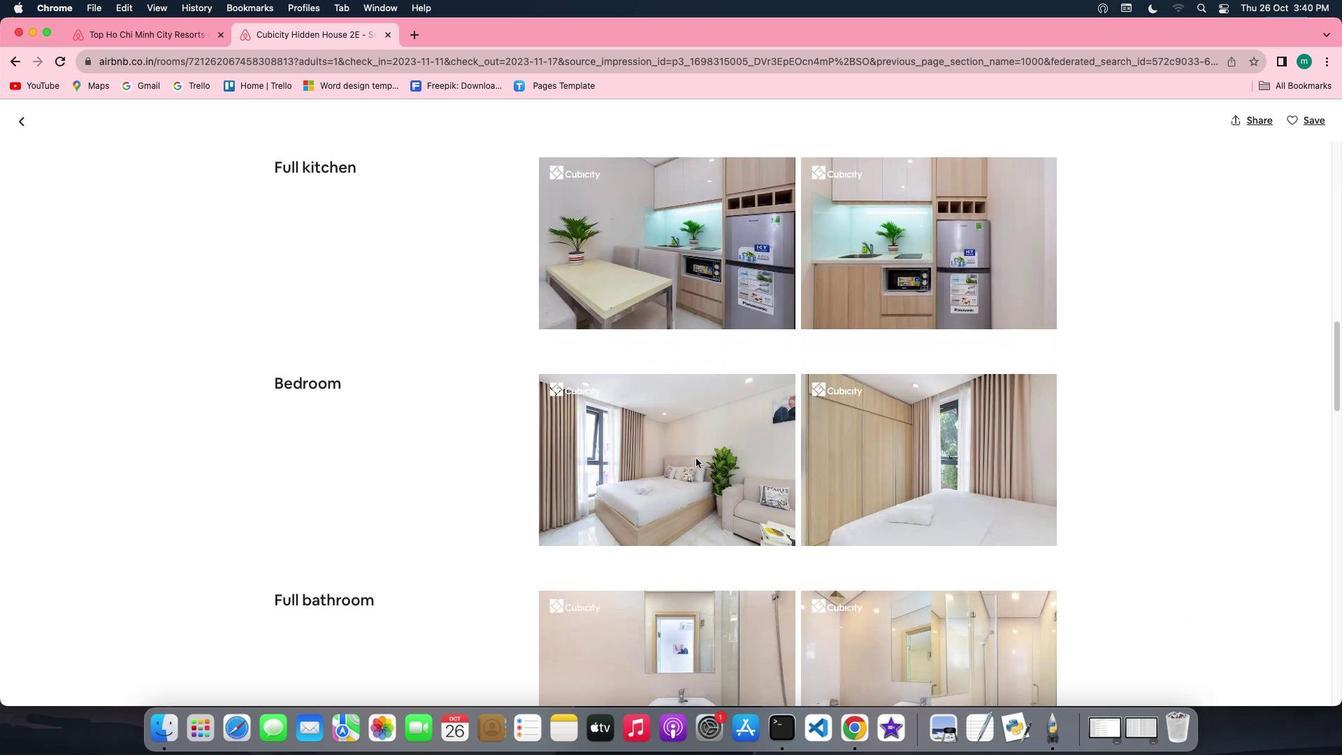 
Action: Mouse scrolled (728, 458) with delta (161, 23)
Screenshot: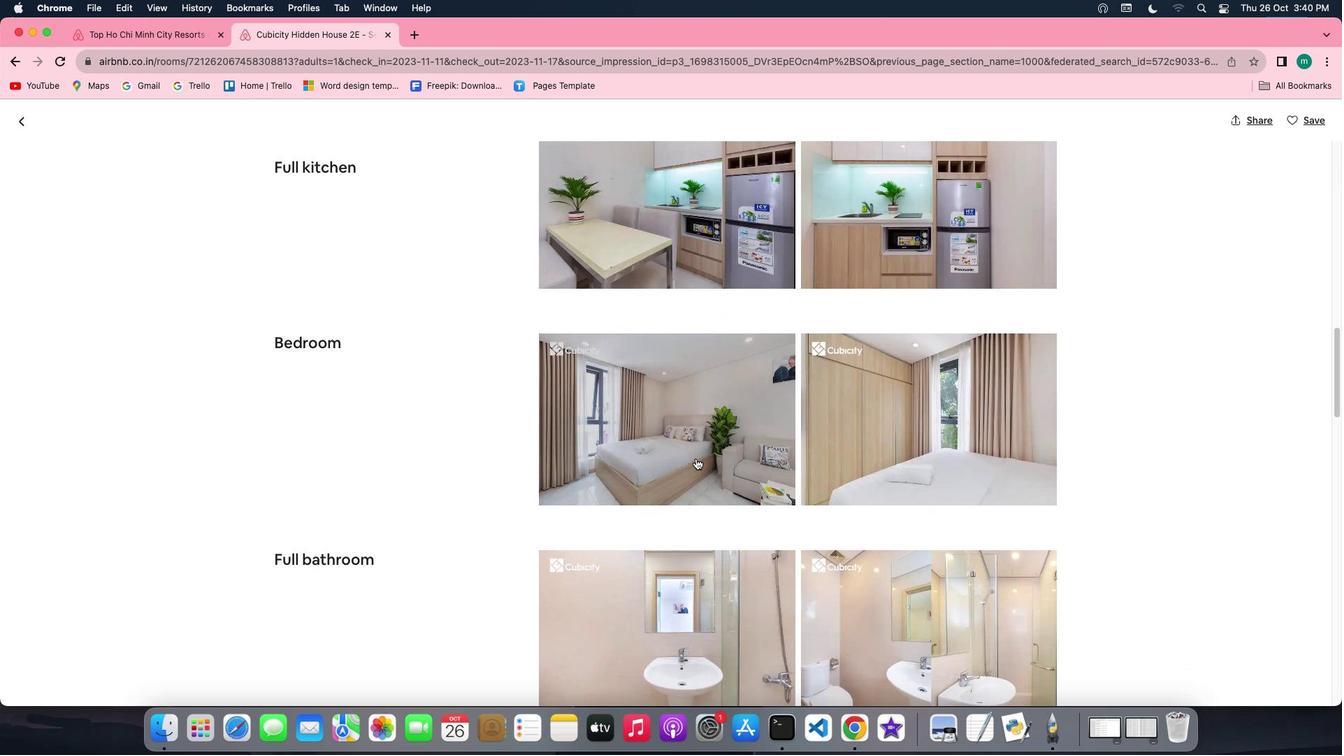 
Action: Mouse scrolled (728, 458) with delta (161, 23)
Screenshot: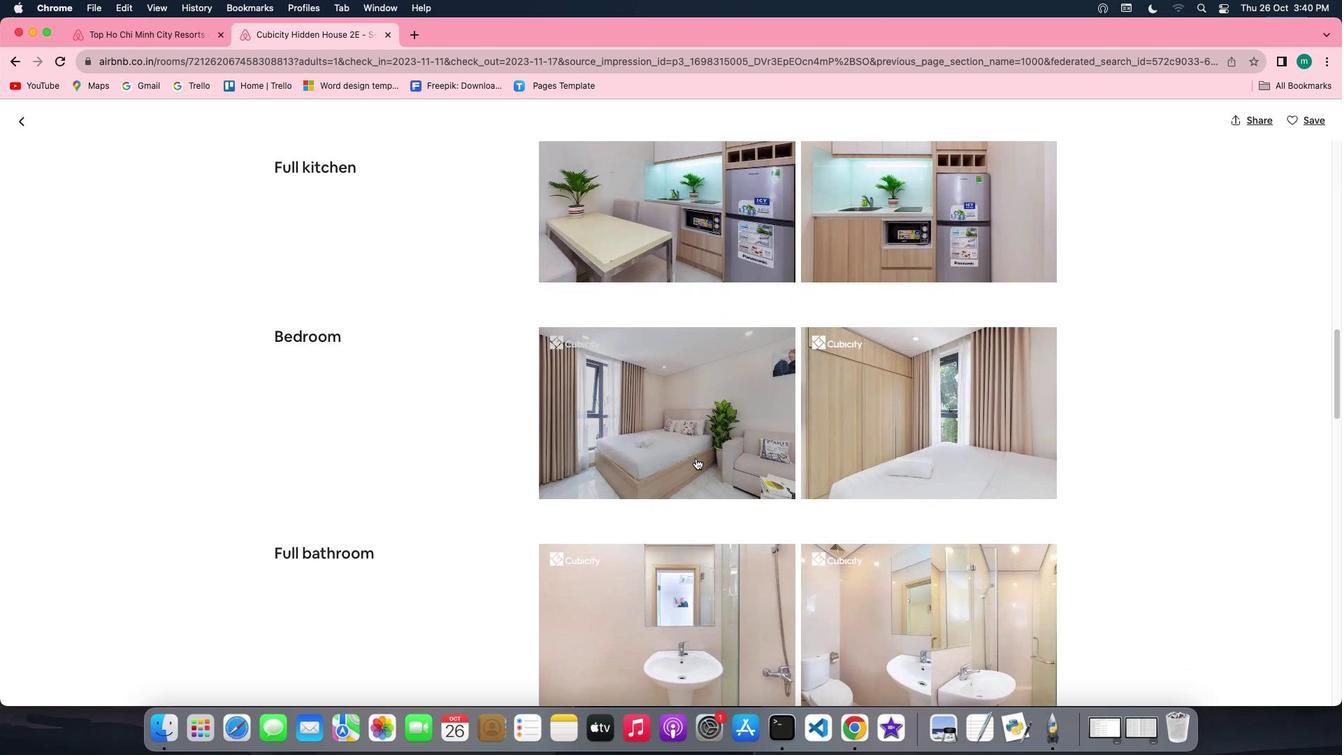 
Action: Mouse scrolled (728, 458) with delta (161, 22)
Screenshot: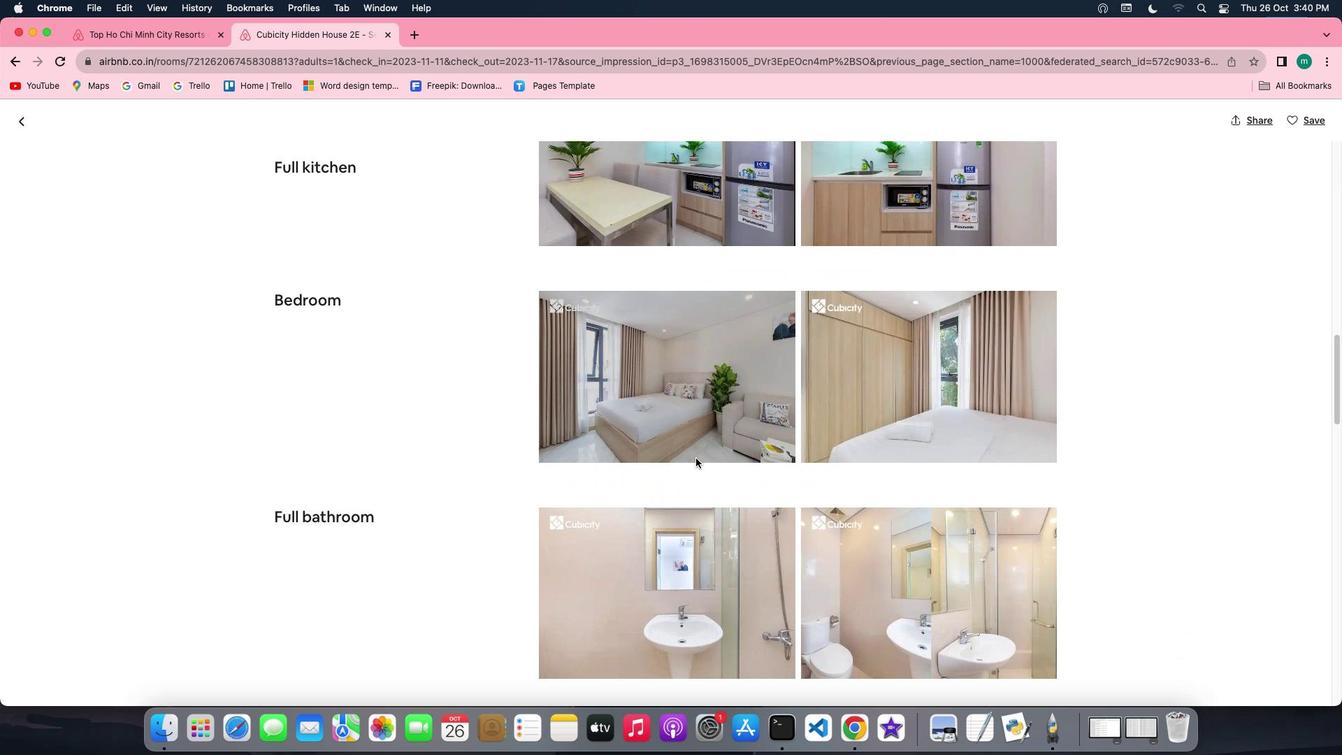 
Action: Mouse scrolled (728, 458) with delta (161, 23)
Screenshot: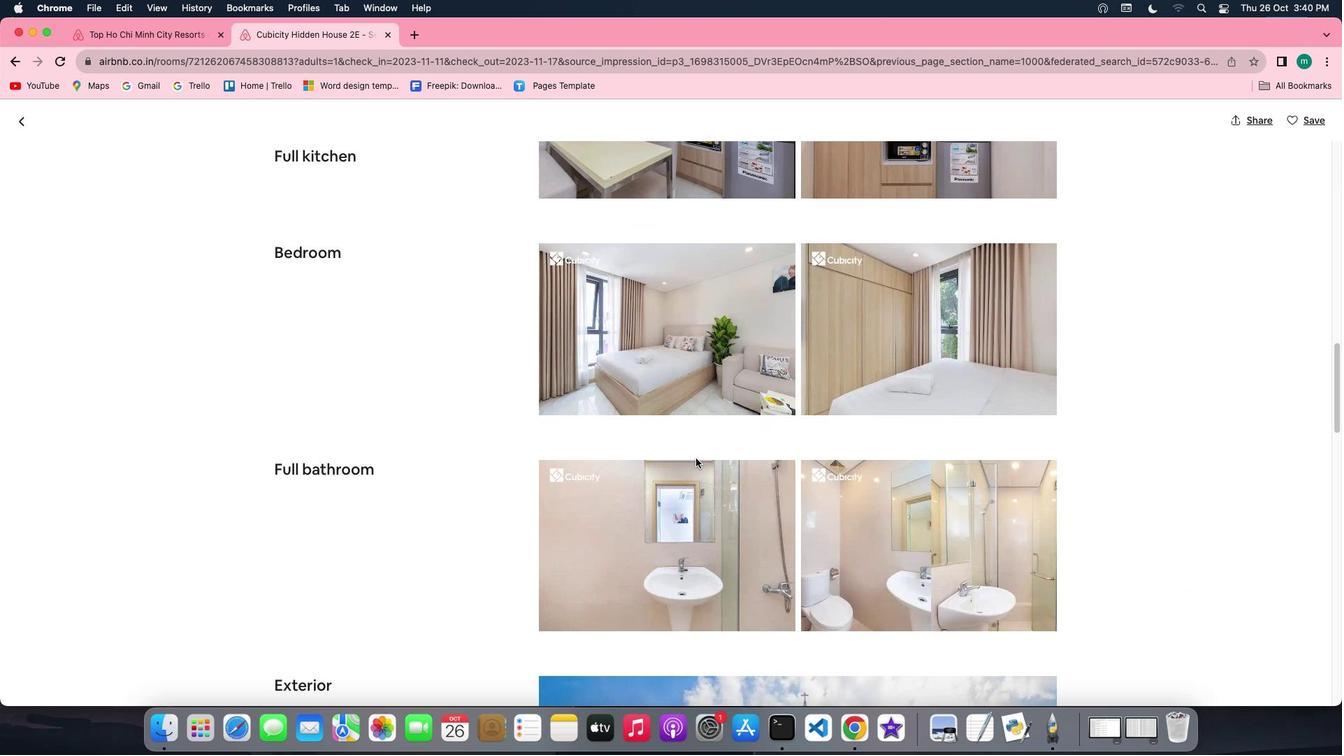 
Action: Mouse scrolled (728, 458) with delta (161, 23)
Screenshot: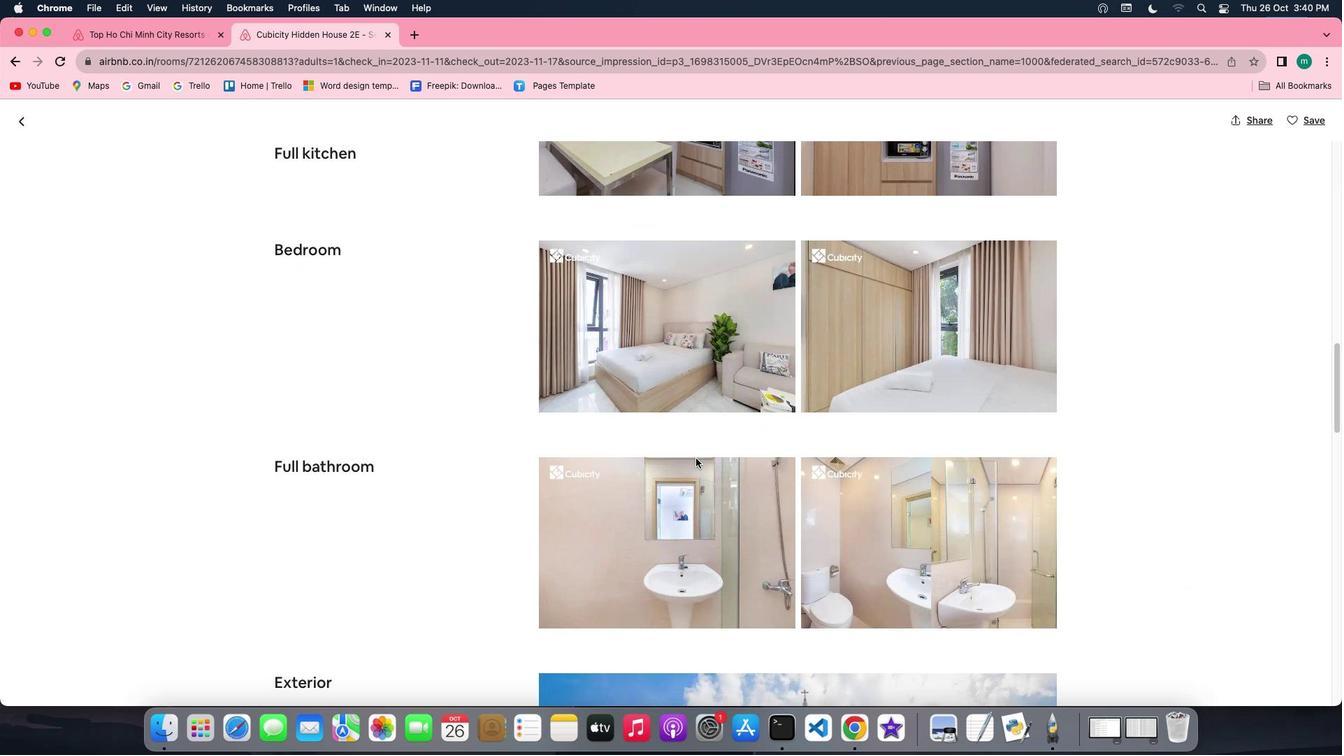 
Action: Mouse scrolled (728, 458) with delta (161, 22)
Screenshot: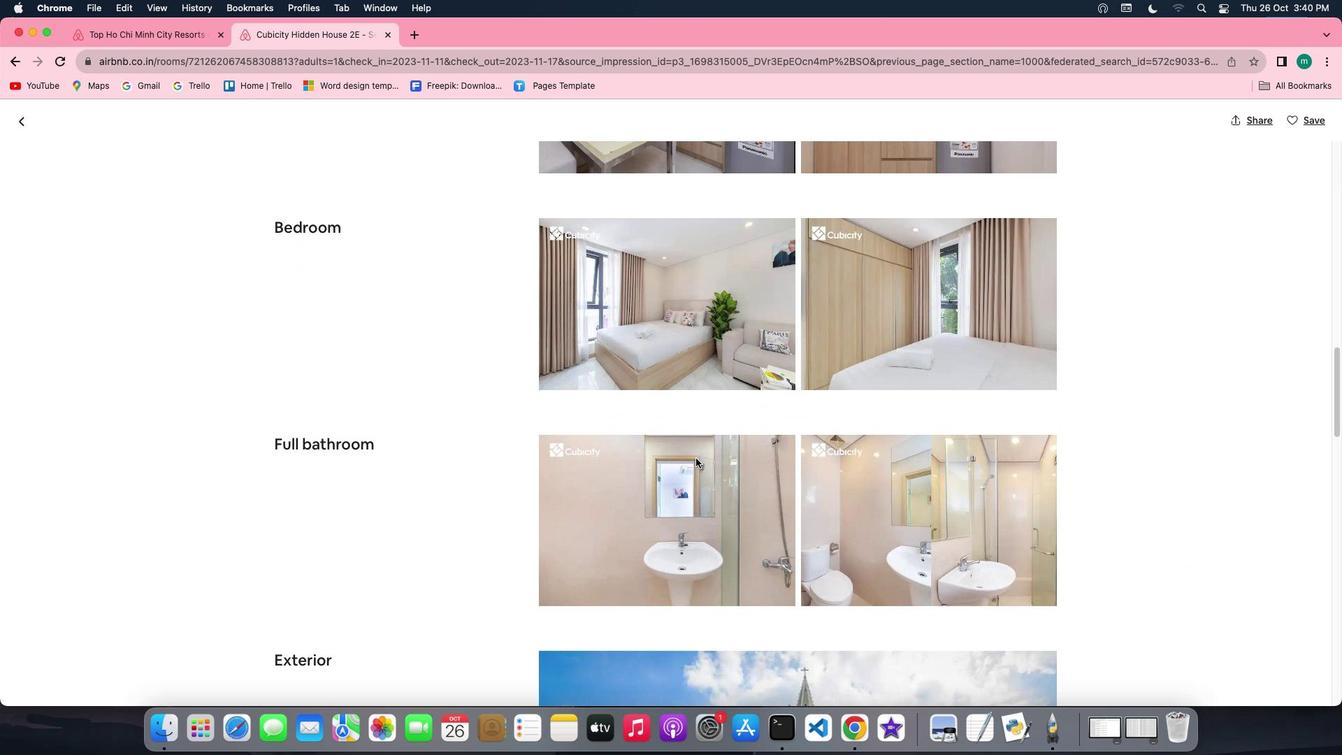 
Action: Mouse scrolled (728, 458) with delta (161, 21)
Screenshot: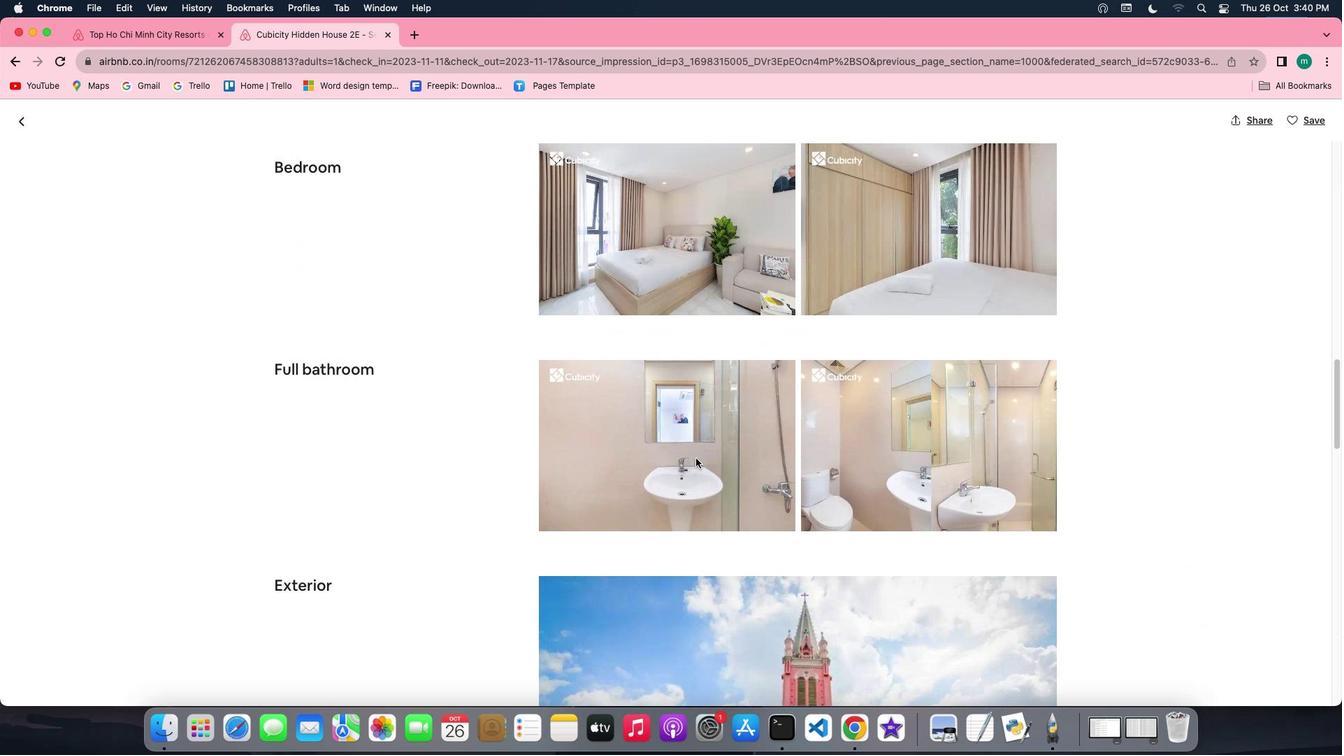 
Action: Mouse scrolled (728, 458) with delta (161, 23)
Screenshot: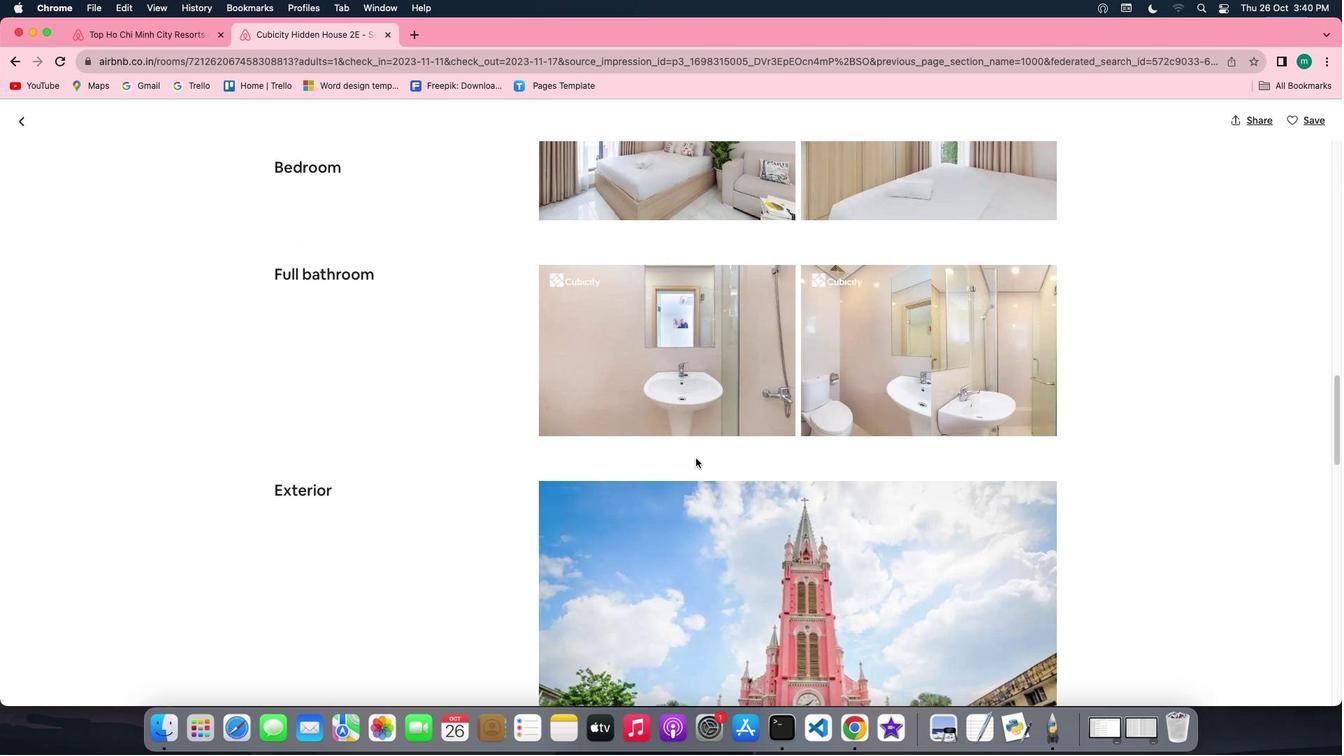 
Action: Mouse scrolled (728, 458) with delta (161, 23)
Screenshot: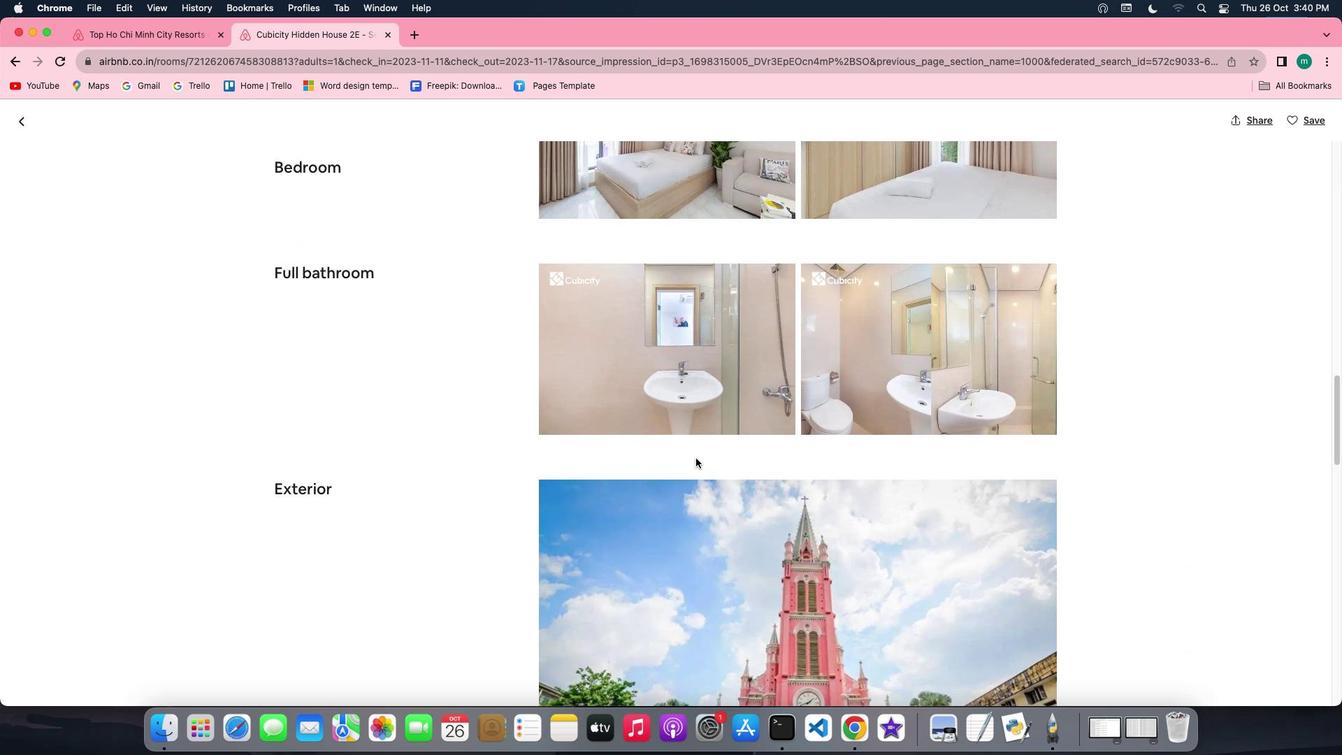 
Action: Mouse scrolled (728, 458) with delta (161, 22)
Screenshot: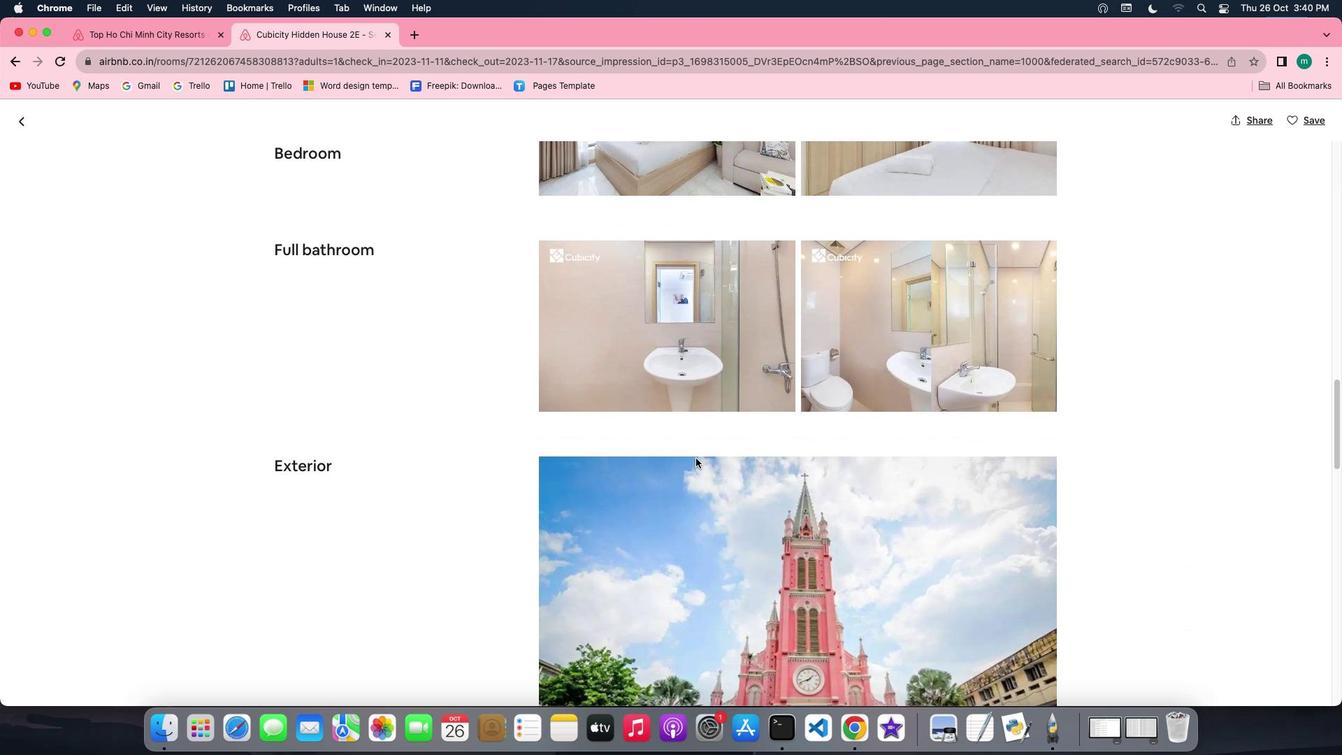 
Action: Mouse scrolled (728, 458) with delta (161, 23)
Screenshot: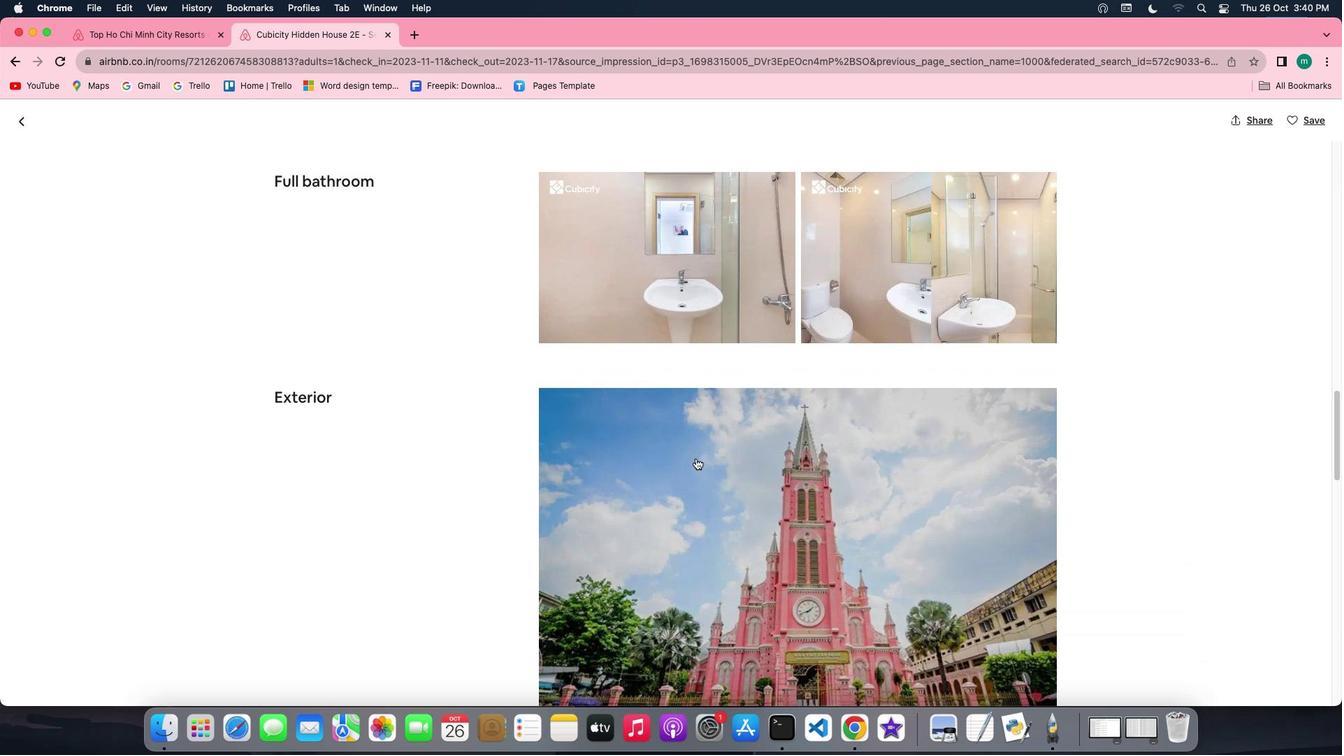 
Action: Mouse scrolled (728, 458) with delta (161, 23)
Screenshot: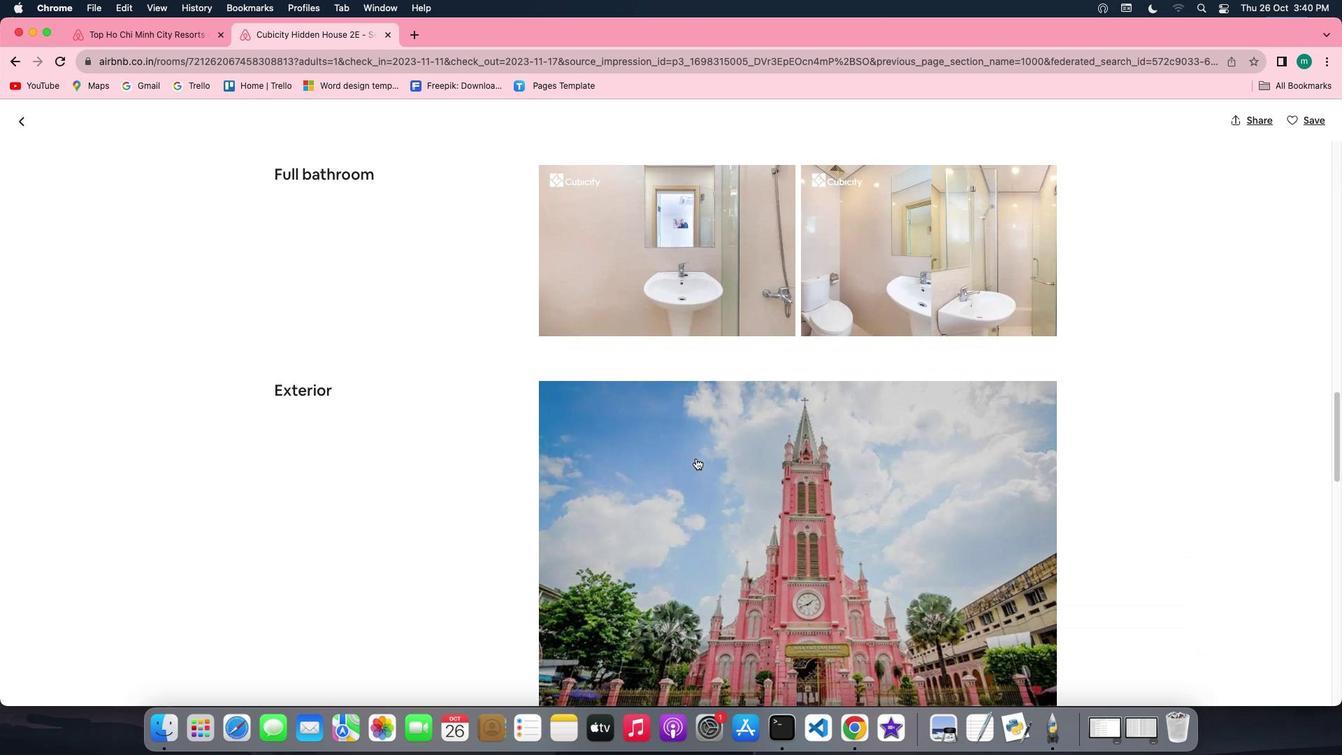 
Action: Mouse scrolled (728, 458) with delta (161, 22)
Screenshot: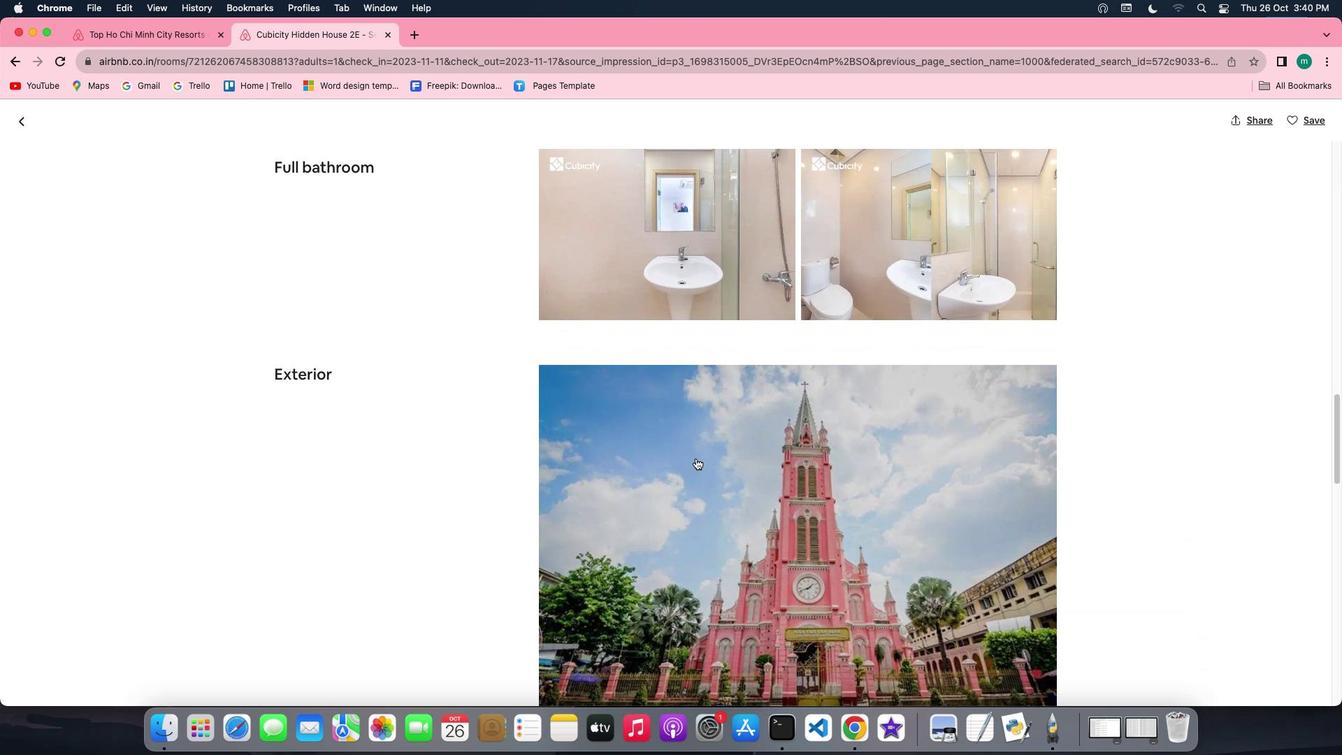 
Action: Mouse scrolled (728, 458) with delta (161, 23)
Screenshot: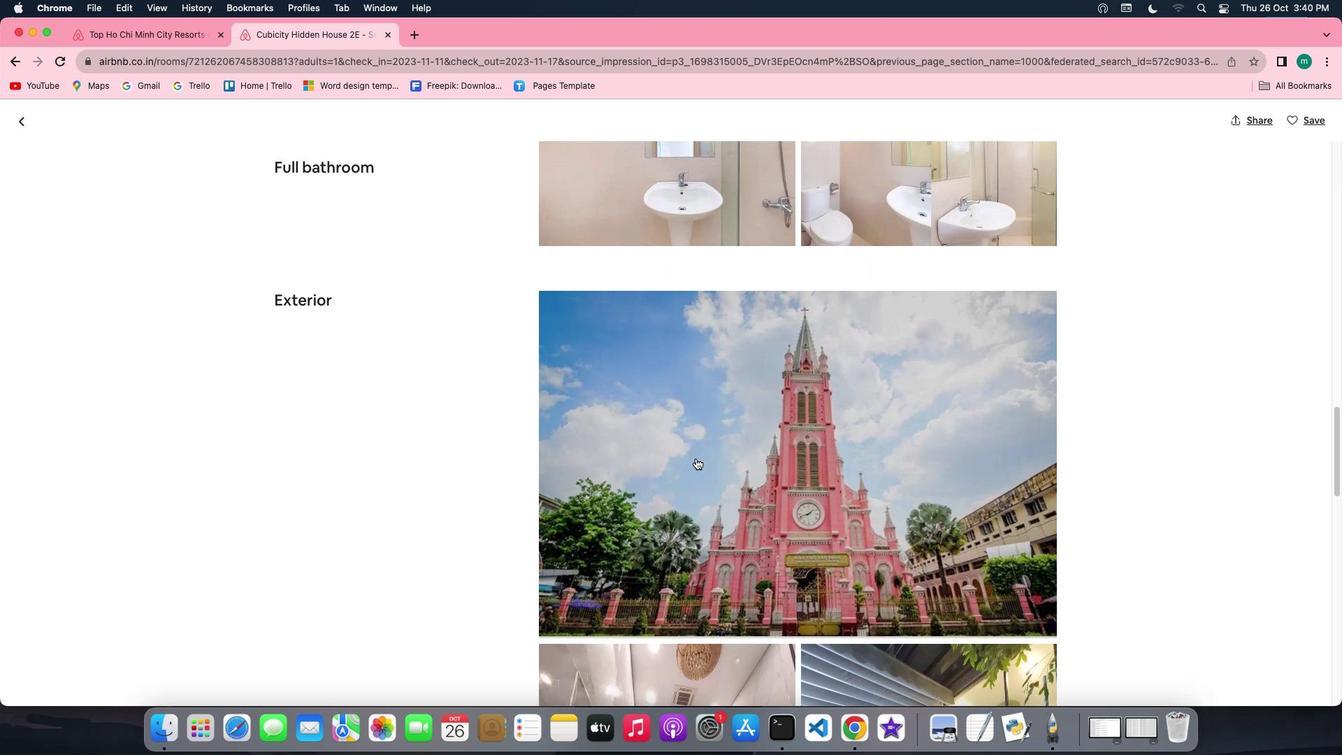 
Action: Mouse scrolled (728, 458) with delta (161, 23)
Screenshot: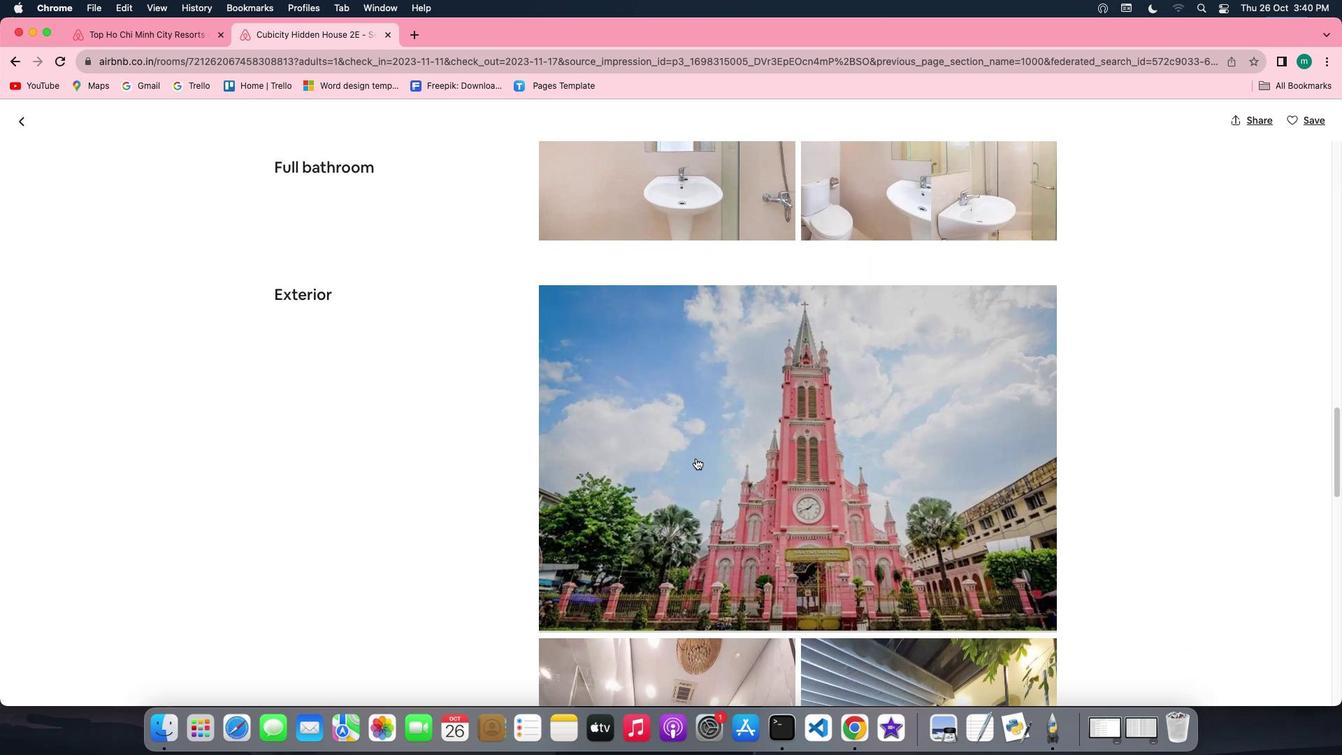 
Action: Mouse scrolled (728, 458) with delta (161, 22)
Screenshot: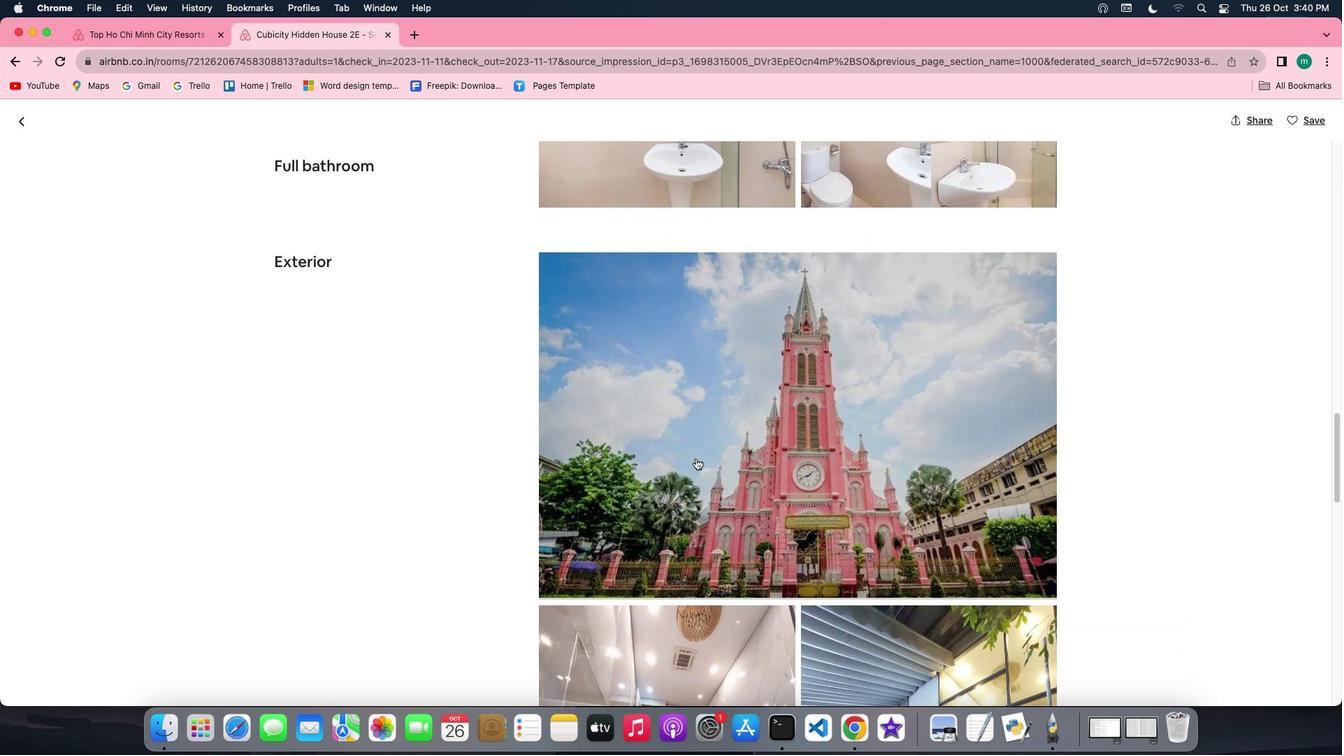 
Action: Mouse moved to (728, 458)
Screenshot: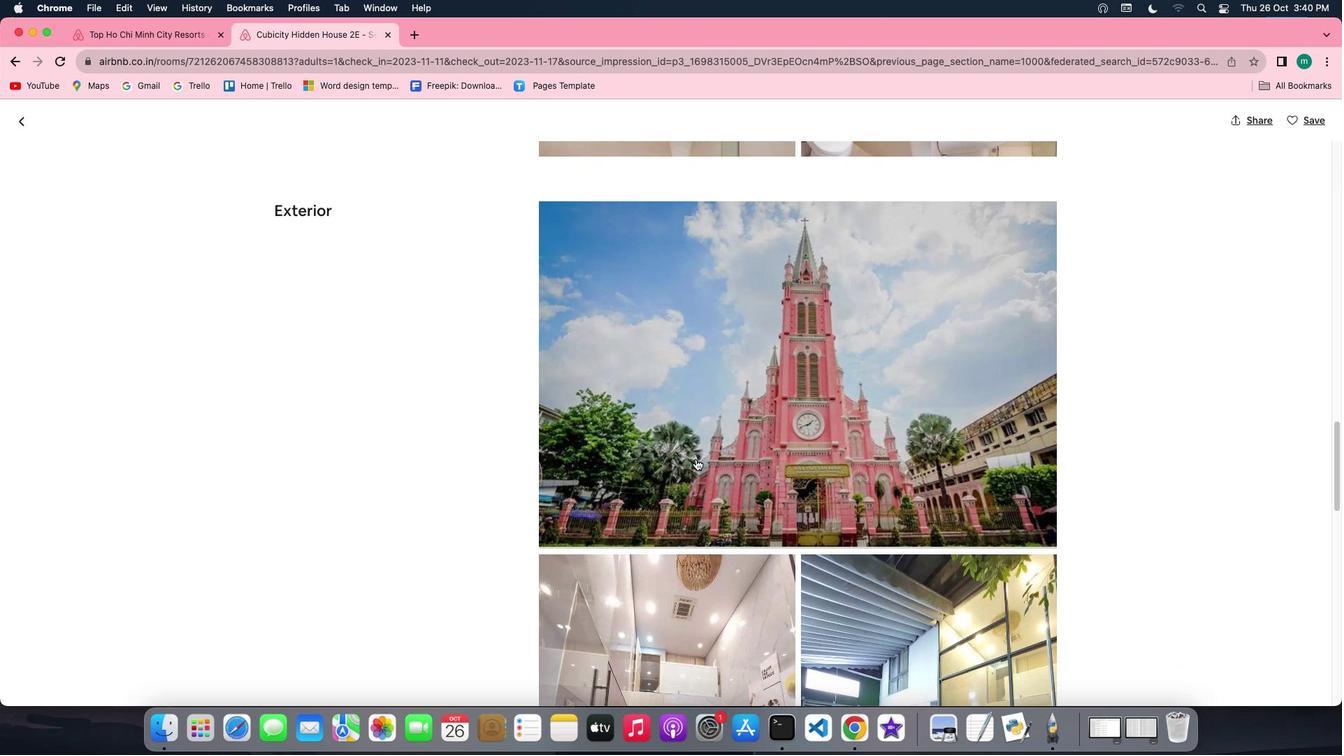 
Action: Mouse scrolled (728, 458) with delta (161, 23)
Screenshot: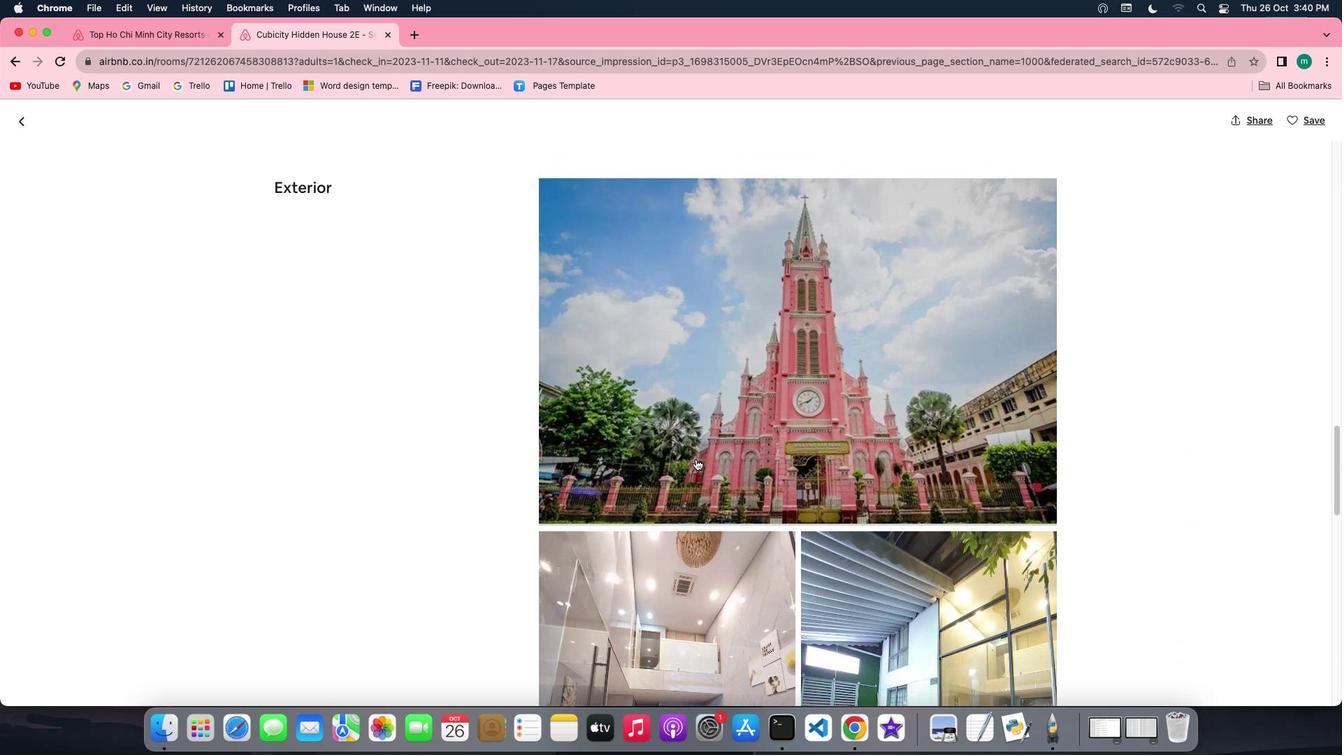 
Action: Mouse scrolled (728, 458) with delta (161, 23)
Screenshot: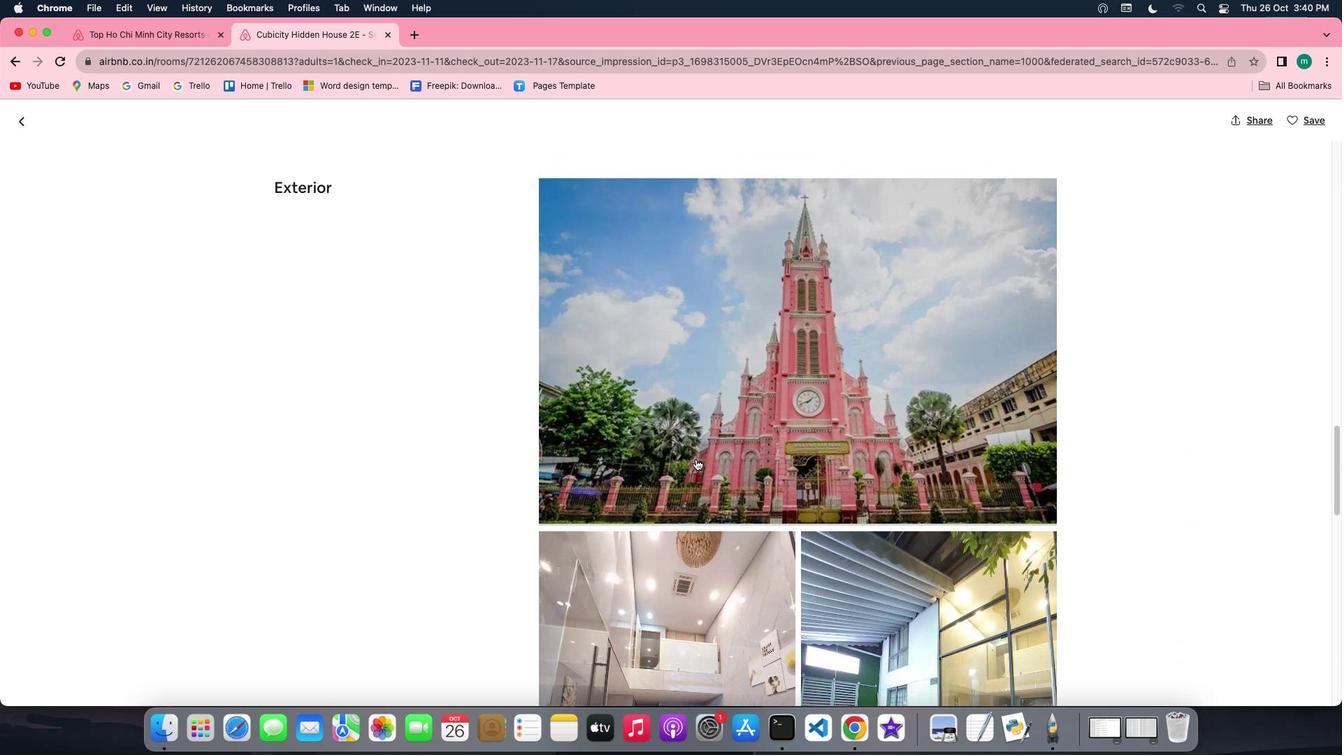 
Action: Mouse scrolled (728, 458) with delta (161, 20)
Screenshot: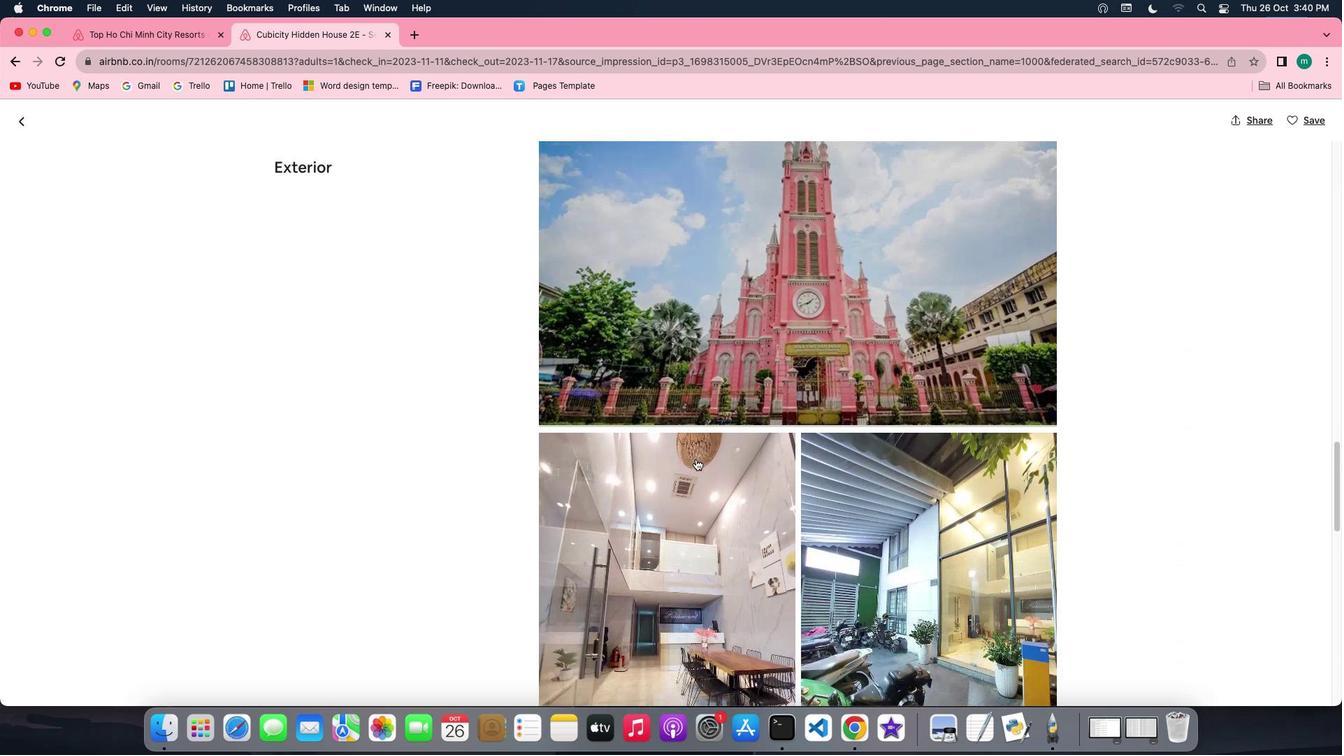 
Action: Mouse scrolled (728, 458) with delta (161, 20)
Screenshot: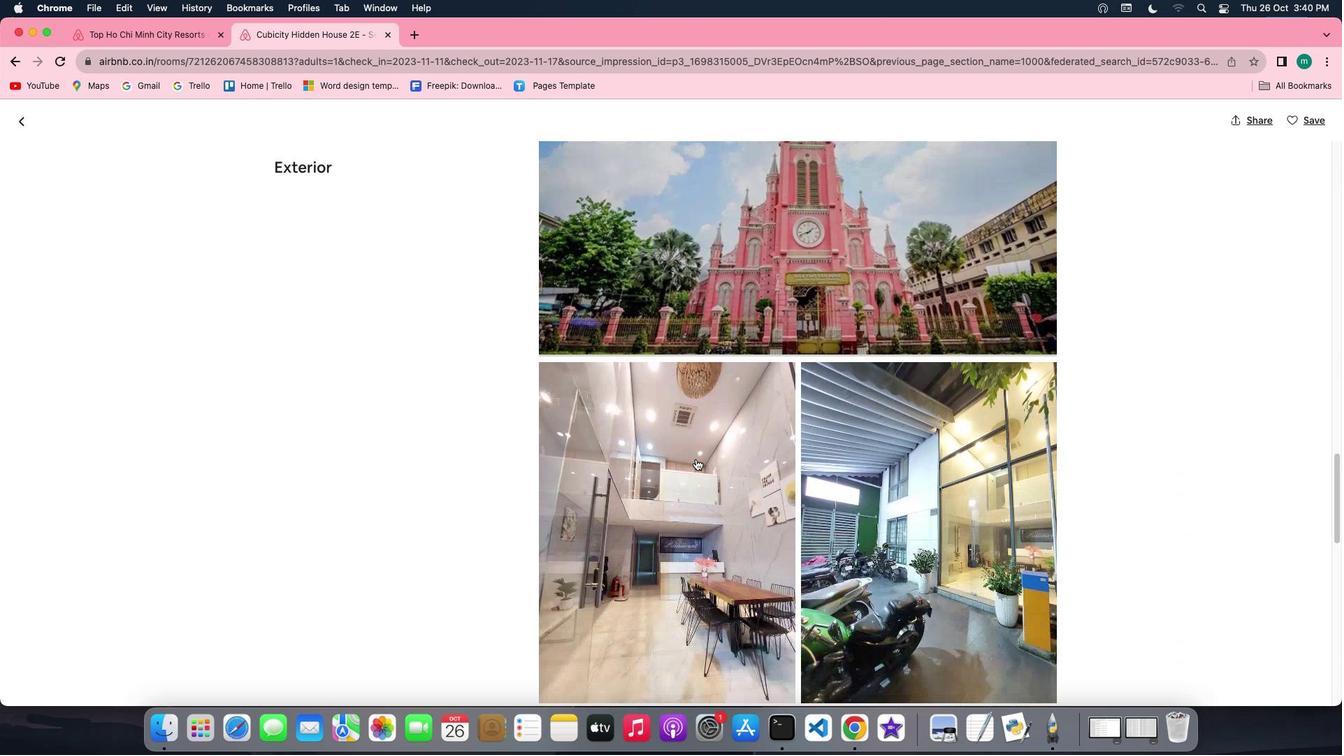 
Action: Mouse scrolled (728, 458) with delta (161, 23)
Screenshot: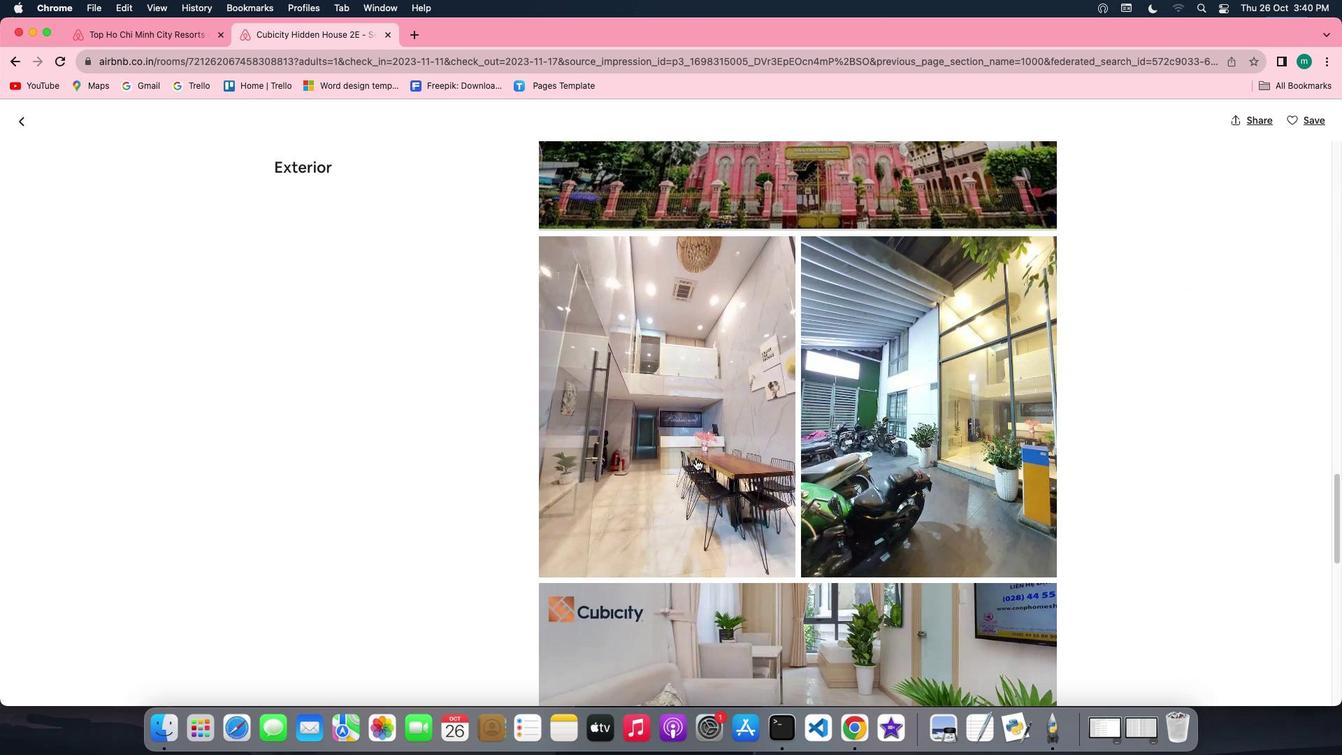 
Action: Mouse scrolled (728, 458) with delta (161, 23)
Screenshot: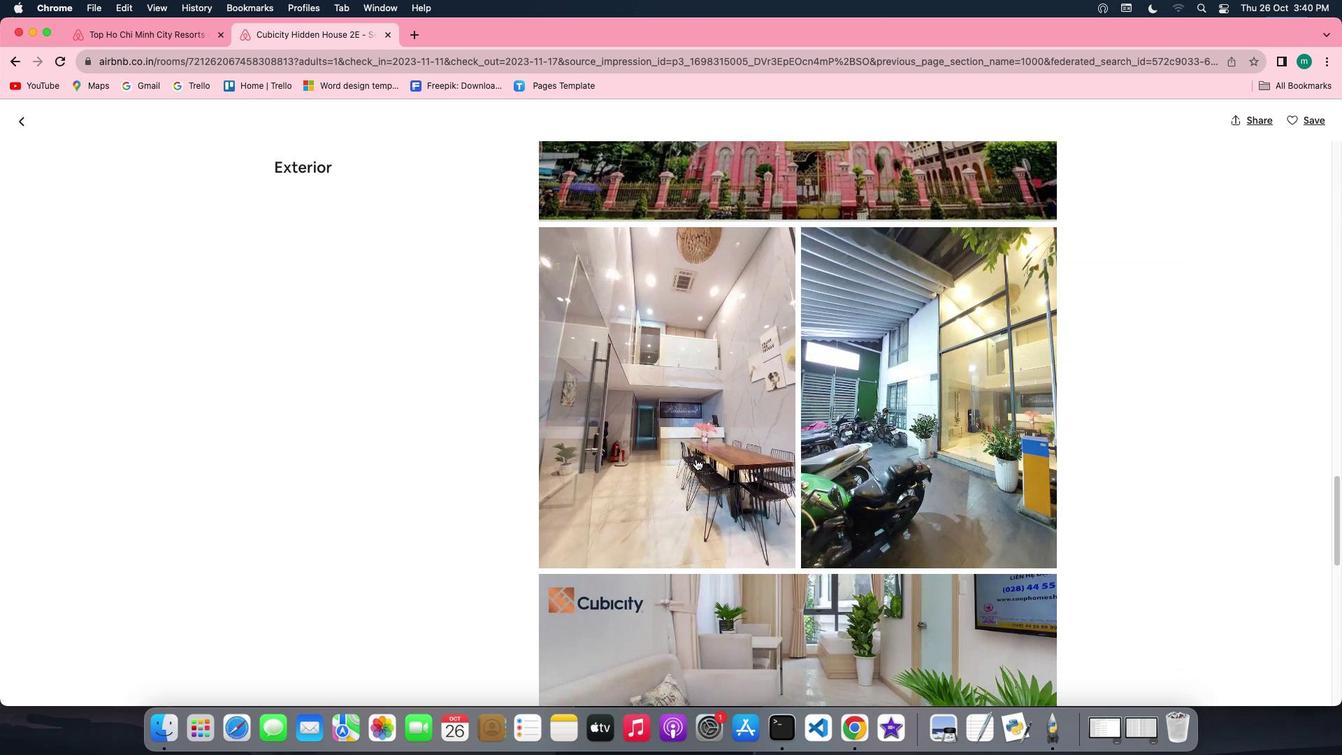 
Action: Mouse scrolled (728, 458) with delta (161, 21)
Screenshot: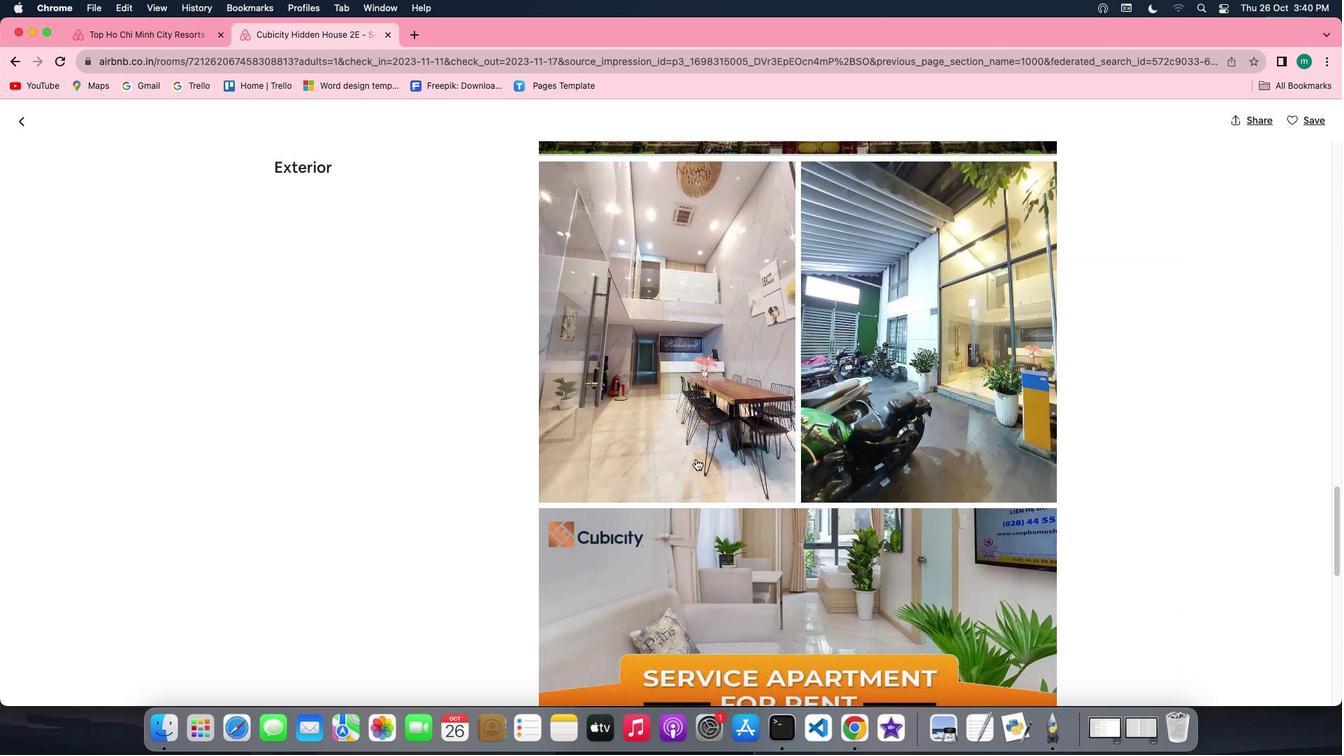 
Action: Mouse scrolled (728, 458) with delta (161, 20)
Screenshot: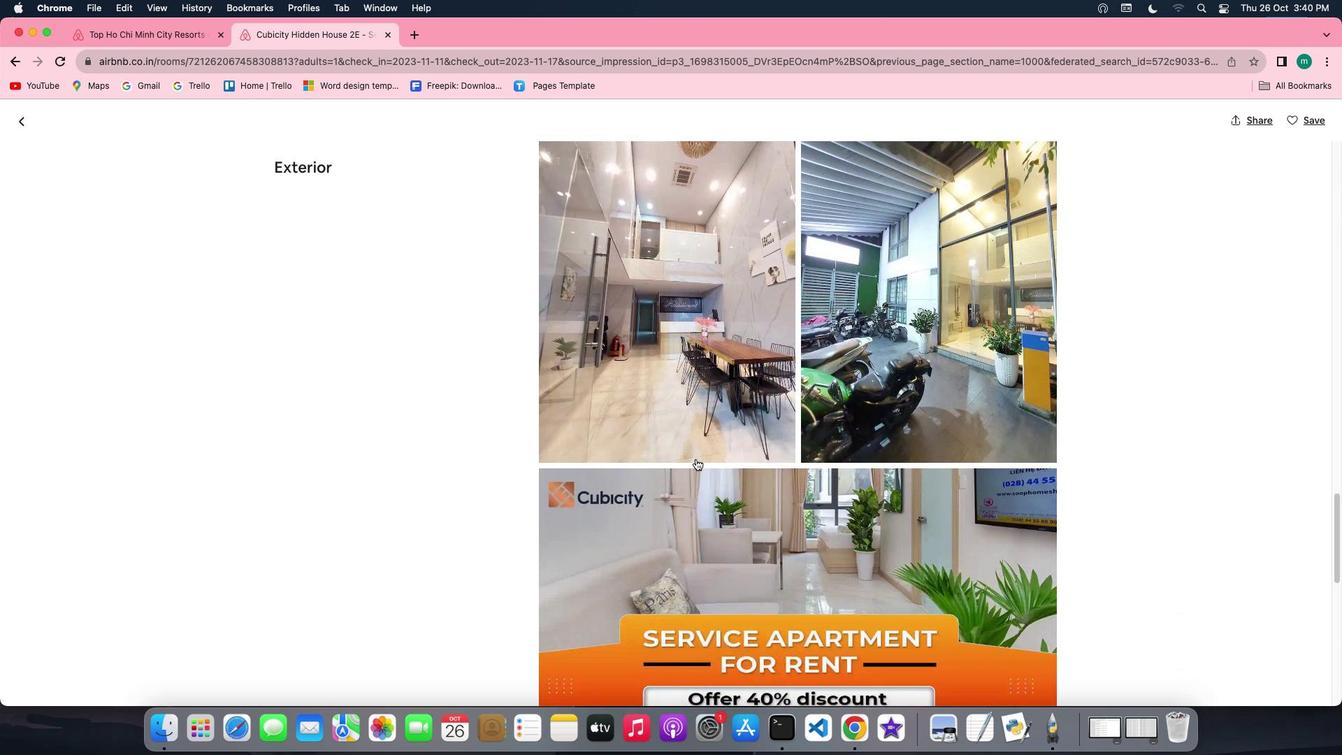 
Action: Mouse scrolled (728, 458) with delta (161, 23)
Screenshot: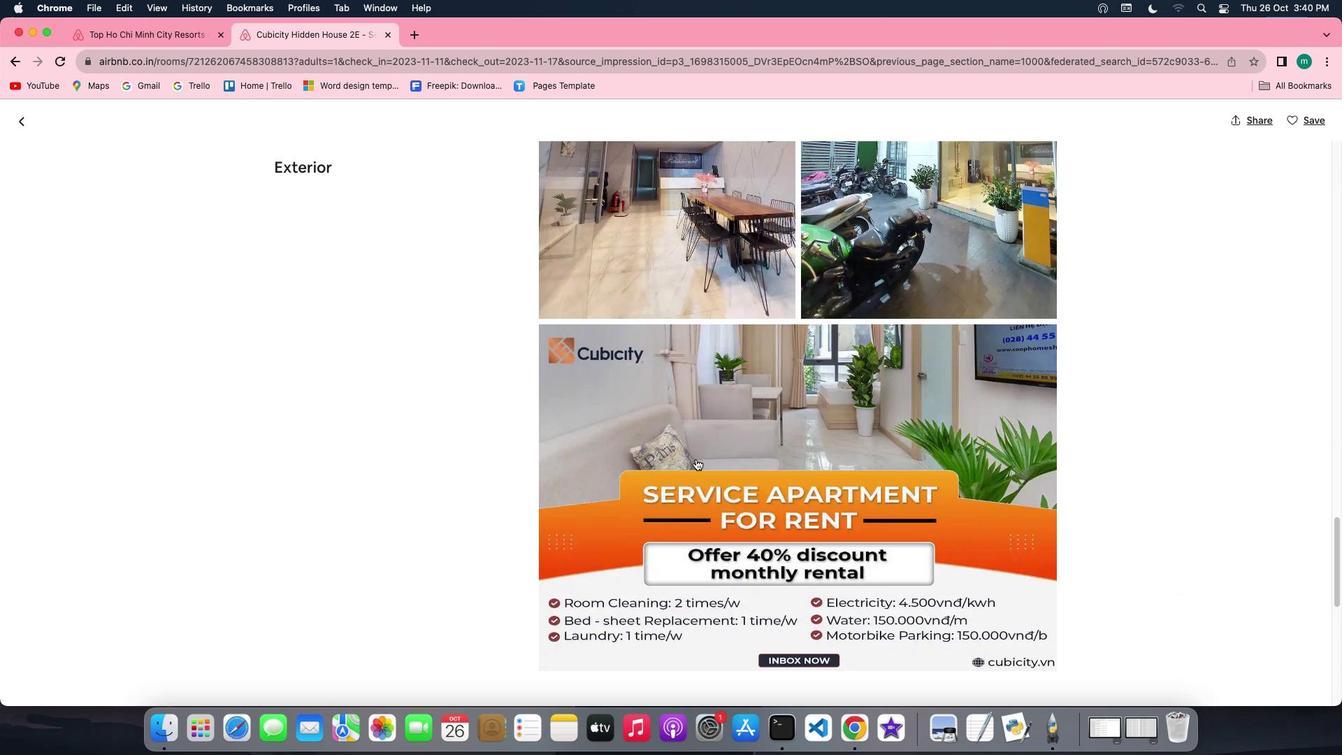 
Action: Mouse scrolled (728, 458) with delta (161, 23)
Screenshot: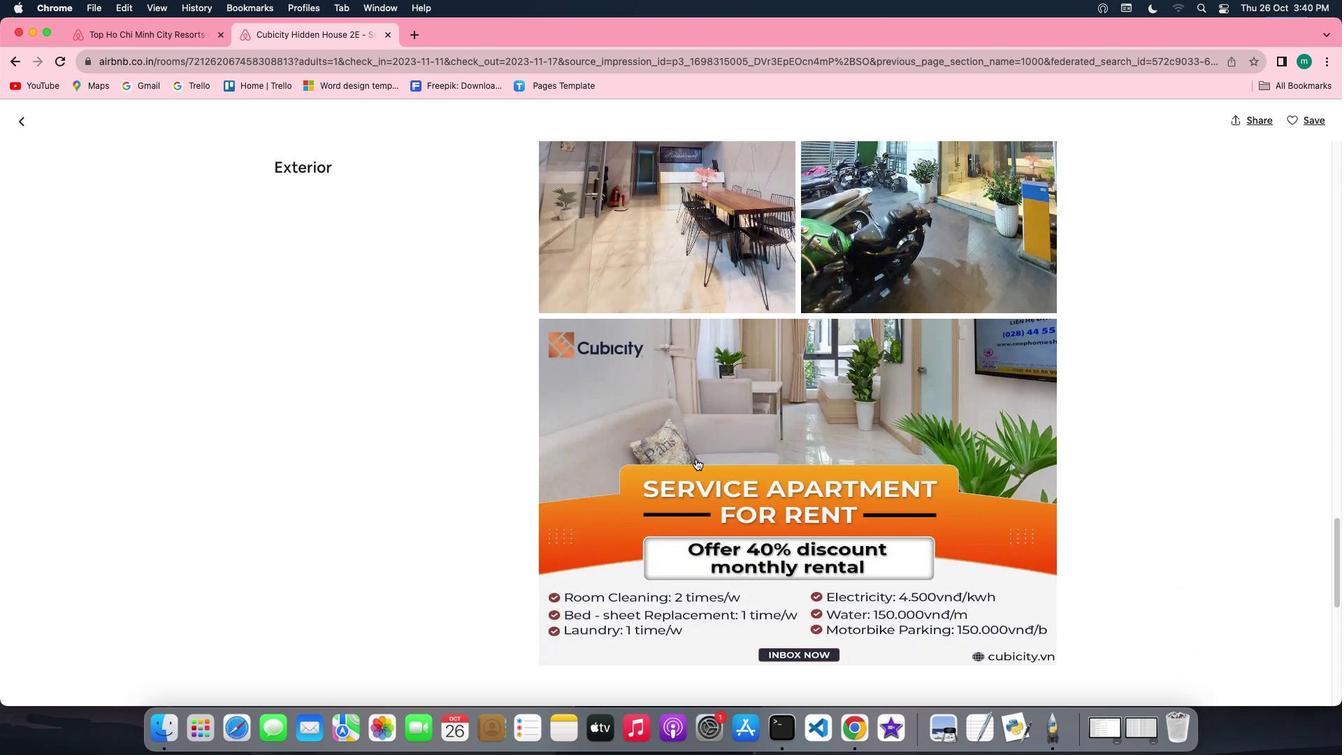 
Action: Mouse scrolled (728, 458) with delta (161, 22)
Screenshot: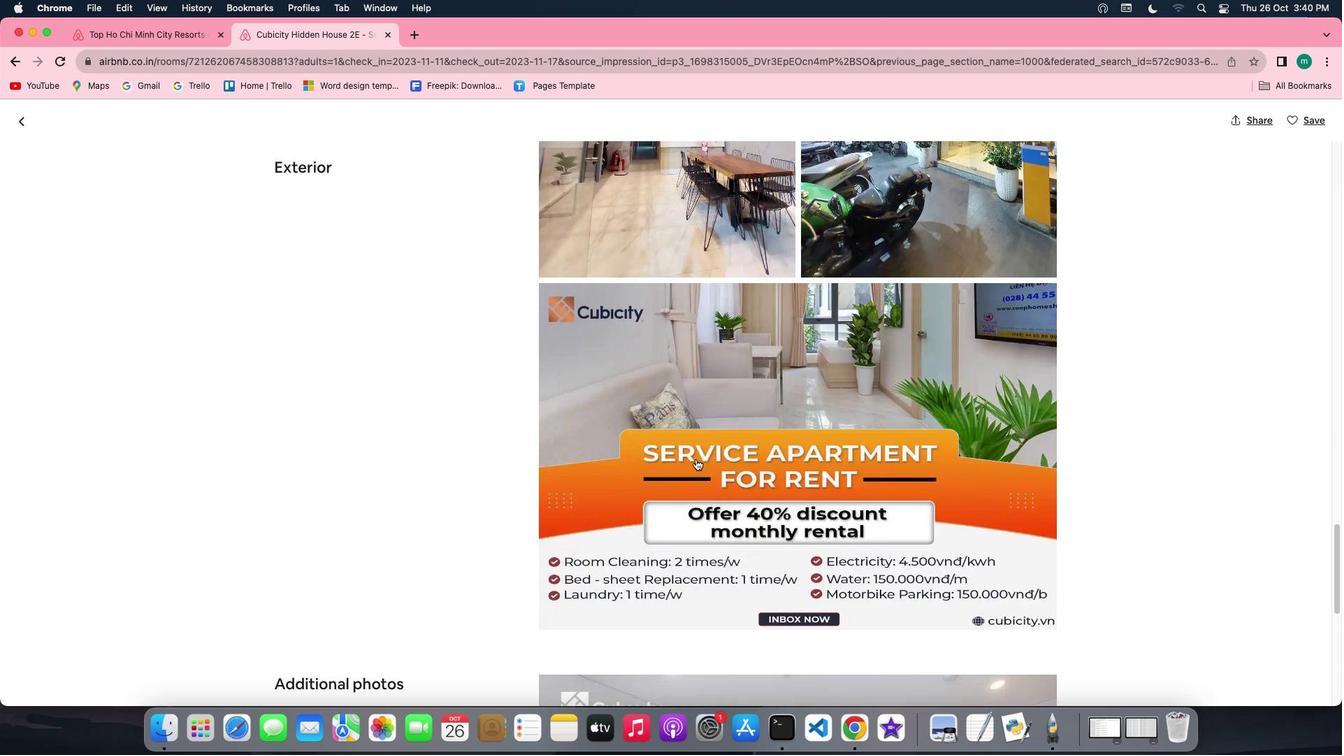 
Action: Mouse scrolled (728, 458) with delta (161, 23)
Screenshot: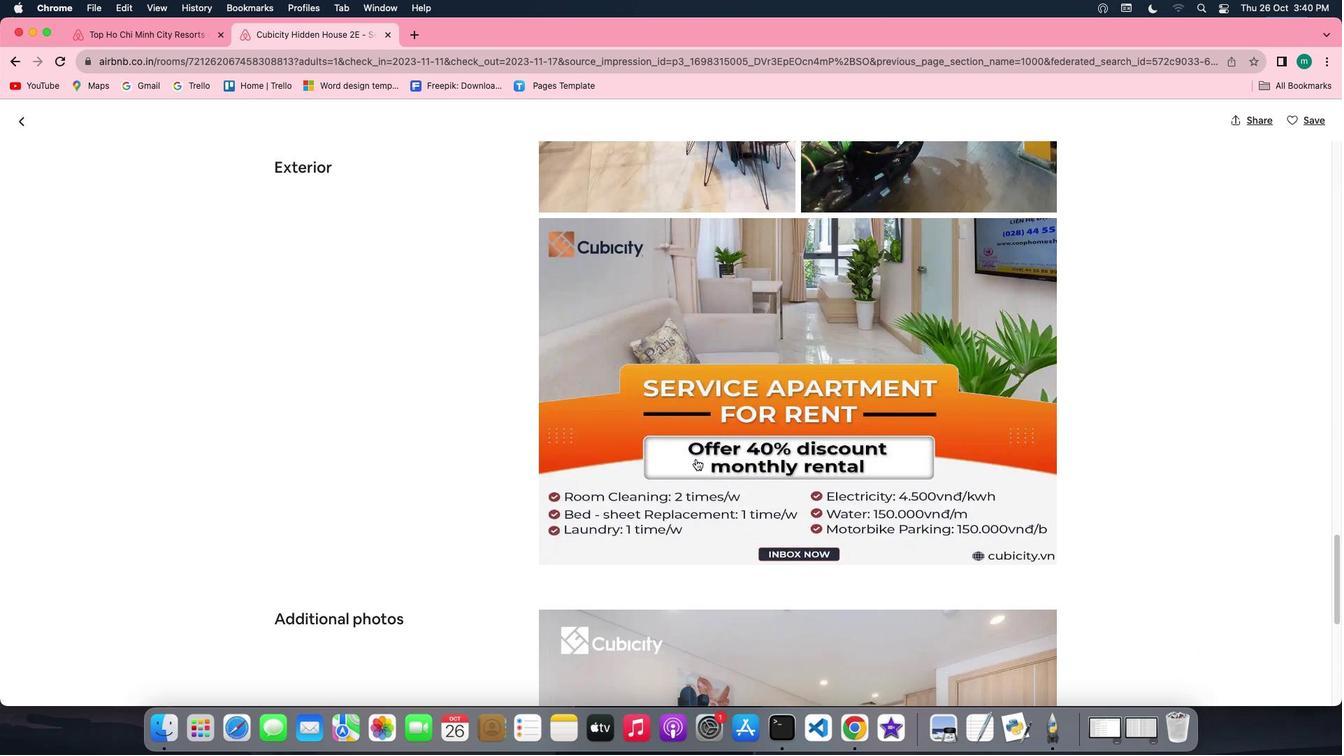 
Action: Mouse scrolled (728, 458) with delta (161, 23)
Screenshot: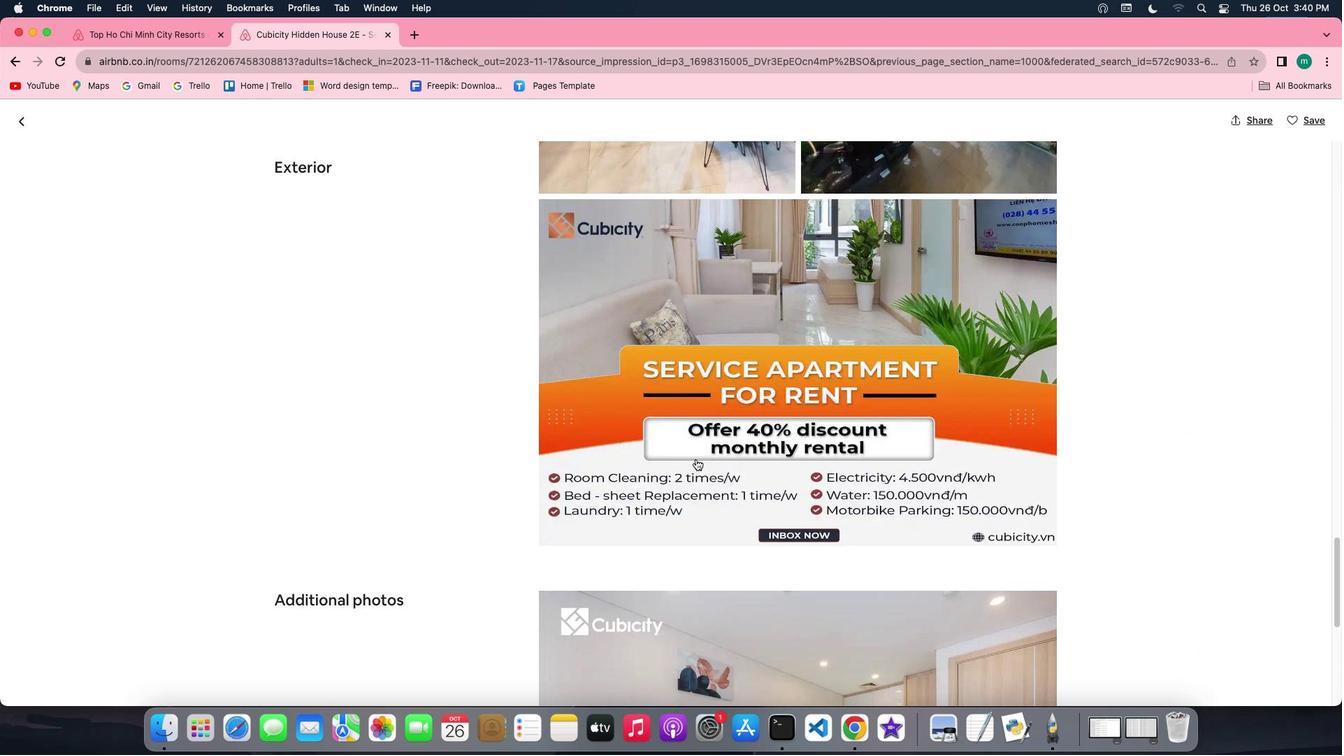 
Action: Mouse scrolled (728, 458) with delta (161, 22)
Screenshot: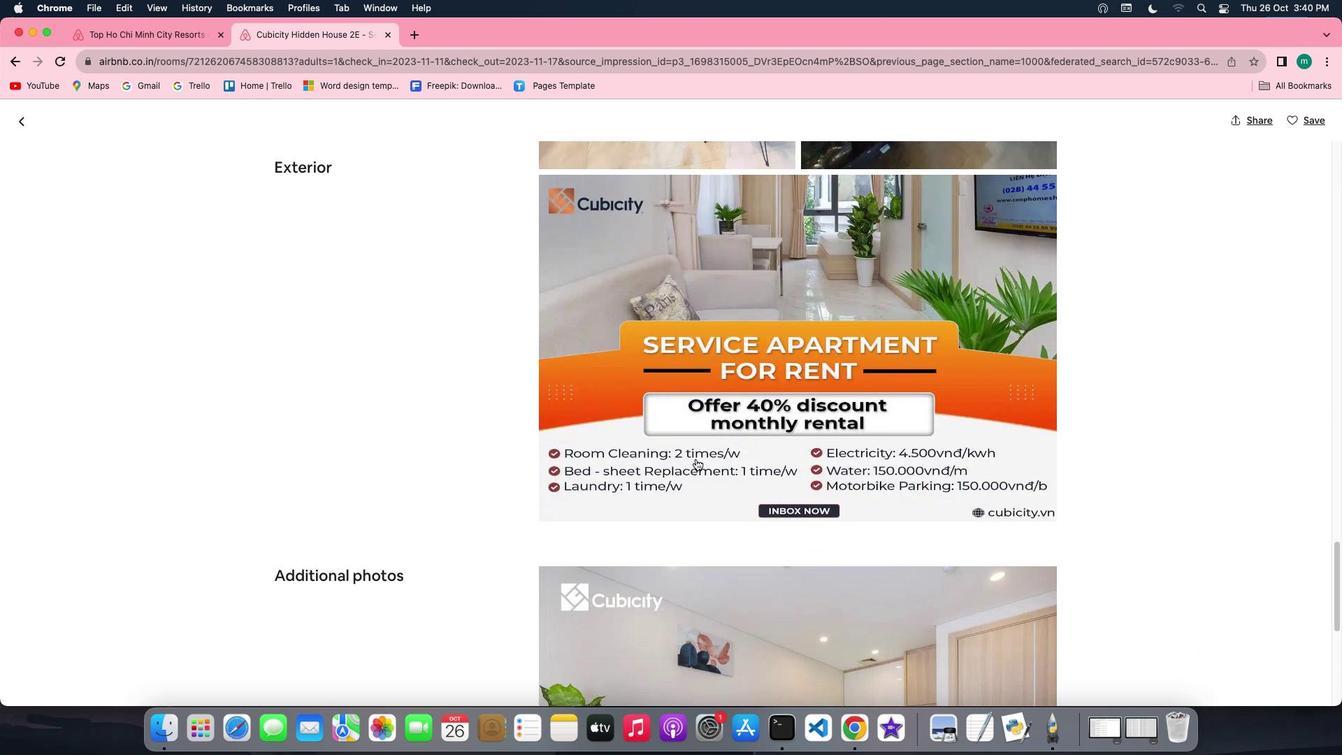 
Action: Mouse scrolled (728, 458) with delta (161, 22)
Screenshot: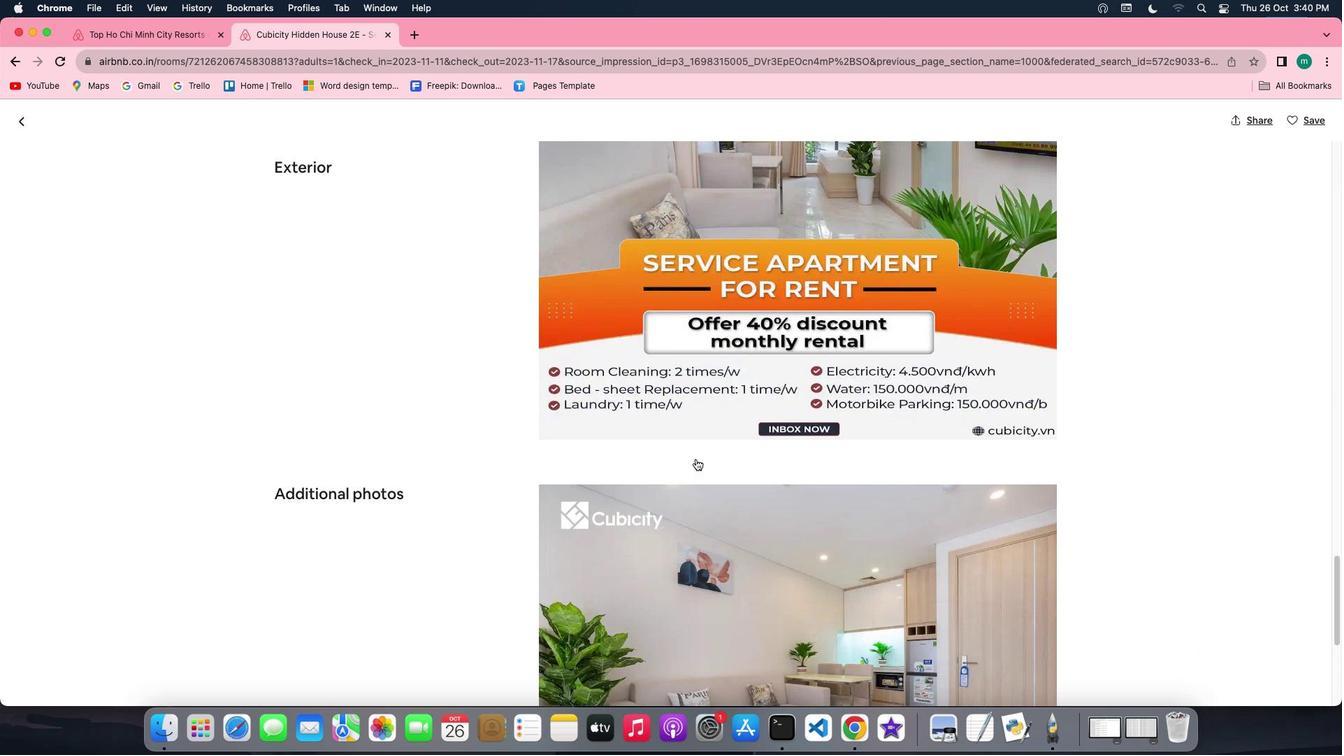 
Action: Mouse scrolled (728, 458) with delta (161, 23)
Screenshot: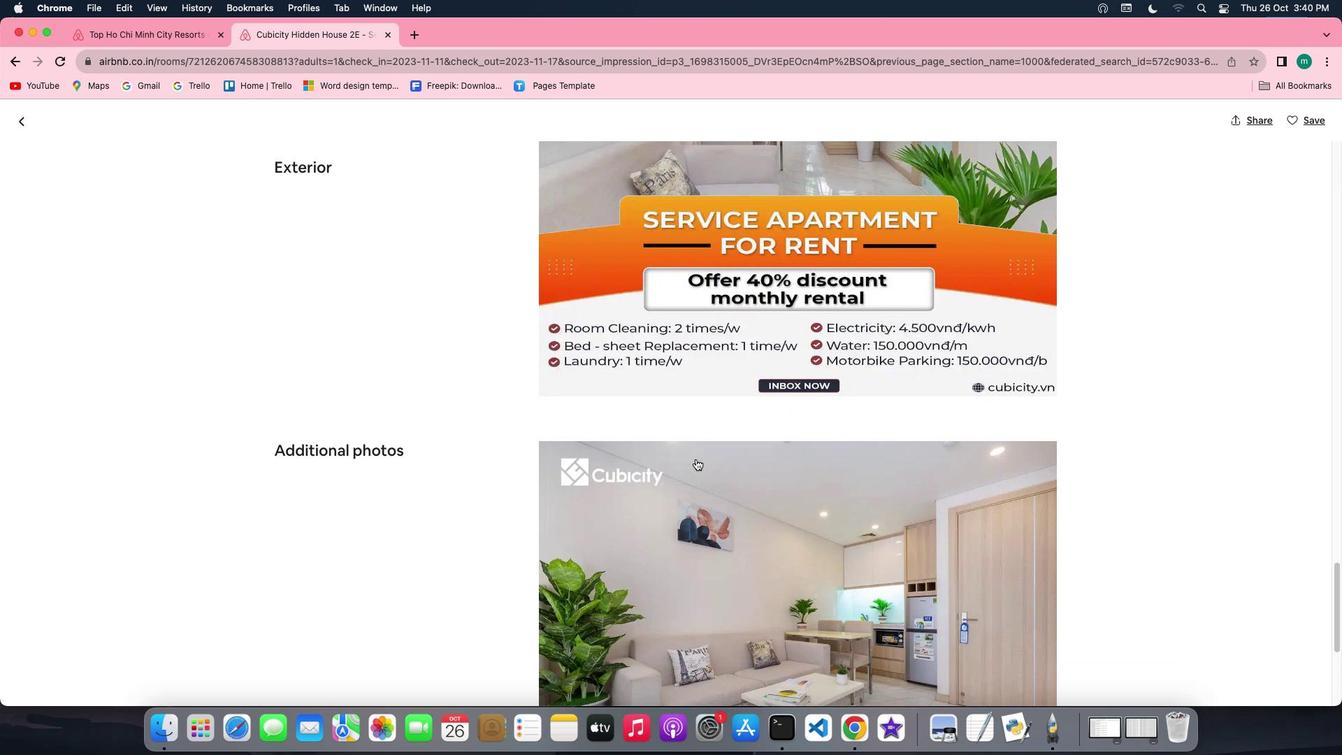 
Action: Mouse scrolled (728, 458) with delta (161, 23)
Screenshot: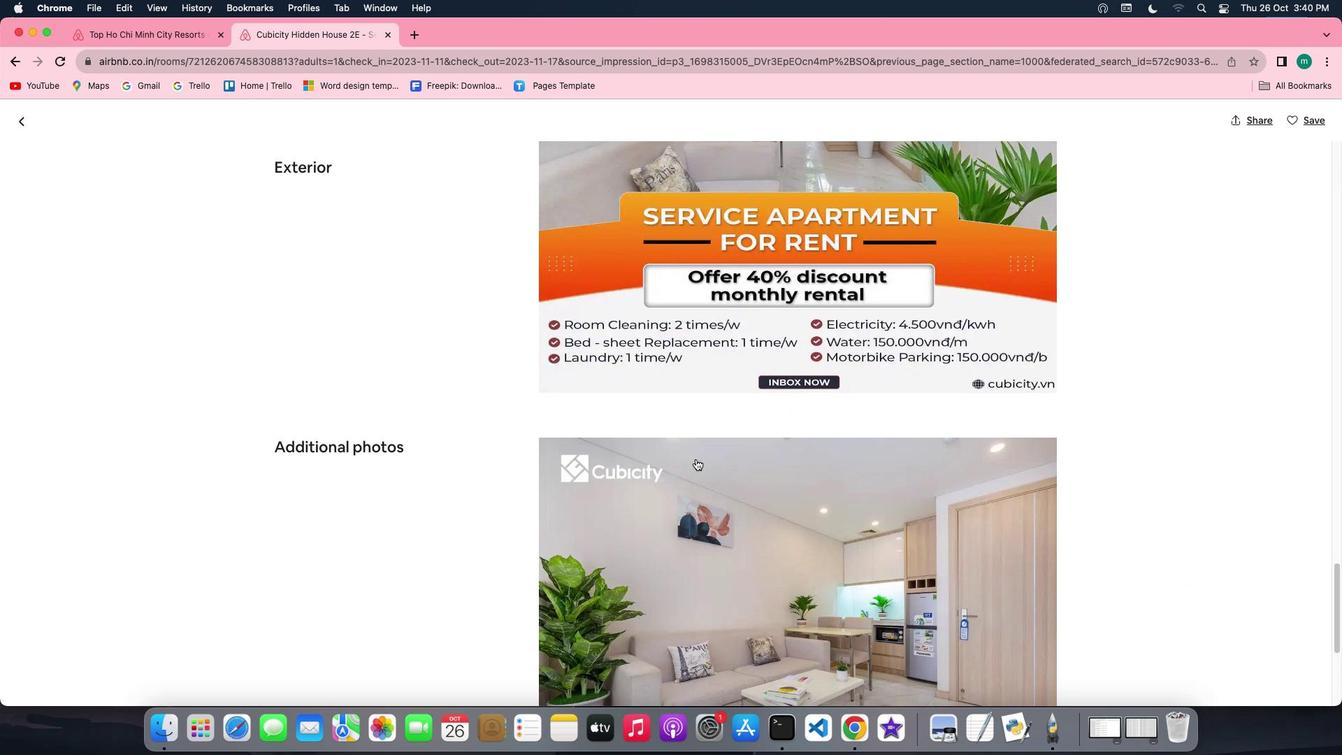 
Action: Mouse scrolled (728, 458) with delta (161, 23)
Screenshot: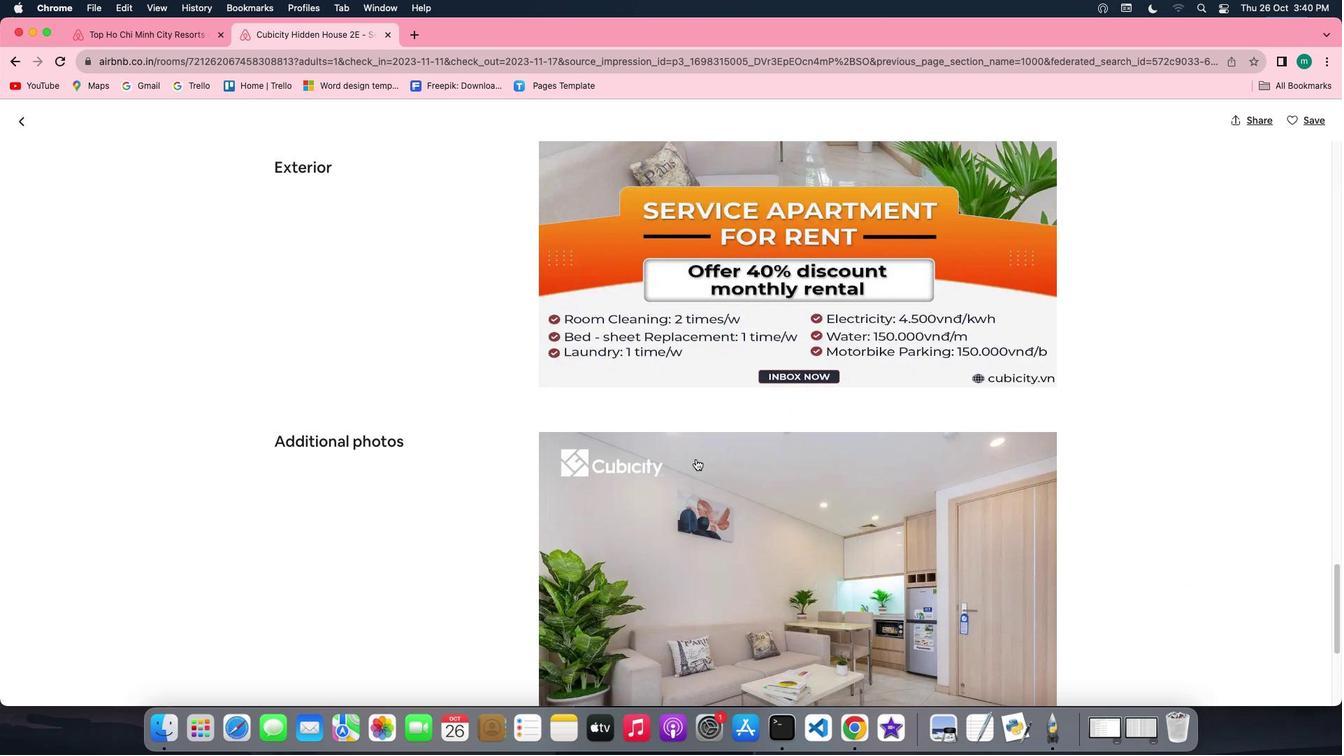
Action: Mouse scrolled (728, 458) with delta (161, 23)
Screenshot: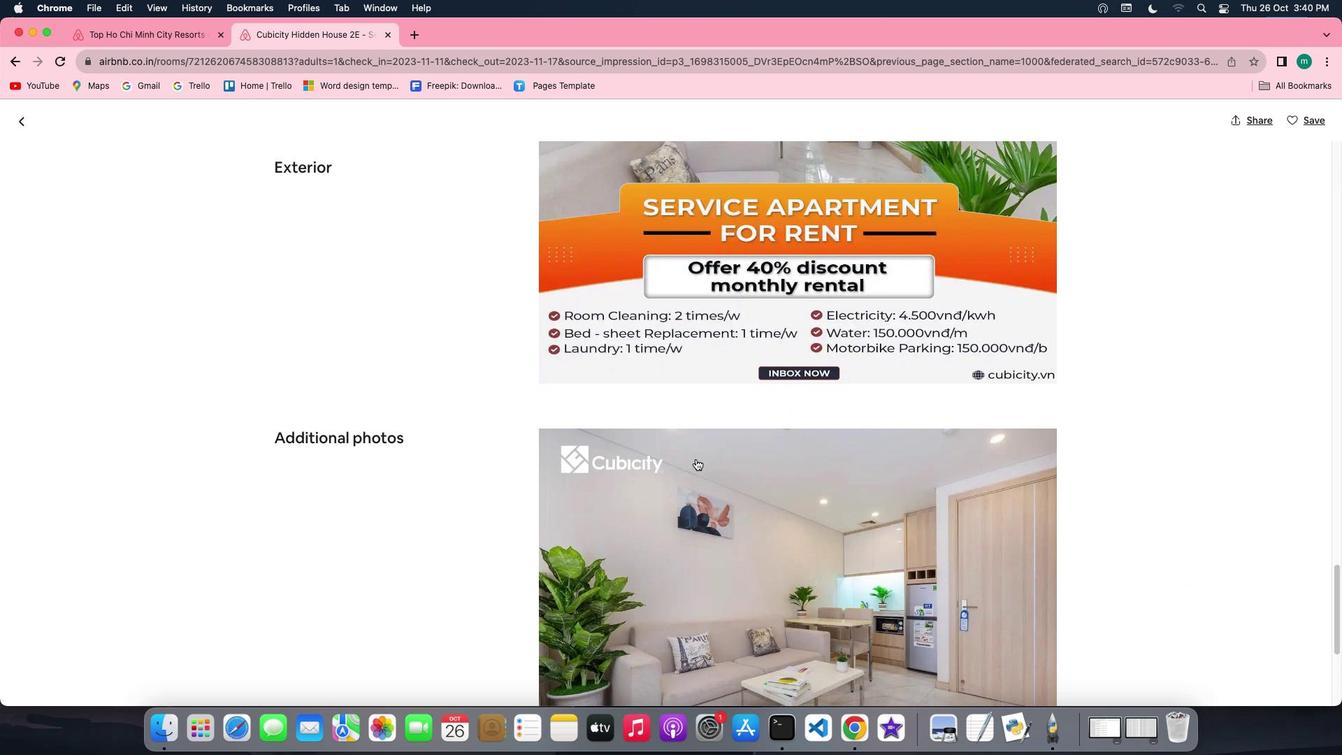 
Action: Mouse scrolled (728, 458) with delta (161, 23)
Screenshot: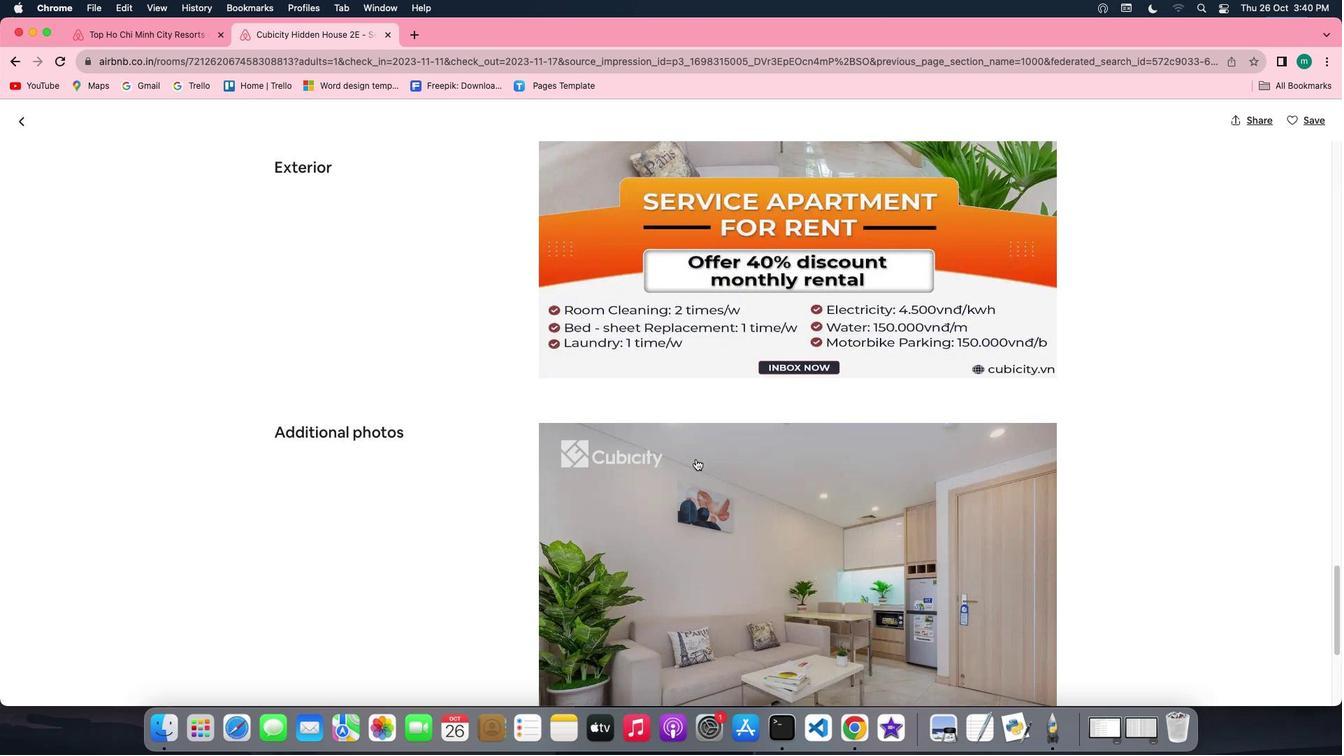 
Action: Mouse scrolled (728, 458) with delta (161, 23)
Screenshot: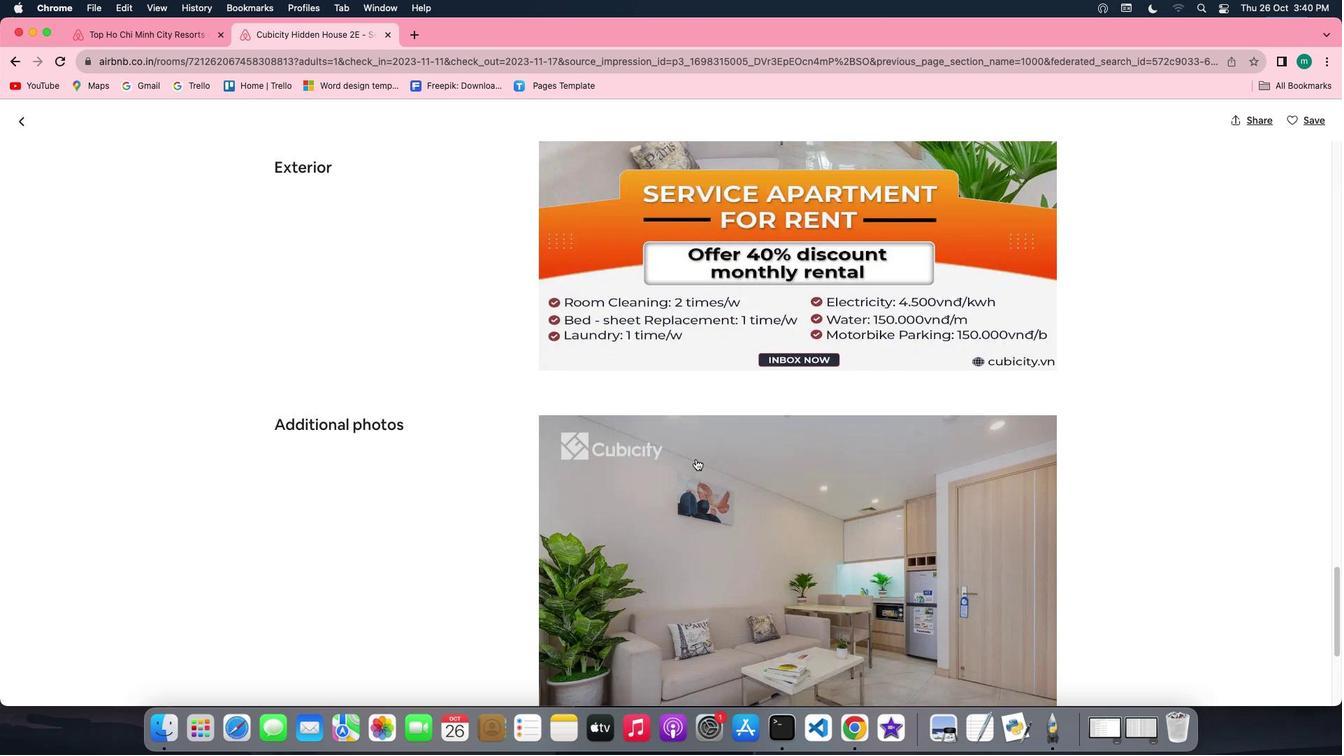
Action: Mouse scrolled (728, 458) with delta (161, 21)
Screenshot: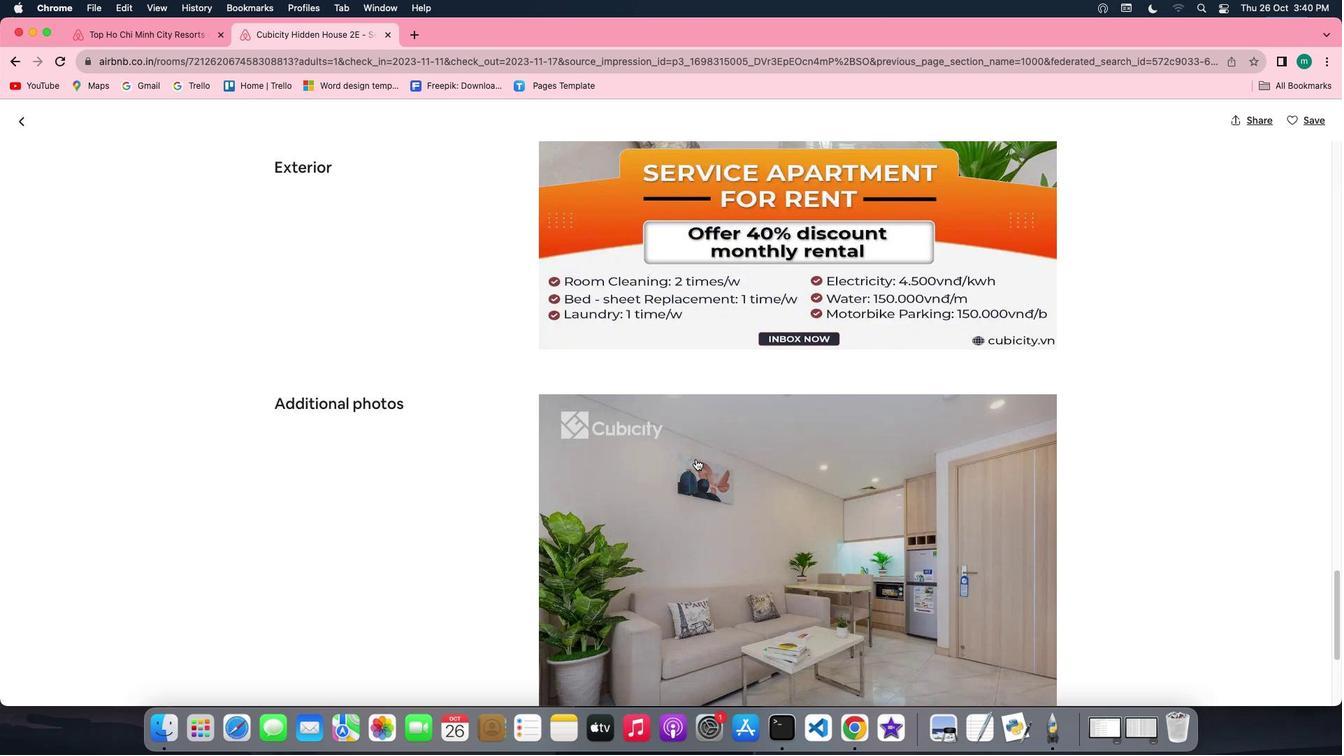 
Action: Mouse scrolled (728, 458) with delta (161, 21)
Screenshot: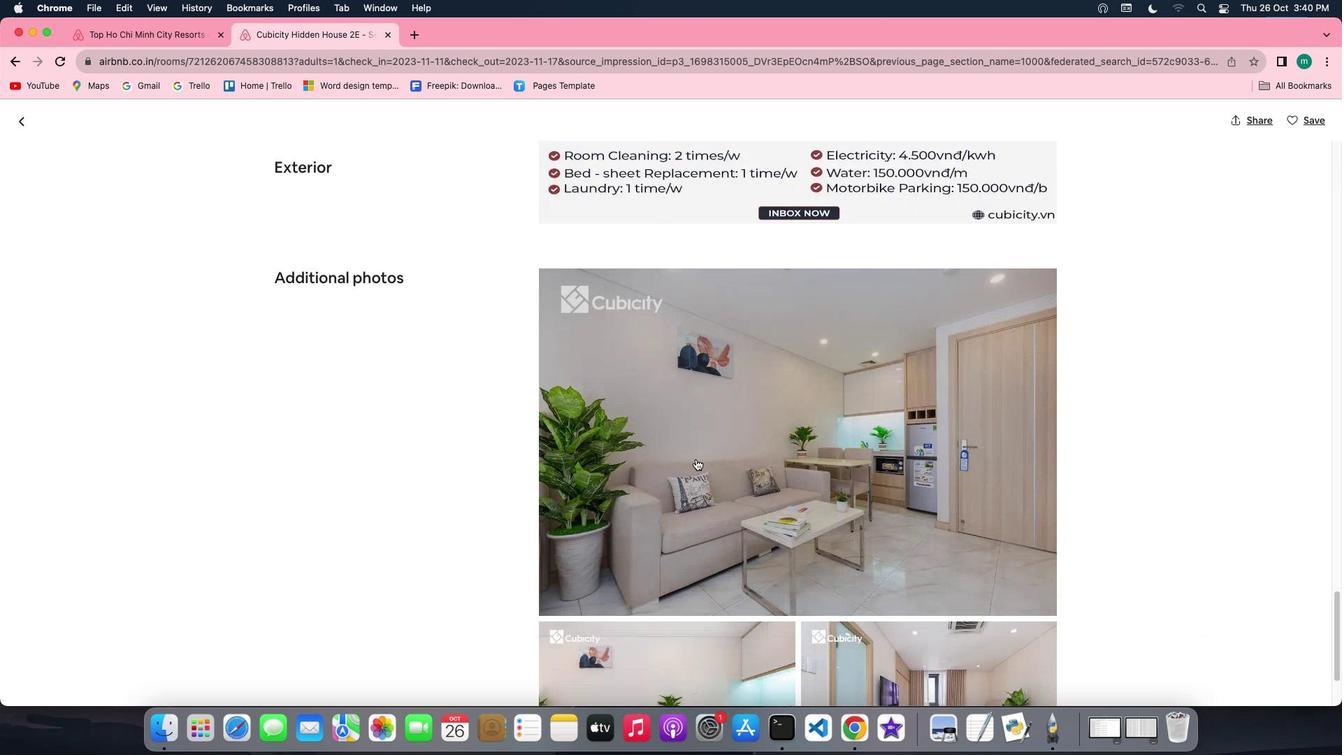 
Action: Mouse scrolled (728, 458) with delta (161, 23)
Screenshot: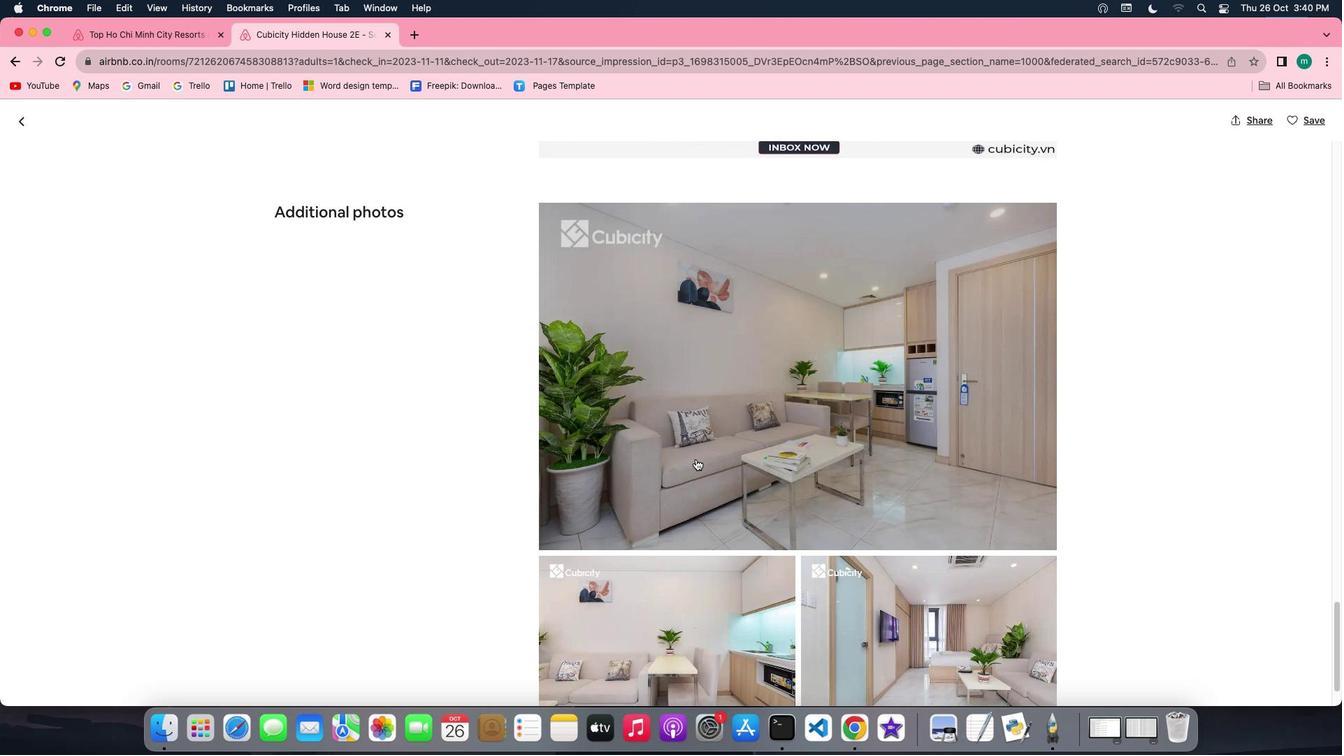 
Action: Mouse scrolled (728, 458) with delta (161, 23)
Screenshot: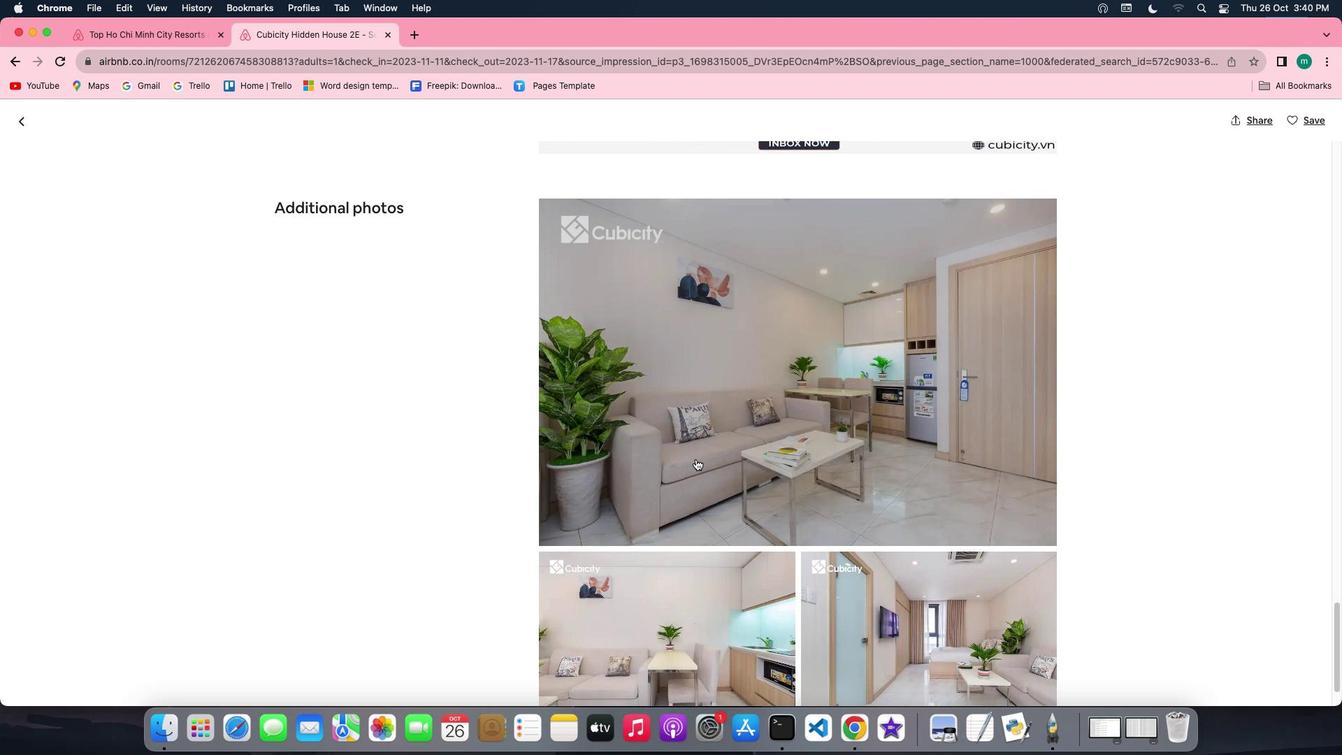 
Action: Mouse scrolled (728, 458) with delta (161, 22)
Screenshot: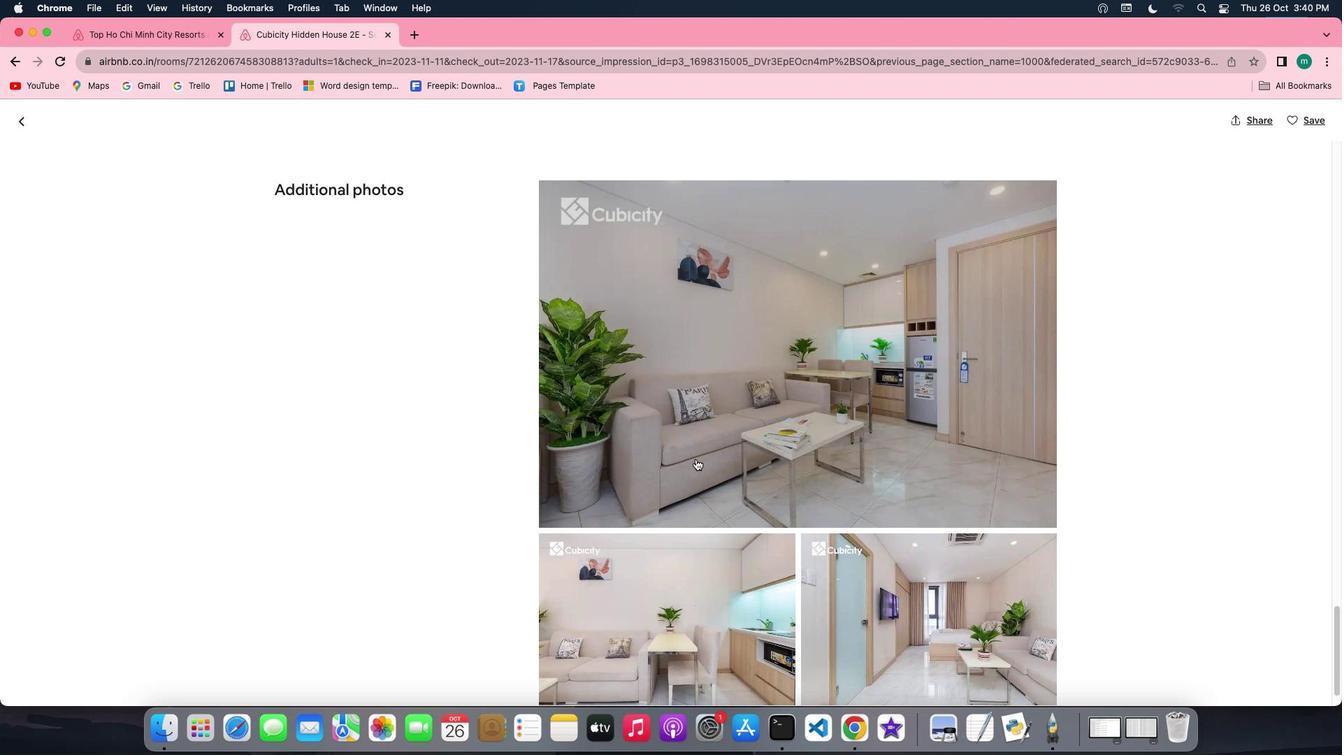 
Action: Mouse scrolled (728, 458) with delta (161, 20)
Screenshot: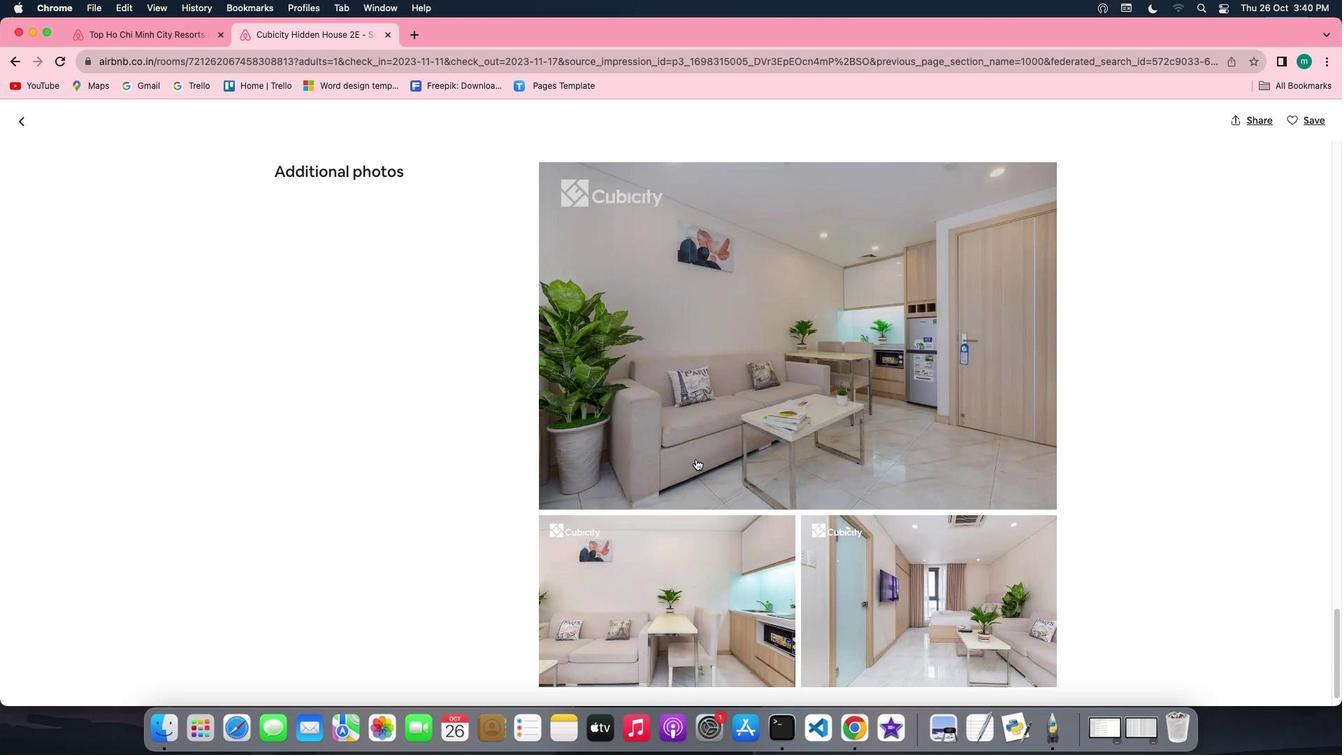 
Action: Mouse scrolled (728, 458) with delta (161, 20)
Screenshot: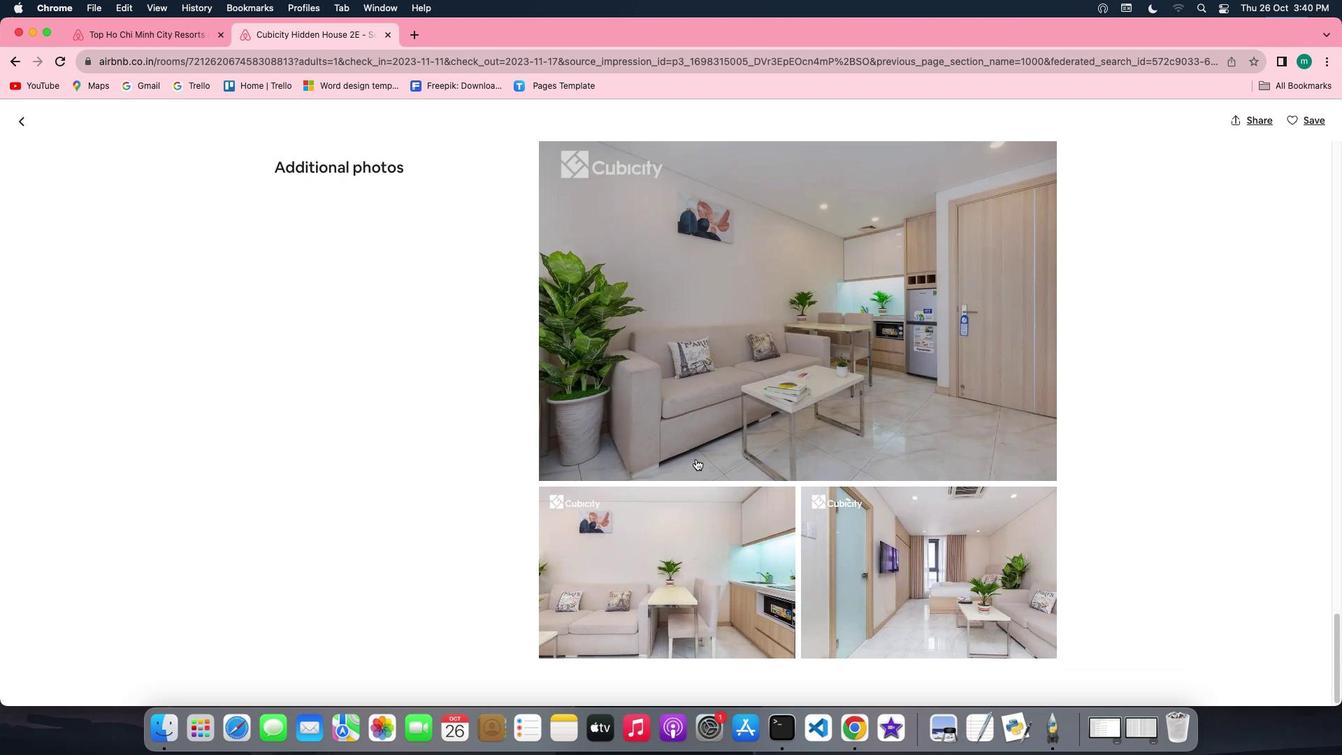 
Action: Mouse scrolled (728, 458) with delta (161, 23)
Screenshot: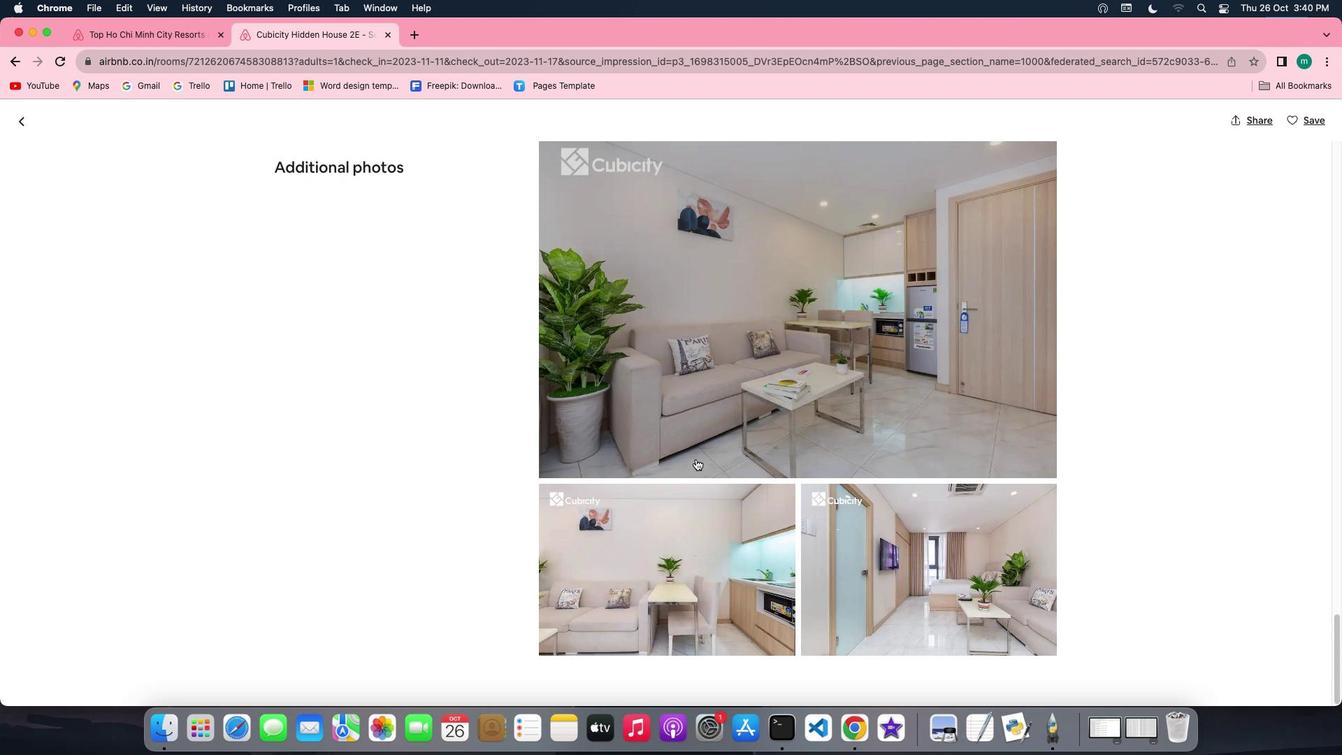 
Action: Mouse scrolled (728, 458) with delta (161, 23)
Screenshot: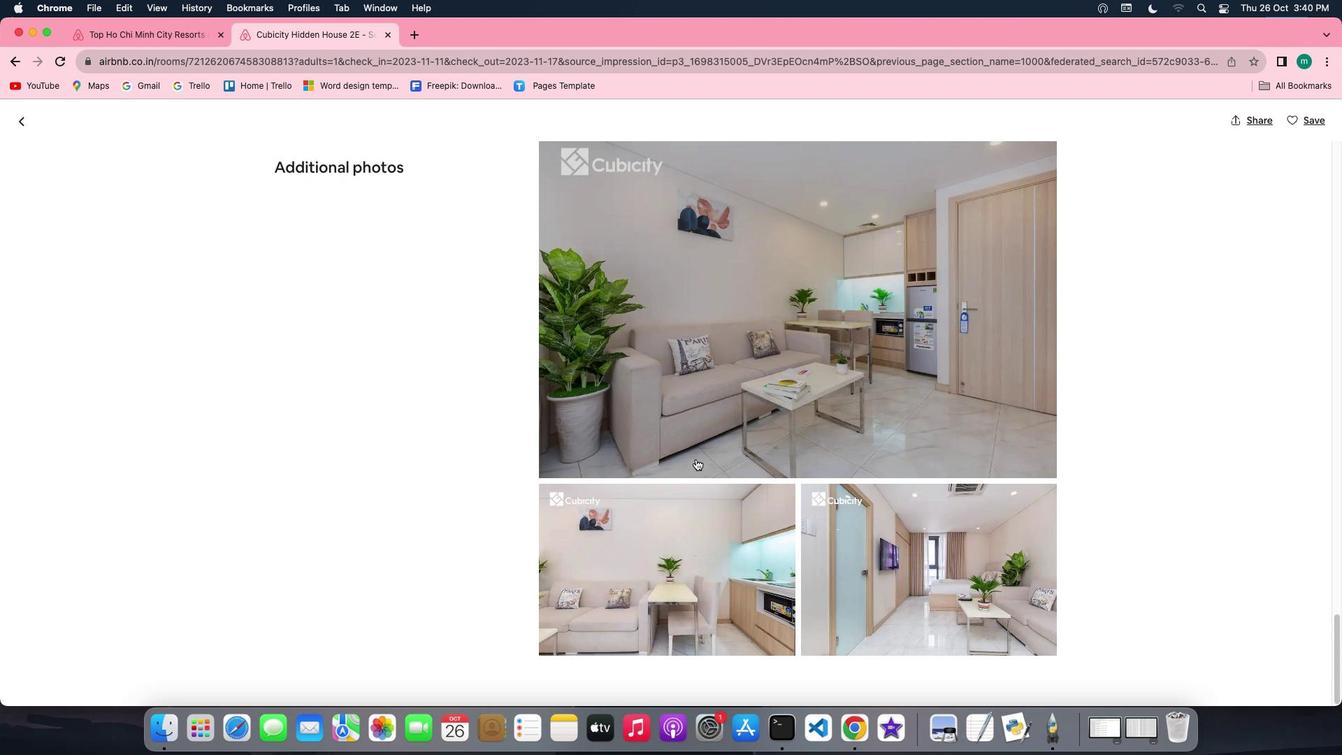
Action: Mouse scrolled (728, 458) with delta (161, 21)
Screenshot: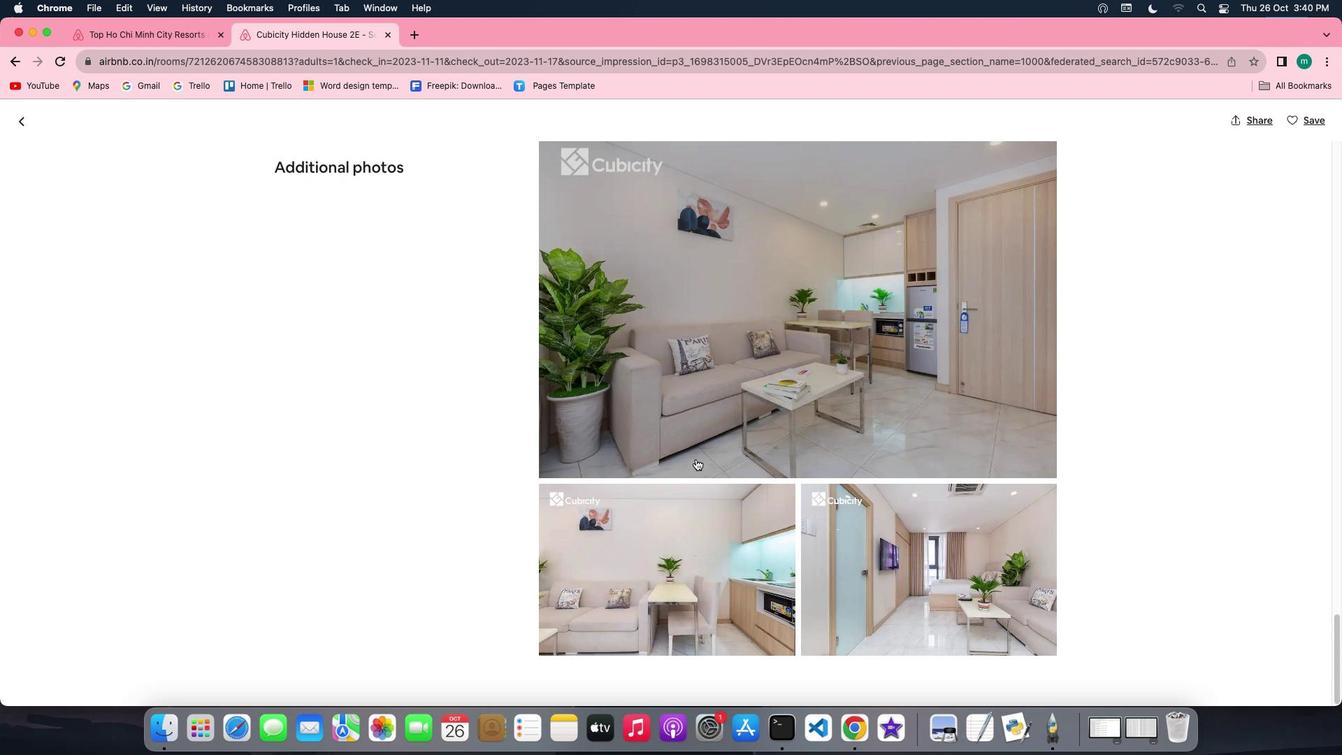 
Action: Mouse scrolled (728, 458) with delta (161, 20)
Screenshot: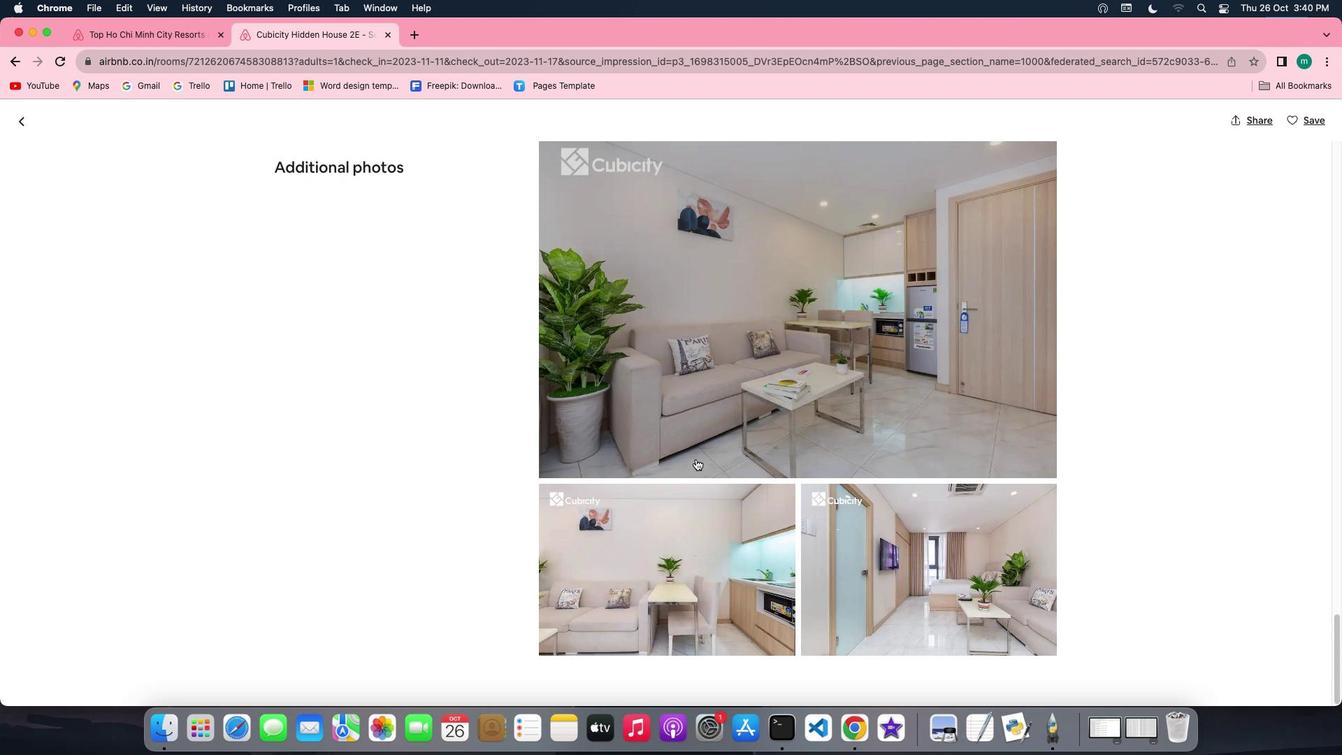 
Action: Mouse moved to (176, 139)
Screenshot: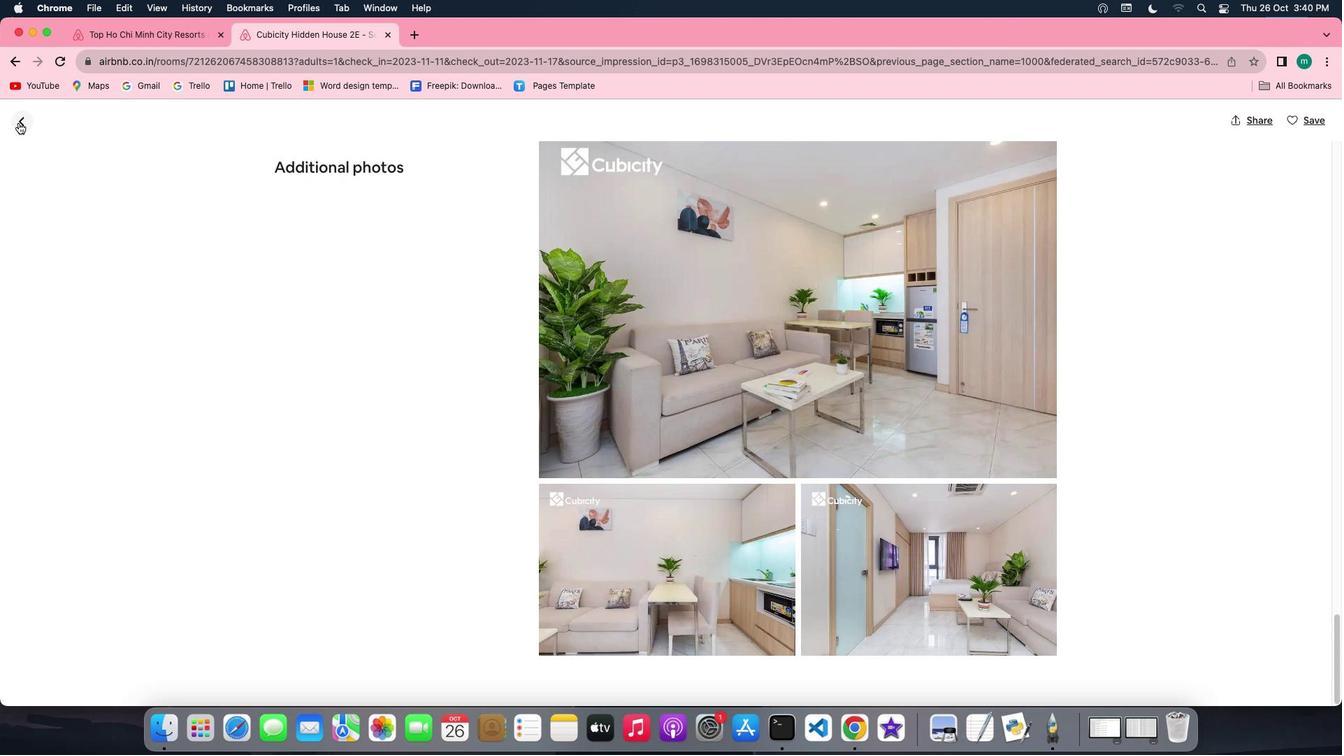 
Action: Mouse pressed left at (176, 139)
Screenshot: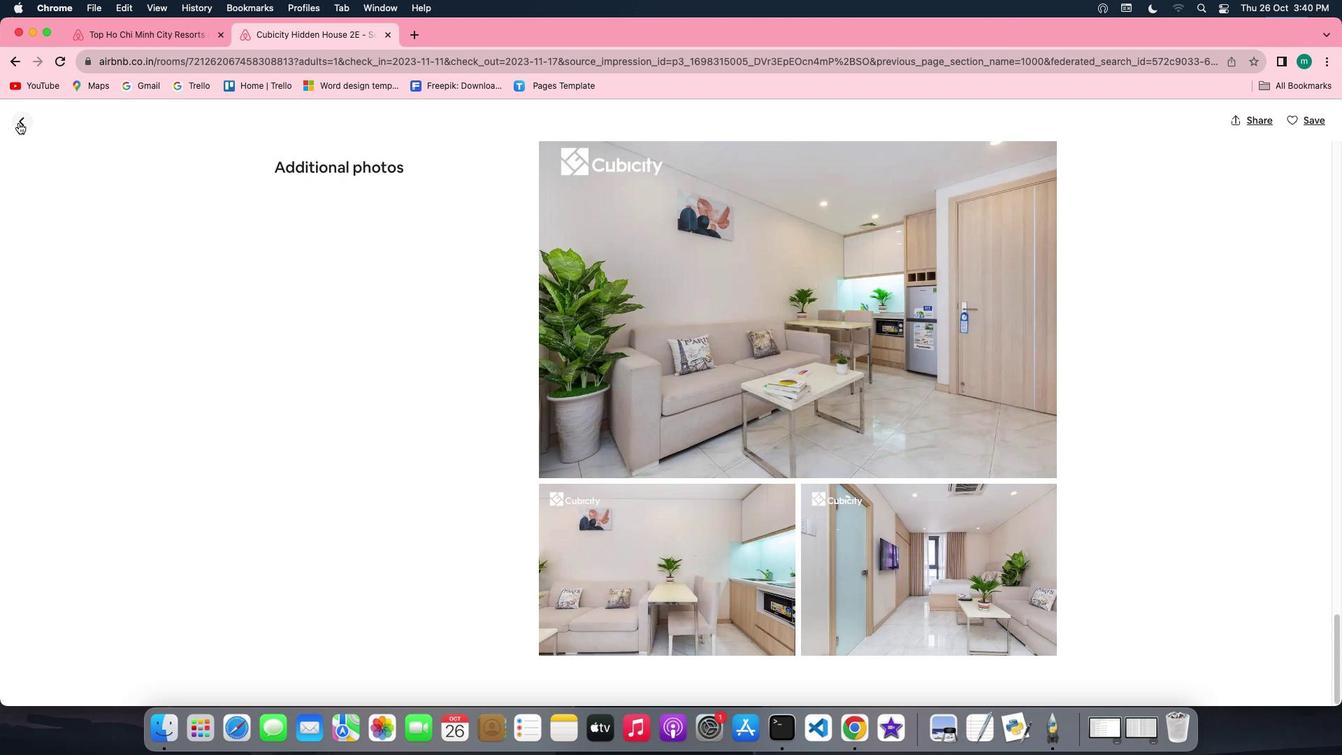 
Action: Mouse moved to (730, 446)
Screenshot: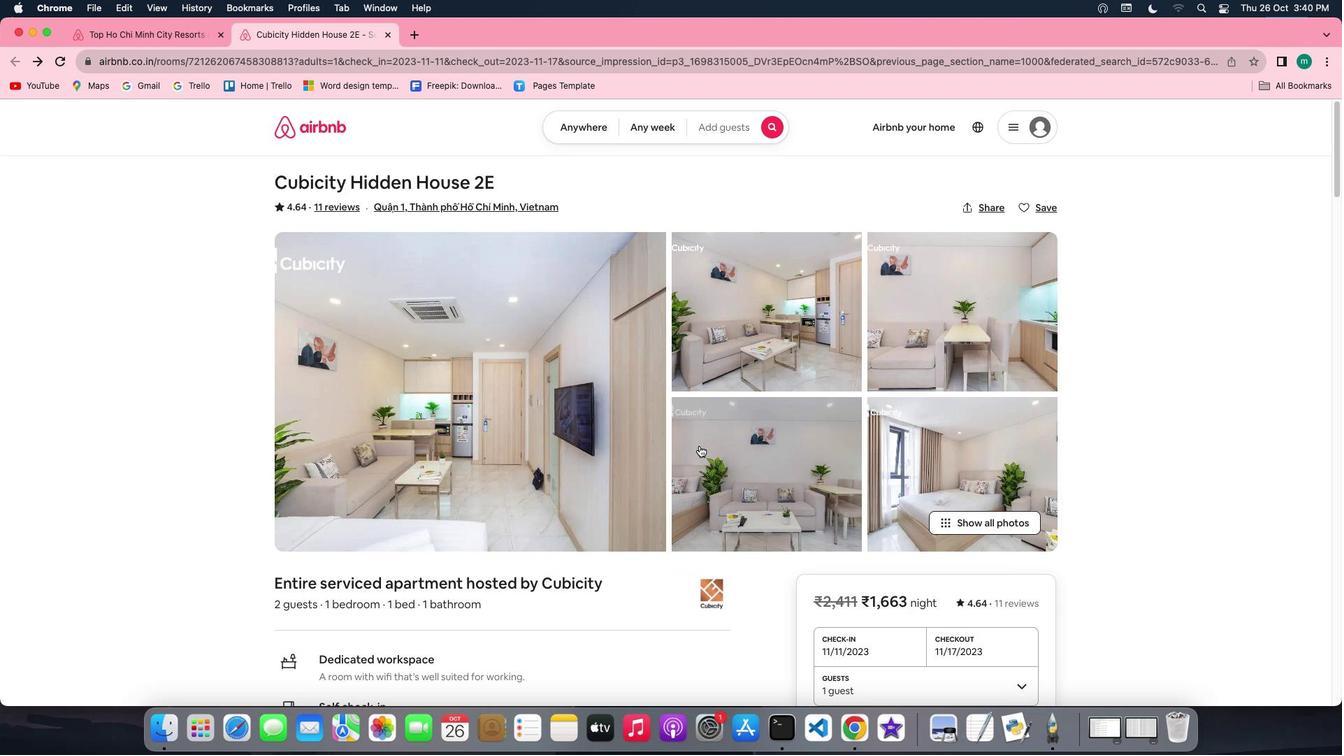 
Action: Mouse scrolled (730, 446) with delta (161, 23)
Screenshot: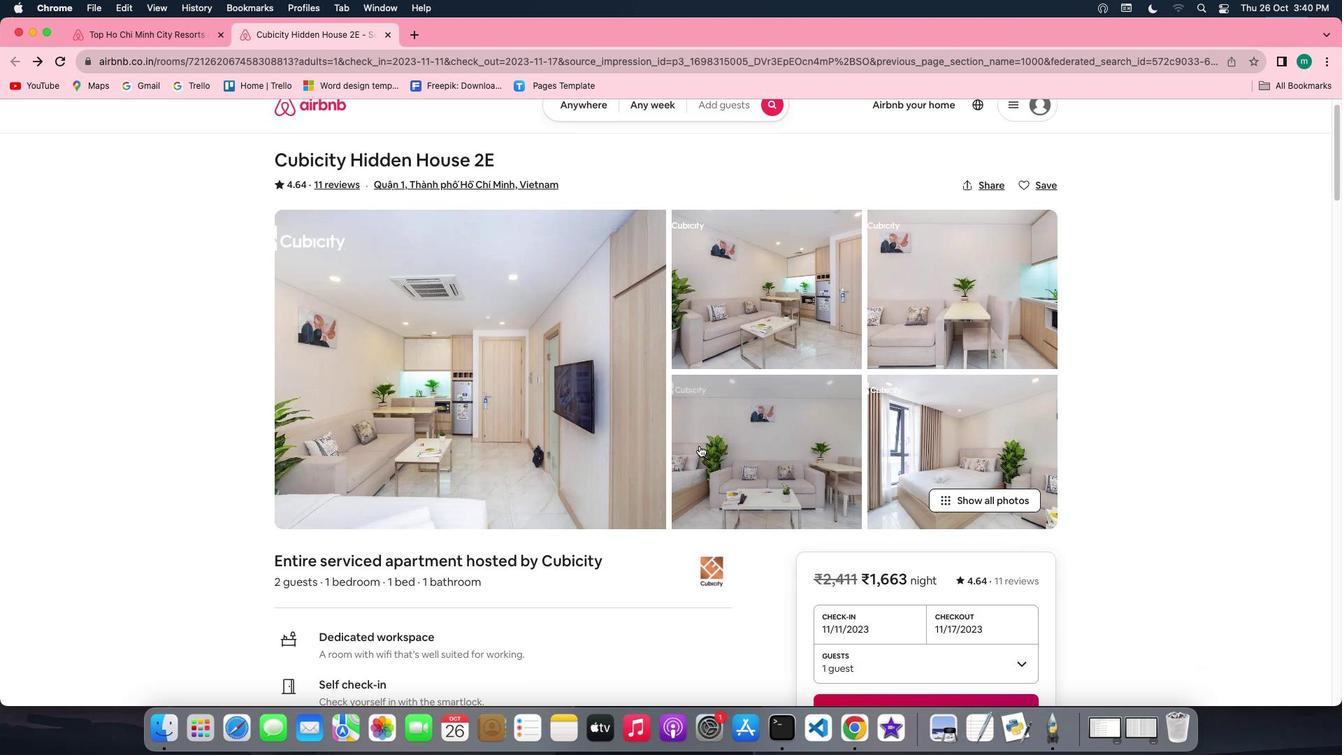 
Action: Mouse scrolled (730, 446) with delta (161, 23)
Screenshot: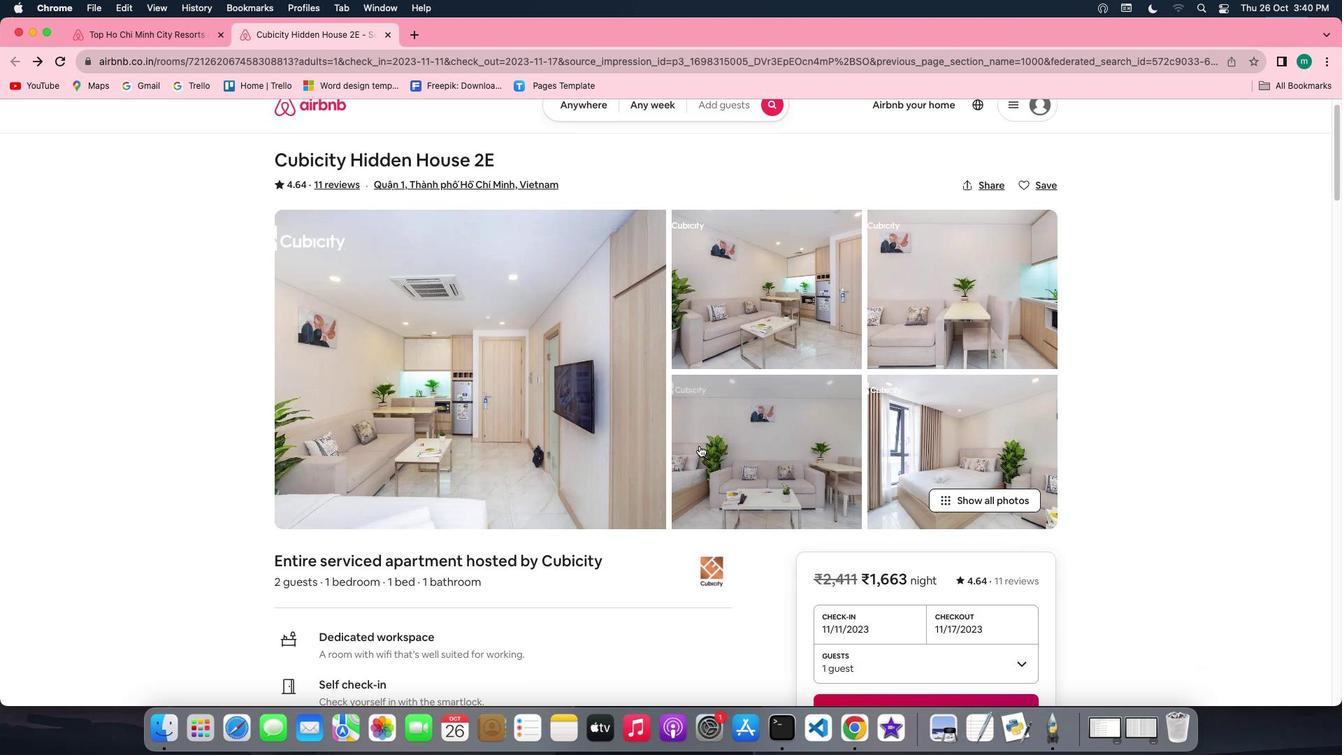 
Action: Mouse scrolled (730, 446) with delta (161, 21)
Screenshot: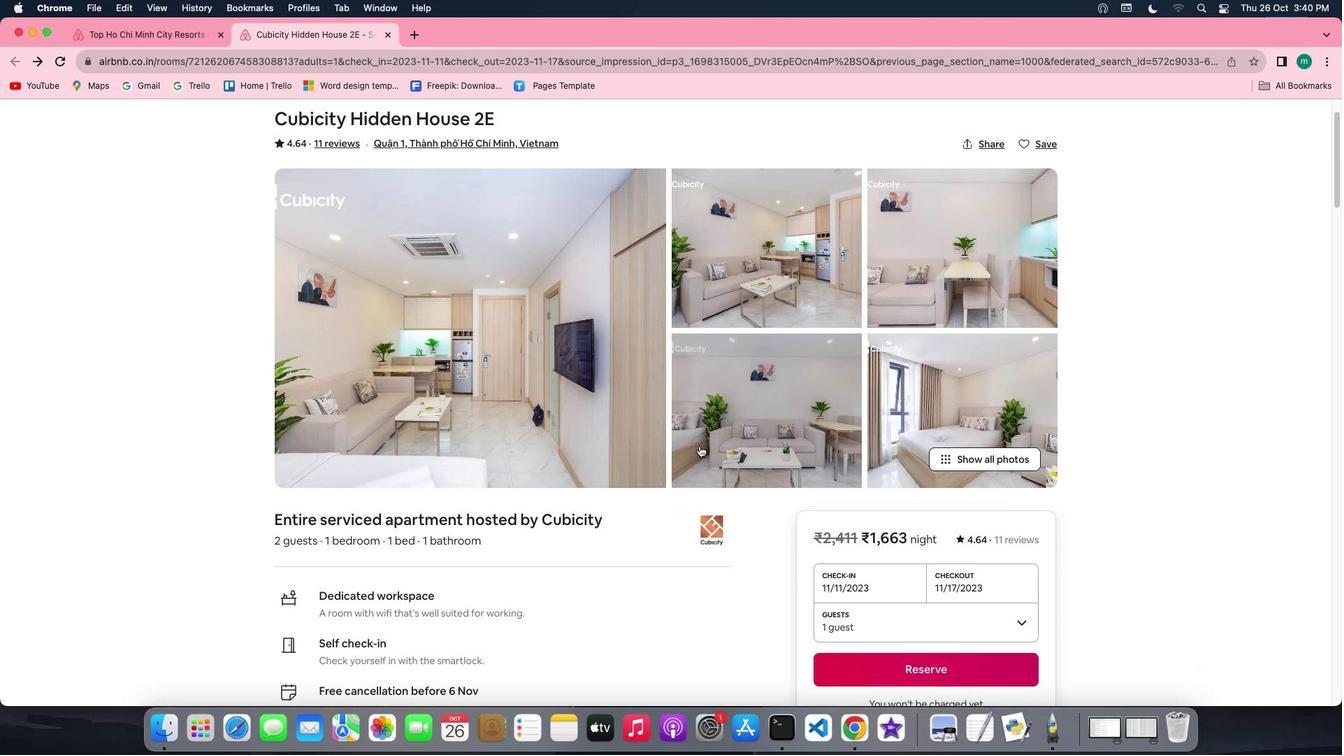 
Action: Mouse scrolled (730, 446) with delta (161, 20)
Screenshot: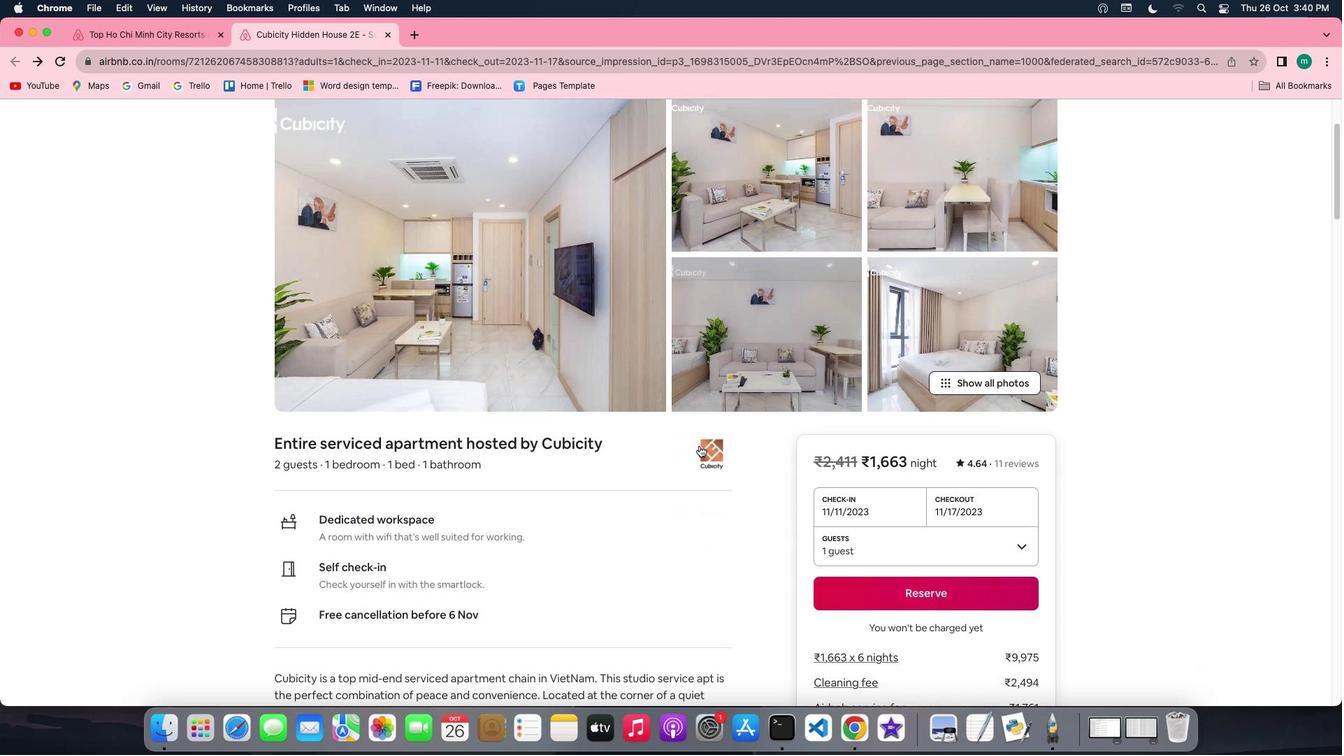 
Action: Mouse scrolled (730, 446) with delta (161, 23)
Screenshot: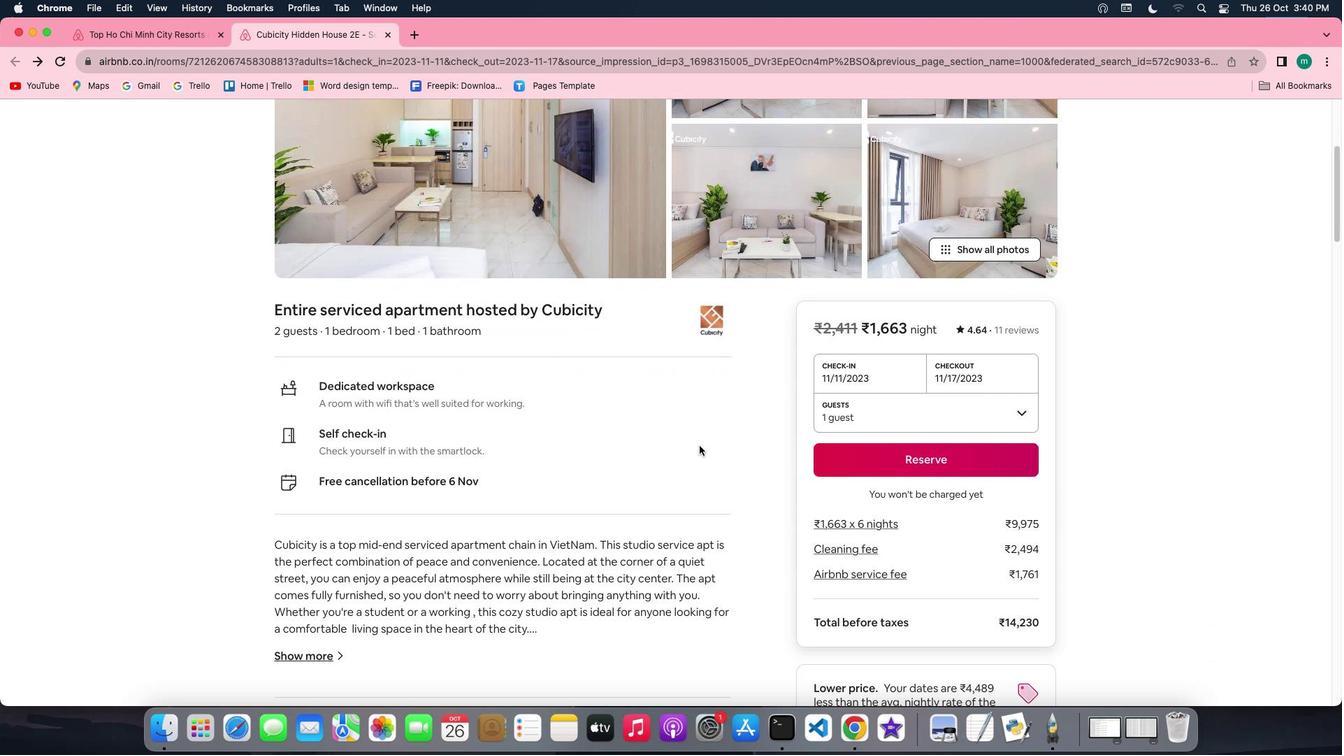 
Action: Mouse scrolled (730, 446) with delta (161, 23)
Screenshot: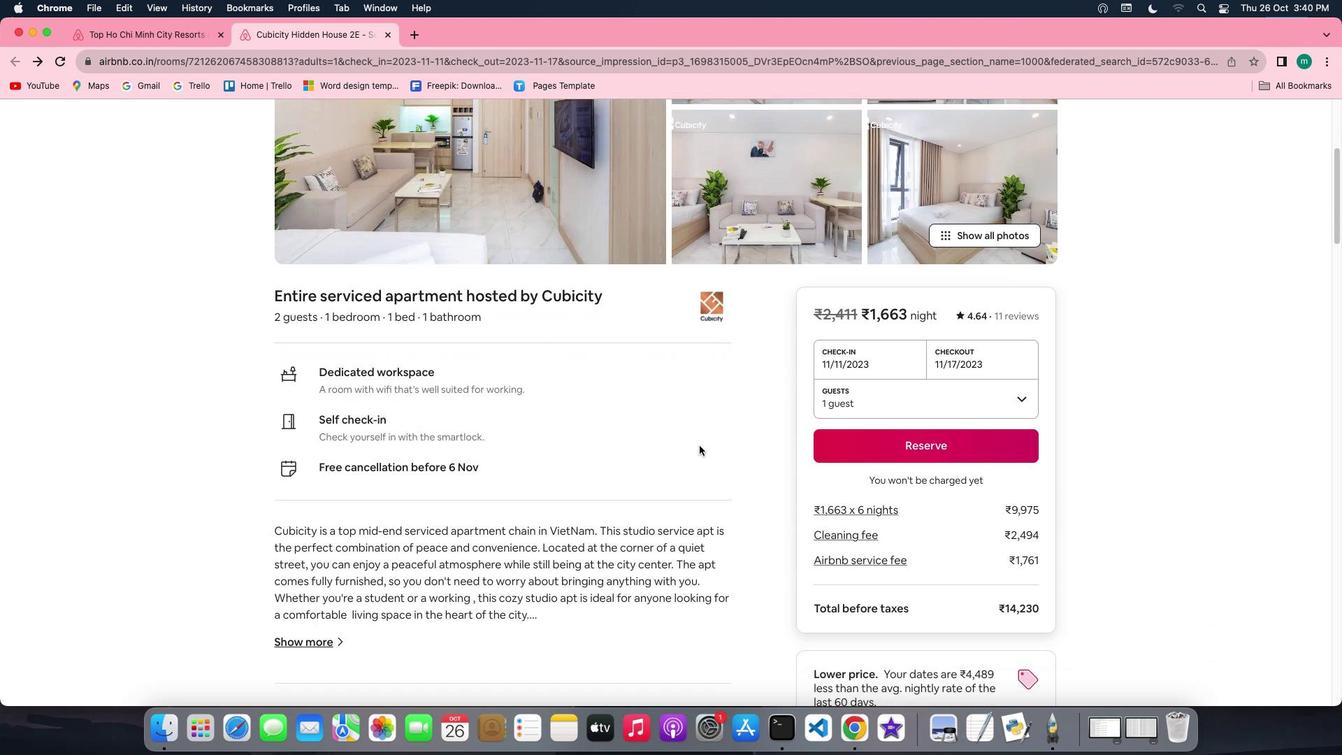 
Action: Mouse scrolled (730, 446) with delta (161, 21)
Screenshot: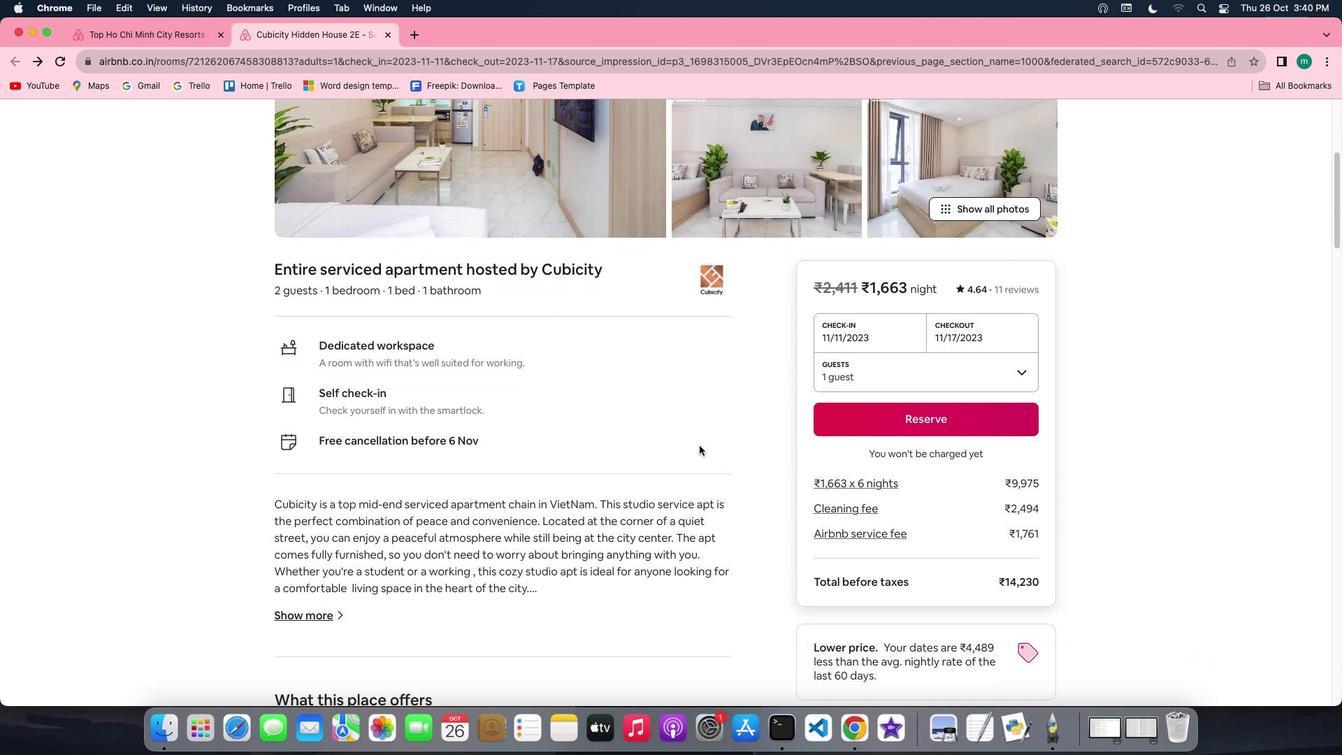 
Action: Mouse scrolled (730, 446) with delta (161, 21)
Screenshot: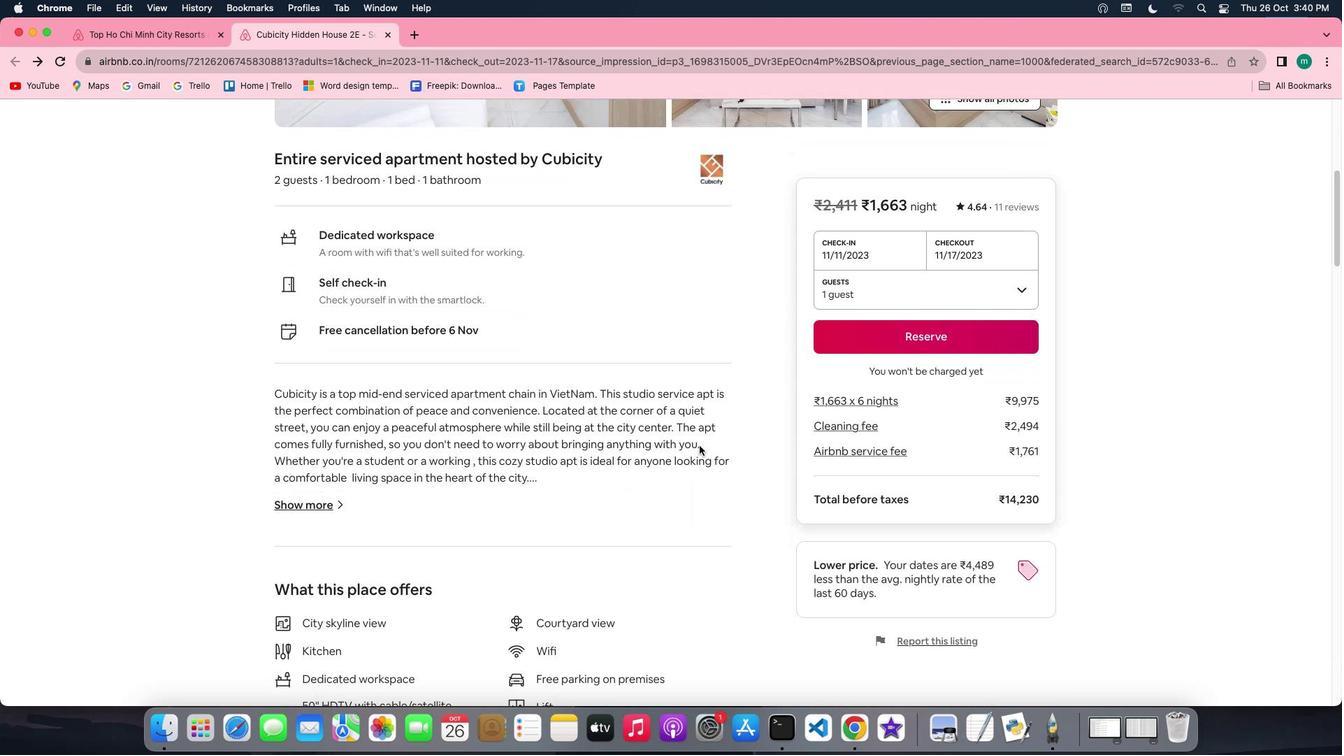 
Action: Mouse scrolled (730, 446) with delta (161, 23)
Screenshot: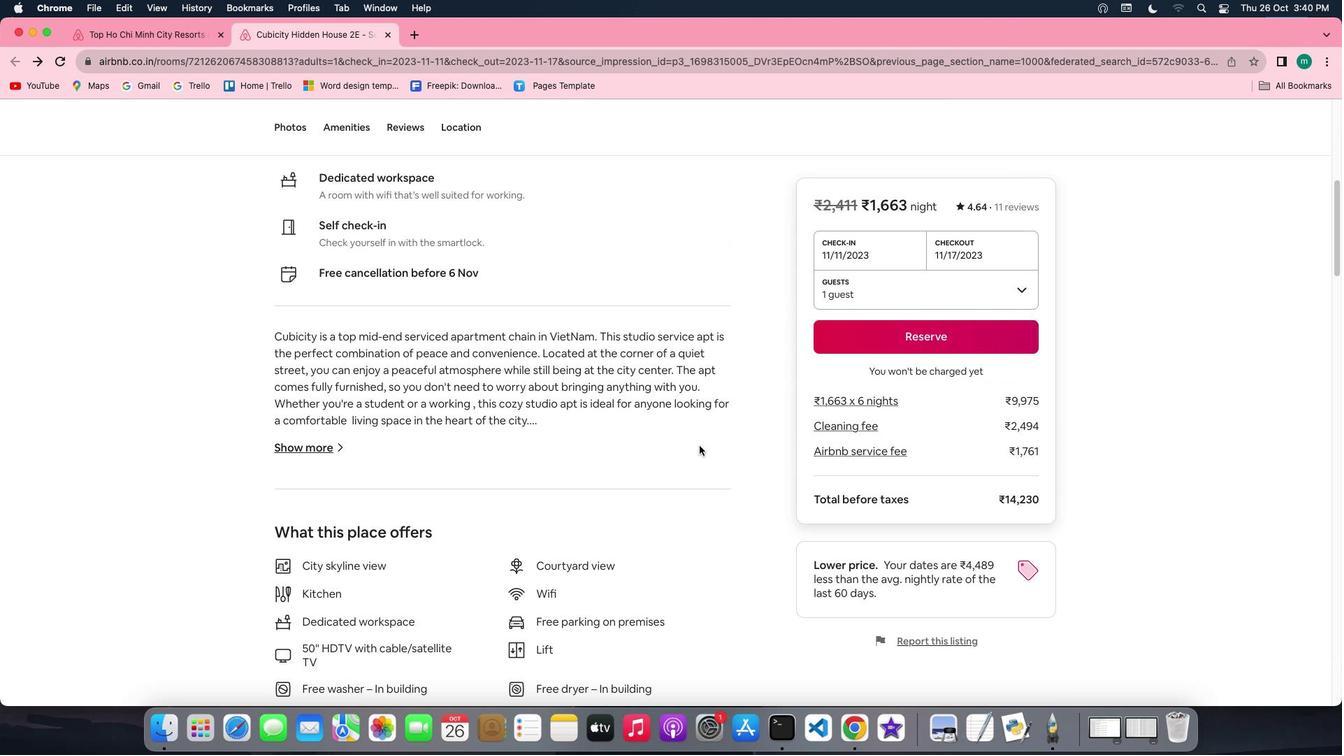 
Action: Mouse scrolled (730, 446) with delta (161, 23)
Screenshot: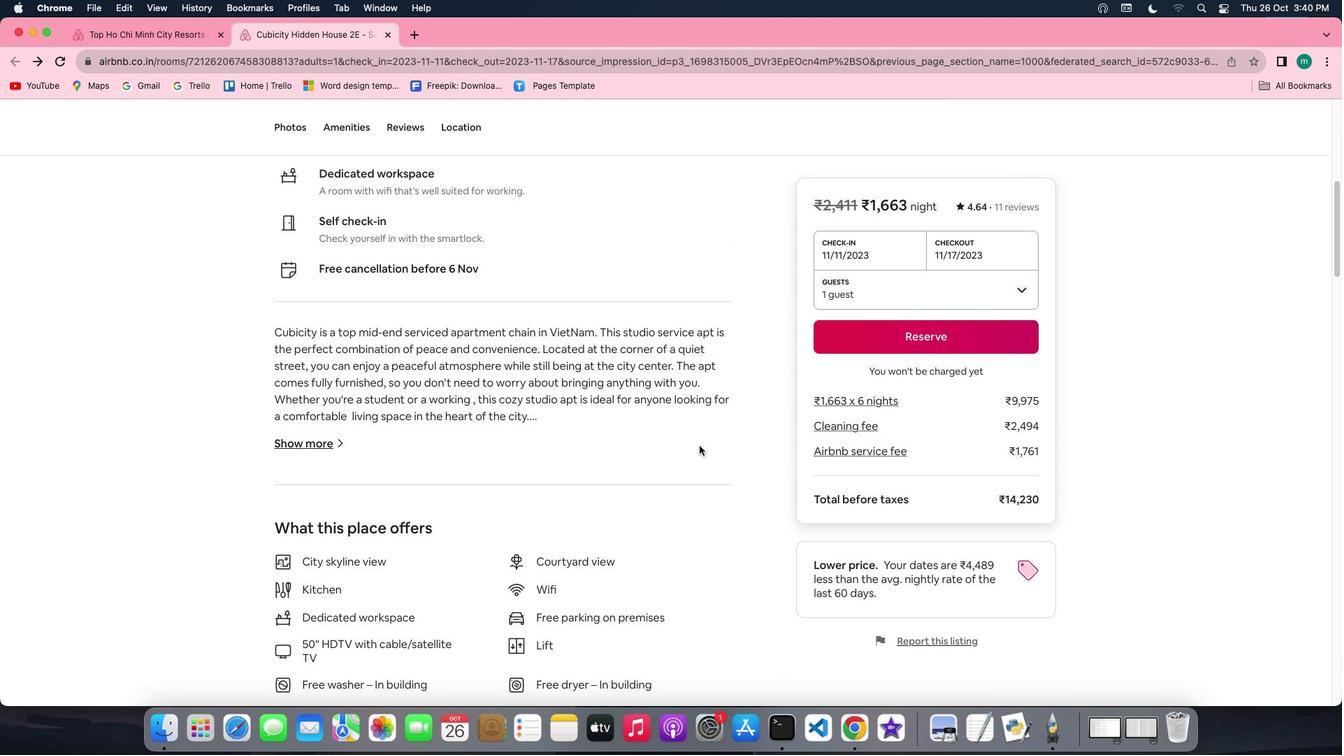 
Action: Mouse moved to (681, 440)
Screenshot: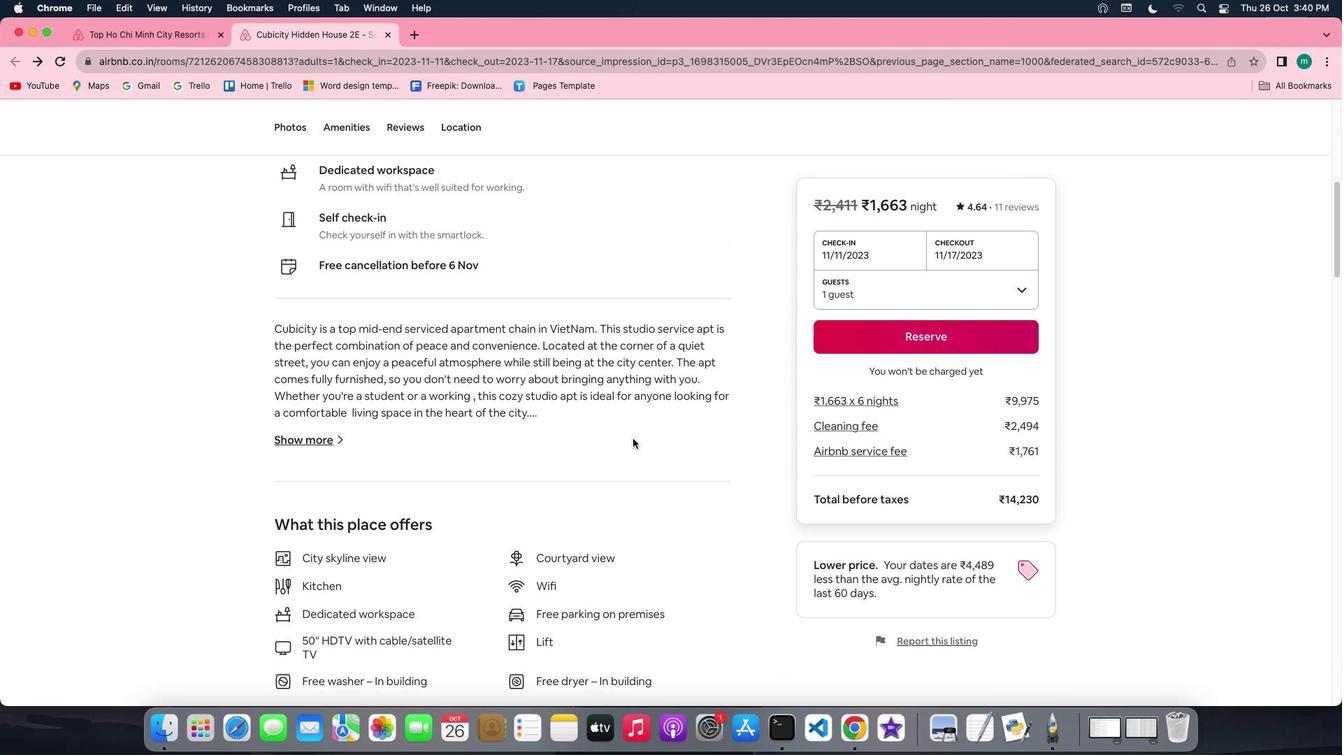
Action: Mouse scrolled (681, 440) with delta (161, 23)
Screenshot: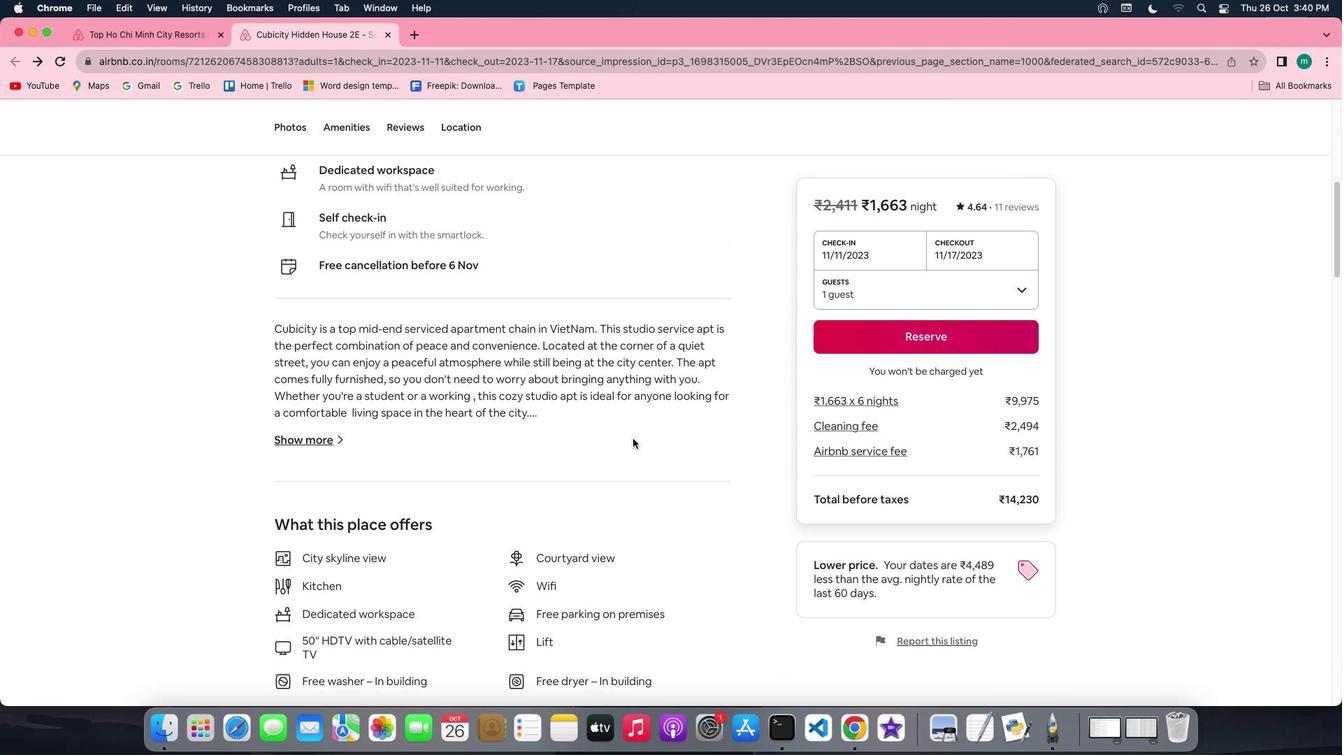 
Action: Mouse moved to (428, 437)
Screenshot: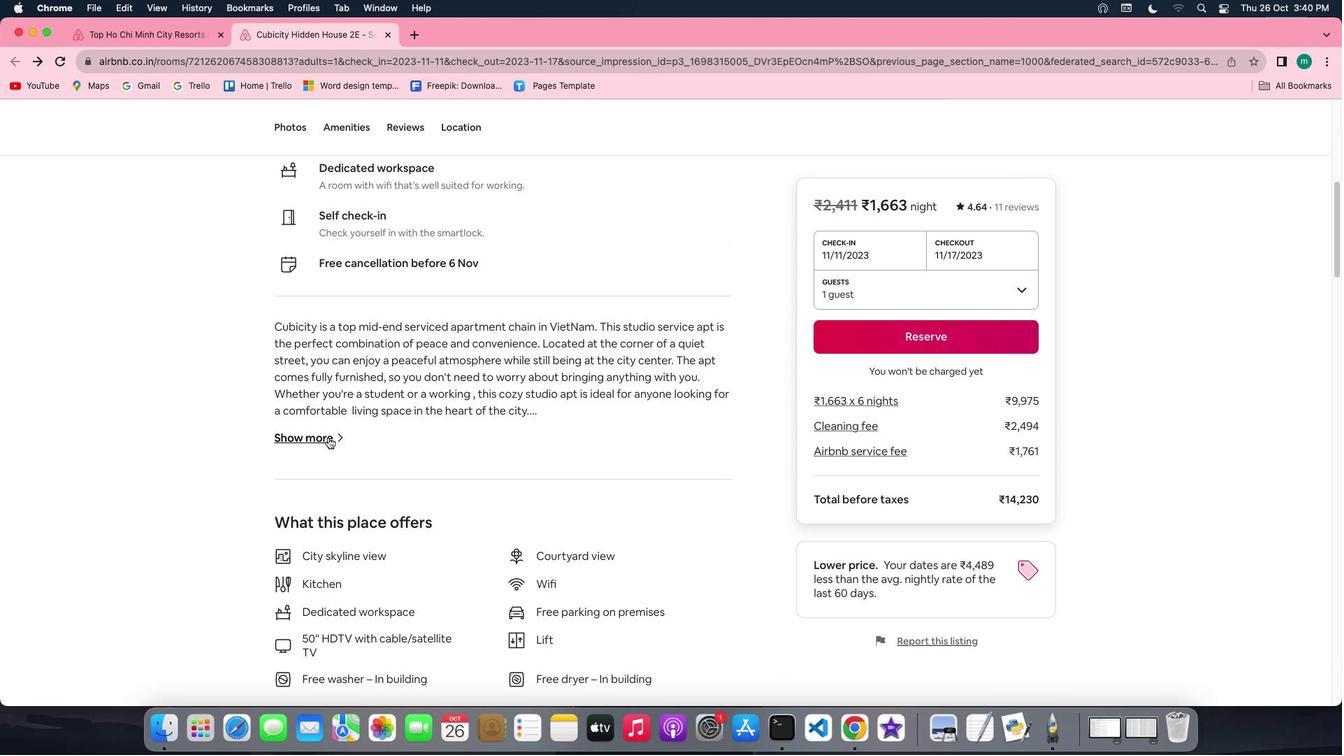 
Action: Mouse pressed left at (428, 437)
Screenshot: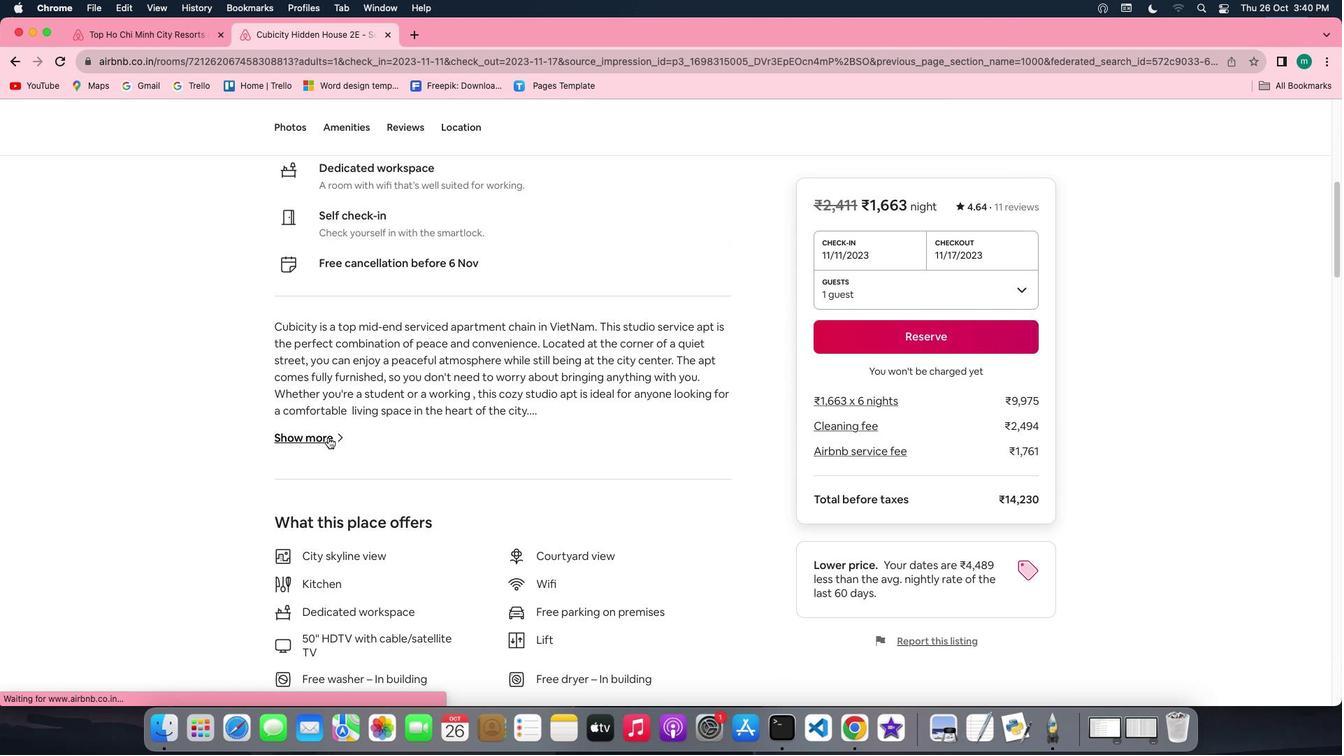 
Action: Mouse moved to (718, 525)
Screenshot: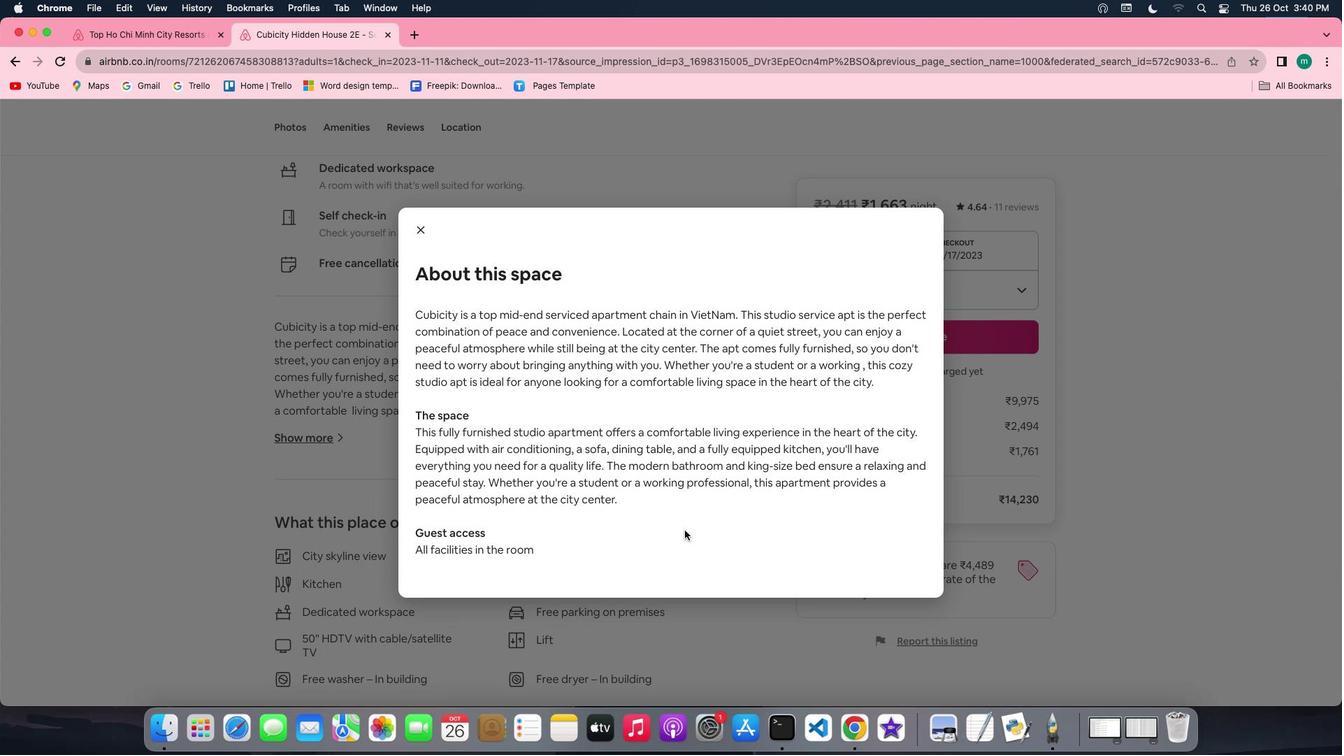 
Action: Mouse scrolled (718, 525) with delta (161, 23)
Screenshot: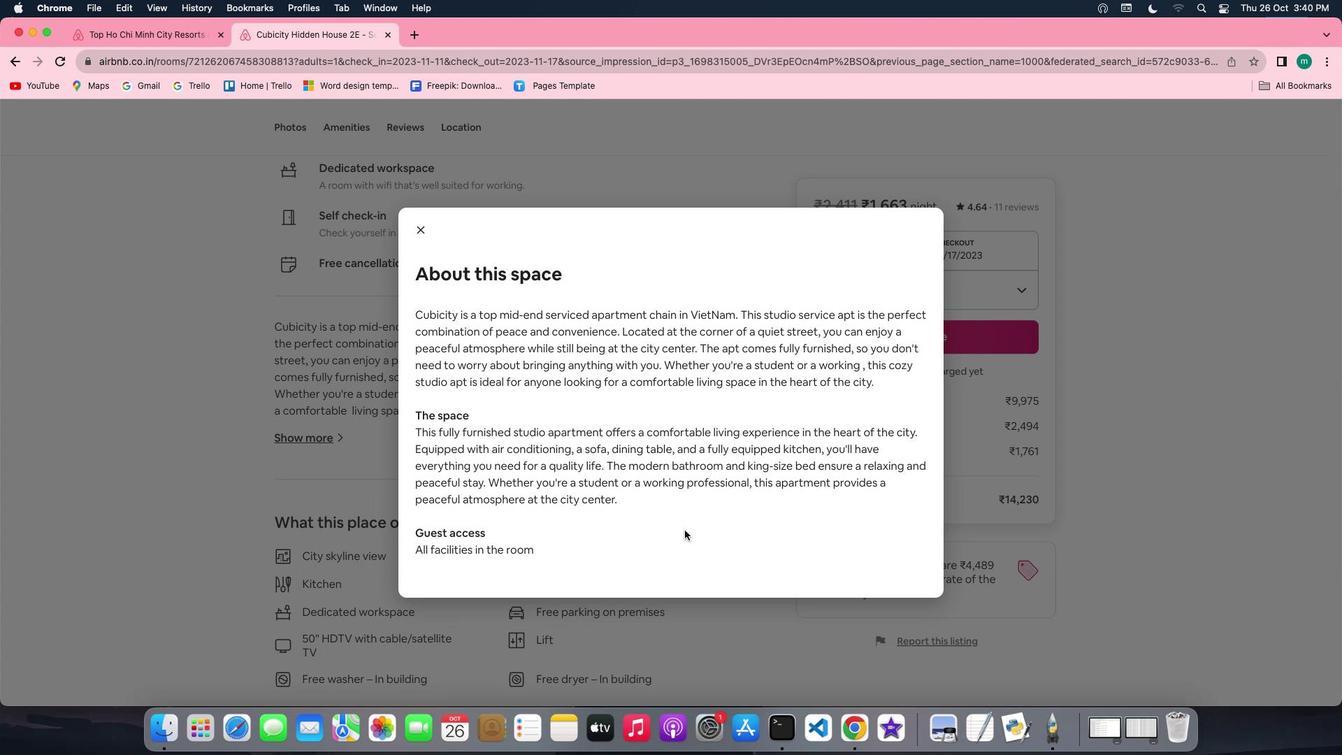 
Action: Mouse scrolled (718, 525) with delta (161, 23)
Screenshot: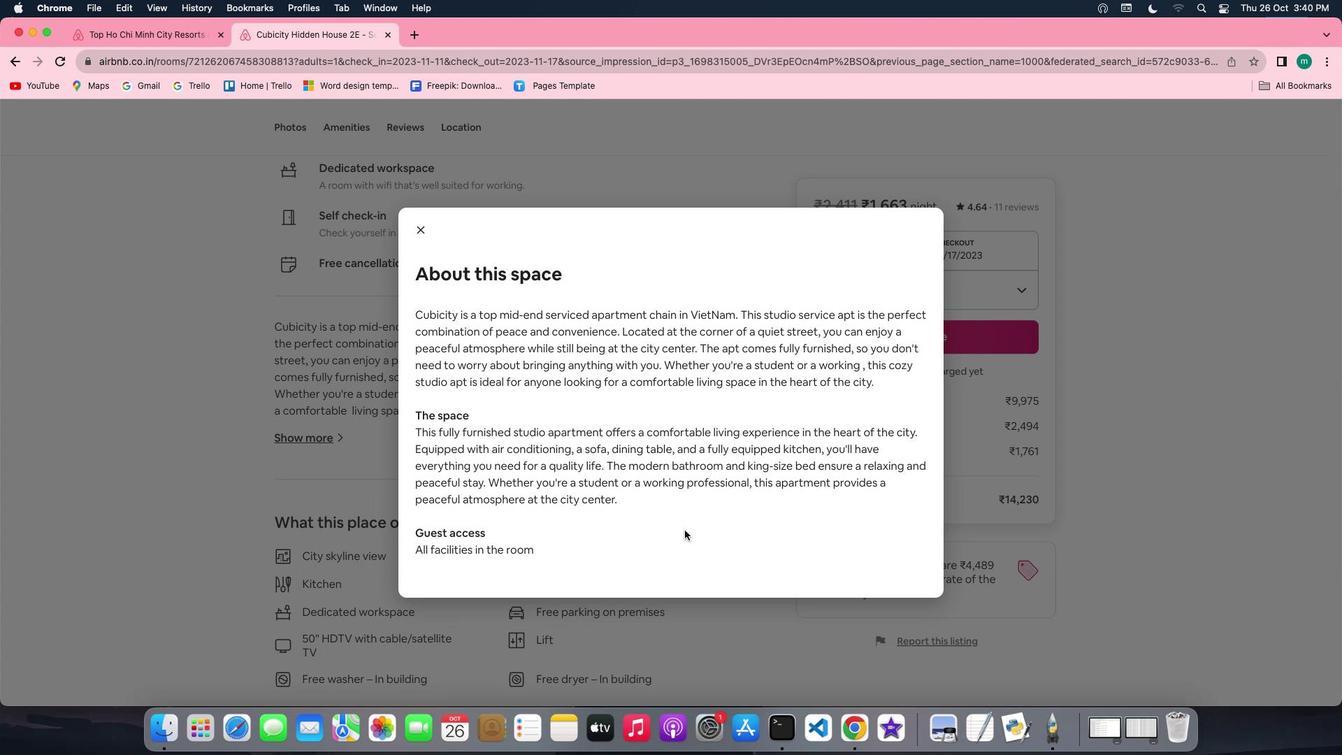 
Action: Mouse scrolled (718, 525) with delta (161, 22)
Screenshot: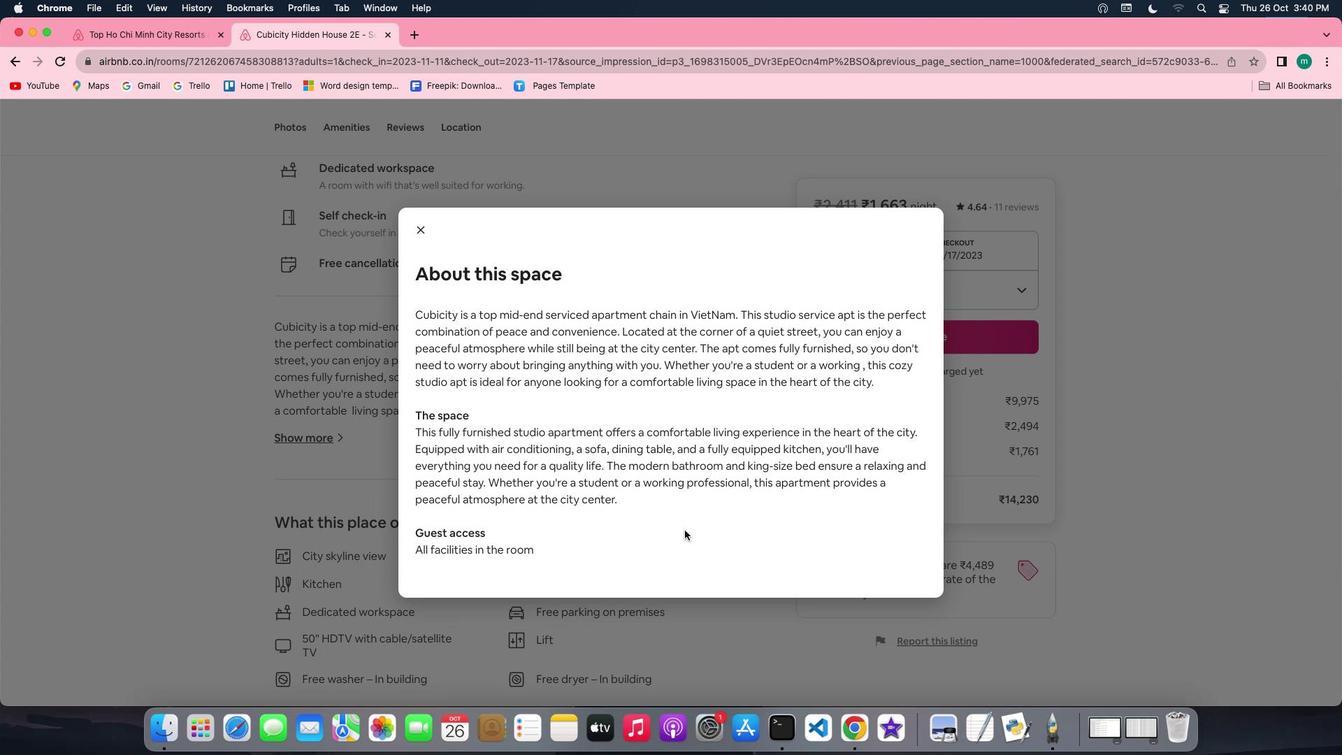 
Action: Mouse scrolled (718, 525) with delta (161, 21)
Screenshot: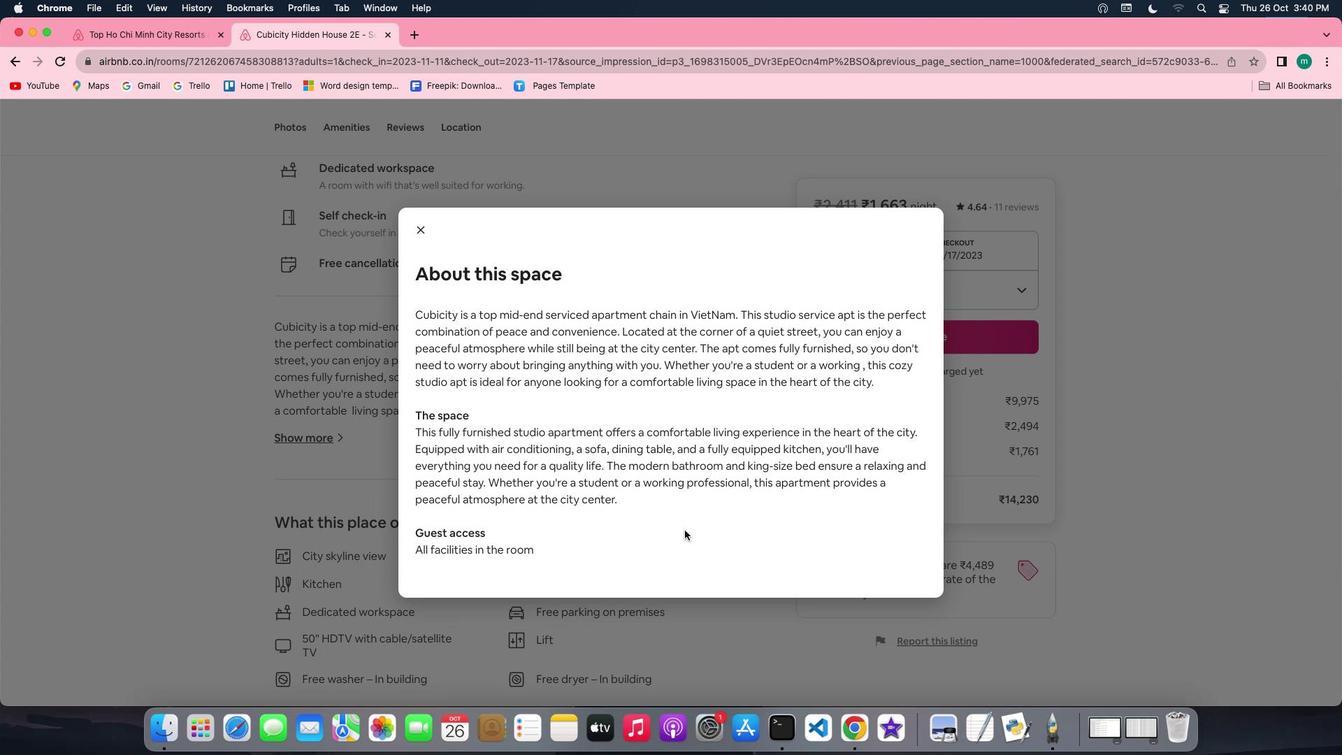 
Action: Mouse scrolled (718, 525) with delta (161, 23)
Screenshot: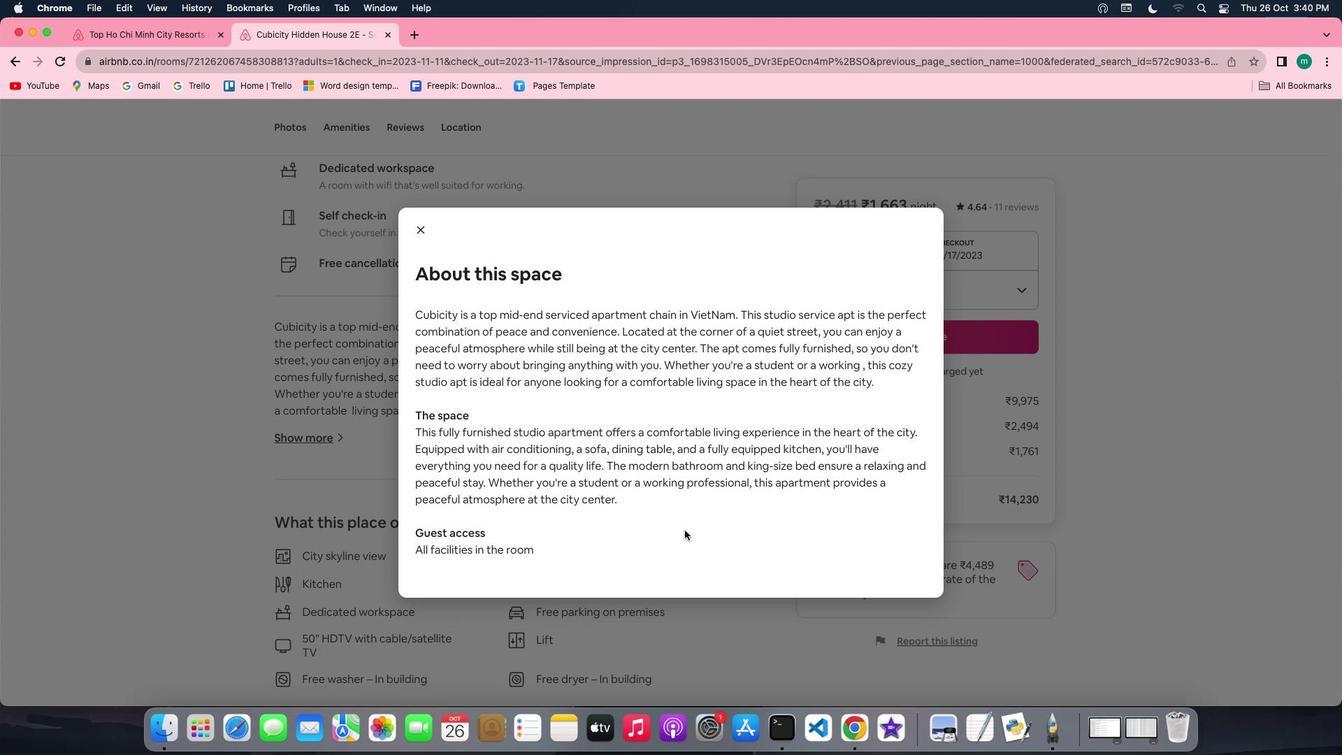 
Action: Mouse scrolled (718, 525) with delta (161, 23)
Screenshot: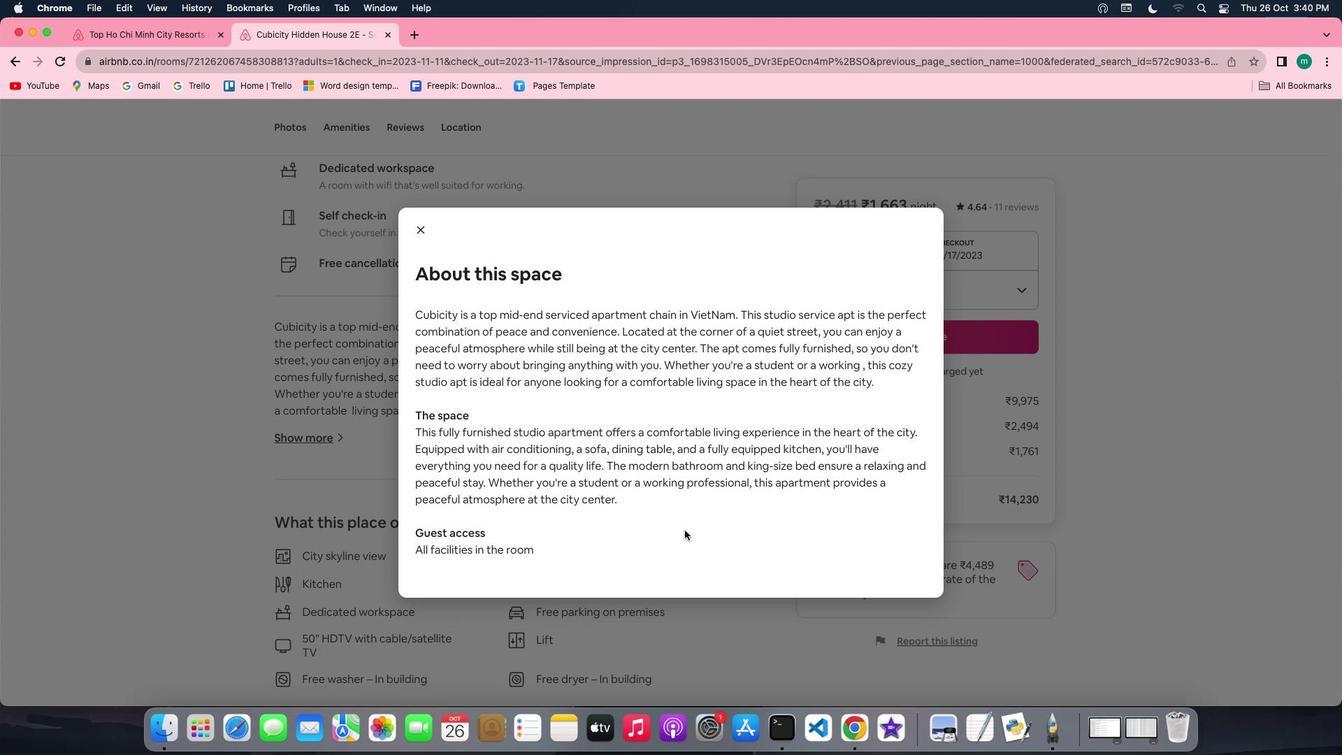 
Action: Mouse scrolled (718, 525) with delta (161, 22)
Screenshot: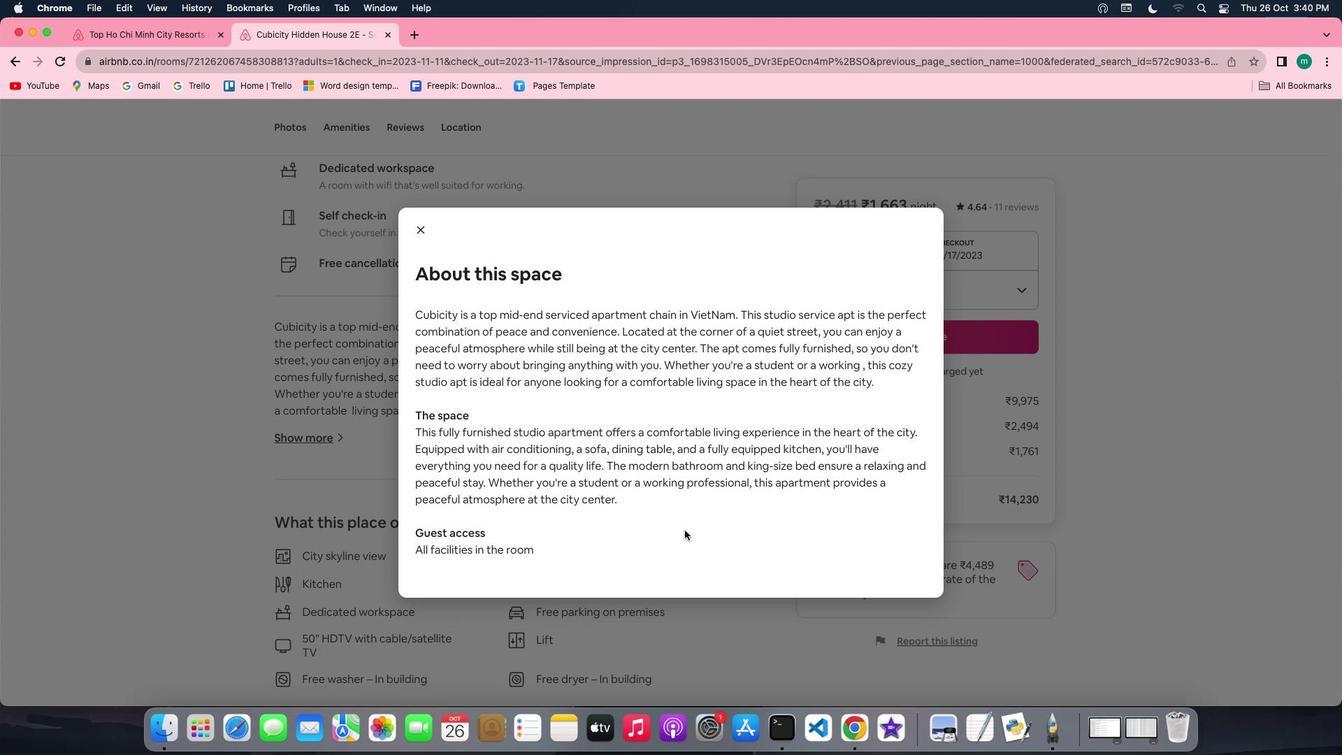 
Action: Mouse moved to (505, 233)
Screenshot: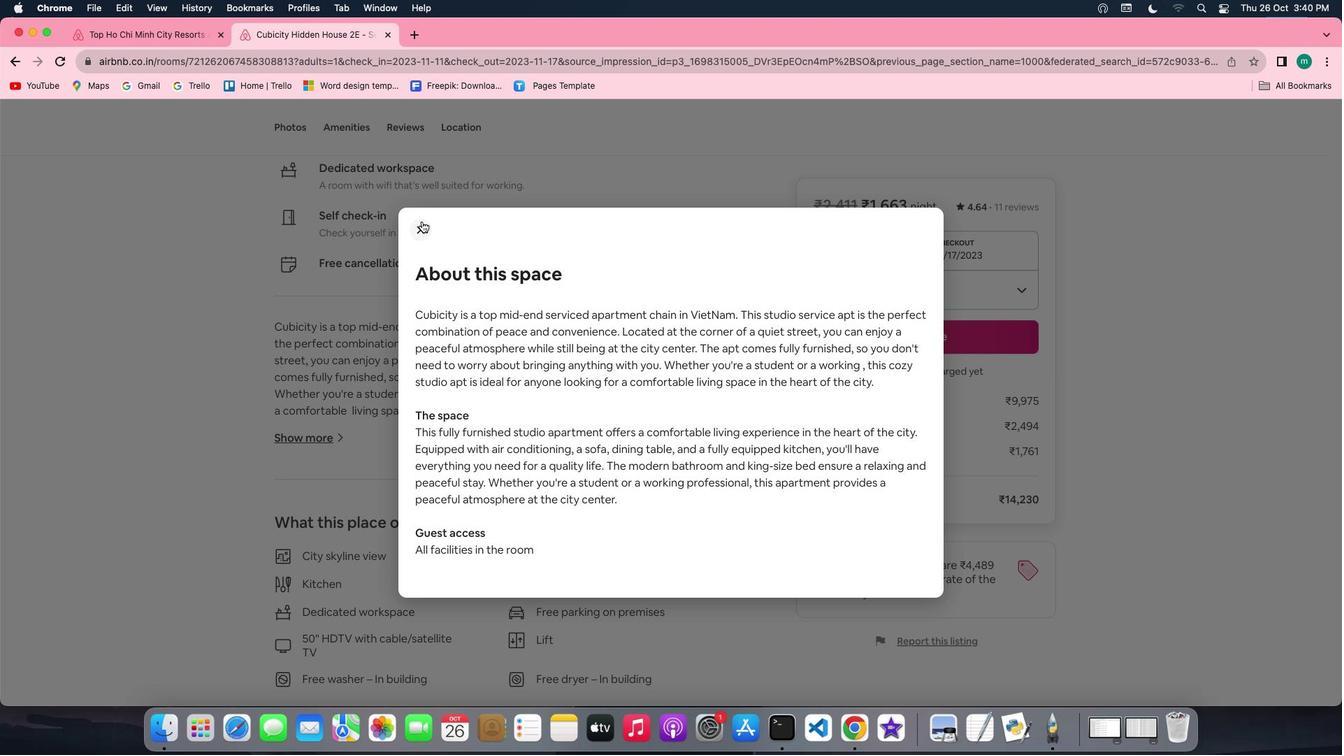 
Action: Mouse pressed left at (505, 233)
Screenshot: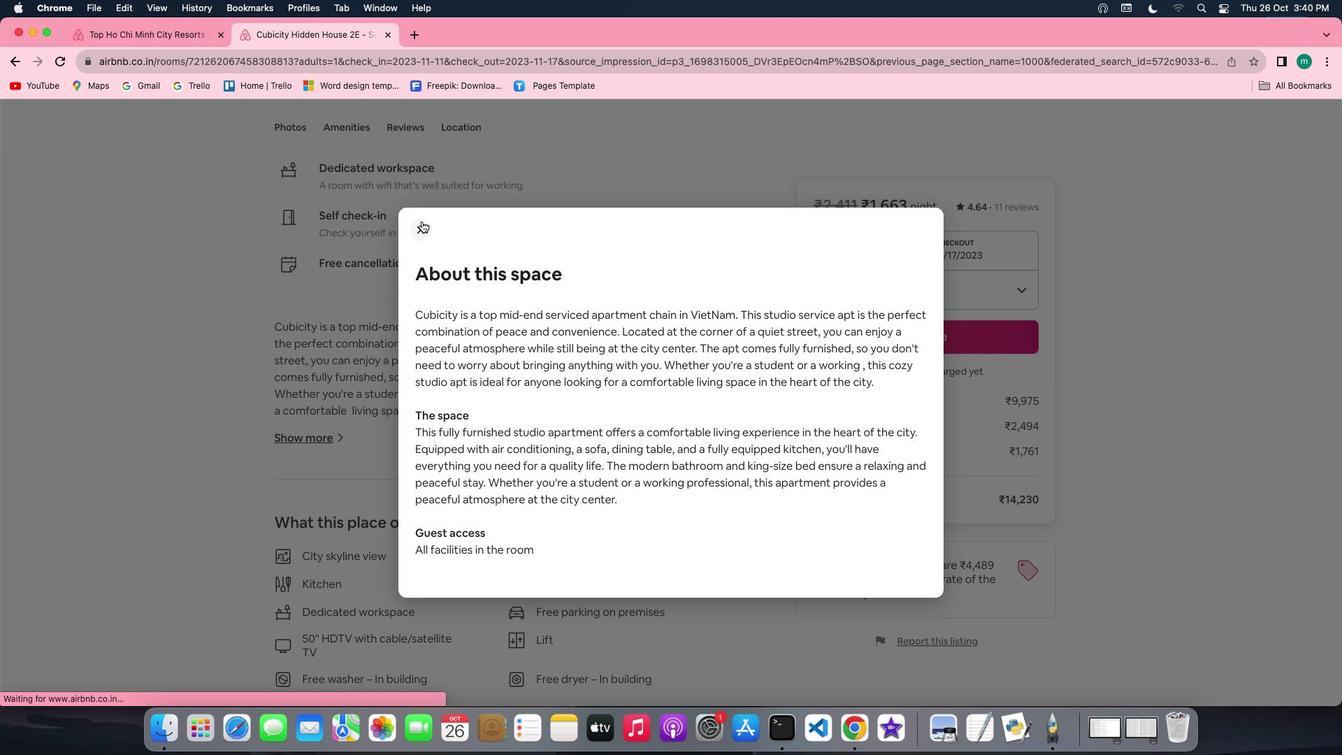 
Action: Mouse moved to (590, 461)
Screenshot: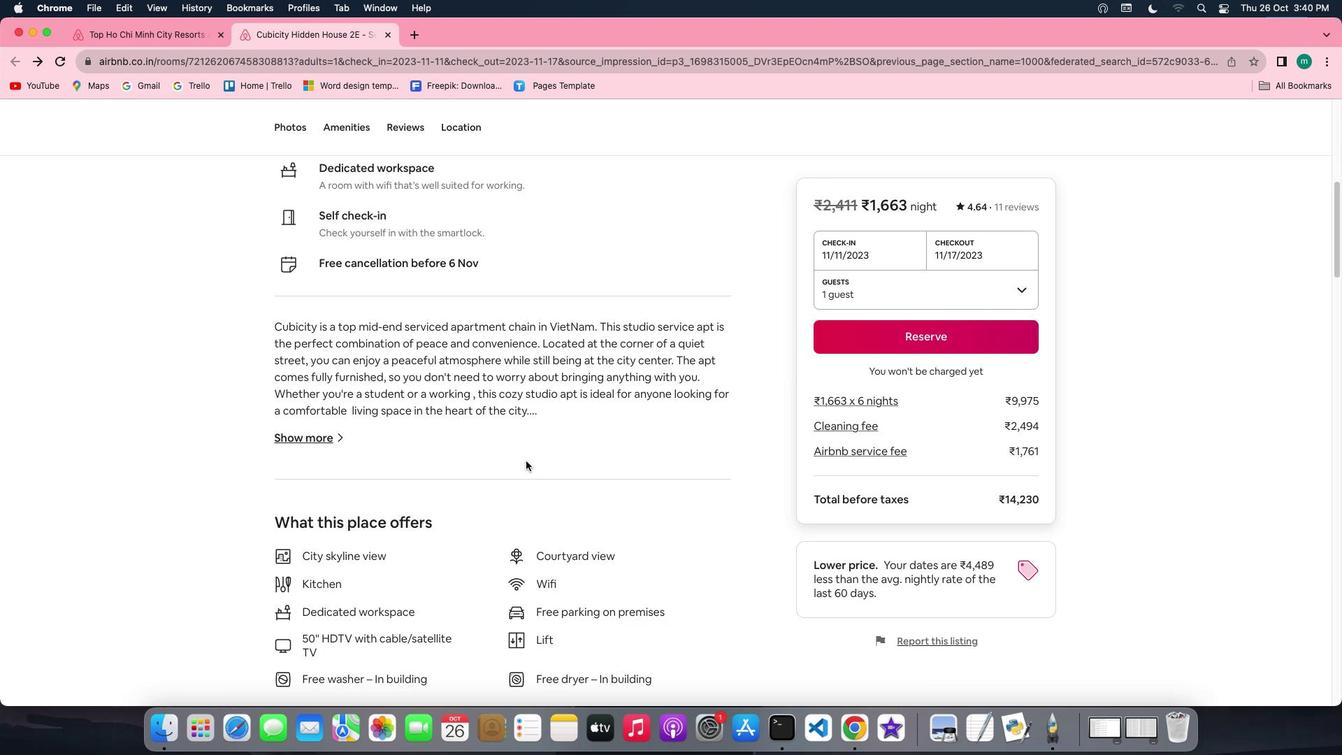 
Action: Mouse scrolled (590, 461) with delta (161, 23)
Screenshot: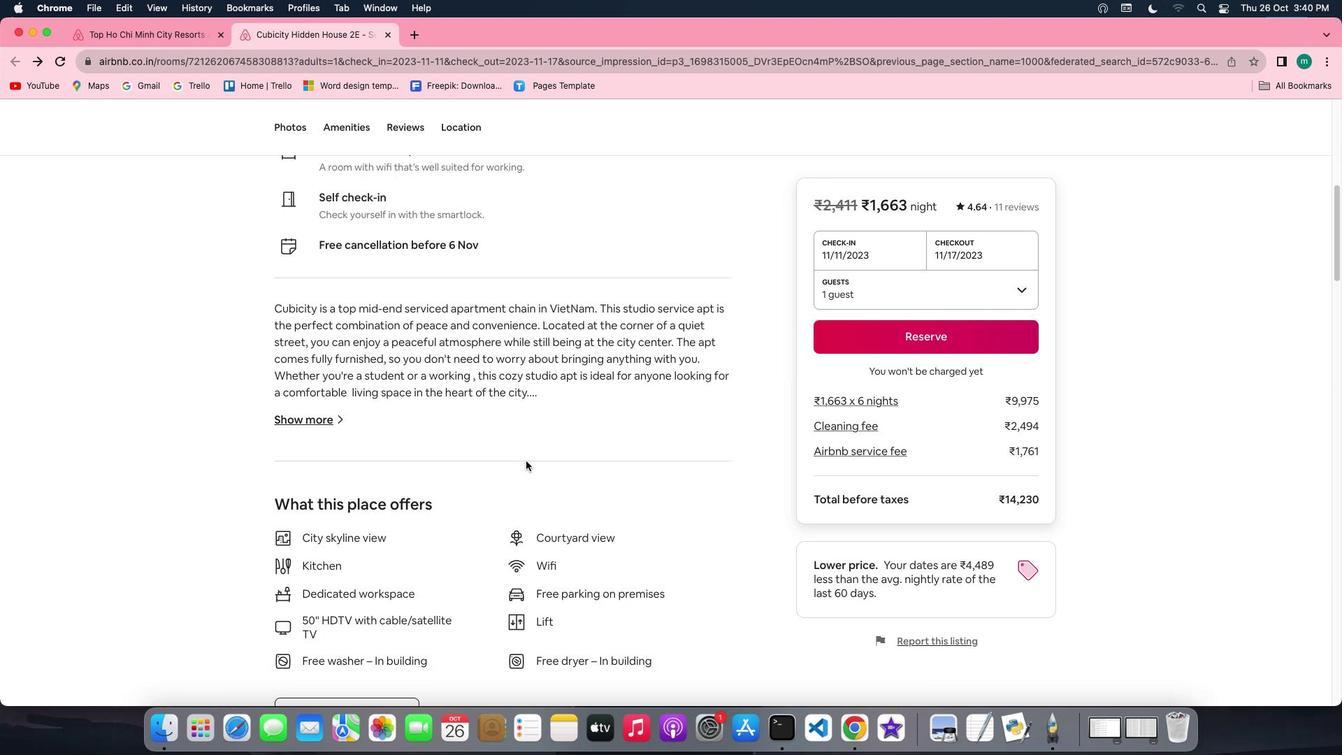 
Action: Mouse scrolled (590, 461) with delta (161, 23)
Screenshot: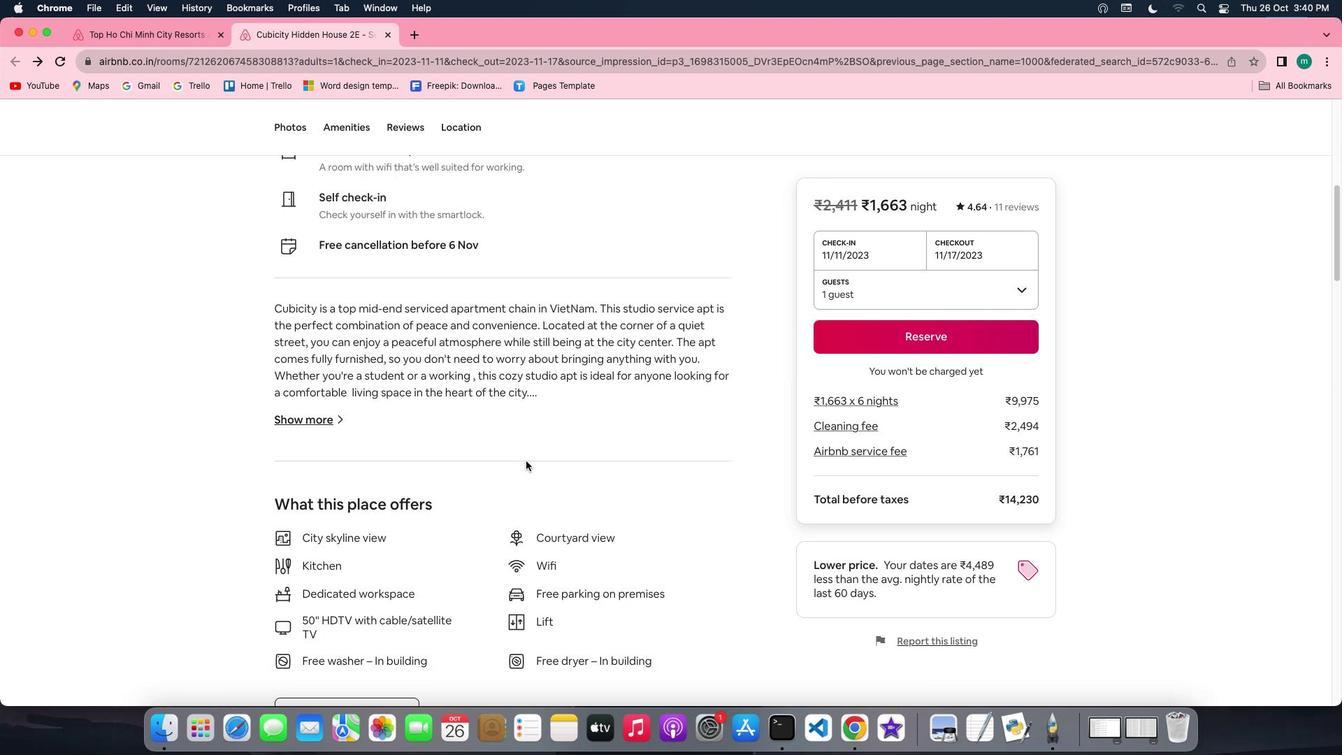 
Action: Mouse scrolled (590, 461) with delta (161, 21)
Screenshot: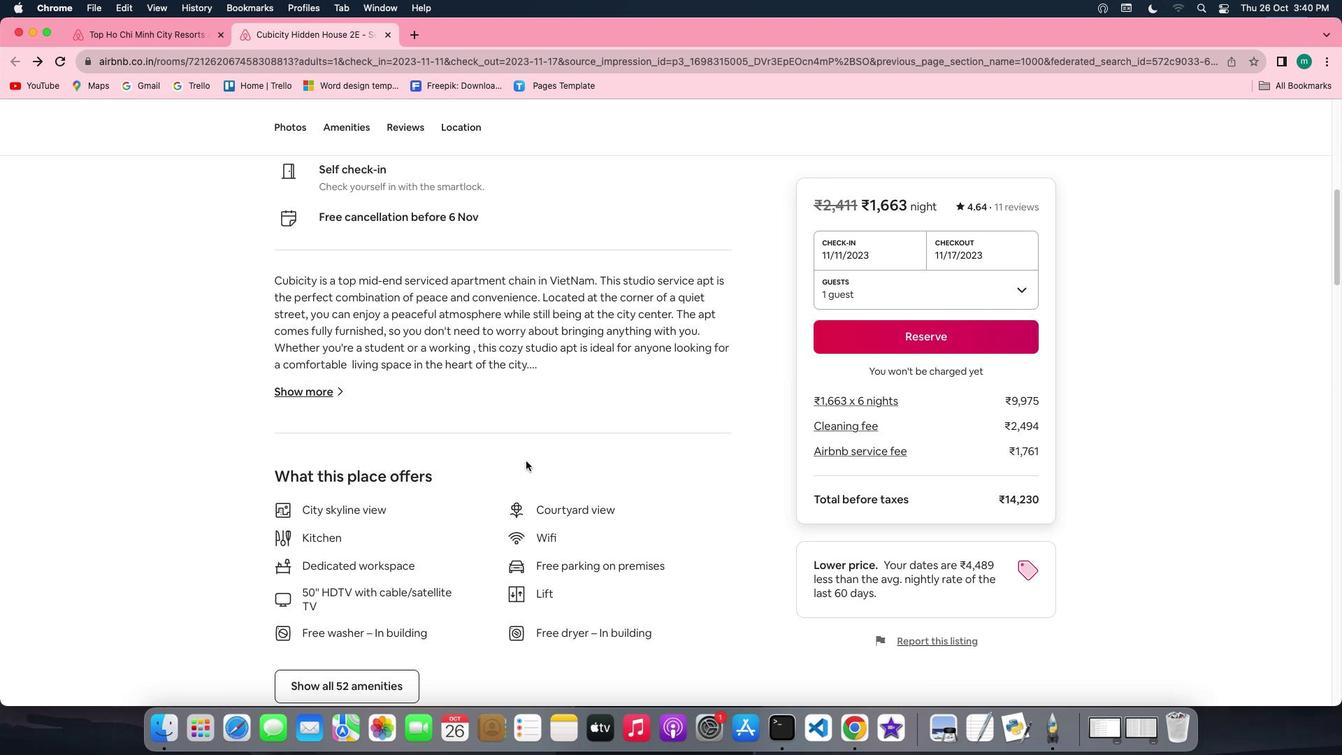 
Action: Mouse scrolled (590, 461) with delta (161, 20)
Screenshot: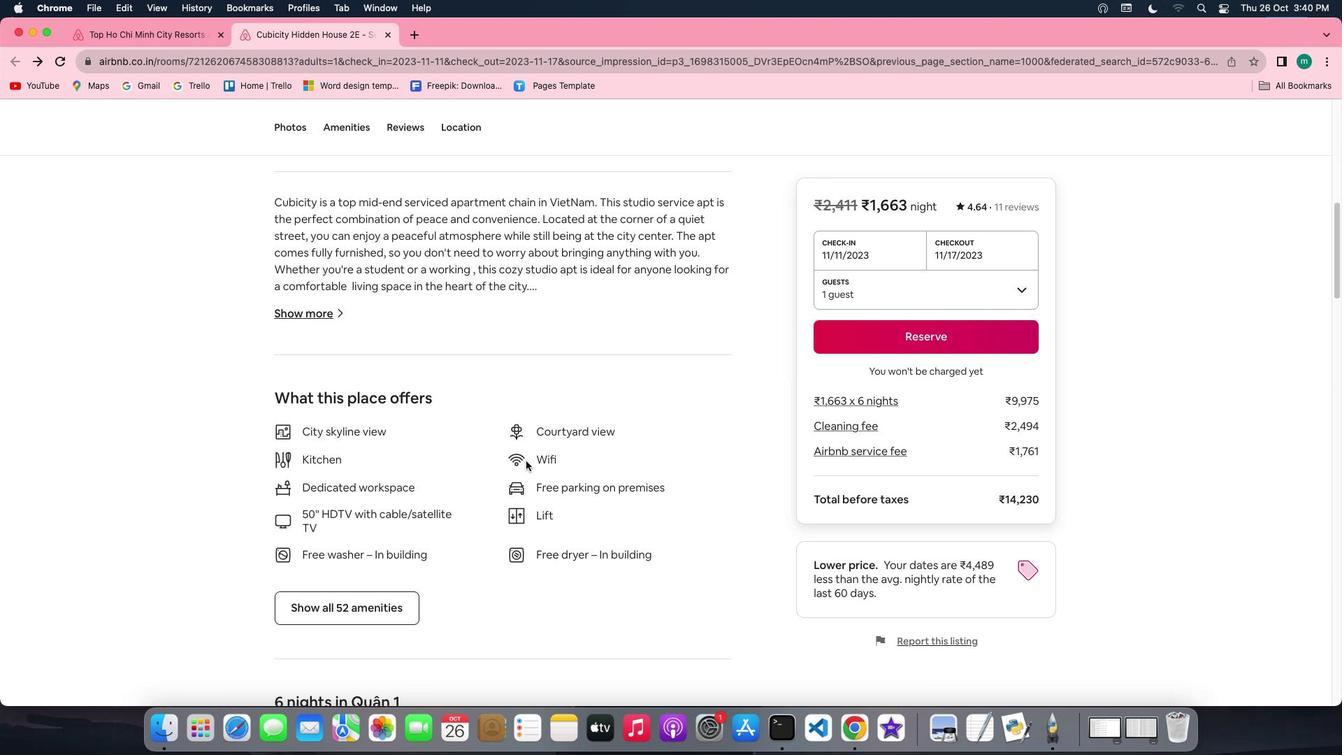 
Action: Mouse moved to (486, 505)
Screenshot: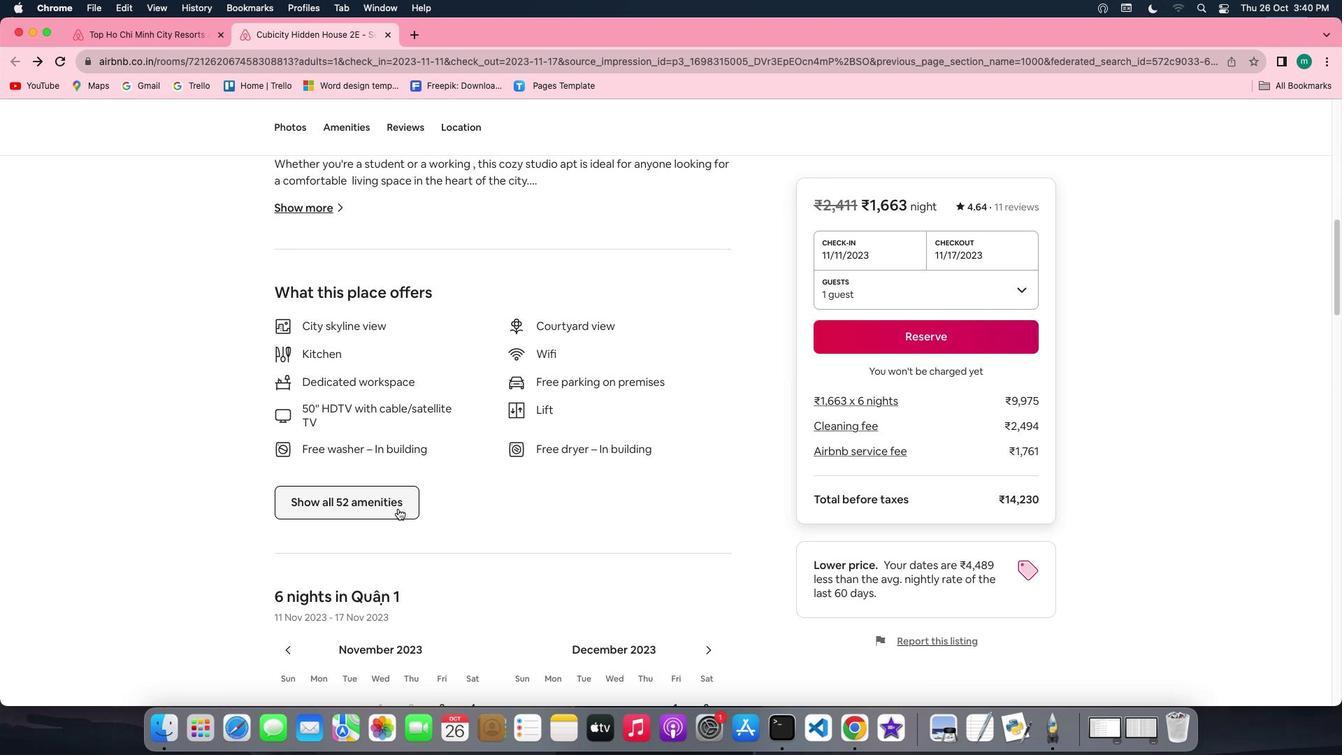 
Action: Mouse pressed left at (486, 505)
Screenshot: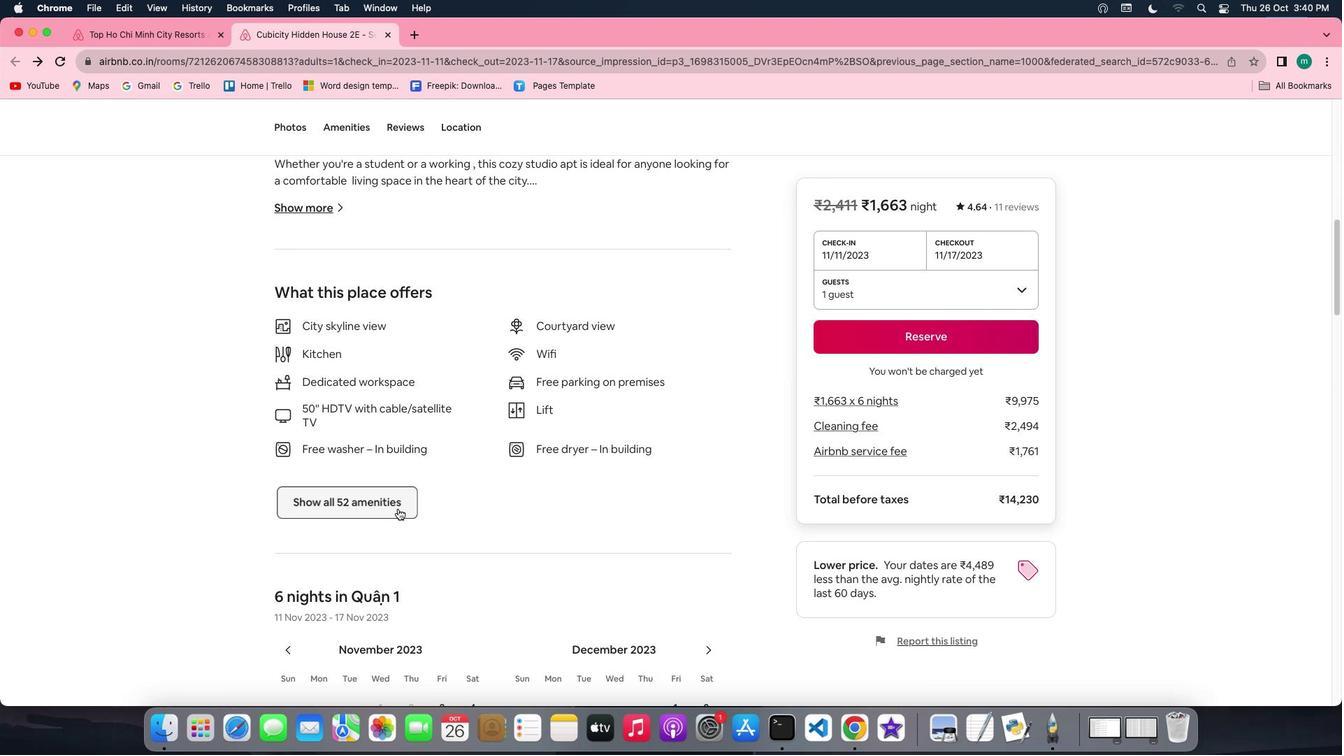
Action: Mouse moved to (628, 491)
Screenshot: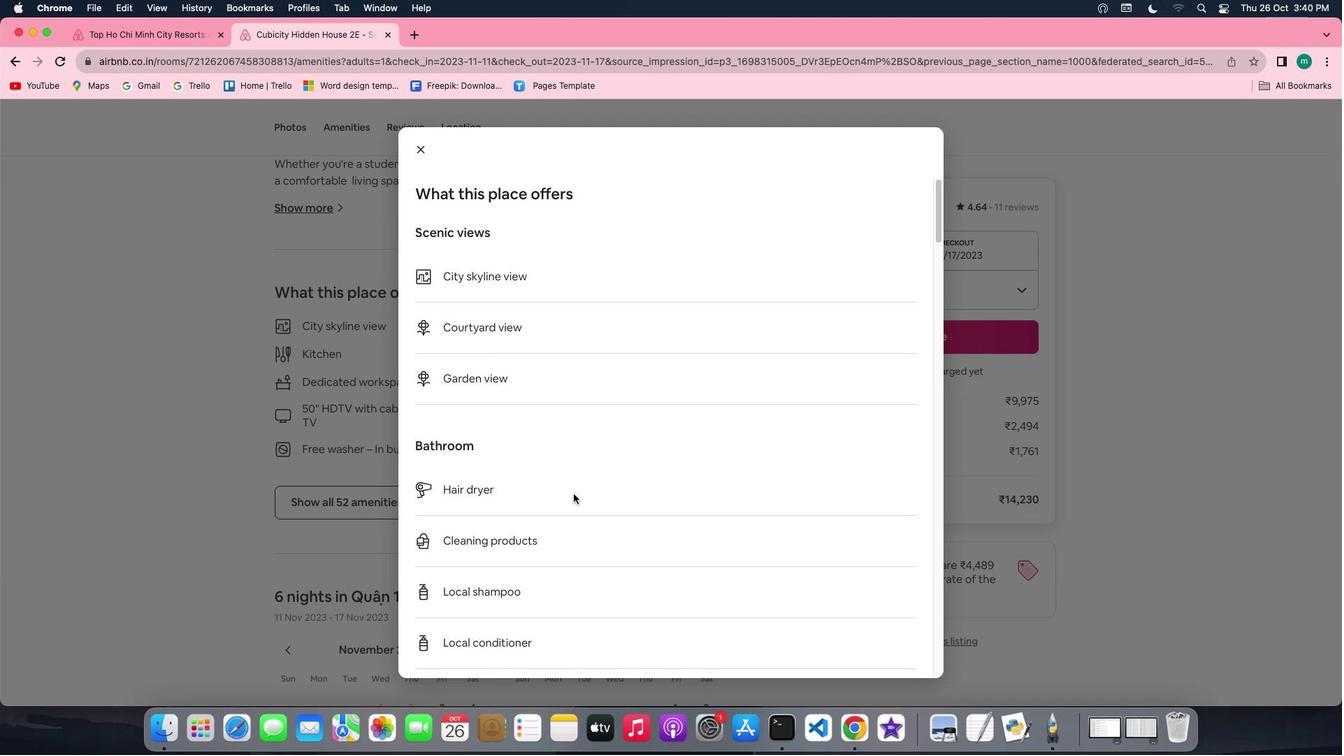 
Action: Mouse scrolled (628, 491) with delta (161, 23)
Screenshot: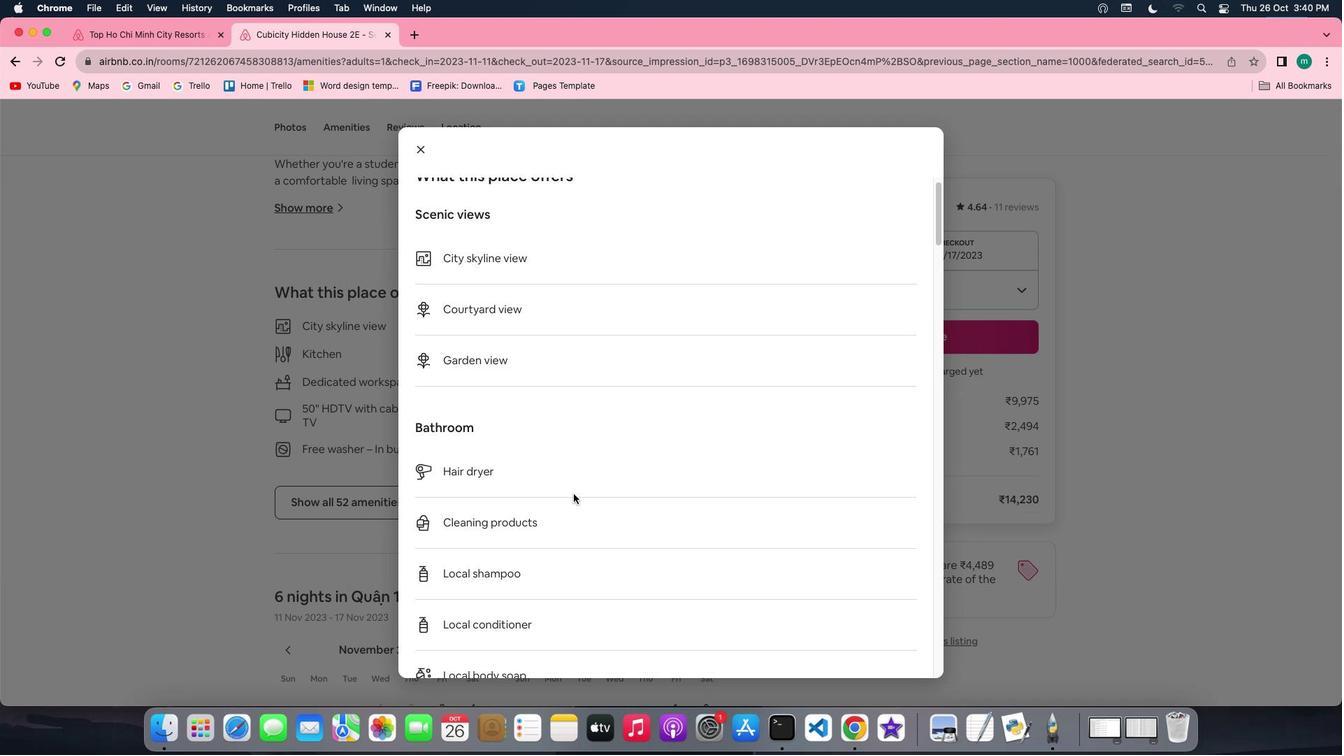 
Action: Mouse moved to (628, 491)
Screenshot: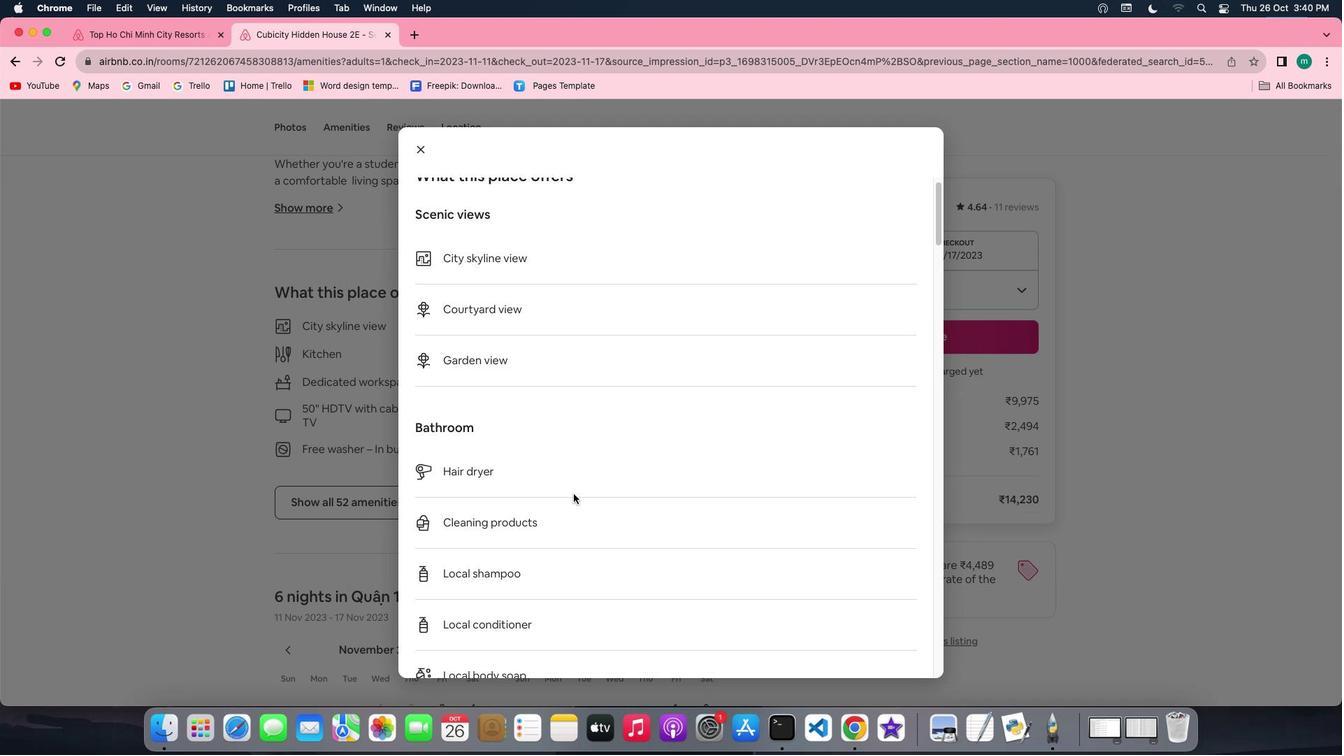
Action: Mouse scrolled (628, 491) with delta (161, 23)
Screenshot: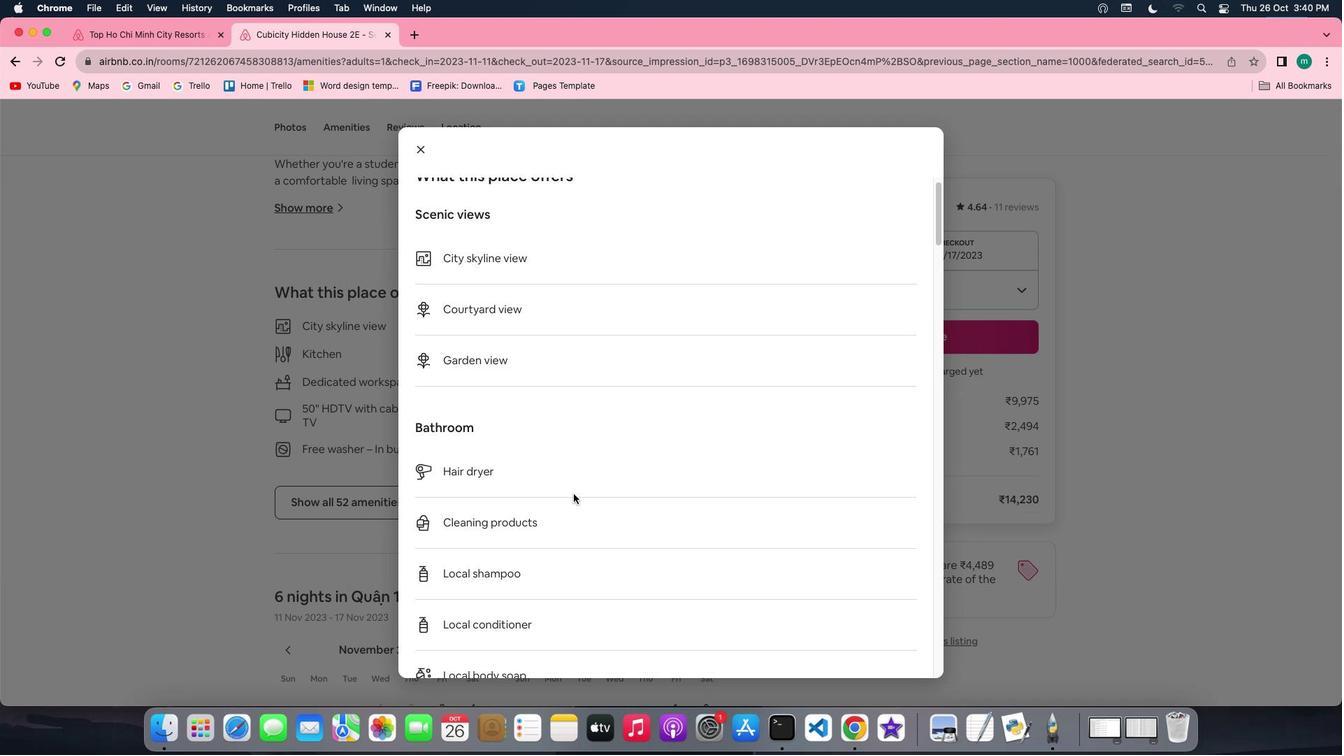 
Action: Mouse scrolled (628, 491) with delta (161, 21)
Screenshot: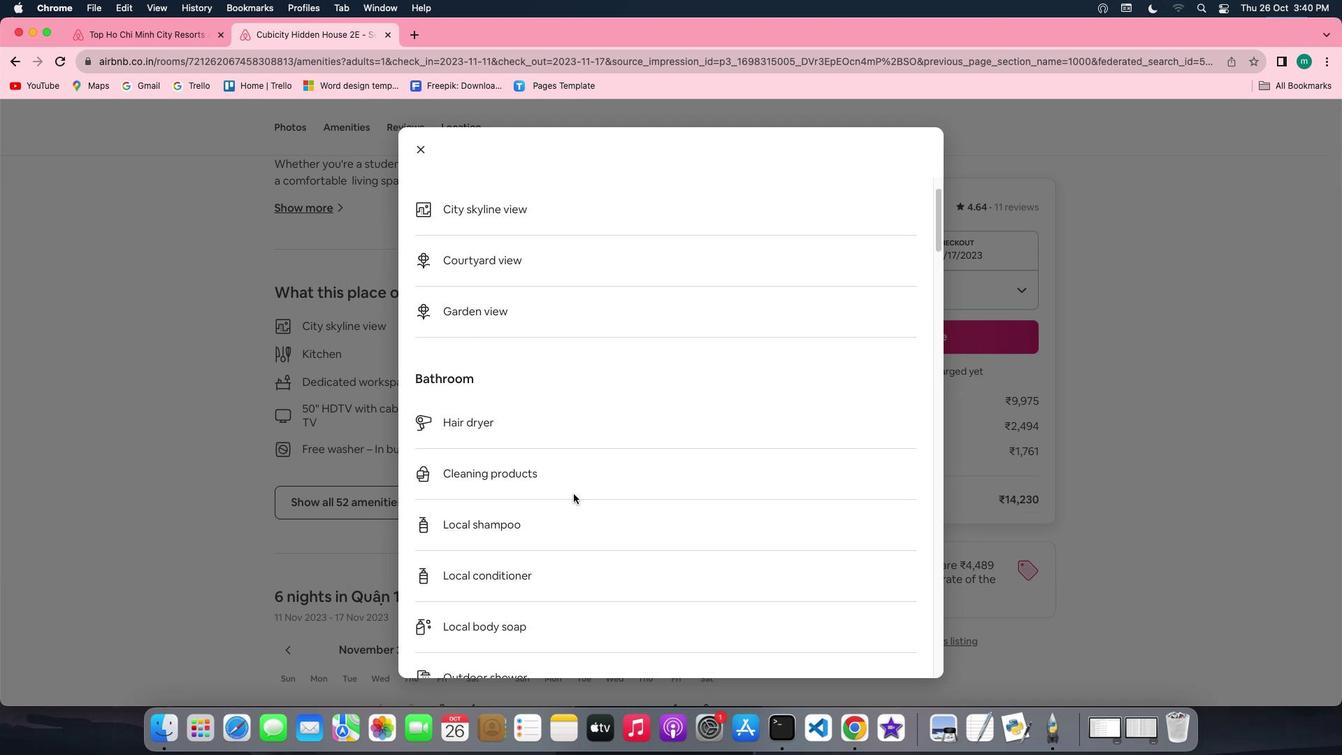 
Action: Mouse scrolled (628, 491) with delta (161, 20)
Screenshot: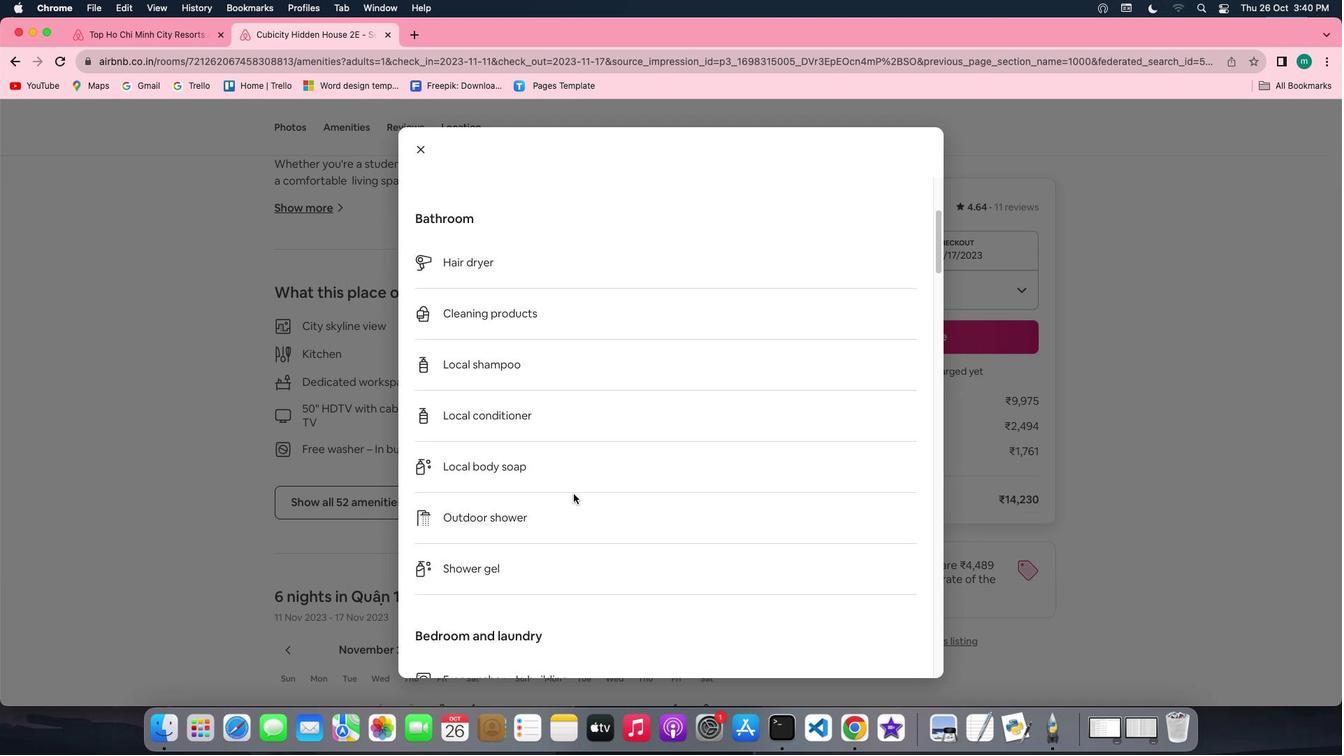 
Action: Mouse scrolled (628, 491) with delta (161, 23)
Screenshot: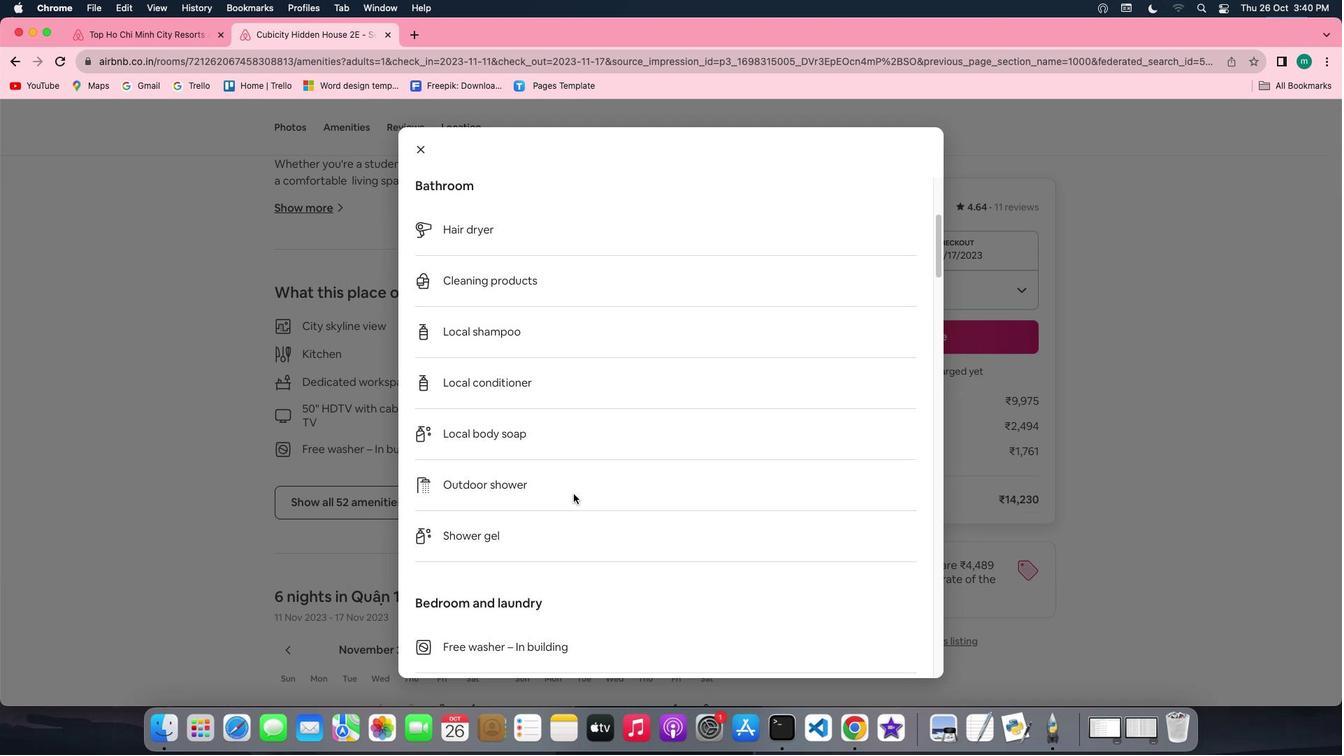 
Action: Mouse scrolled (628, 491) with delta (161, 23)
Screenshot: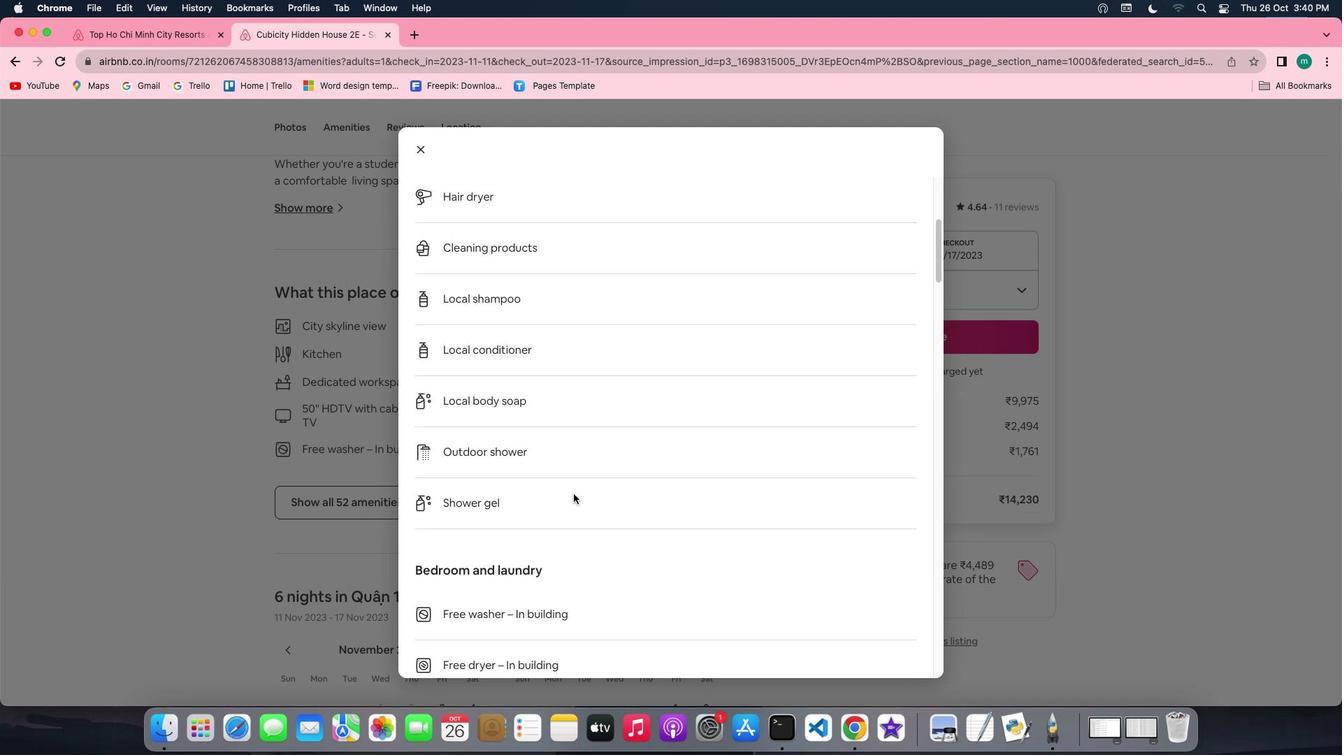 
Action: Mouse scrolled (628, 491) with delta (161, 22)
Screenshot: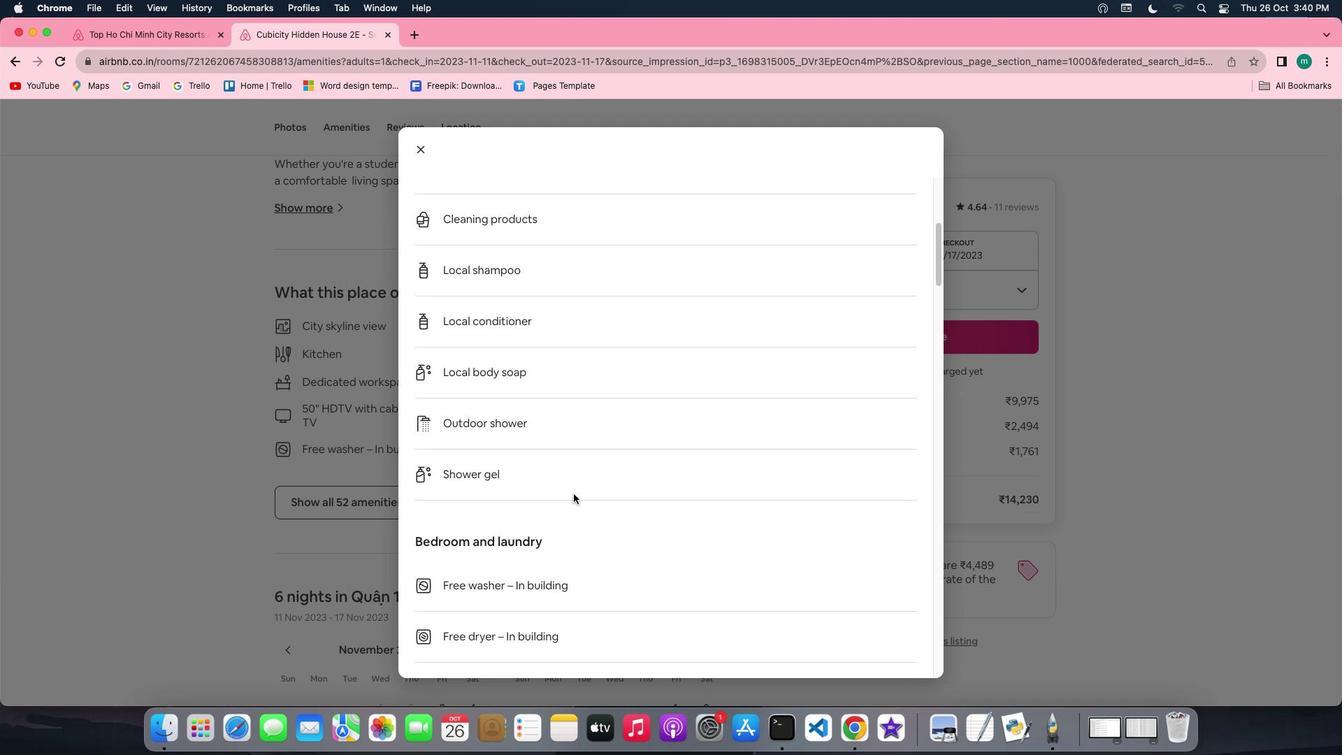 
Action: Mouse moved to (628, 491)
Screenshot: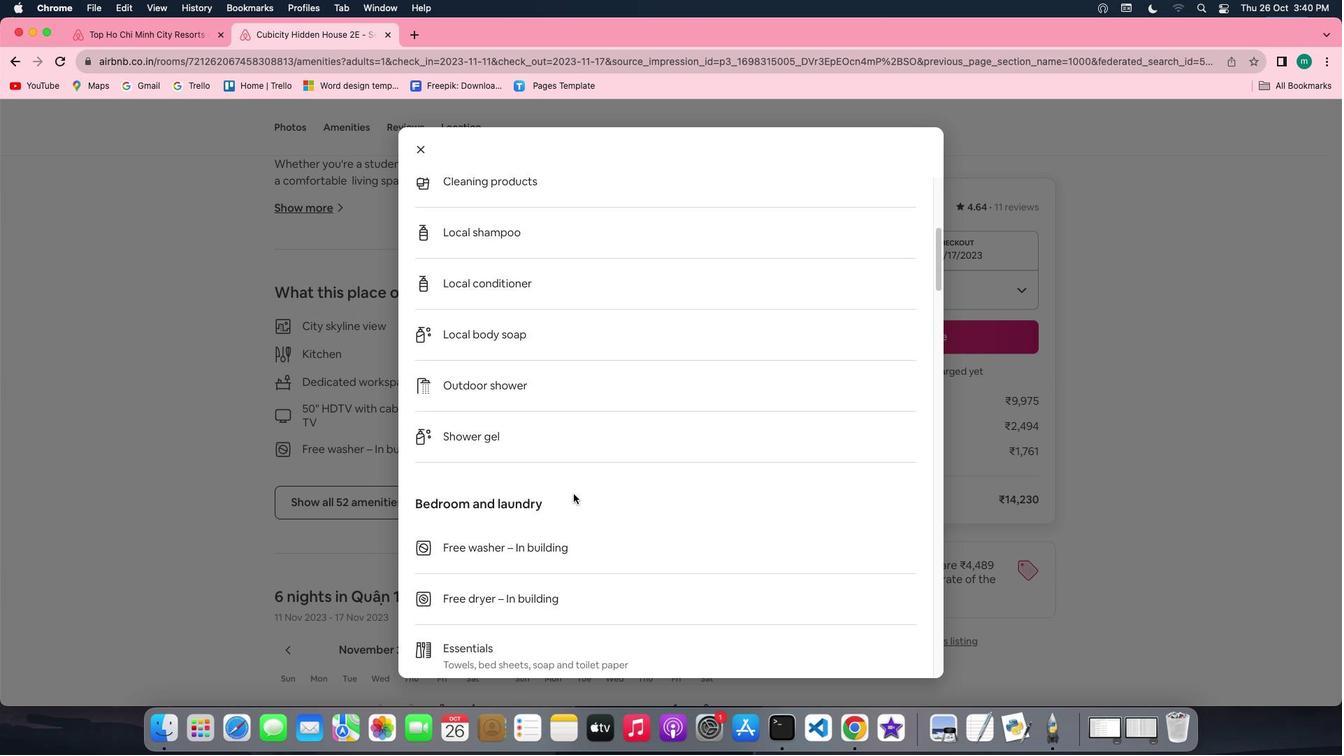 
Action: Mouse scrolled (628, 491) with delta (161, 23)
Screenshot: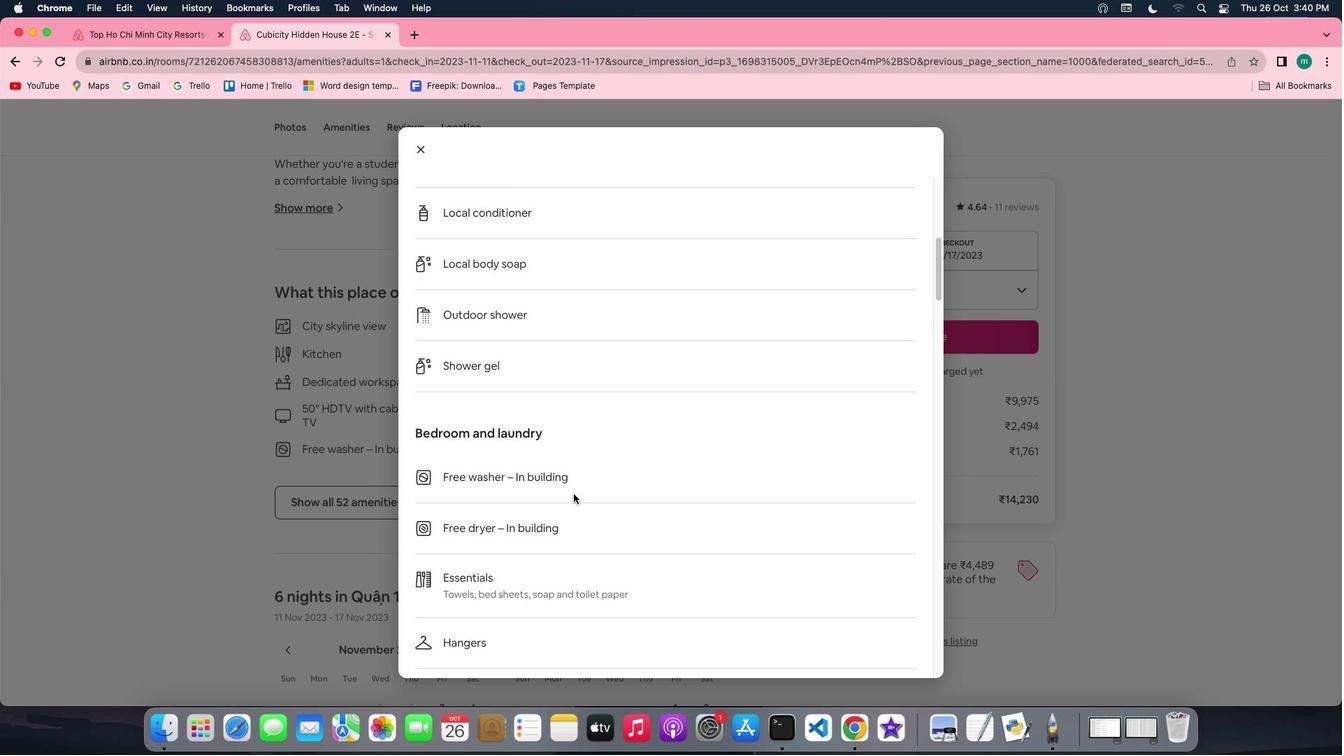 
Action: Mouse scrolled (628, 491) with delta (161, 23)
Screenshot: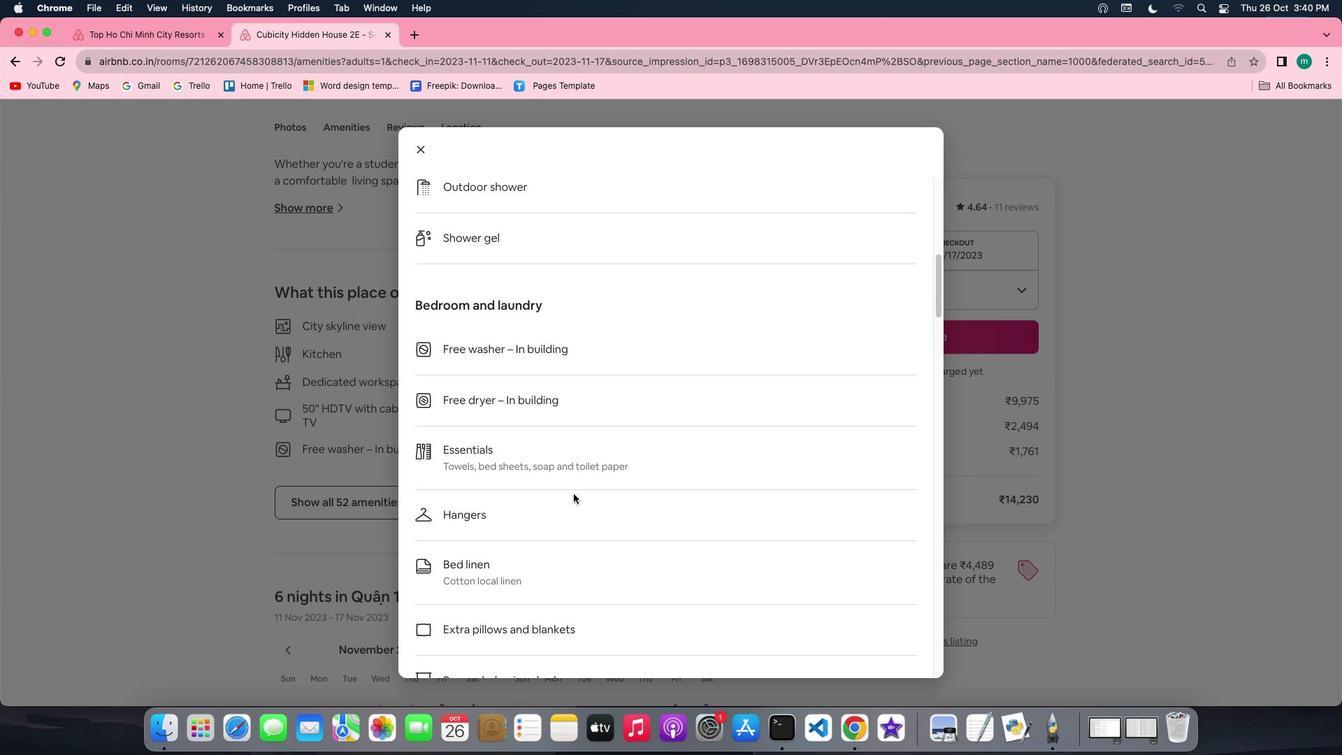 
Action: Mouse scrolled (628, 491) with delta (161, 20)
